 Task: Open the event Second Sales Pipeline Evaluation and Improvement Strategies on '2024/05/11', change the date to 2024/03/10, change the font style of the description to Trebuchet MS, set the availability to Working elsewhere, insert an emoji Sat, logged in from the account softage.10@softage.net and add another guest for the event, softage.4@softage.net. Change the alignment of the event description to Align center.Change the font color of the description to Dark Orange and select an event charm, 
Action: Mouse moved to (300, 140)
Screenshot: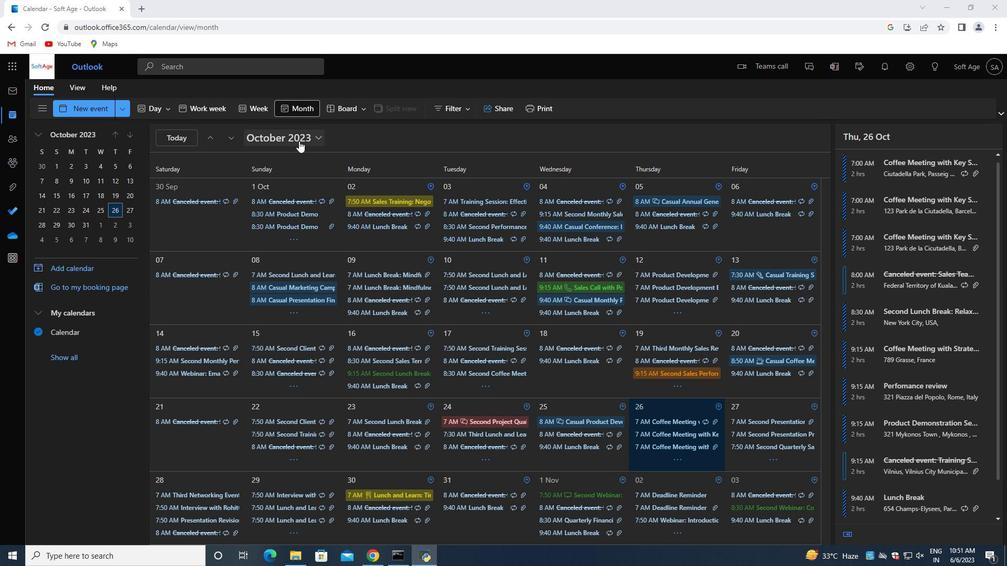 
Action: Mouse pressed left at (300, 140)
Screenshot: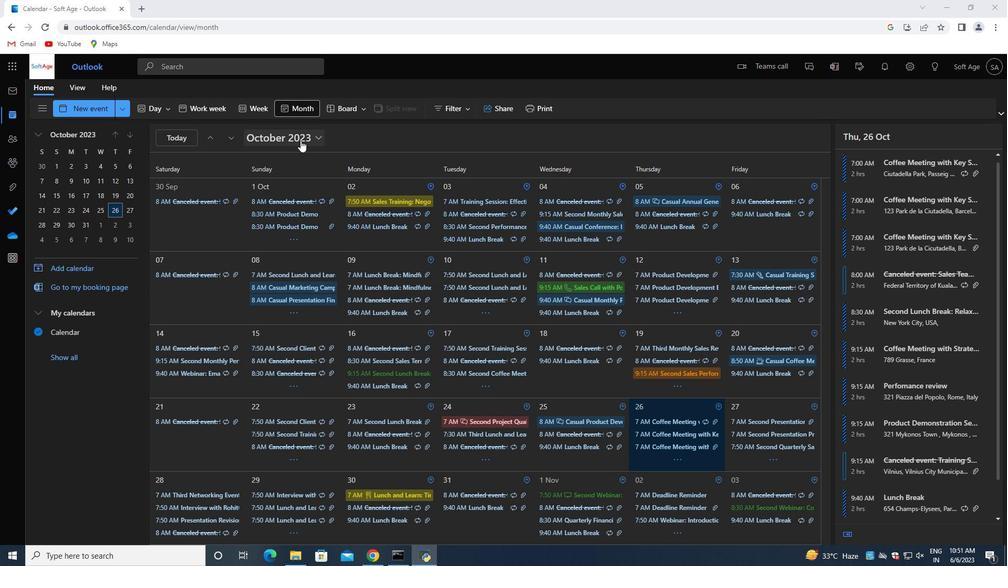 
Action: Mouse moved to (343, 160)
Screenshot: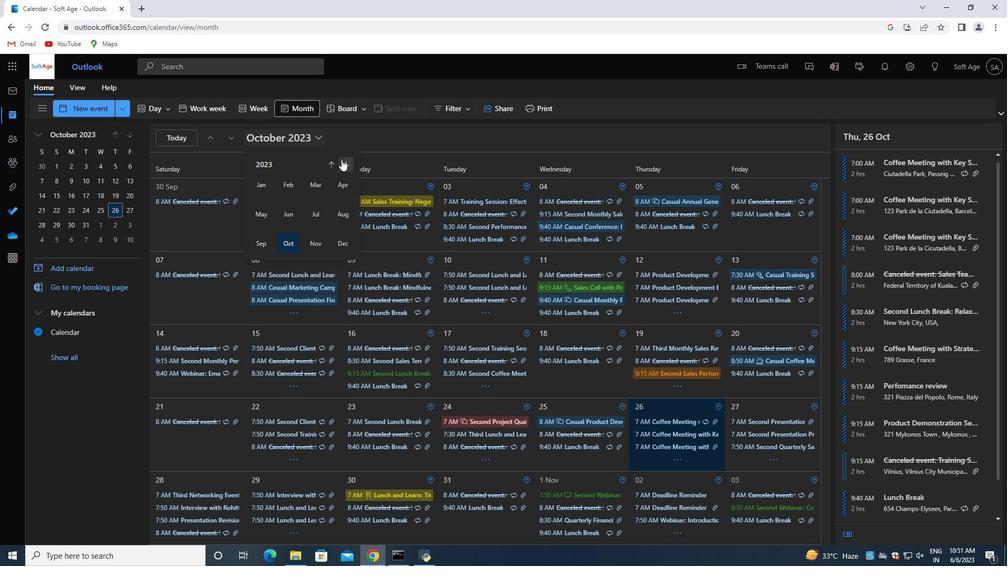 
Action: Mouse pressed left at (343, 160)
Screenshot: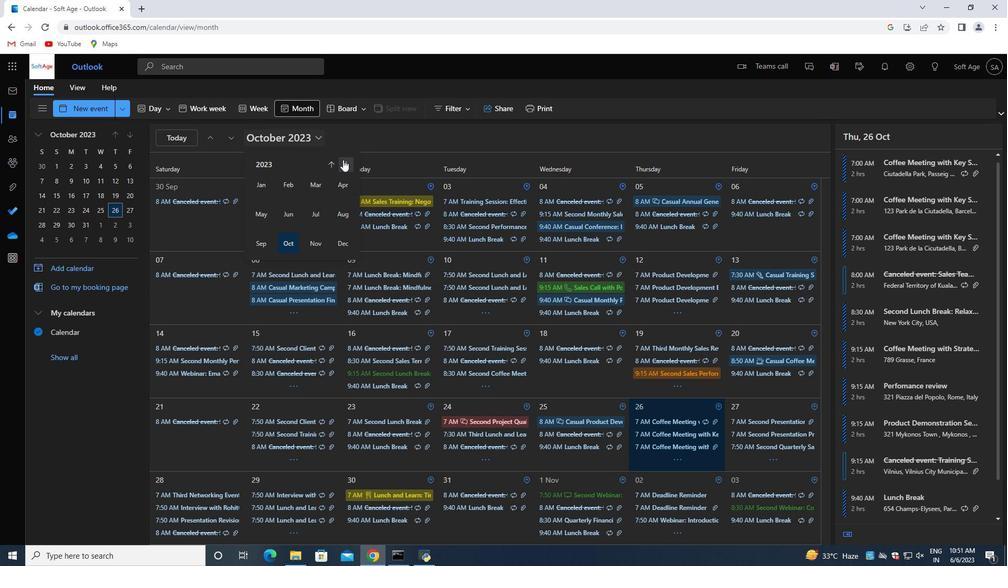 
Action: Mouse moved to (259, 216)
Screenshot: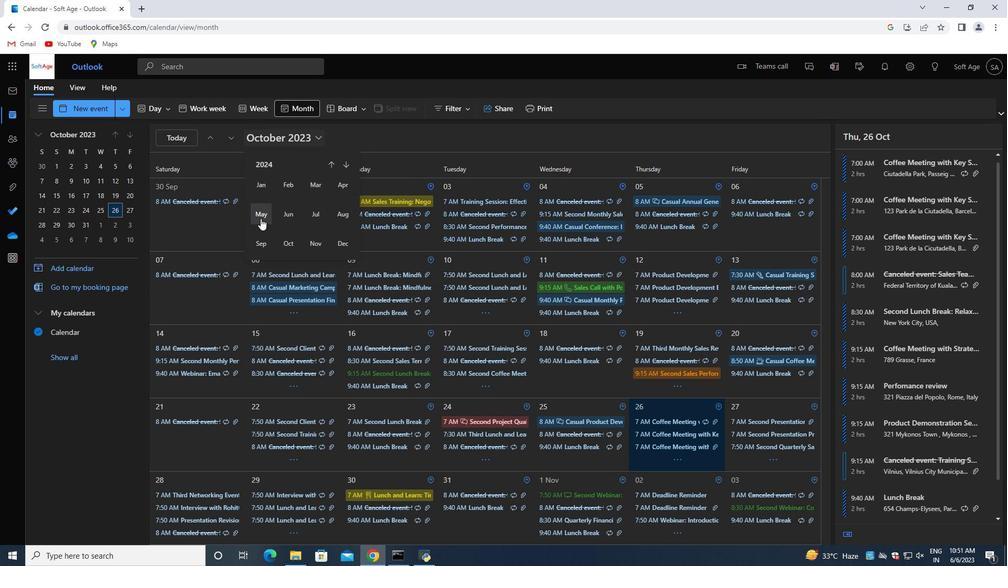 
Action: Mouse pressed left at (259, 216)
Screenshot: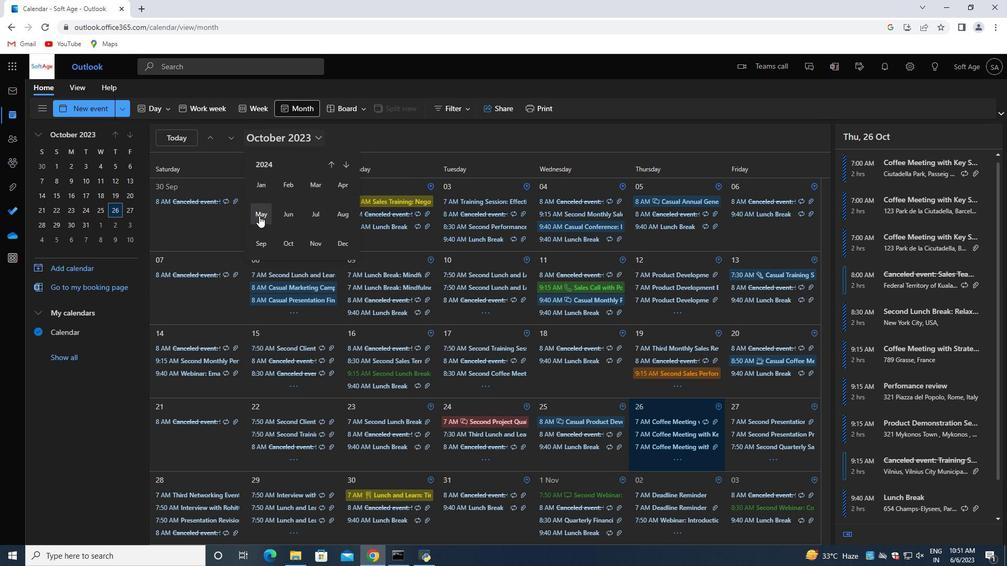 
Action: Mouse moved to (248, 309)
Screenshot: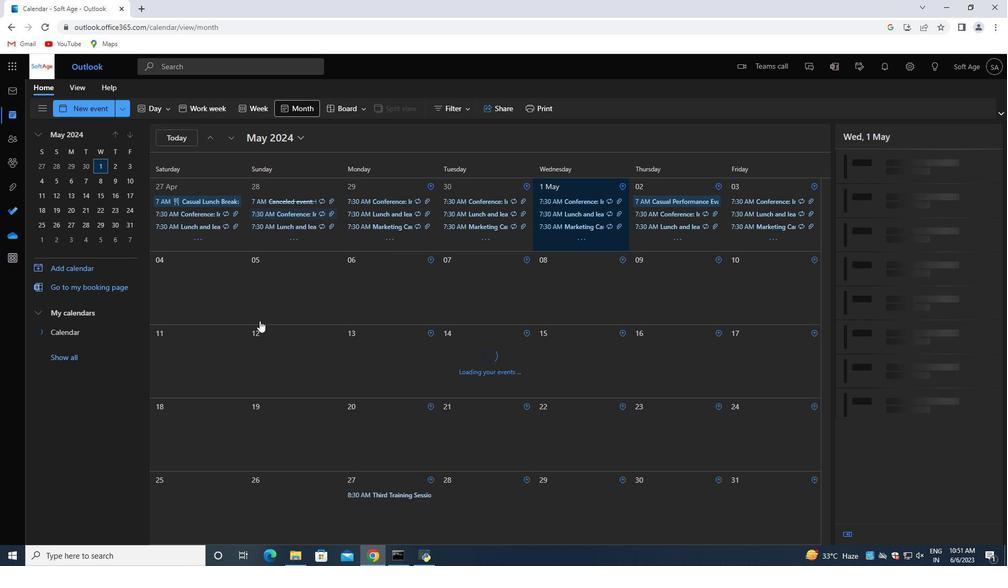
Action: Mouse scrolled (248, 309) with delta (0, 0)
Screenshot: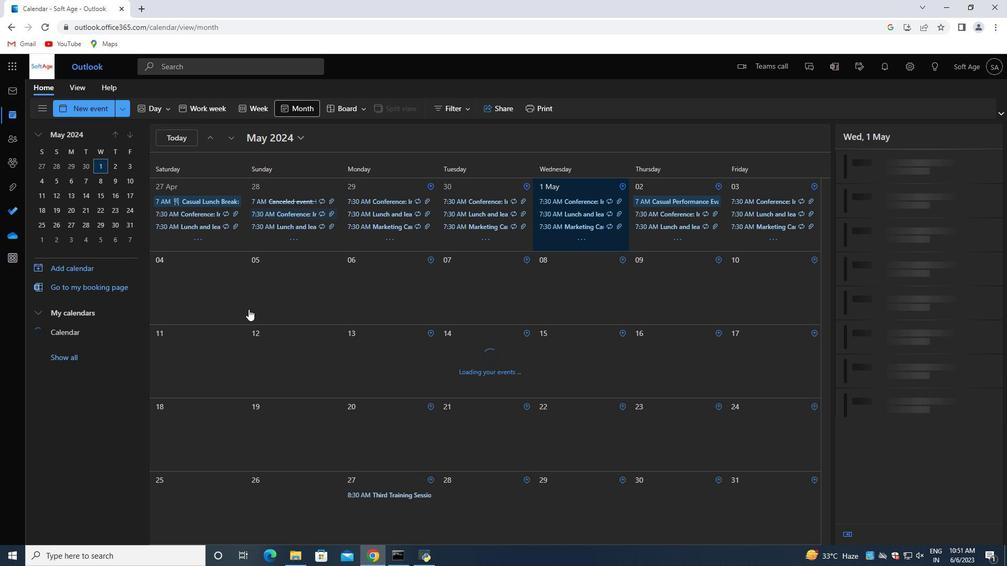 
Action: Mouse moved to (173, 384)
Screenshot: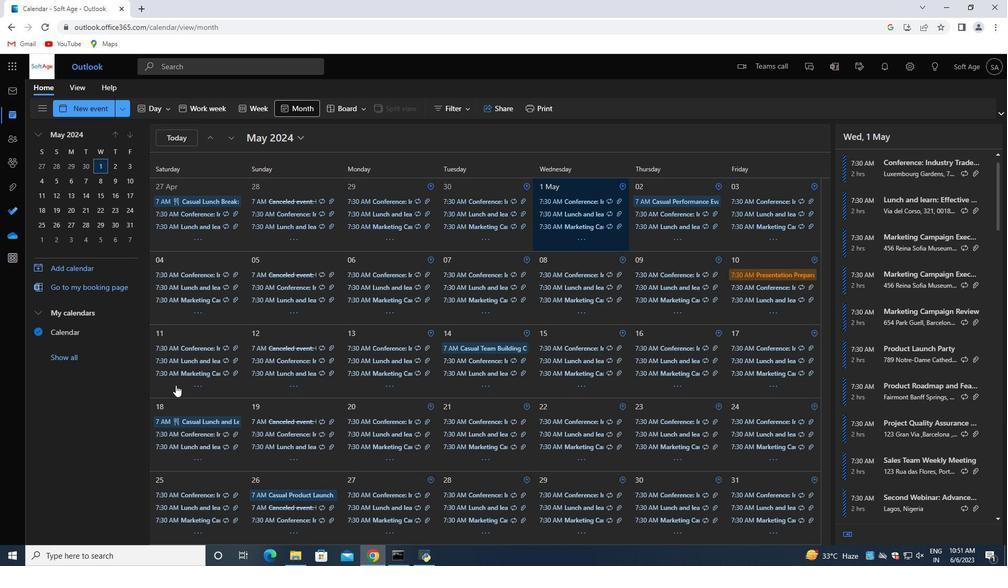 
Action: Mouse pressed left at (173, 384)
Screenshot: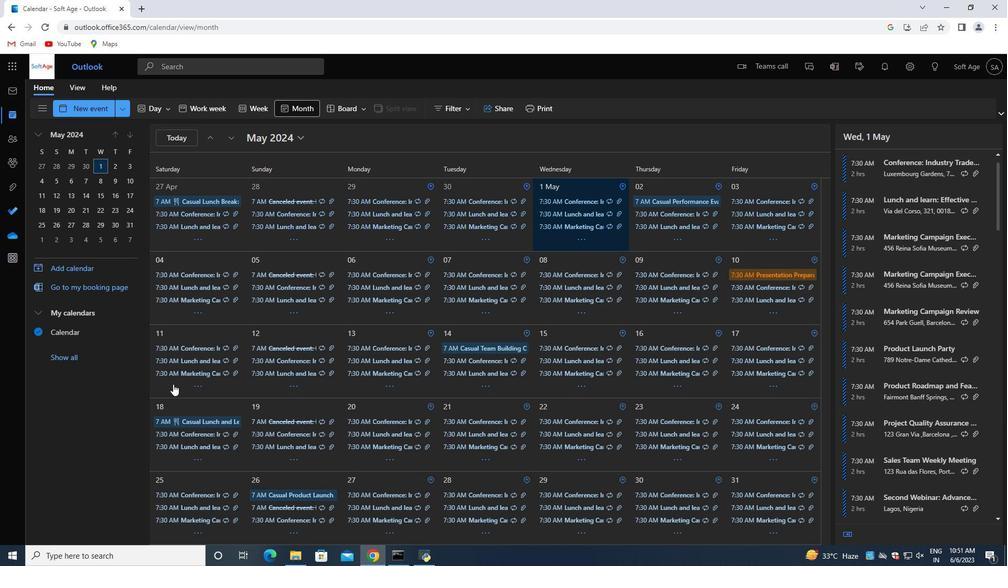 
Action: Mouse moved to (913, 177)
Screenshot: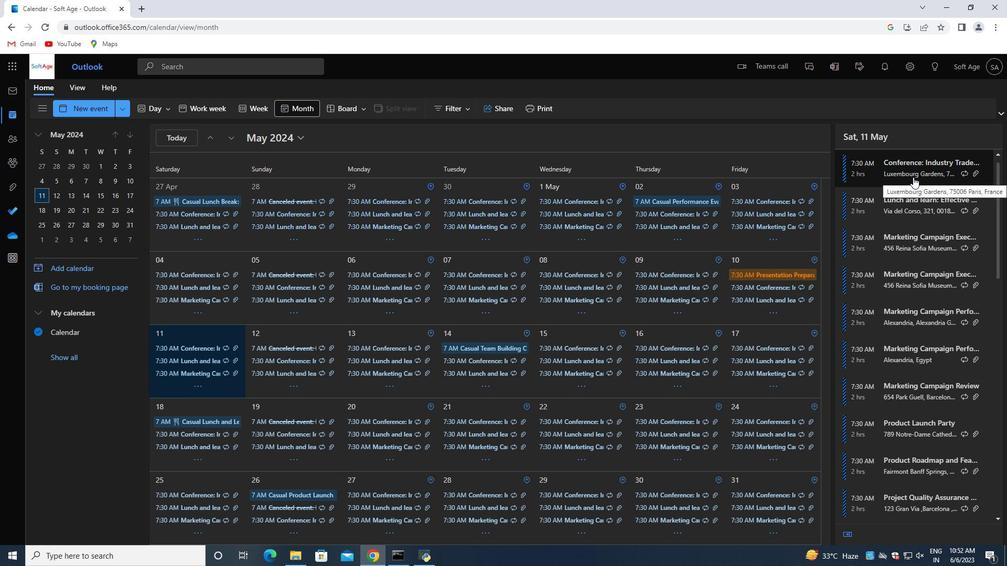 
Action: Mouse scrolled (913, 177) with delta (0, 0)
Screenshot: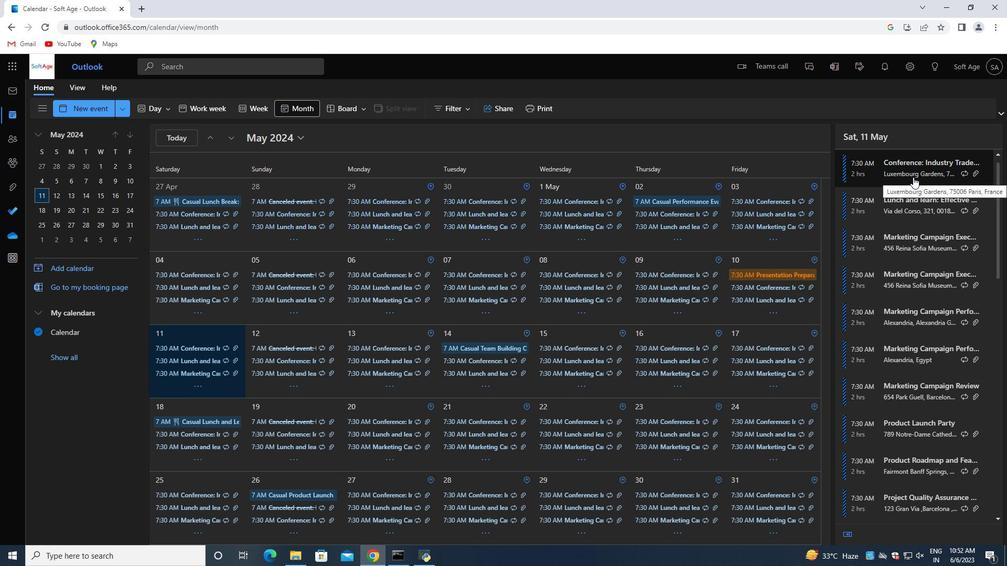 
Action: Mouse moved to (913, 182)
Screenshot: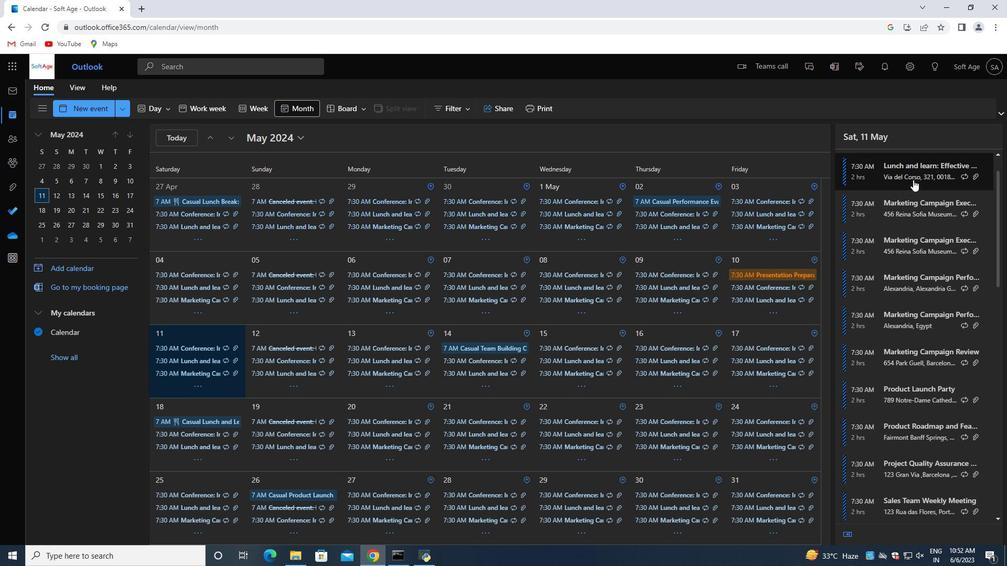 
Action: Mouse scrolled (913, 182) with delta (0, 0)
Screenshot: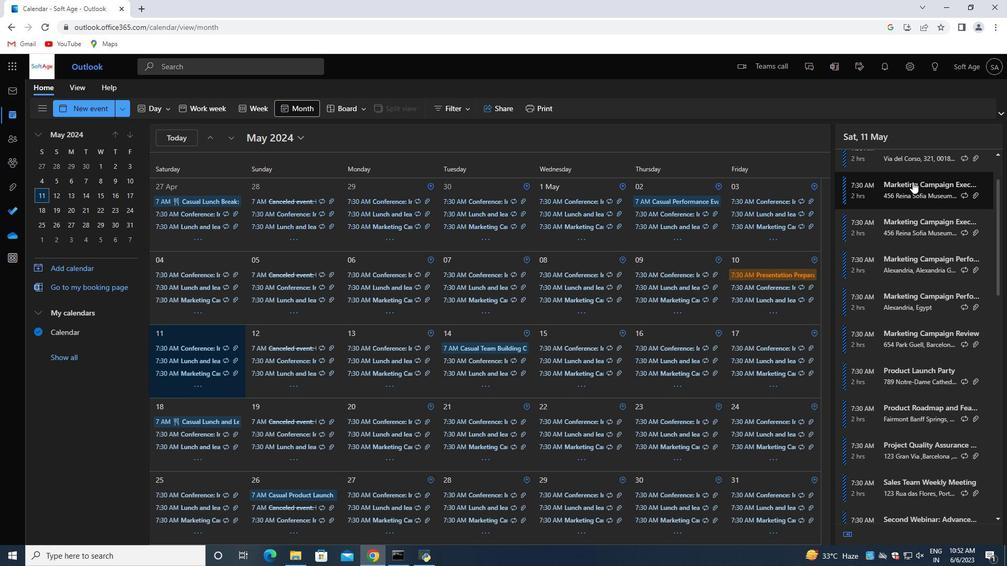 
Action: Mouse scrolled (913, 182) with delta (0, 0)
Screenshot: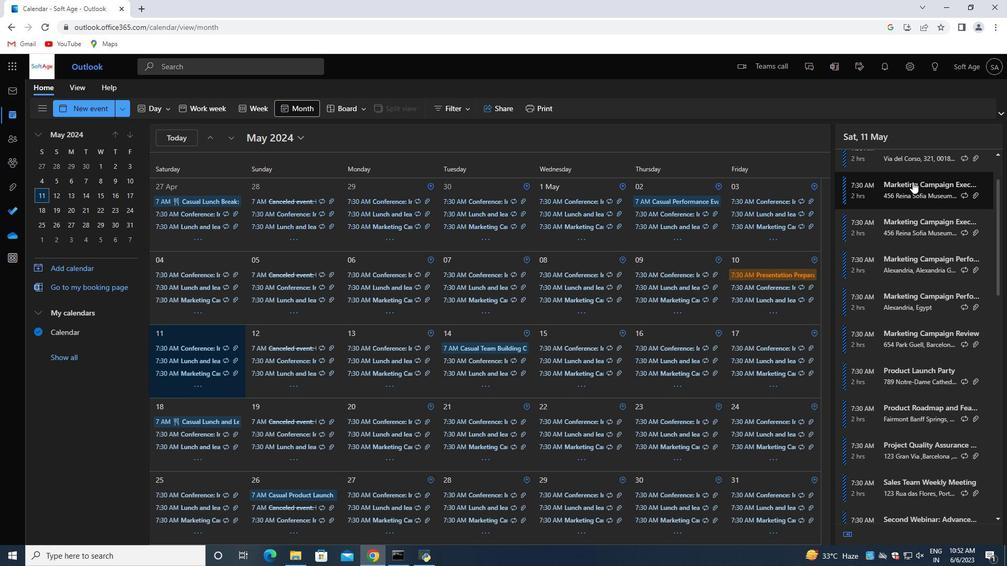 
Action: Mouse moved to (904, 205)
Screenshot: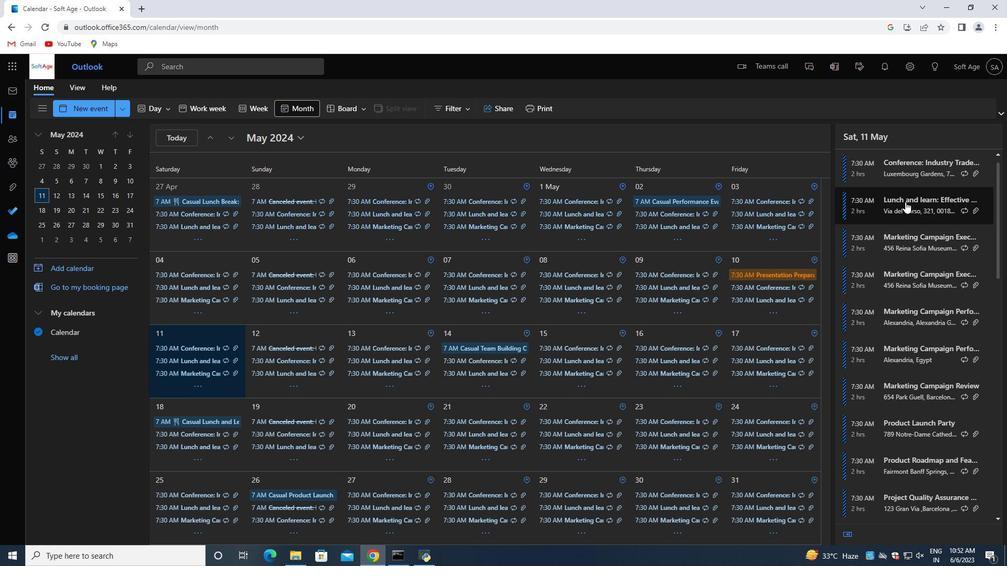 
Action: Mouse scrolled (904, 204) with delta (0, 0)
Screenshot: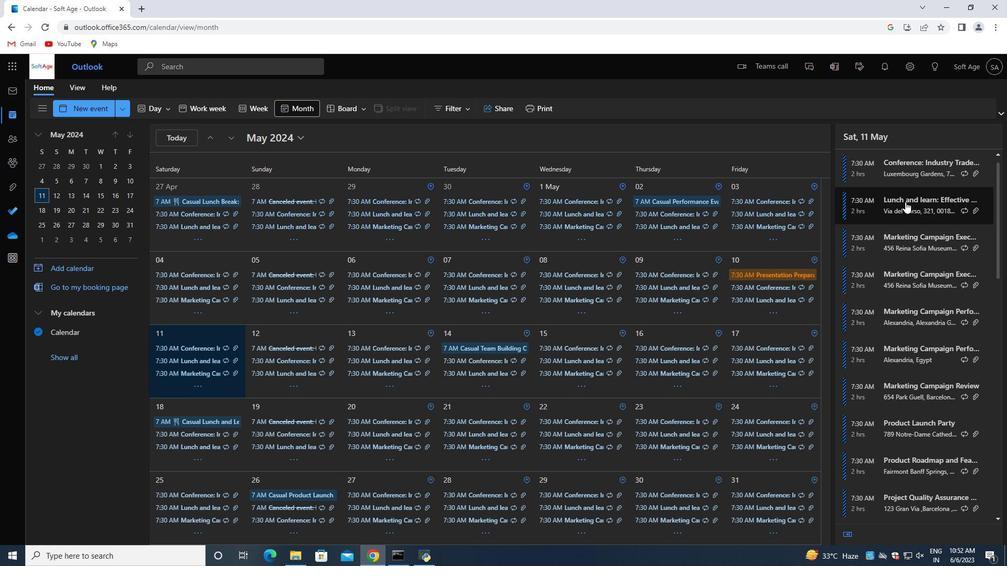 
Action: Mouse moved to (904, 208)
Screenshot: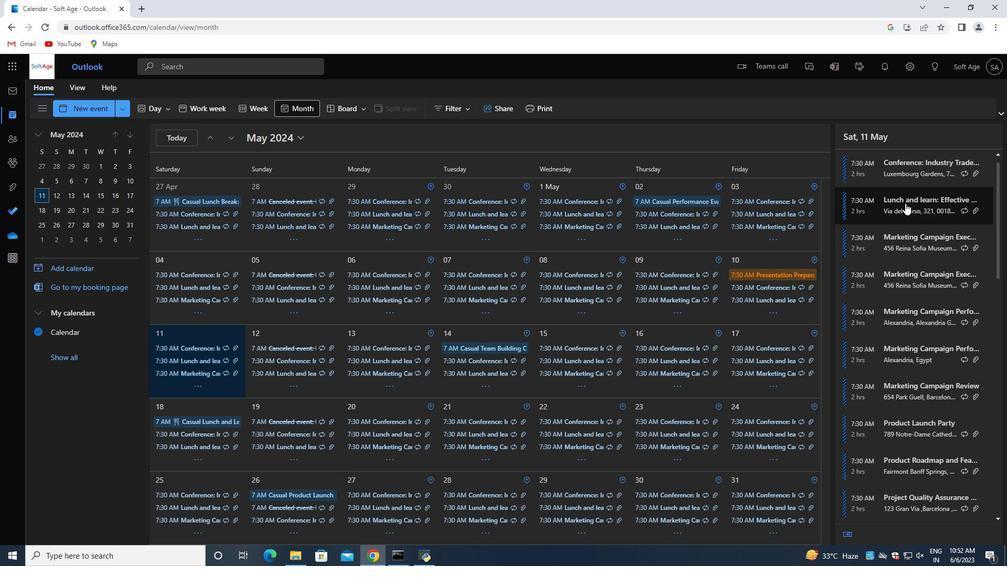 
Action: Mouse scrolled (904, 208) with delta (0, 0)
Screenshot: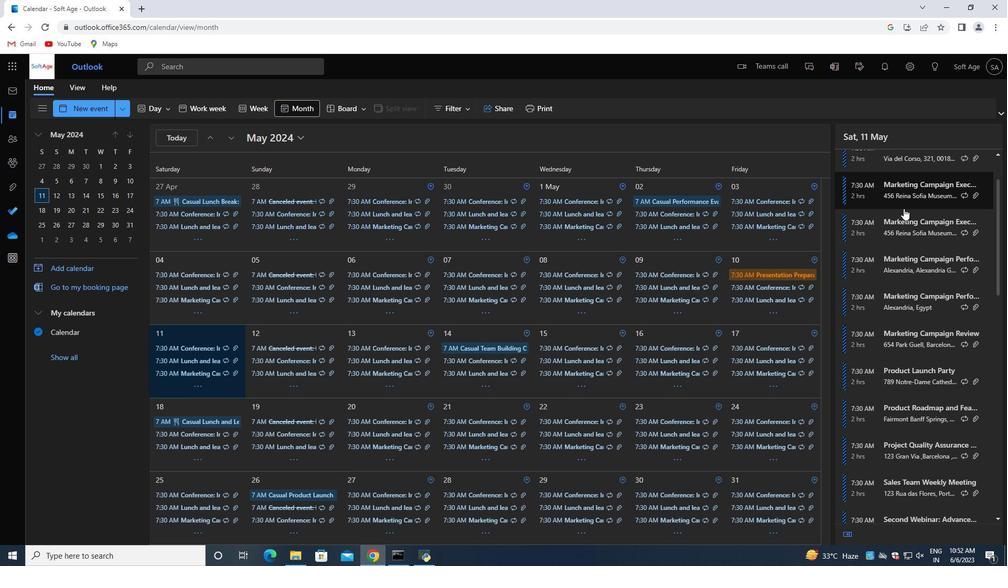 
Action: Mouse moved to (904, 209)
Screenshot: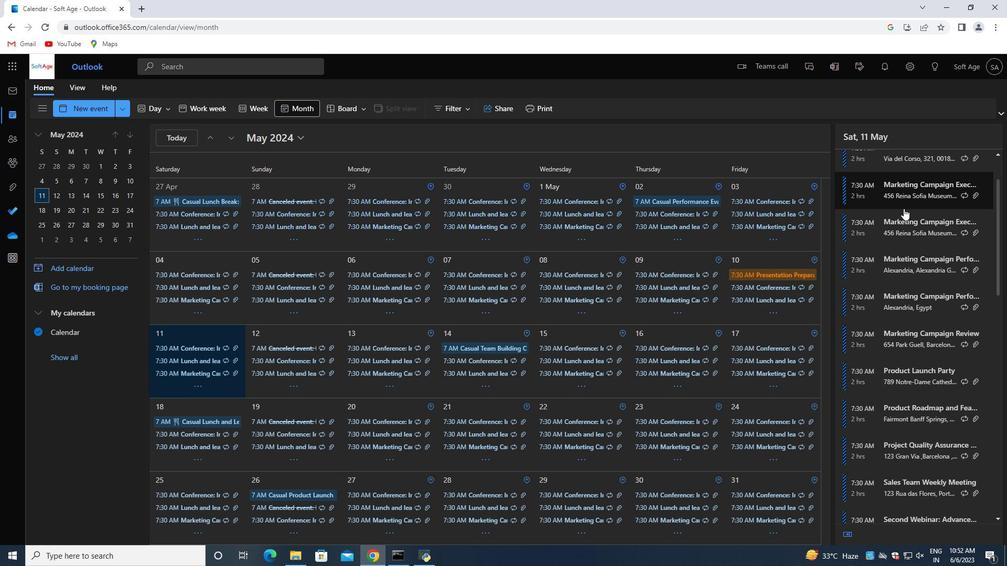 
Action: Mouse scrolled (904, 208) with delta (0, 0)
Screenshot: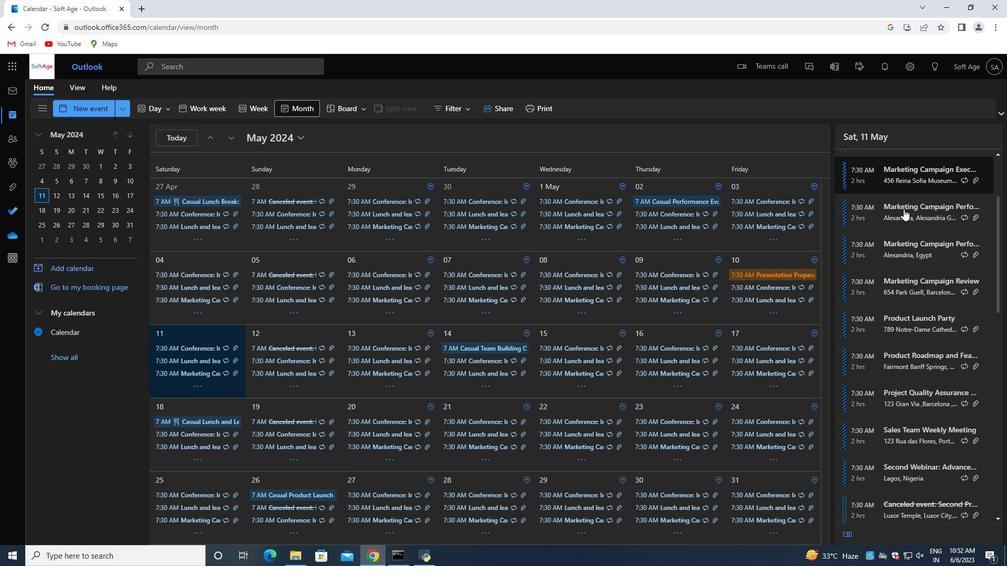 
Action: Mouse moved to (903, 210)
Screenshot: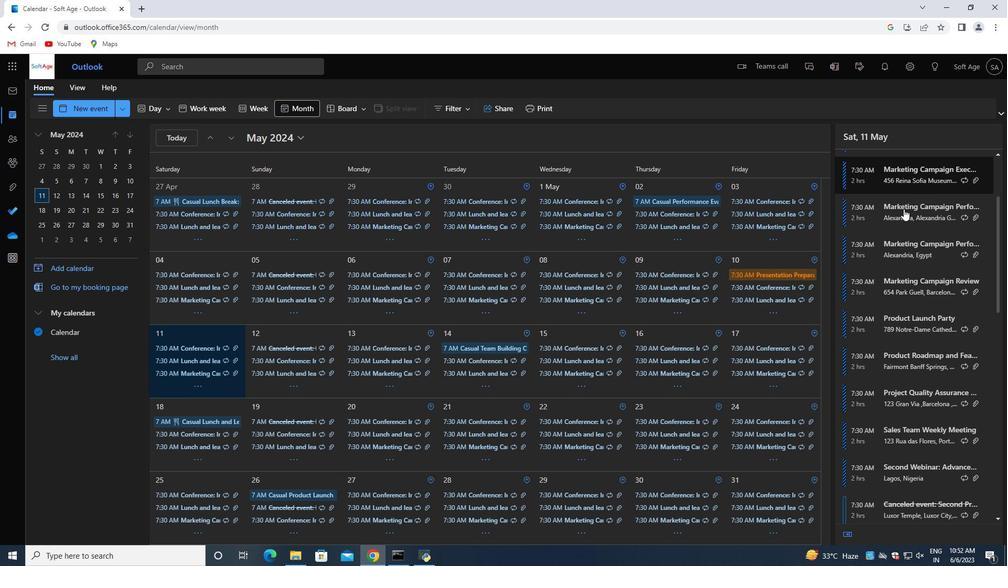
Action: Mouse scrolled (903, 209) with delta (0, 0)
Screenshot: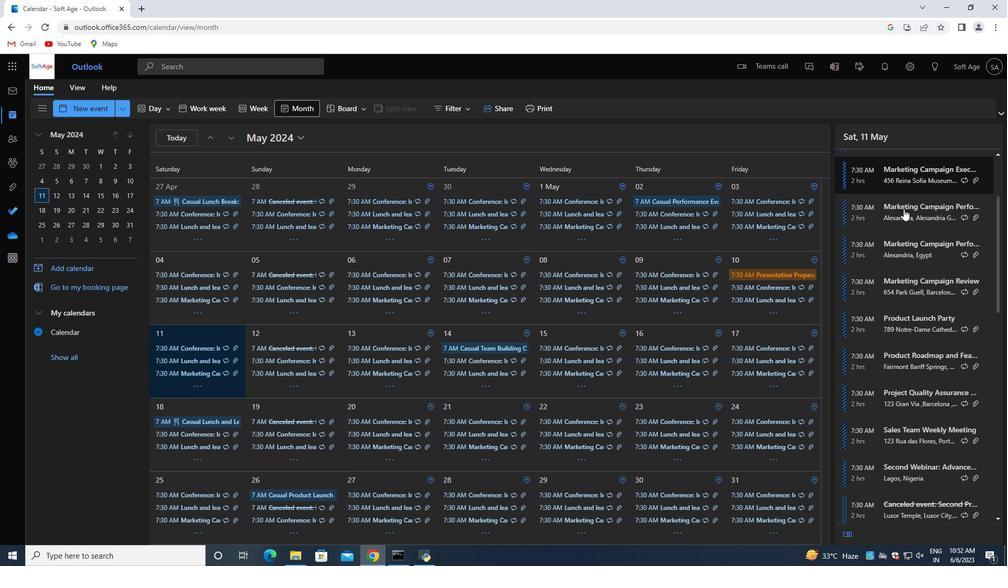 
Action: Mouse moved to (902, 210)
Screenshot: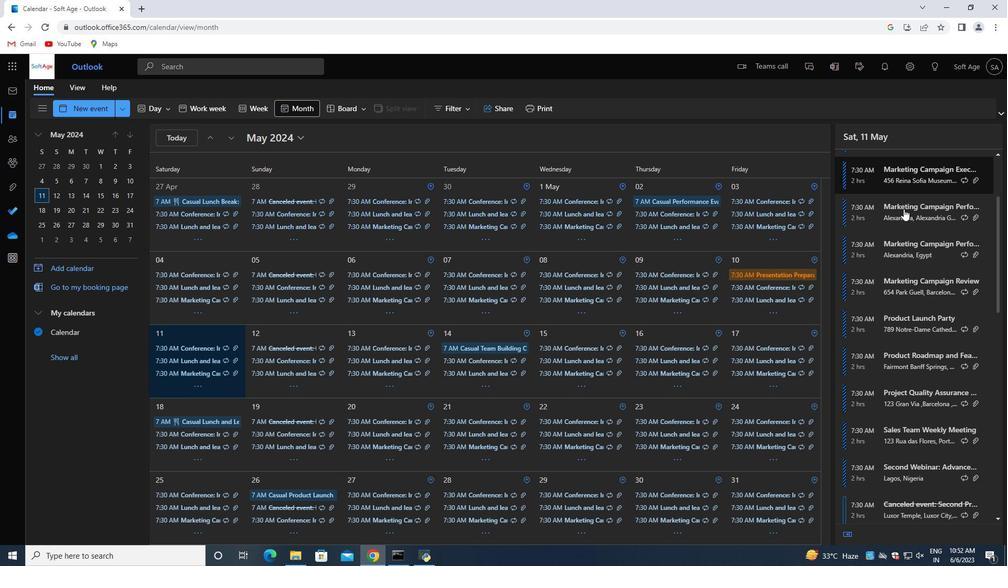 
Action: Mouse scrolled (902, 210) with delta (0, 0)
Screenshot: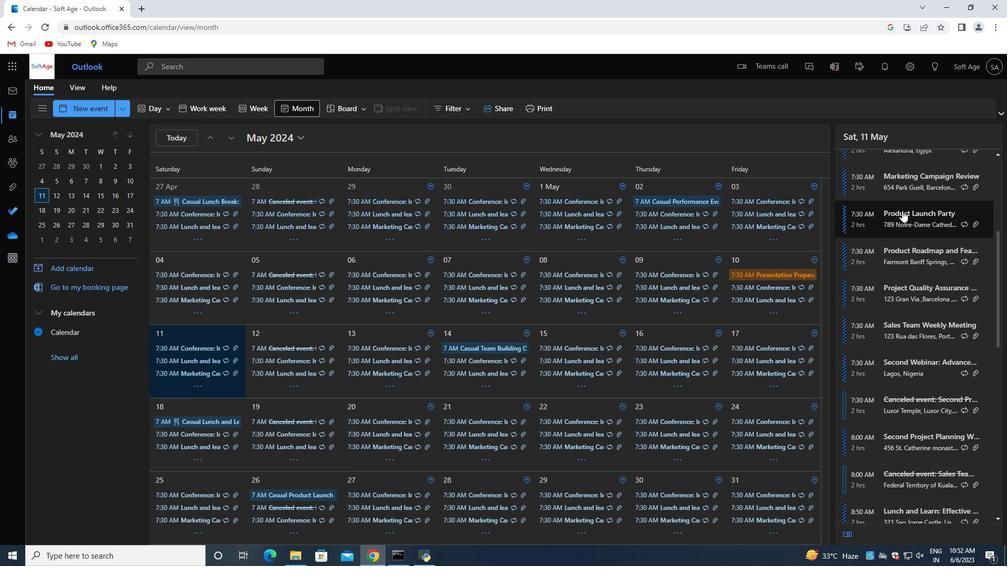 
Action: Mouse scrolled (902, 210) with delta (0, 0)
Screenshot: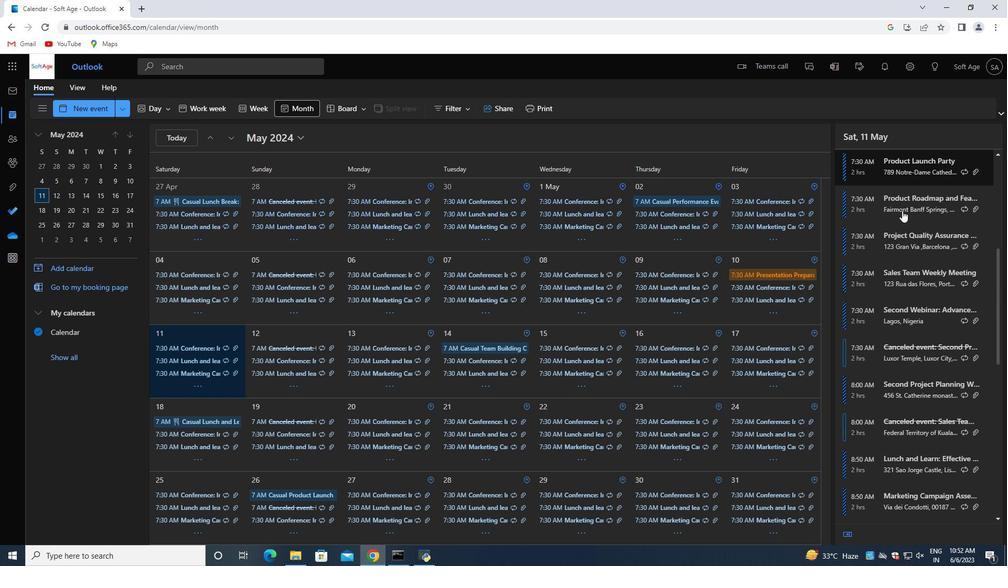 
Action: Mouse scrolled (902, 210) with delta (0, 0)
Screenshot: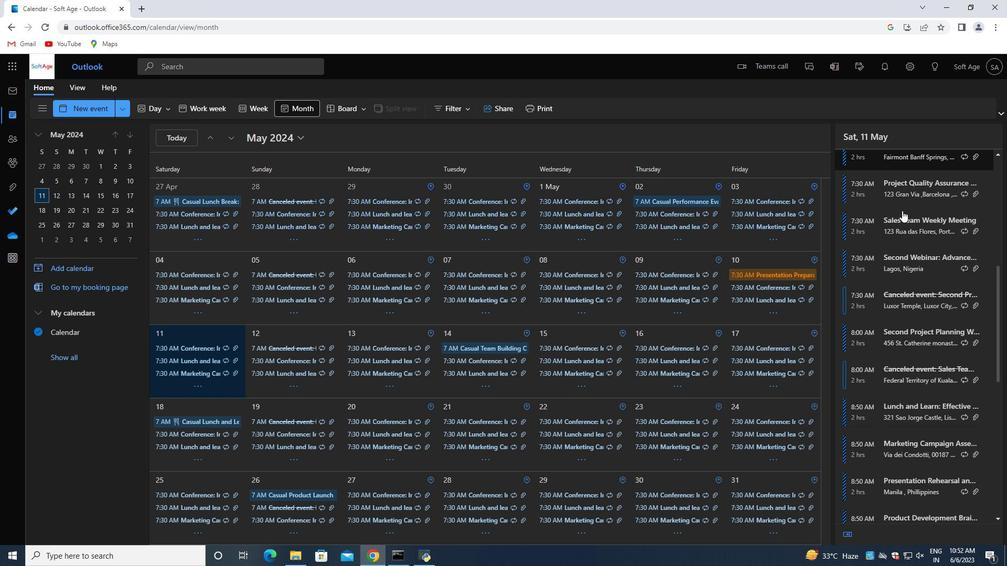 
Action: Mouse moved to (902, 210)
Screenshot: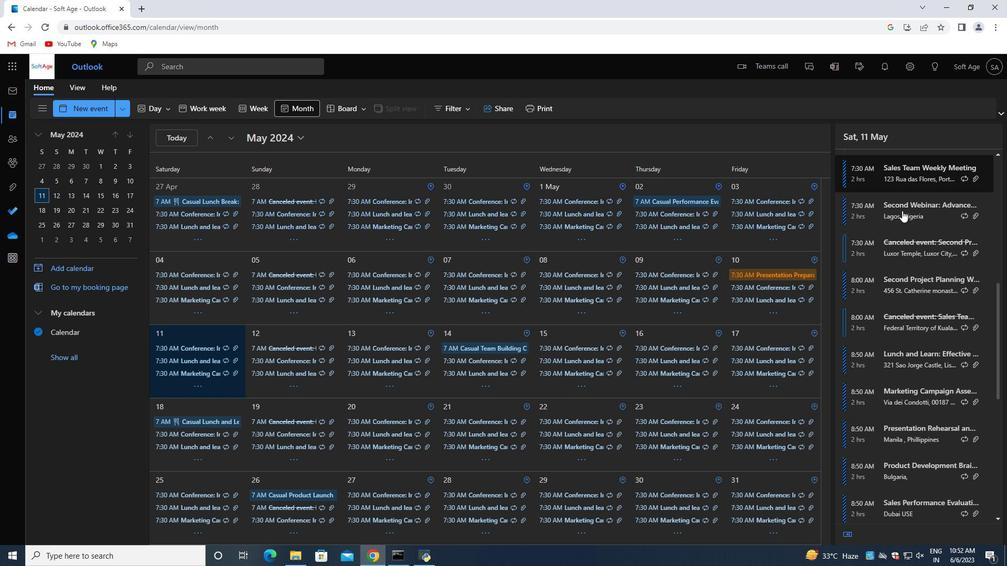 
Action: Mouse scrolled (902, 210) with delta (0, 0)
Screenshot: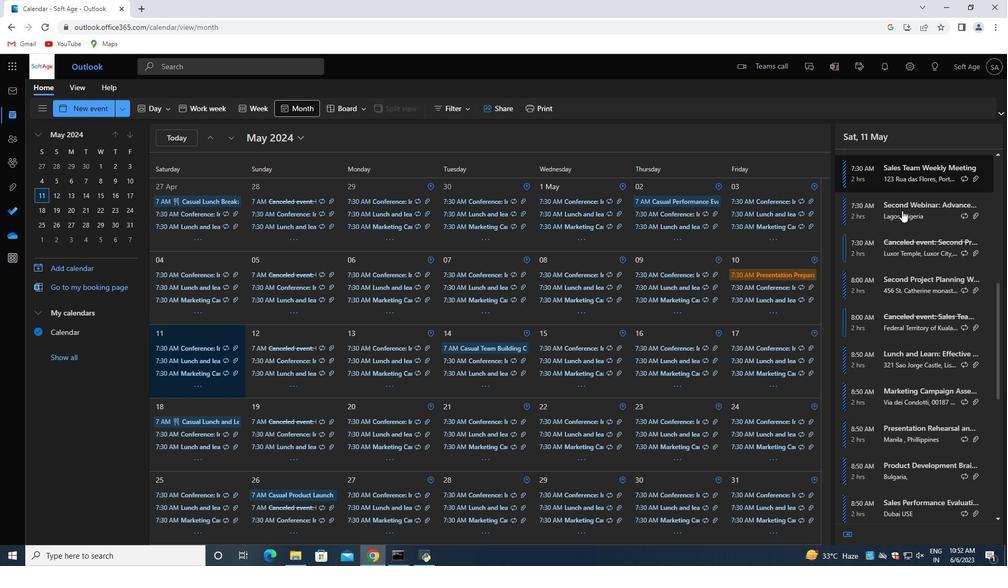 
Action: Mouse moved to (901, 212)
Screenshot: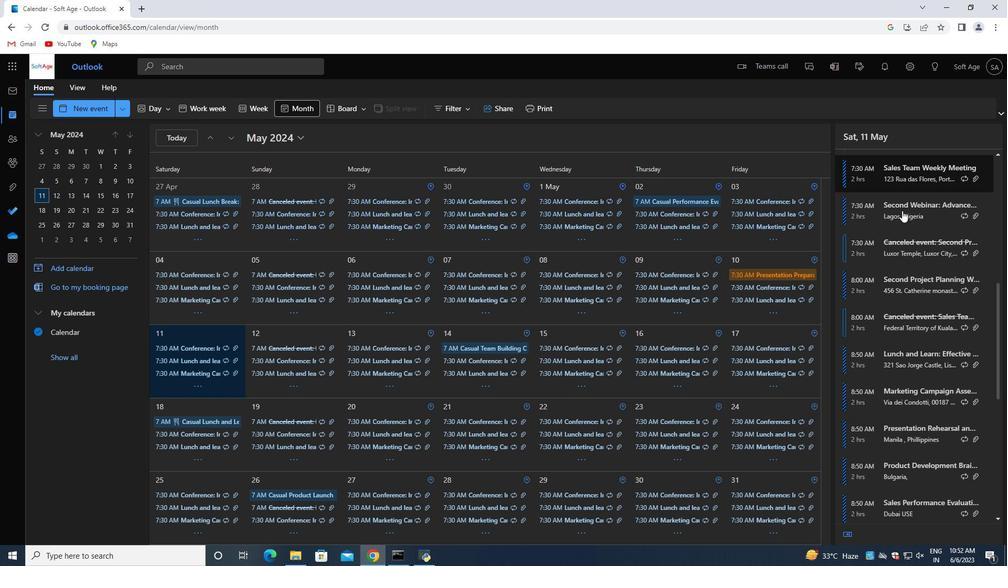 
Action: Mouse scrolled (901, 211) with delta (0, 0)
Screenshot: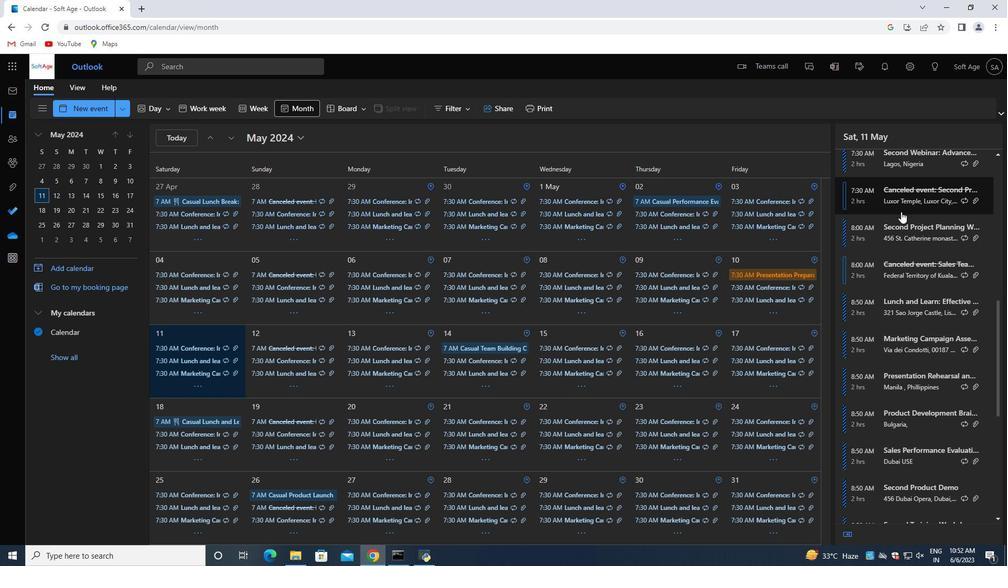 
Action: Mouse scrolled (901, 211) with delta (0, 0)
Screenshot: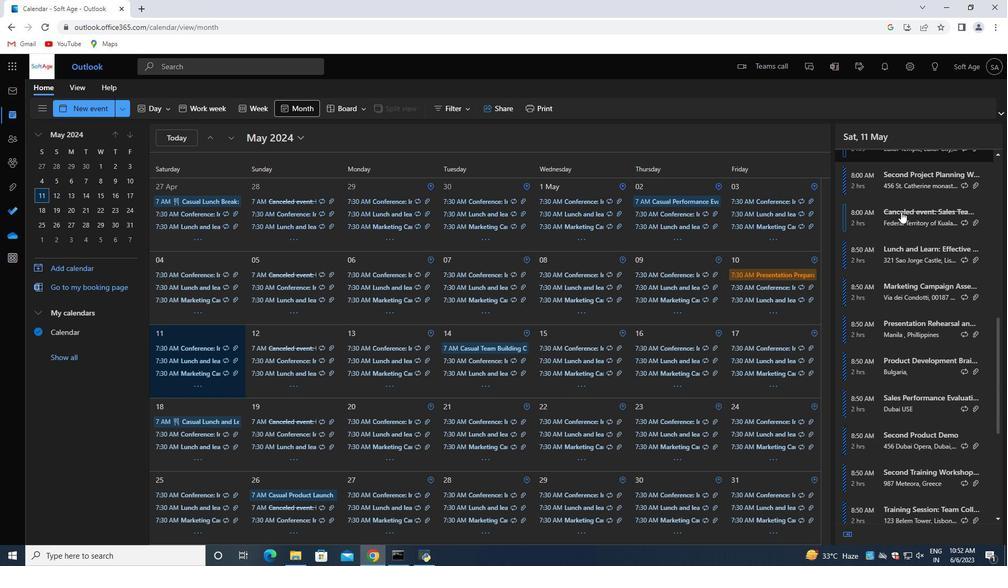 
Action: Mouse moved to (901, 213)
Screenshot: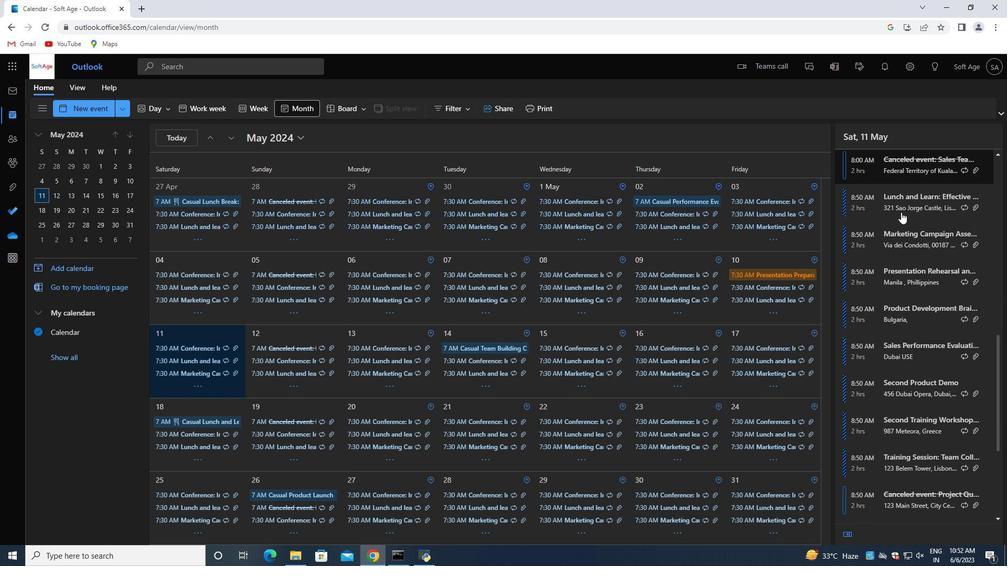 
Action: Mouse scrolled (901, 212) with delta (0, 0)
Screenshot: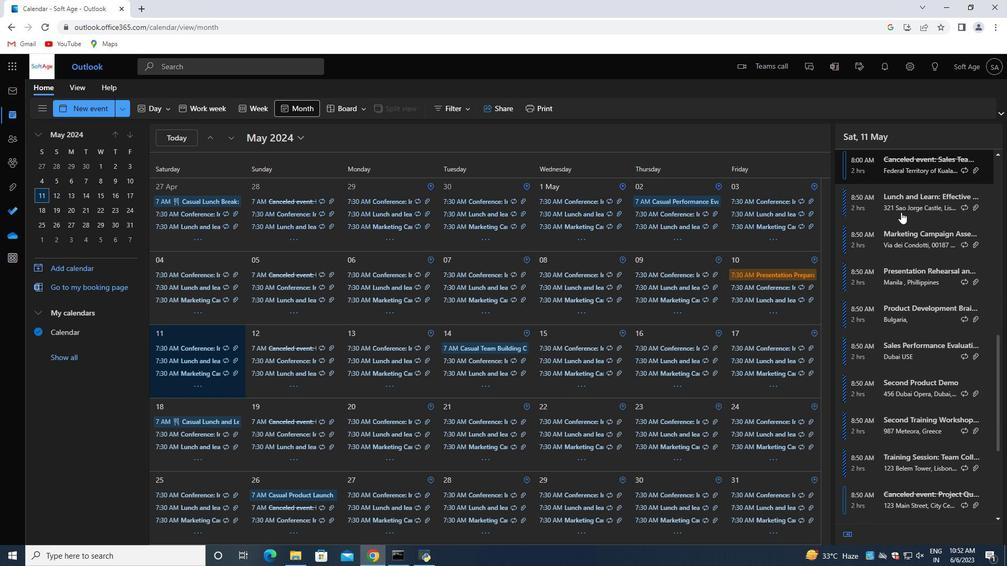 
Action: Mouse scrolled (901, 212) with delta (0, 0)
Screenshot: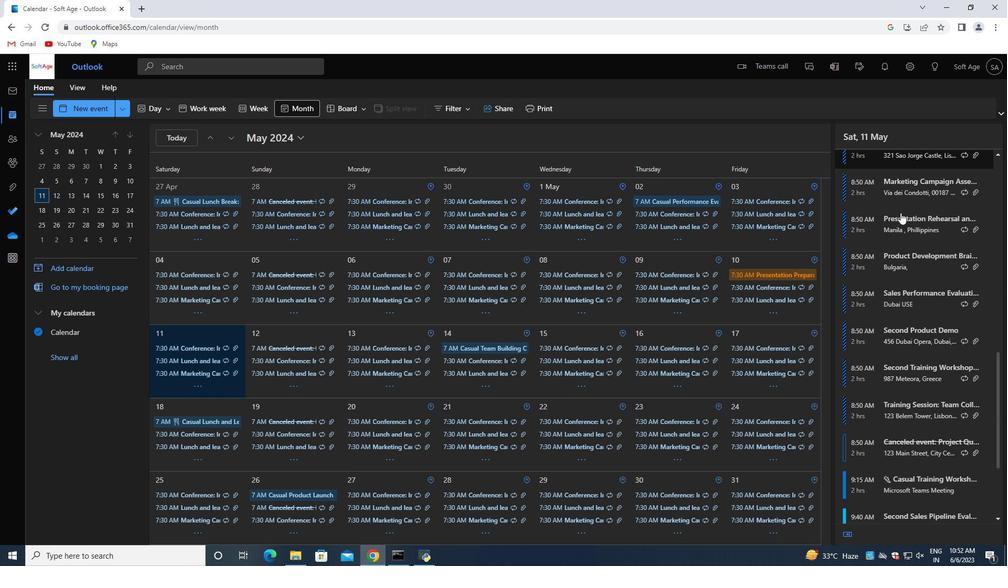 
Action: Mouse moved to (909, 403)
Screenshot: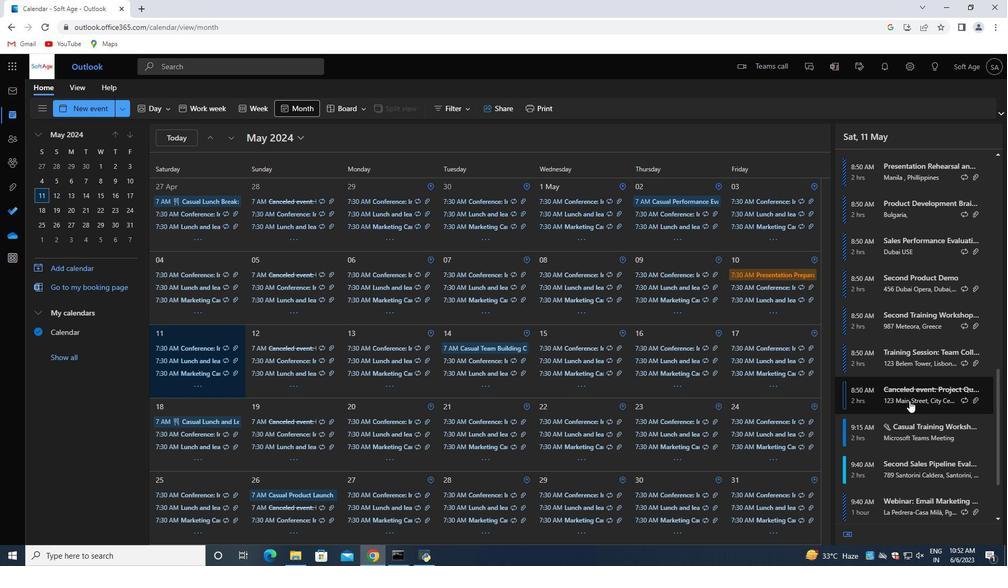 
Action: Mouse scrolled (909, 403) with delta (0, 0)
Screenshot: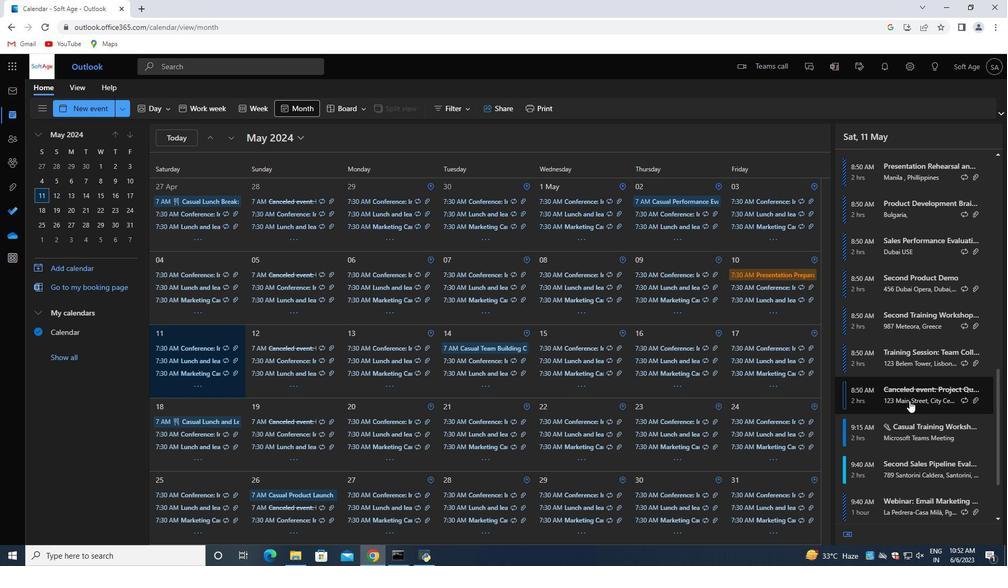 
Action: Mouse moved to (909, 414)
Screenshot: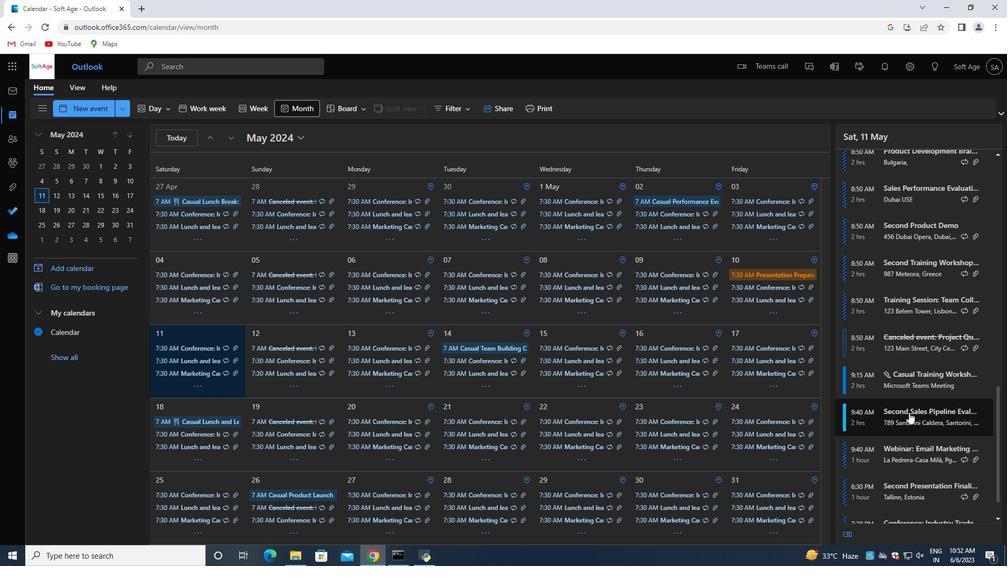 
Action: Mouse scrolled (909, 414) with delta (0, 0)
Screenshot: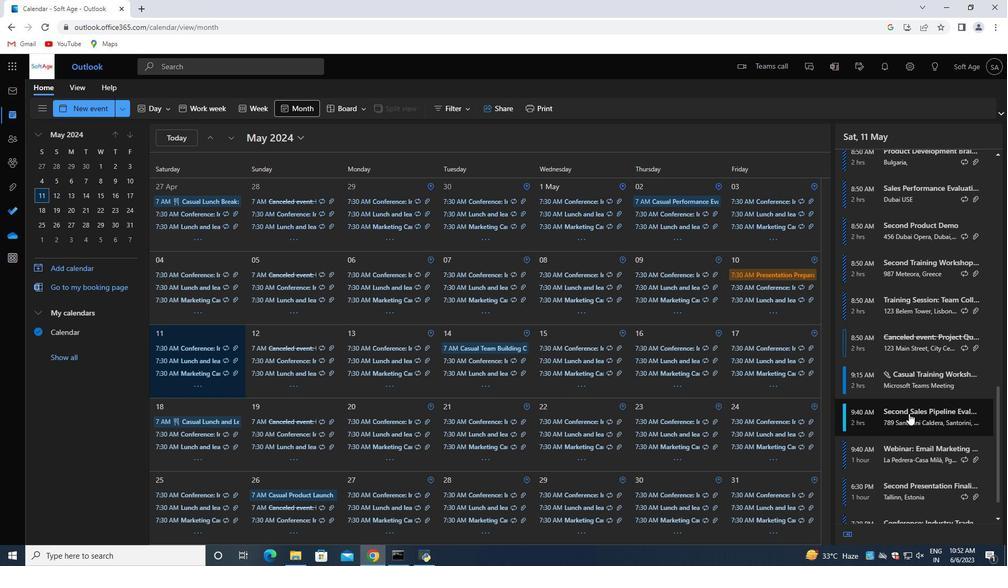 
Action: Mouse moved to (910, 417)
Screenshot: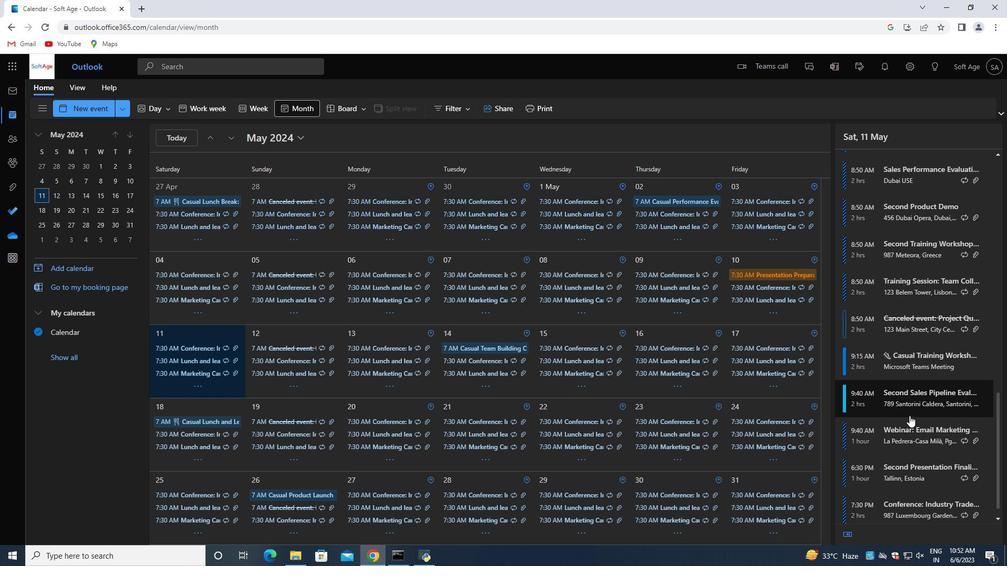 
Action: Mouse scrolled (910, 416) with delta (0, 0)
Screenshot: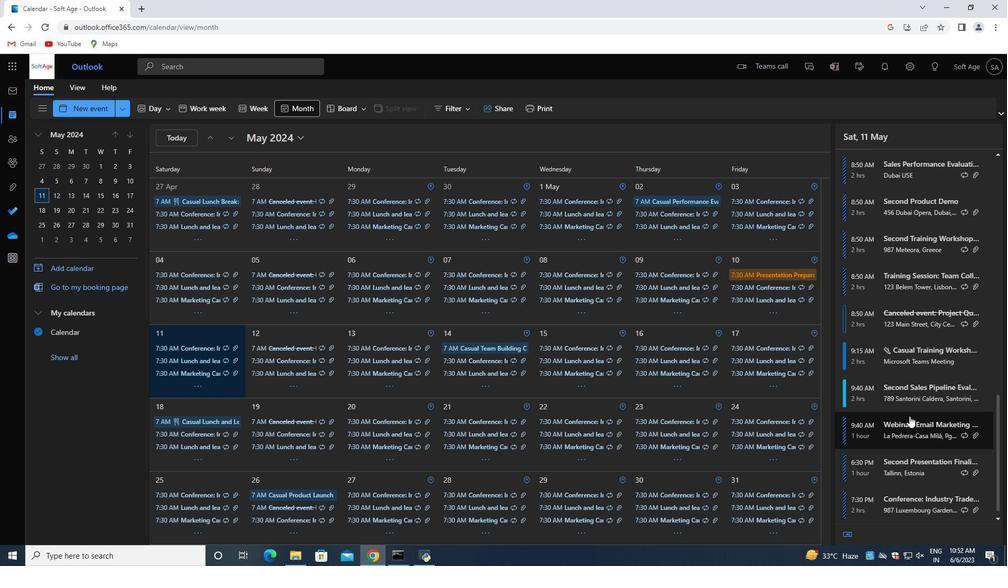 
Action: Mouse moved to (910, 419)
Screenshot: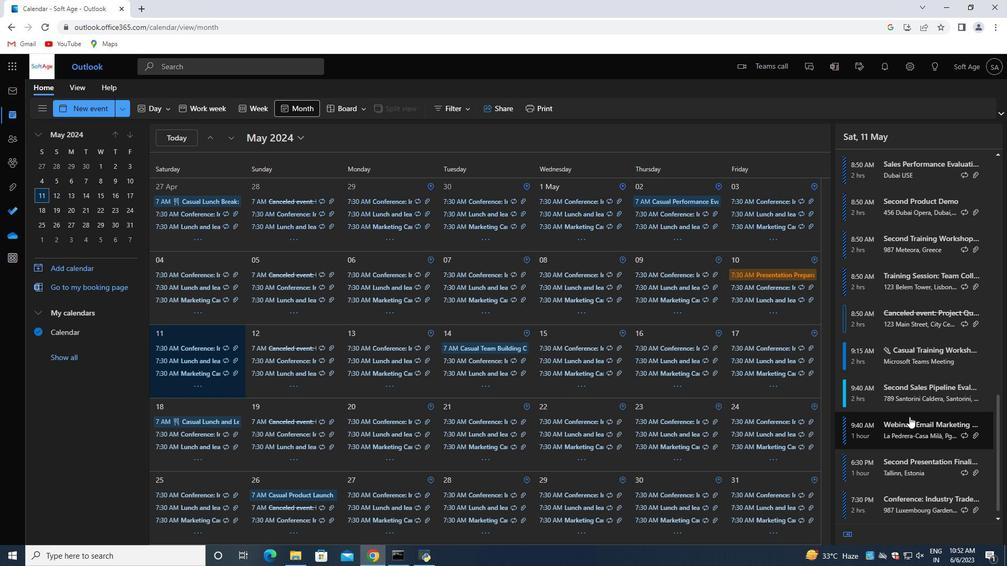 
Action: Mouse scrolled (910, 418) with delta (0, 0)
Screenshot: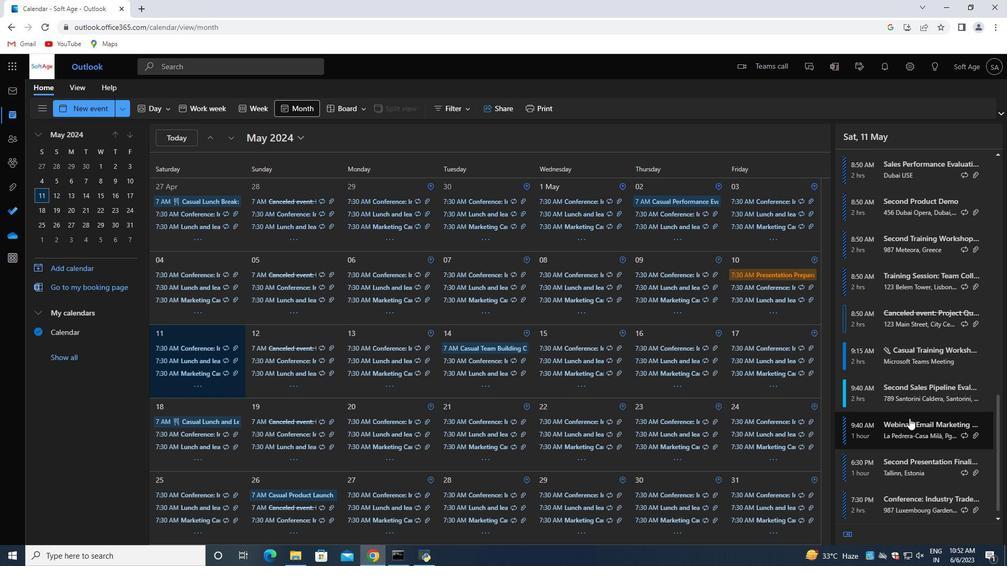
Action: Mouse moved to (908, 417)
Screenshot: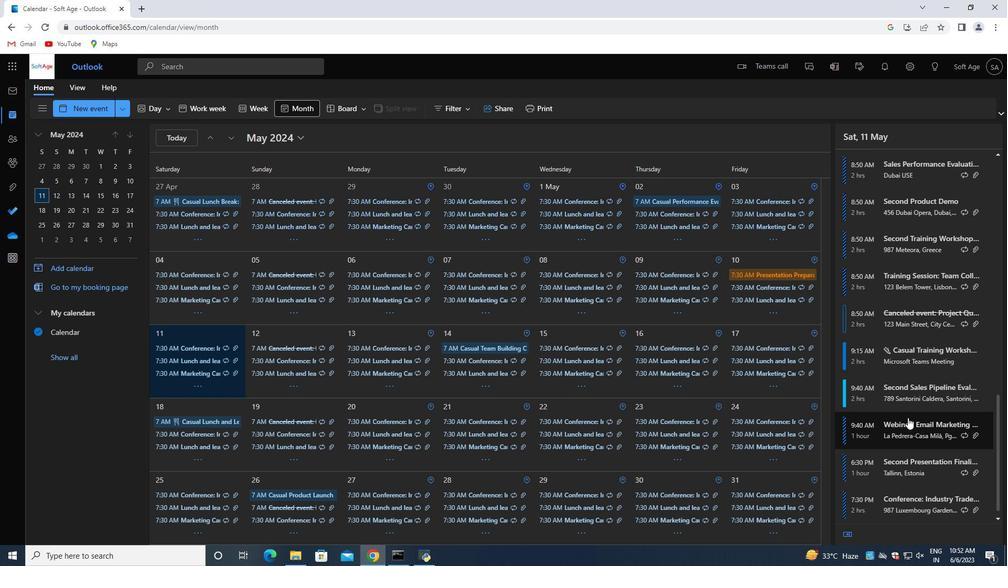
Action: Mouse scrolled (908, 417) with delta (0, 0)
Screenshot: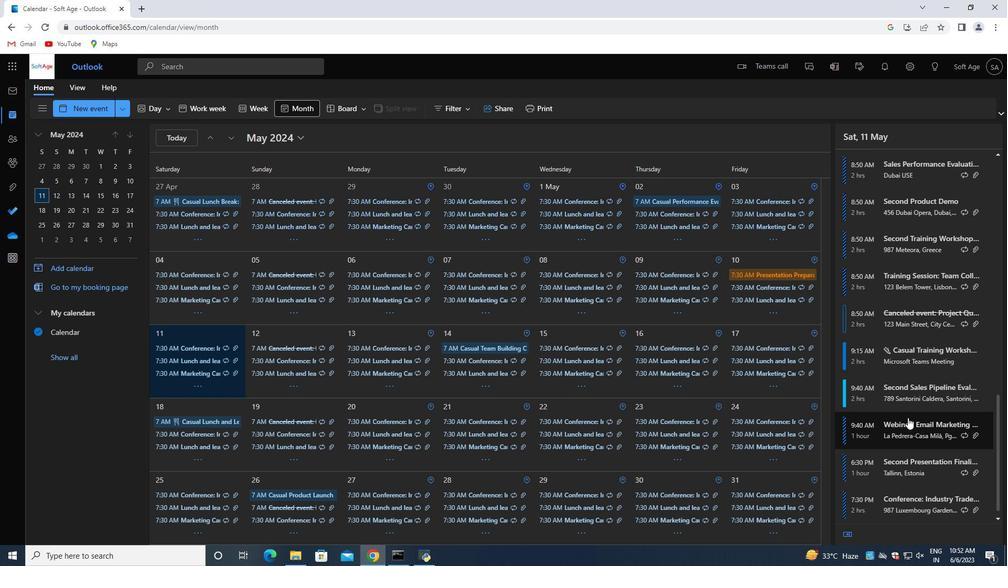 
Action: Mouse moved to (908, 414)
Screenshot: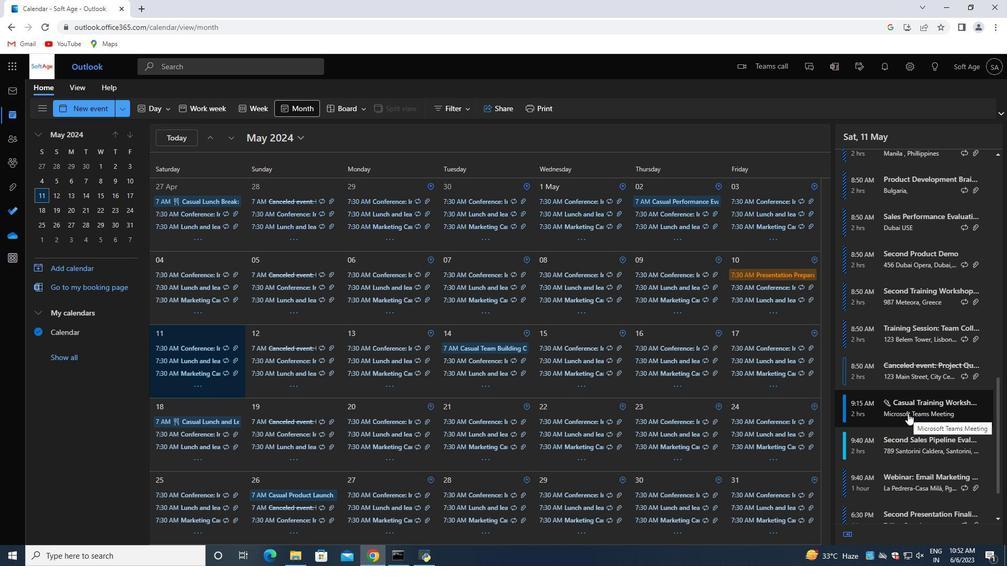 
Action: Mouse scrolled (908, 414) with delta (0, 0)
Screenshot: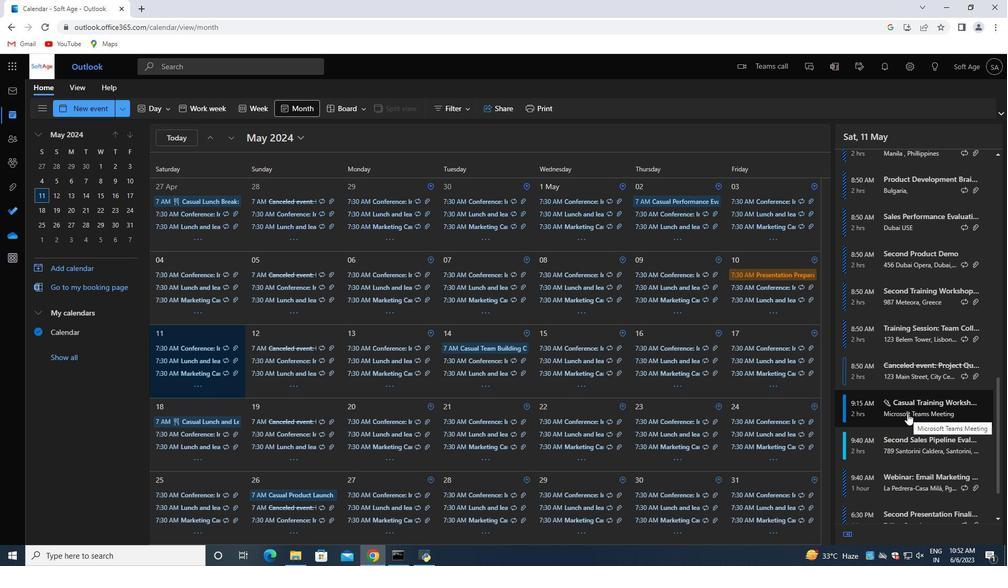 
Action: Mouse scrolled (908, 414) with delta (0, 0)
Screenshot: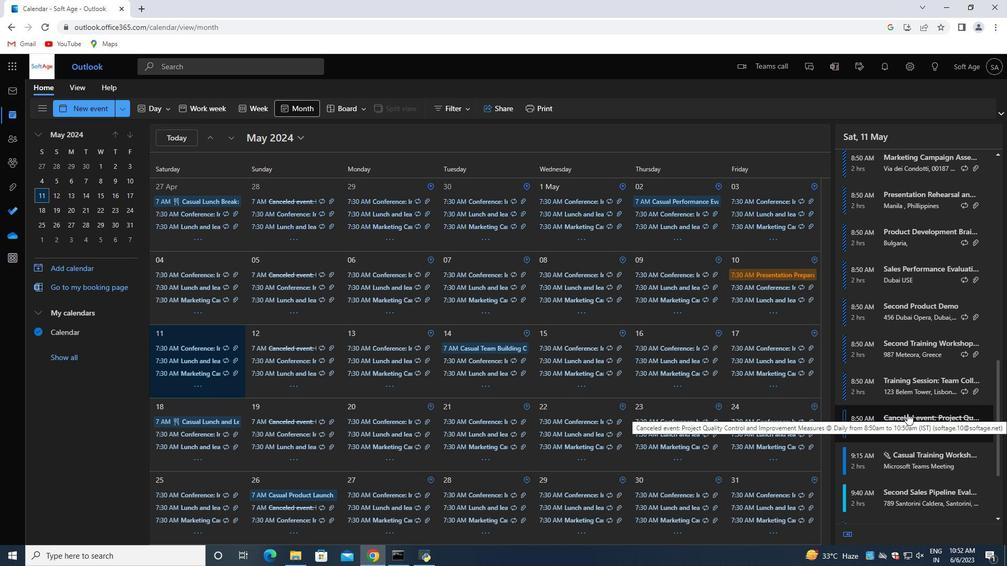 
Action: Mouse scrolled (908, 414) with delta (0, 0)
Screenshot: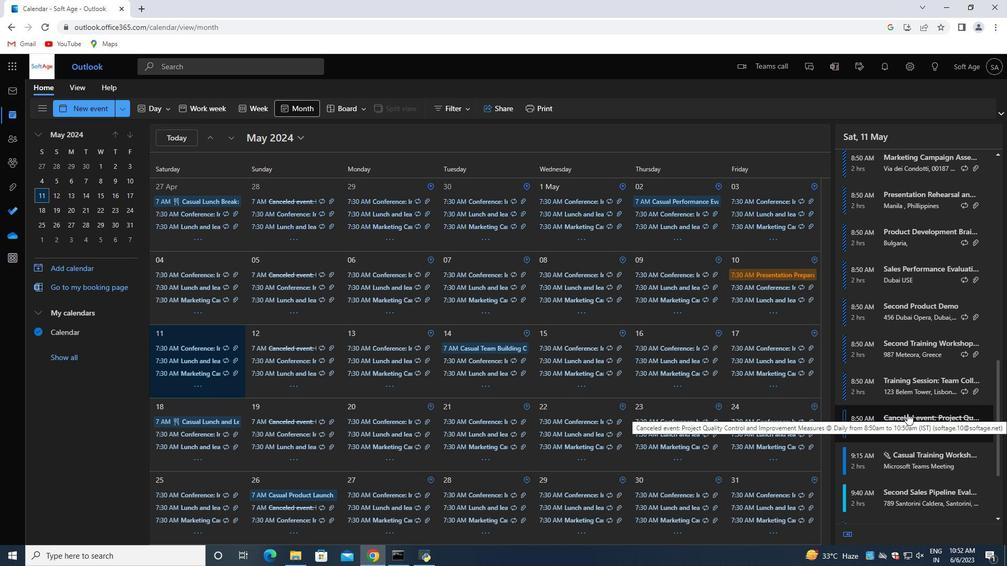 
Action: Mouse scrolled (908, 414) with delta (0, 0)
Screenshot: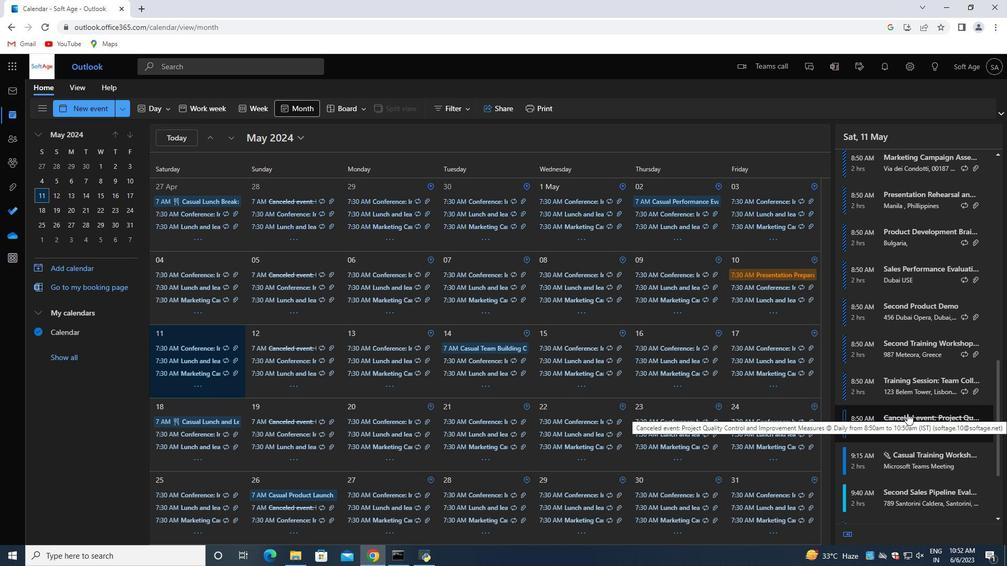 
Action: Mouse scrolled (908, 414) with delta (0, 0)
Screenshot: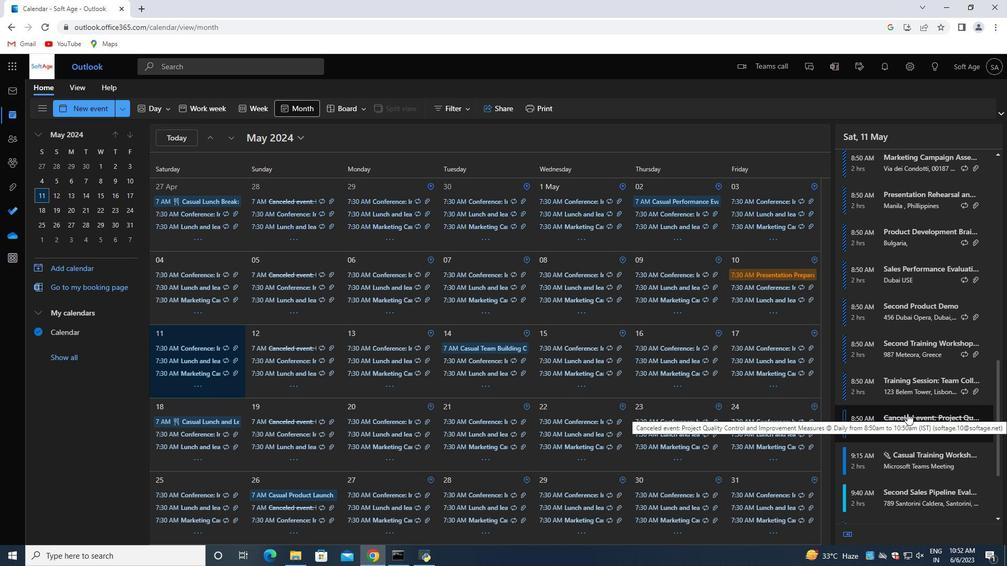 
Action: Mouse moved to (908, 413)
Screenshot: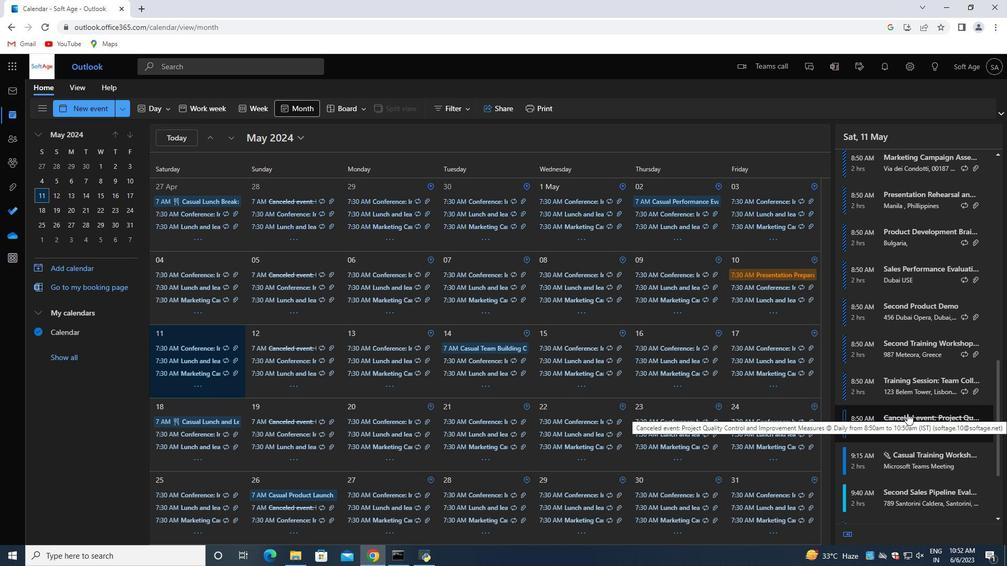 
Action: Mouse scrolled (908, 413) with delta (0, 0)
Screenshot: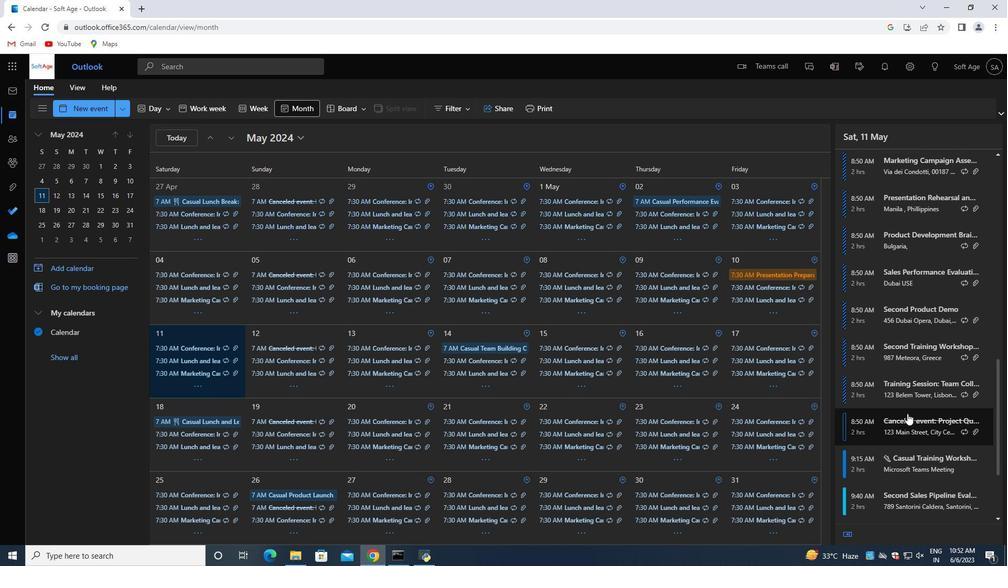 
Action: Mouse moved to (907, 413)
Screenshot: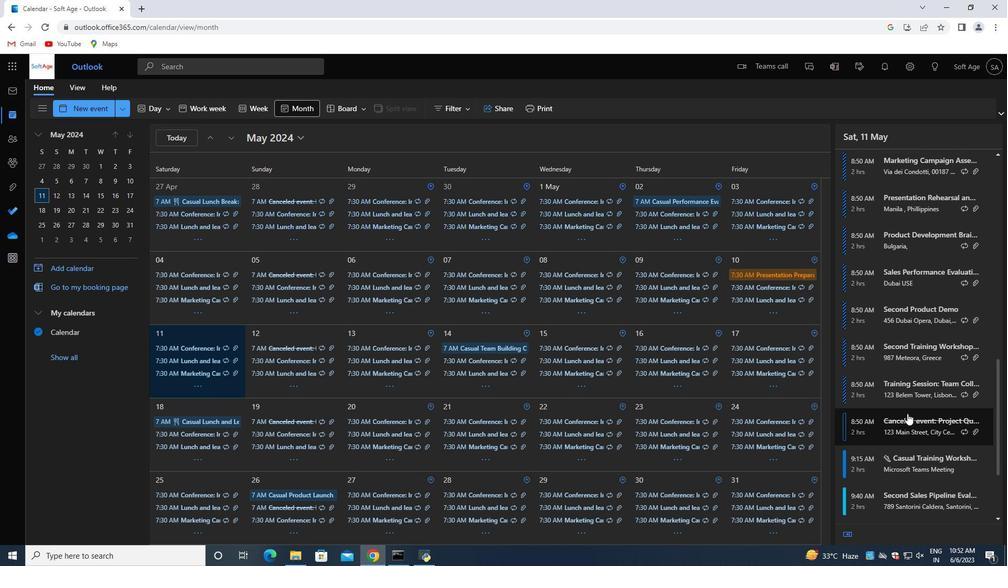 
Action: Mouse scrolled (907, 413) with delta (0, 0)
Screenshot: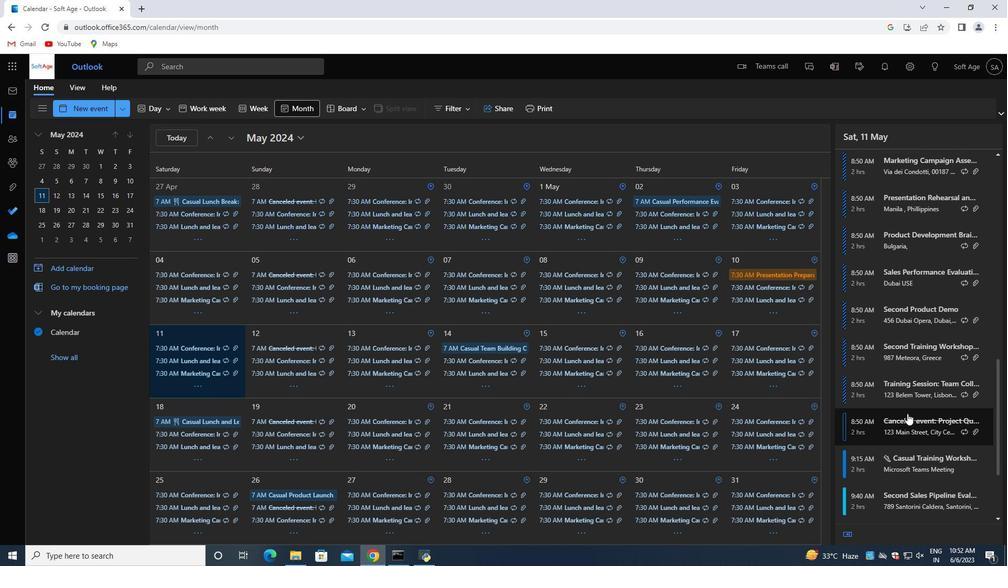 
Action: Mouse scrolled (907, 413) with delta (0, 0)
Screenshot: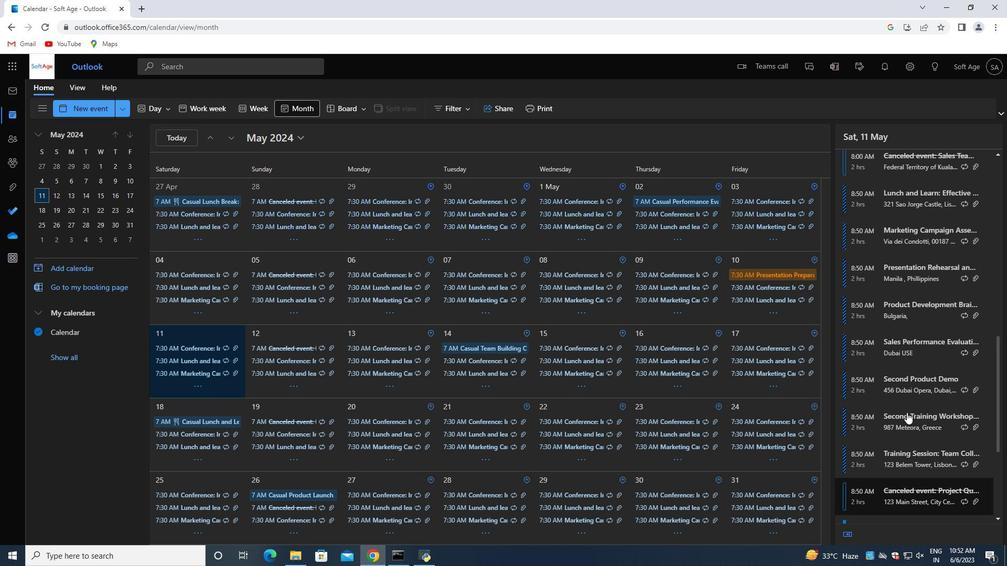 
Action: Mouse scrolled (907, 413) with delta (0, 0)
Screenshot: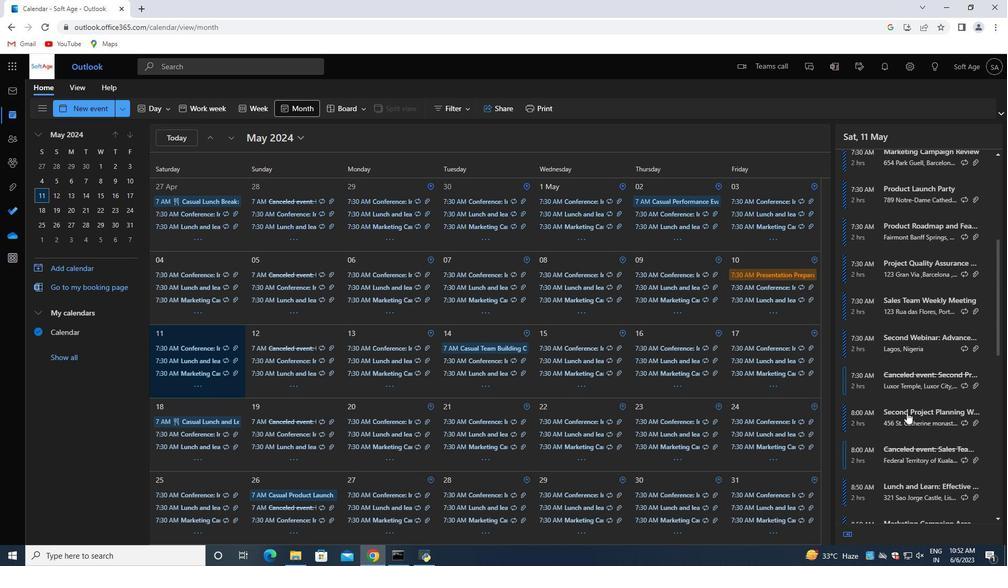 
Action: Mouse scrolled (907, 413) with delta (0, 0)
Screenshot: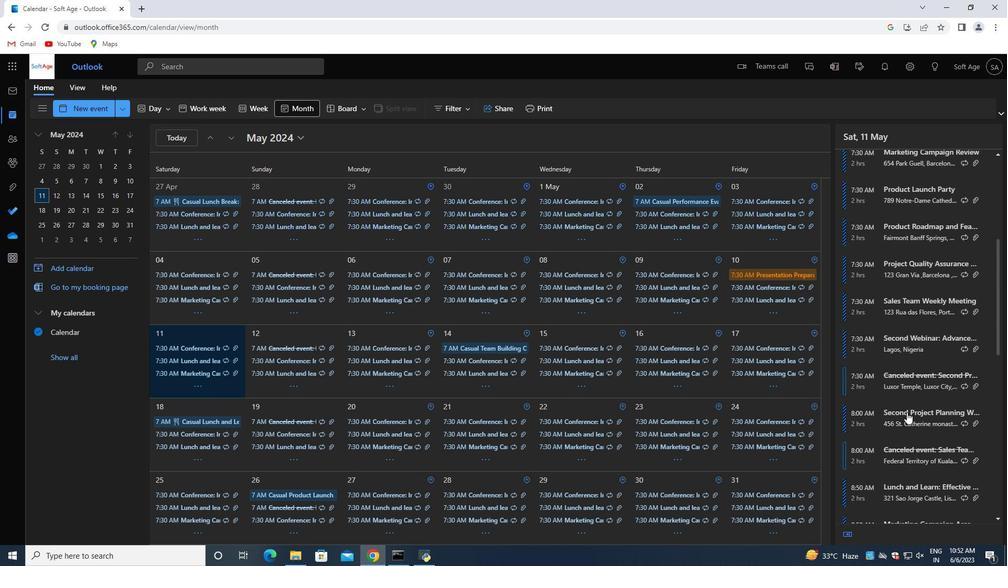 
Action: Mouse scrolled (907, 413) with delta (0, 0)
Screenshot: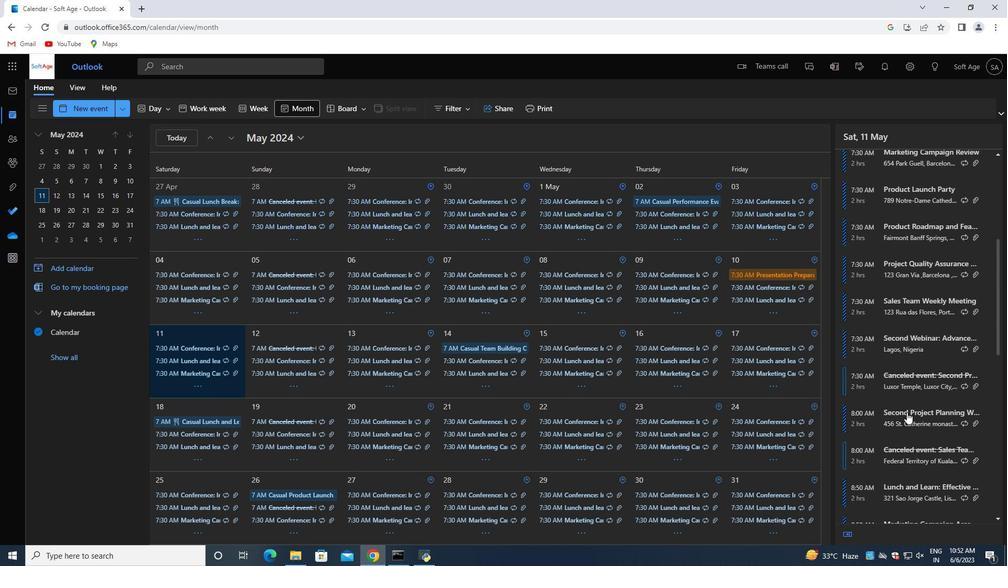 
Action: Mouse scrolled (907, 413) with delta (0, 0)
Screenshot: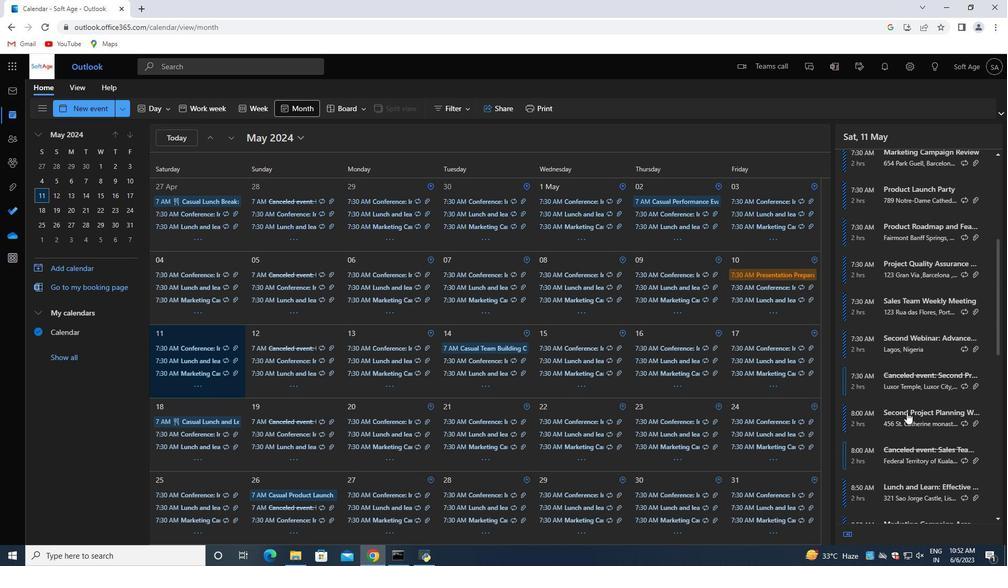
Action: Mouse scrolled (907, 413) with delta (0, 0)
Screenshot: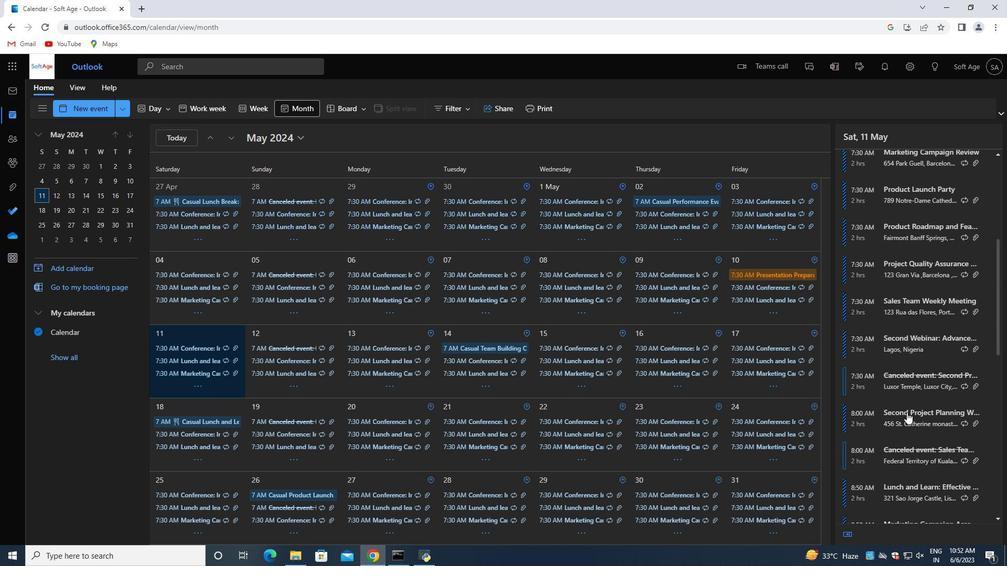 
Action: Mouse scrolled (907, 413) with delta (0, 0)
Screenshot: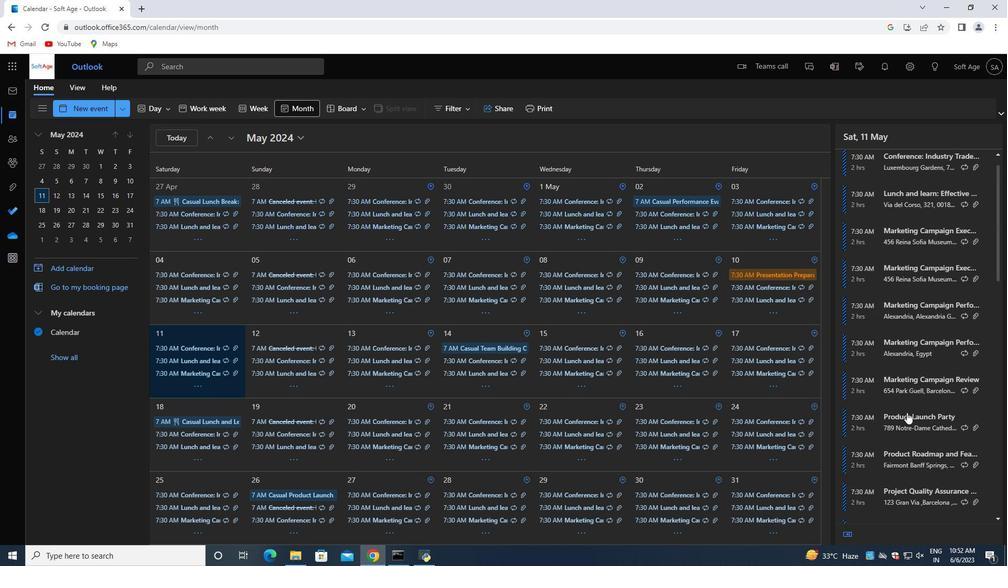 
Action: Mouse scrolled (907, 413) with delta (0, 0)
Screenshot: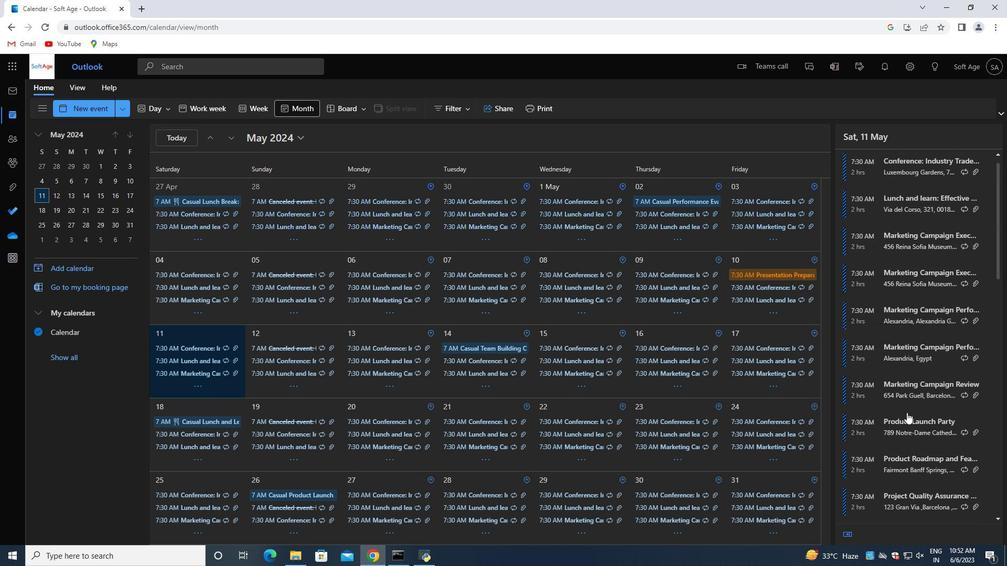 
Action: Mouse scrolled (907, 413) with delta (0, 0)
Screenshot: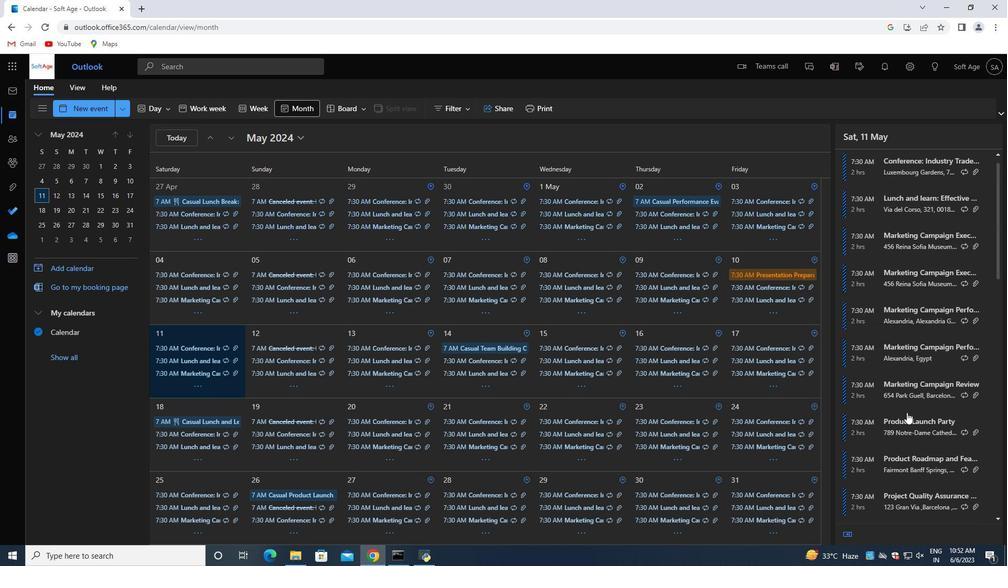 
Action: Mouse scrolled (907, 413) with delta (0, 0)
Screenshot: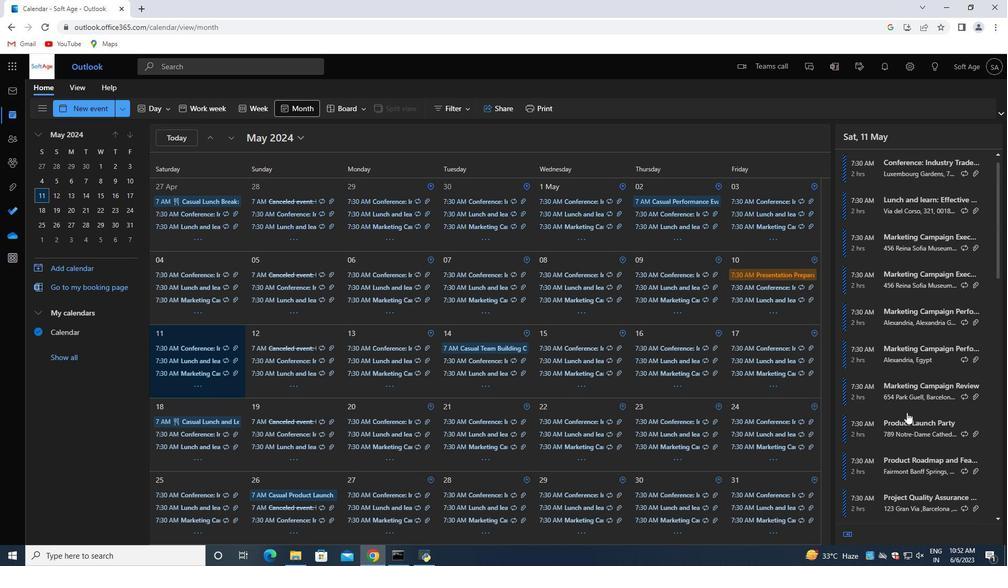 
Action: Mouse scrolled (907, 413) with delta (0, 0)
Screenshot: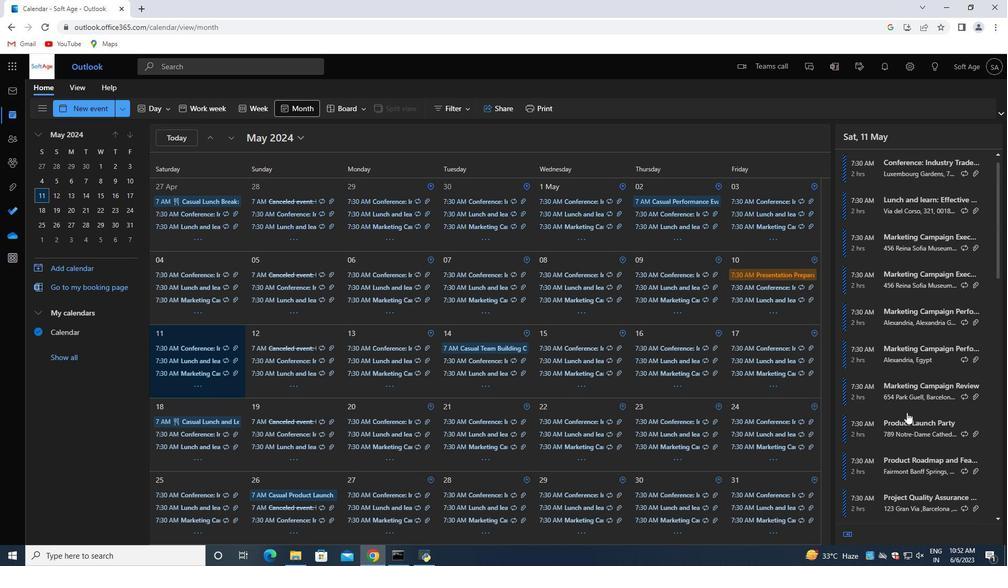 
Action: Mouse scrolled (907, 413) with delta (0, 0)
Screenshot: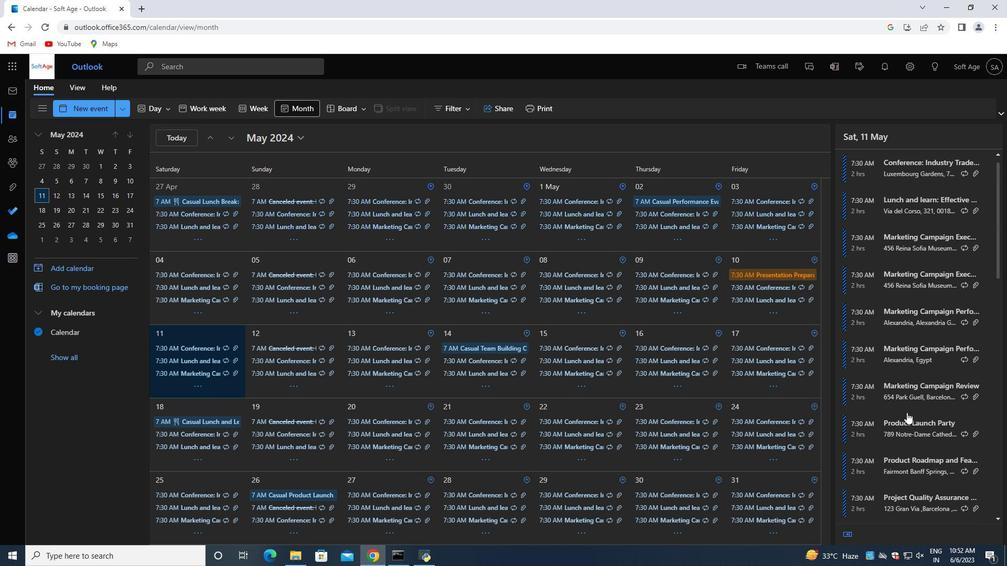 
Action: Mouse scrolled (907, 413) with delta (0, 0)
Screenshot: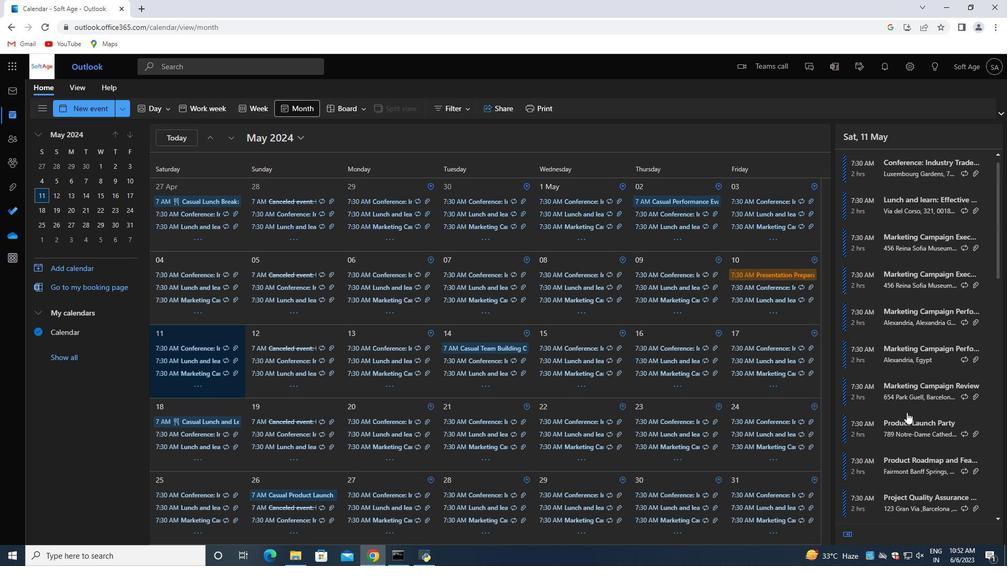 
Action: Mouse scrolled (907, 413) with delta (0, 0)
Screenshot: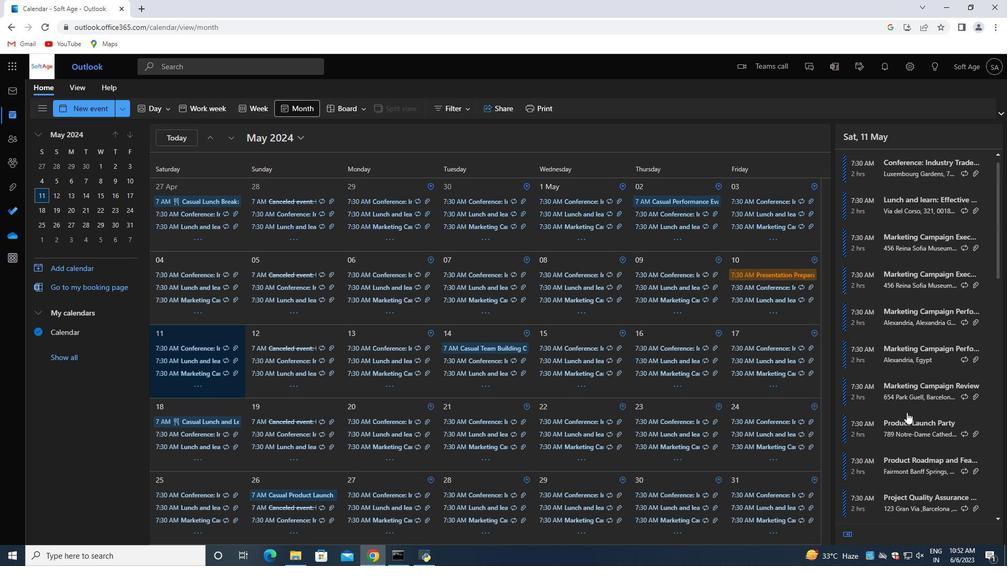 
Action: Mouse scrolled (907, 413) with delta (0, 0)
Screenshot: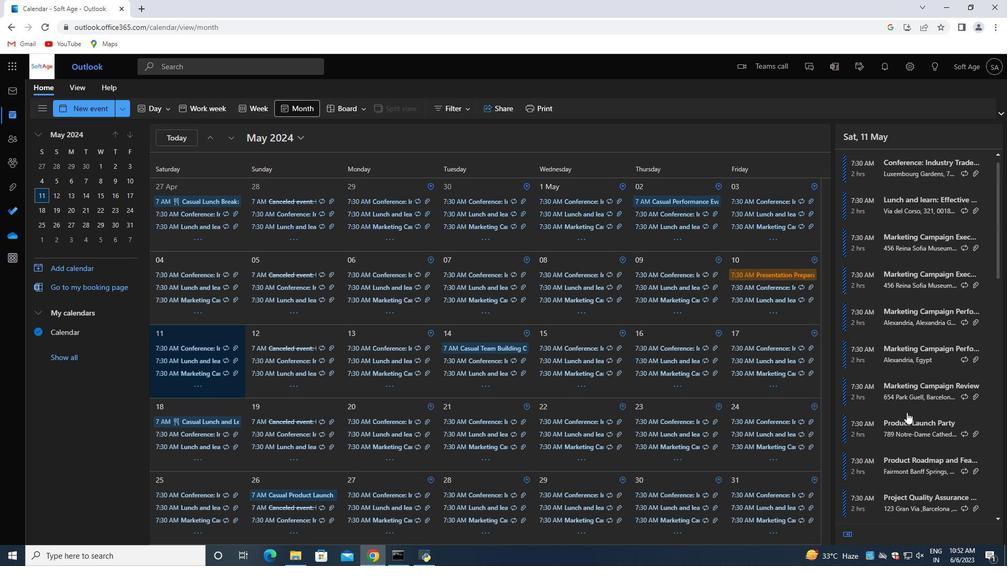 
Action: Mouse scrolled (907, 413) with delta (0, 0)
Screenshot: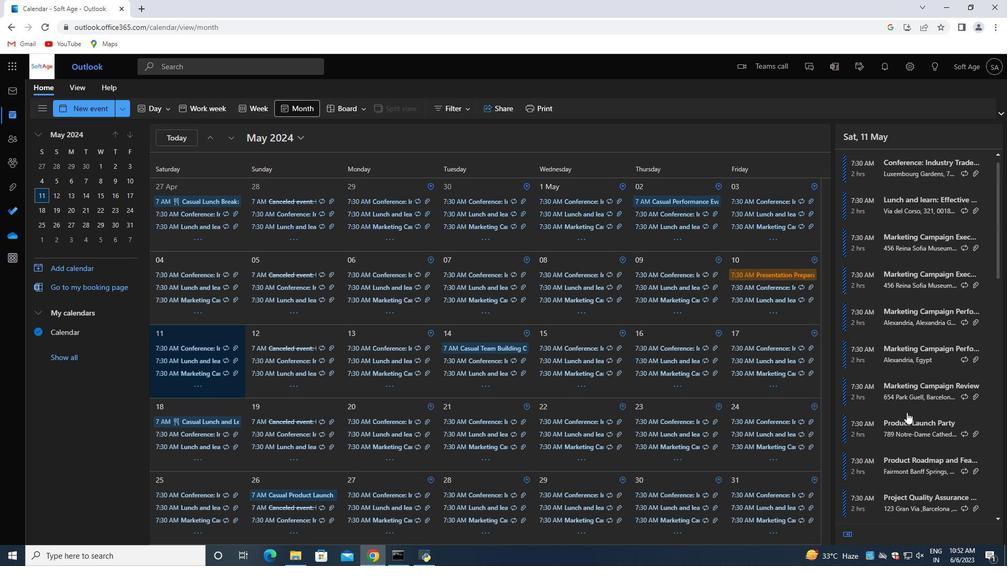 
Action: Mouse moved to (922, 368)
Screenshot: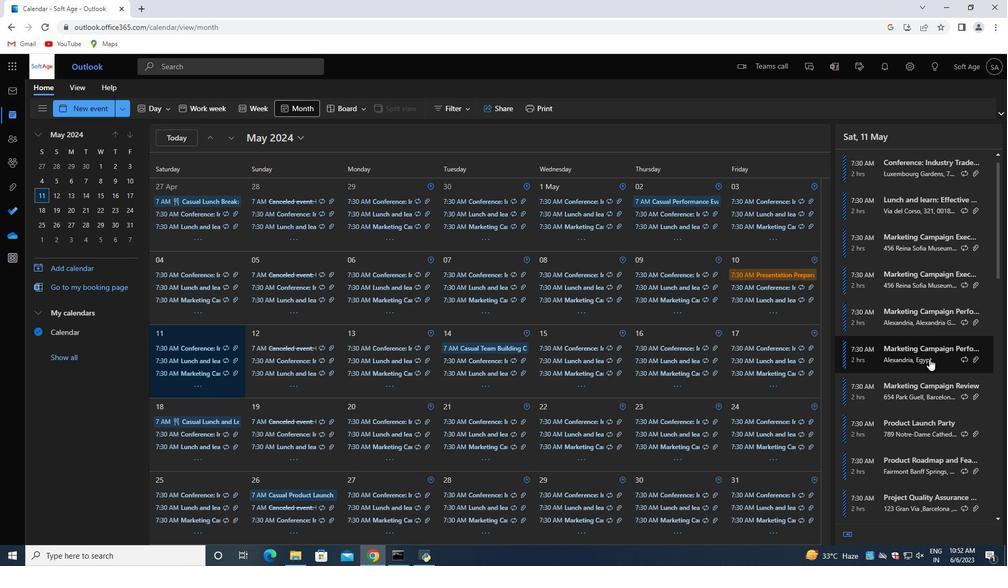 
Action: Mouse scrolled (922, 367) with delta (0, 0)
Screenshot: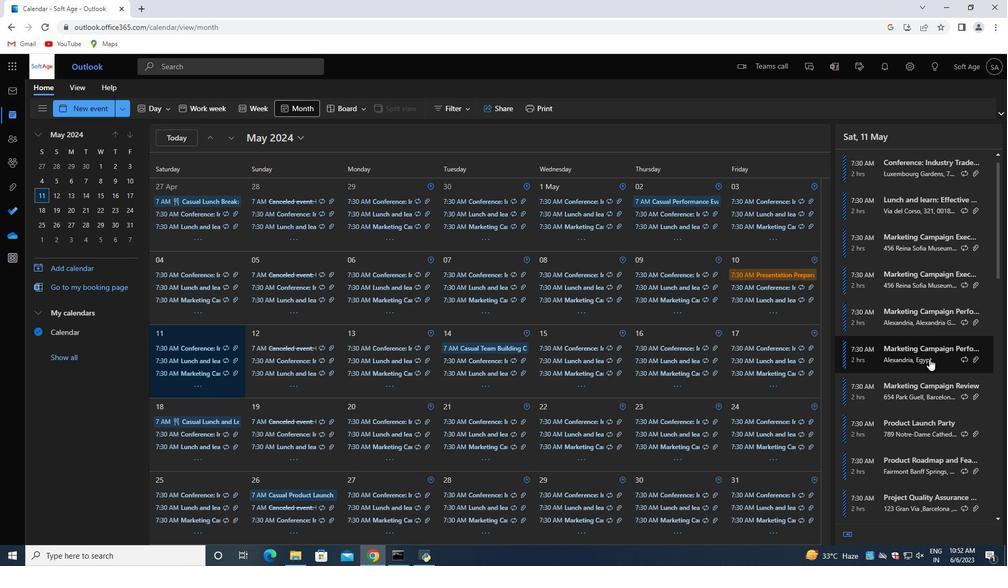 
Action: Mouse moved to (920, 370)
Screenshot: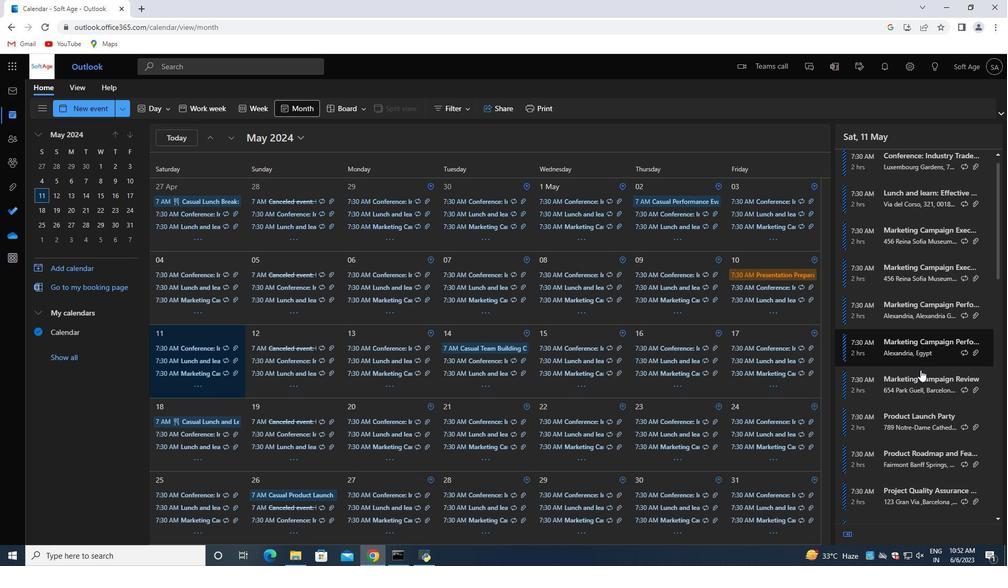 
Action: Mouse scrolled (920, 369) with delta (0, 0)
Screenshot: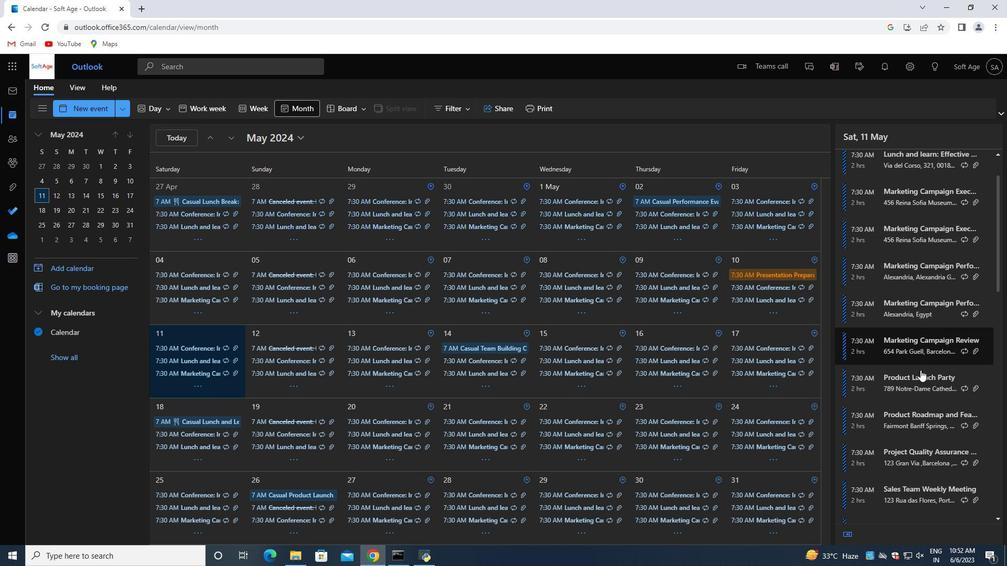 
Action: Mouse moved to (918, 367)
Screenshot: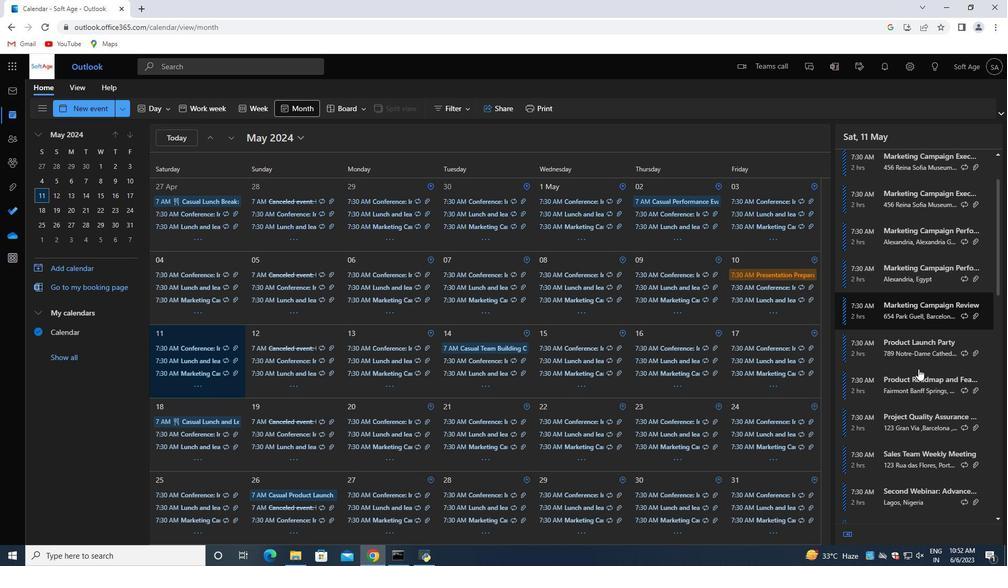 
Action: Mouse scrolled (918, 367) with delta (0, 0)
Screenshot: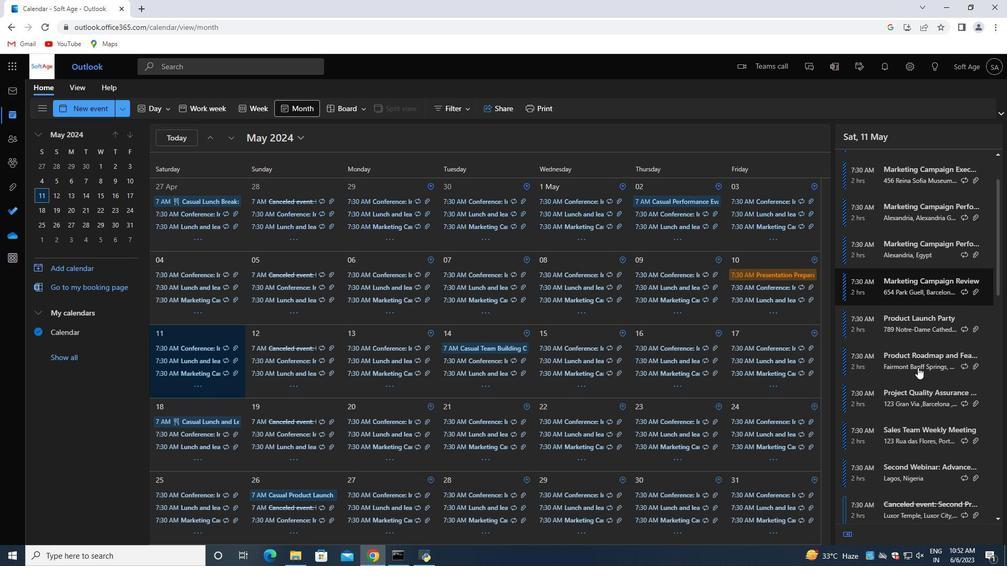 
Action: Mouse scrolled (918, 367) with delta (0, 0)
Screenshot: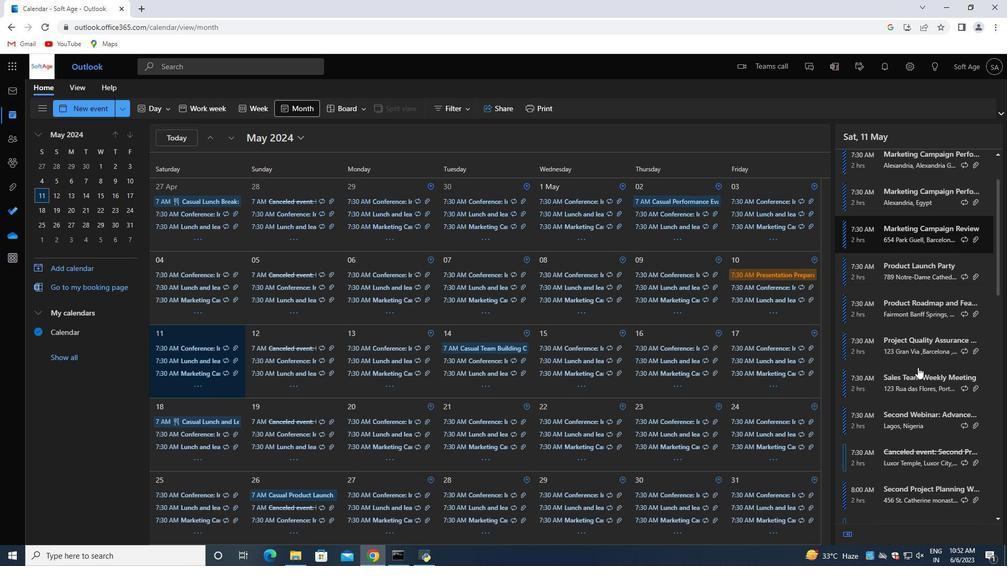 
Action: Mouse moved to (930, 371)
Screenshot: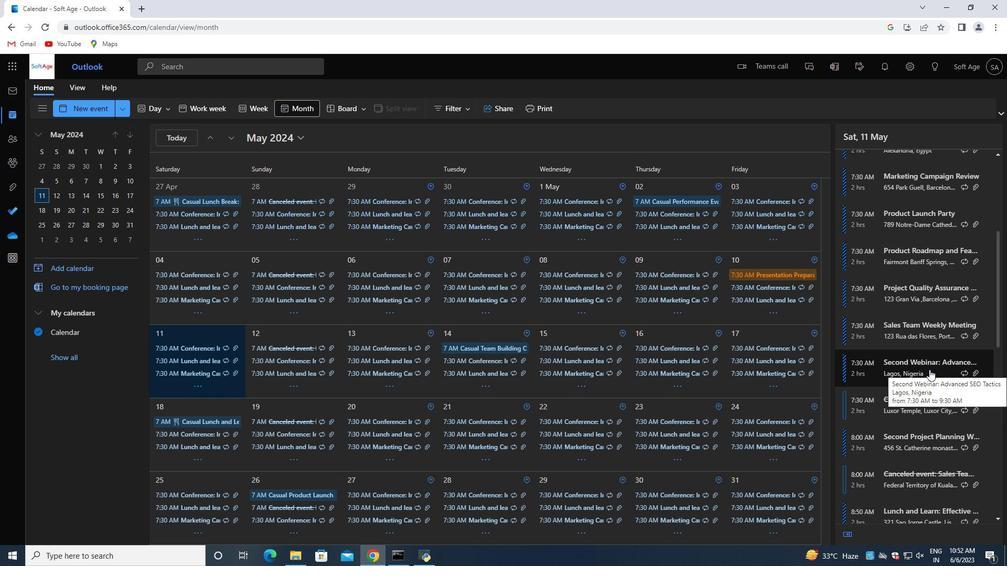 
Action: Mouse scrolled (930, 370) with delta (0, 0)
Screenshot: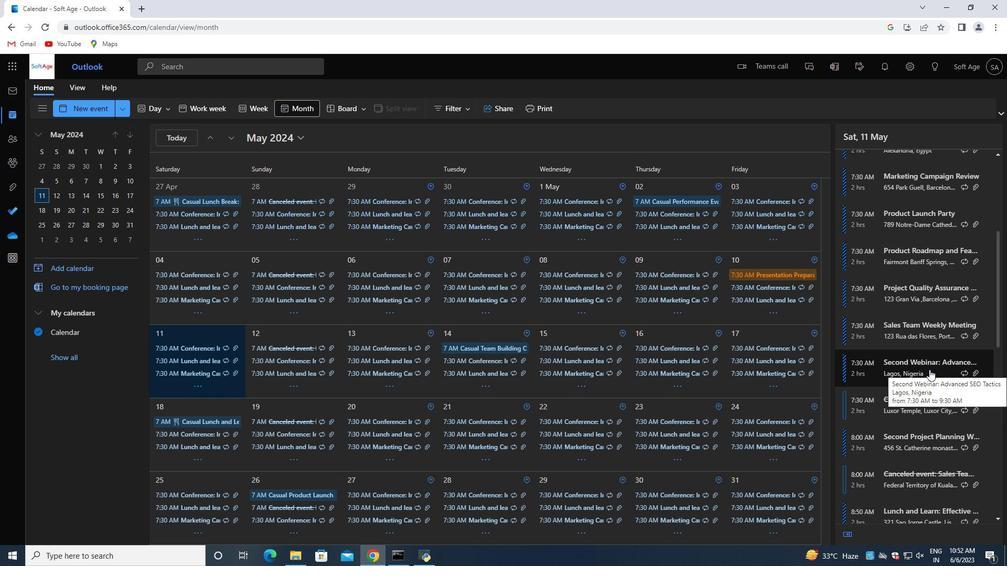 
Action: Mouse scrolled (930, 370) with delta (0, 0)
Screenshot: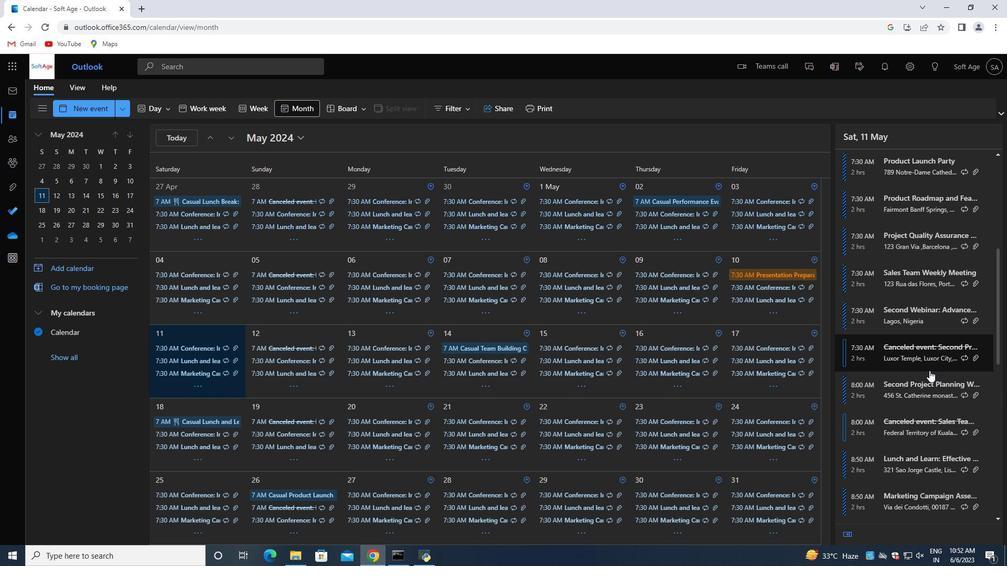 
Action: Mouse scrolled (930, 370) with delta (0, 0)
Screenshot: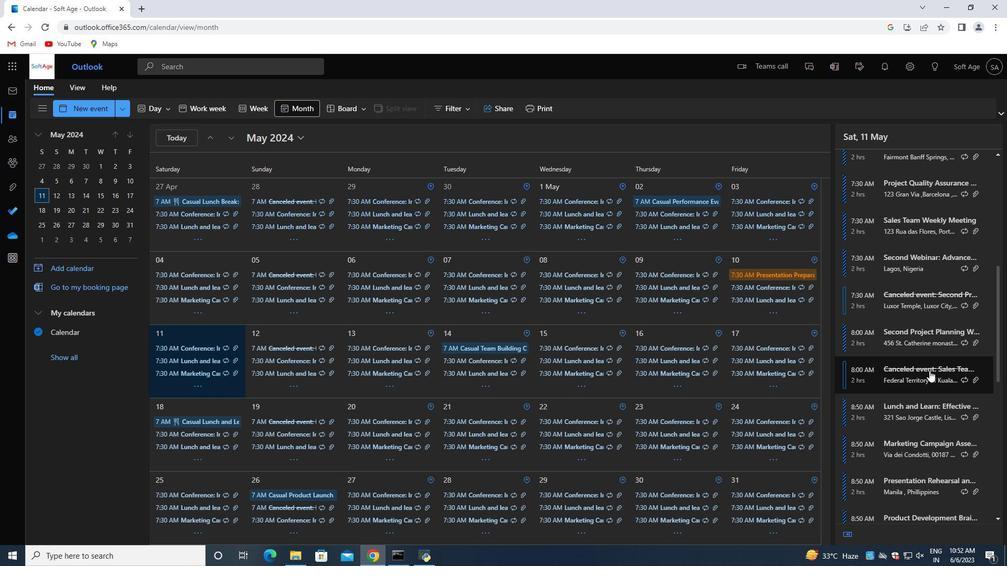 
Action: Mouse moved to (930, 373)
Screenshot: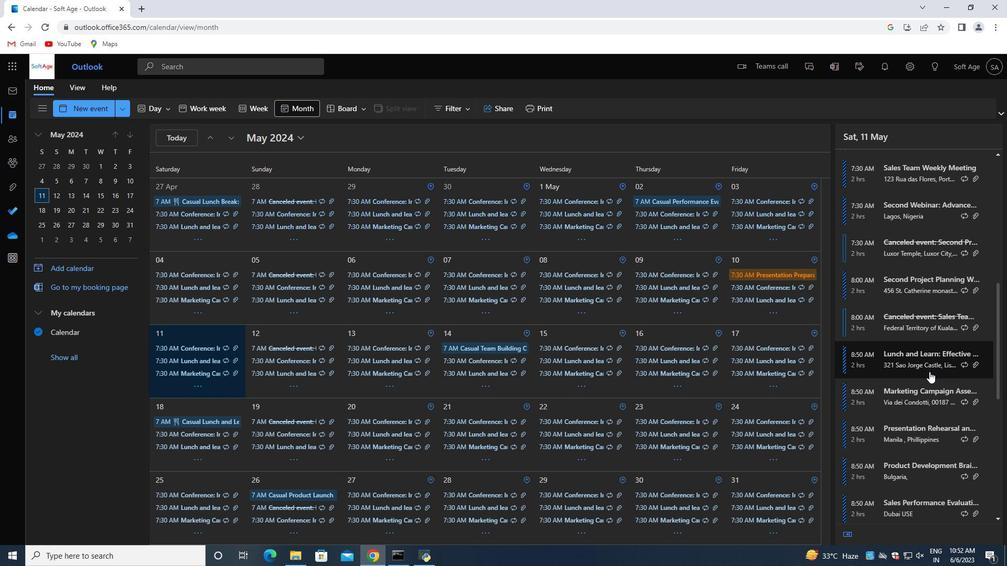 
Action: Mouse scrolled (930, 372) with delta (0, 0)
Screenshot: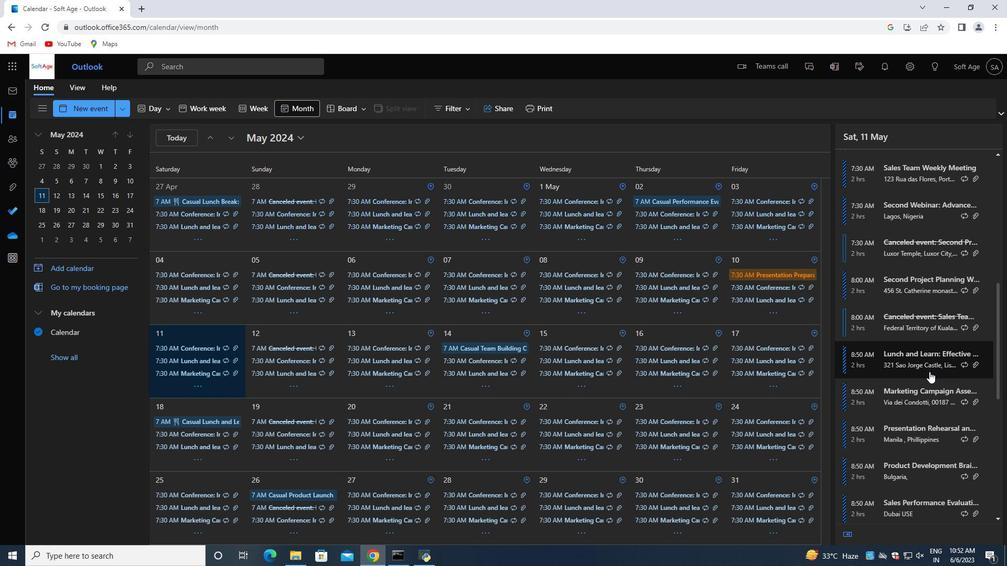 
Action: Mouse moved to (928, 375)
Screenshot: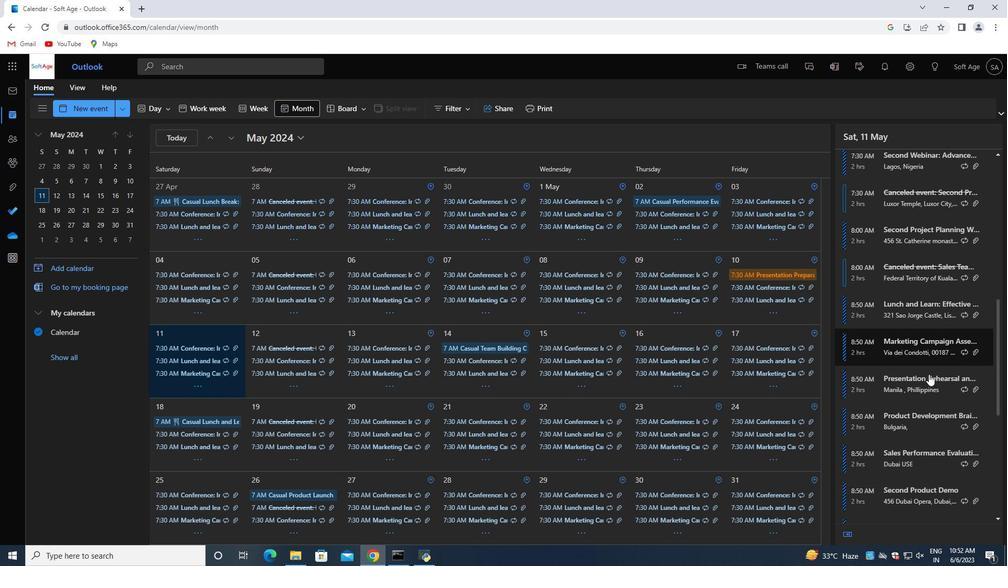 
Action: Mouse scrolled (928, 374) with delta (0, 0)
Screenshot: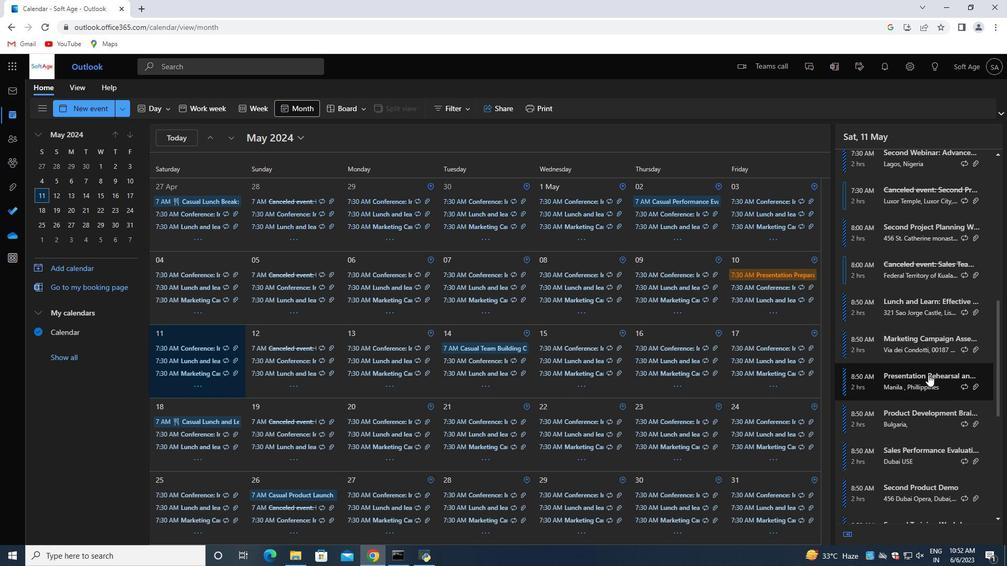 
Action: Mouse moved to (928, 376)
Screenshot: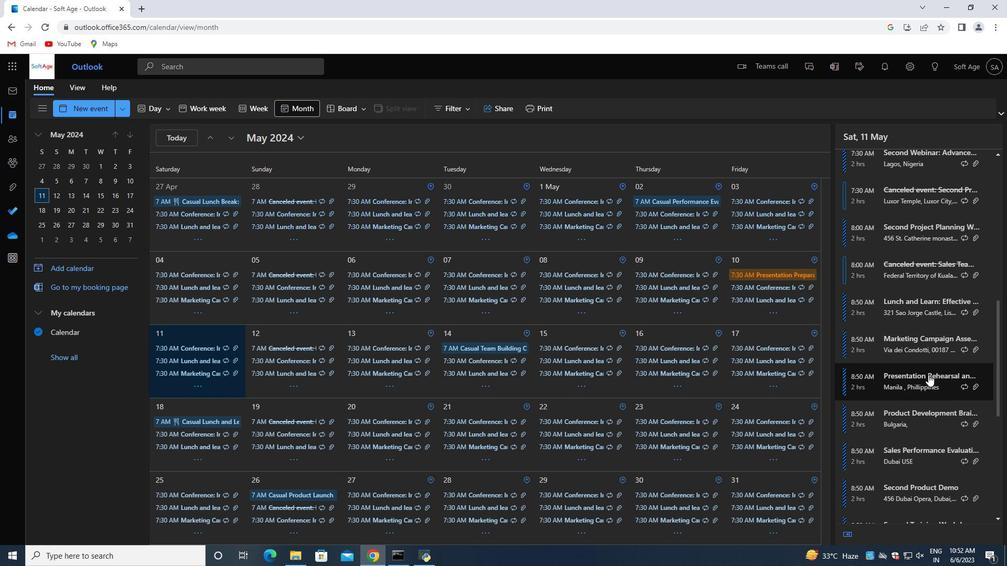 
Action: Mouse scrolled (928, 375) with delta (0, 0)
Screenshot: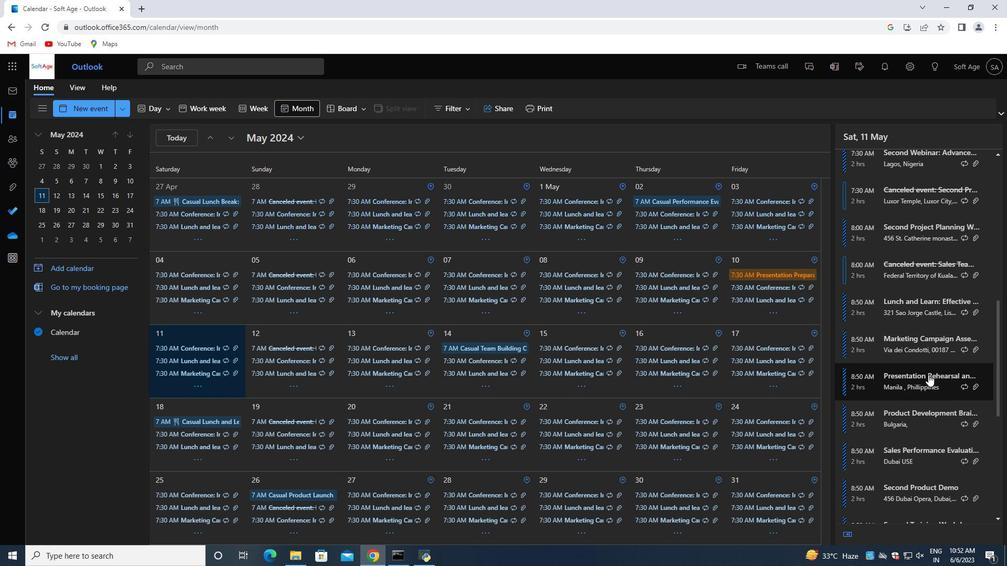 
Action: Mouse moved to (928, 388)
Screenshot: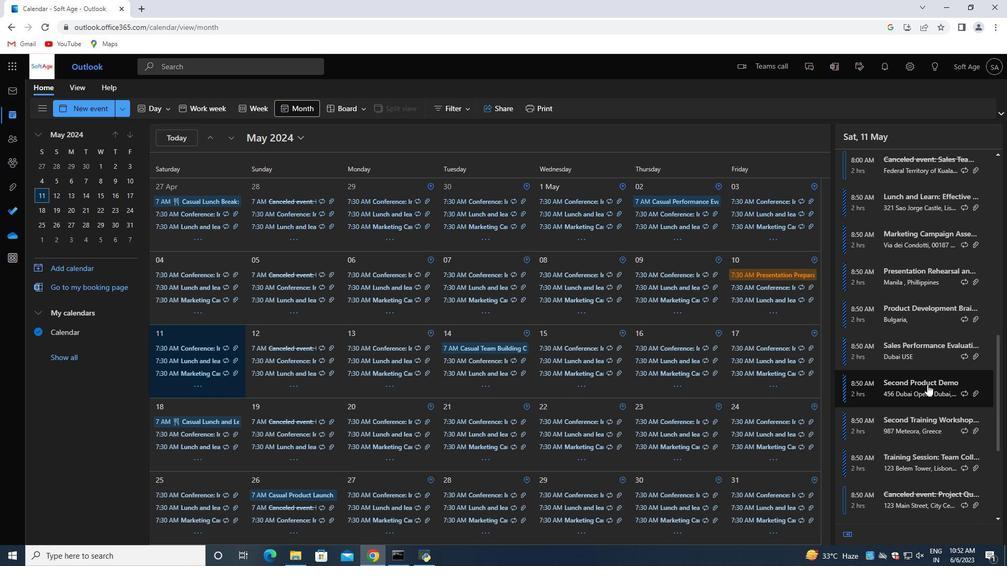
Action: Mouse scrolled (928, 388) with delta (0, 0)
Screenshot: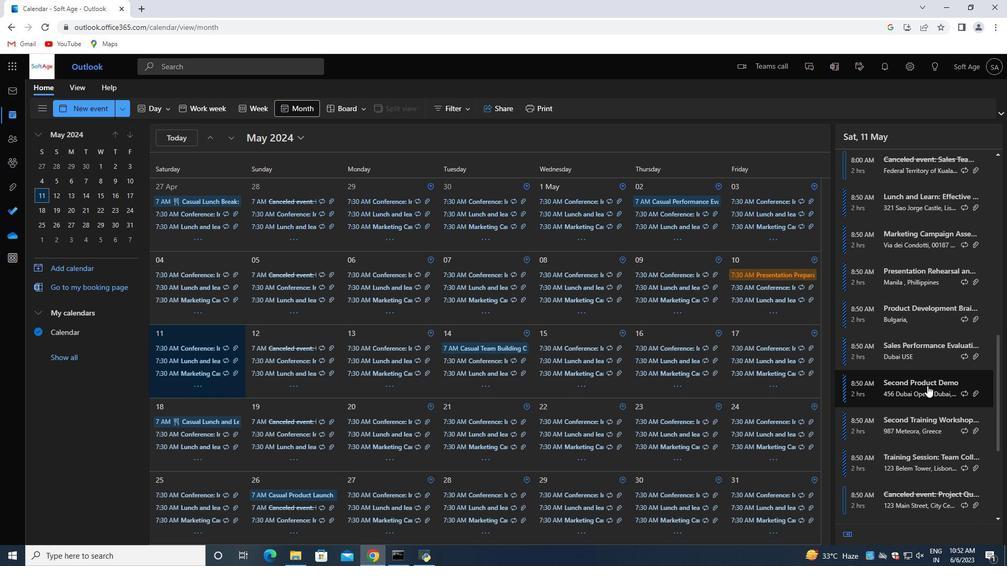 
Action: Mouse moved to (927, 442)
Screenshot: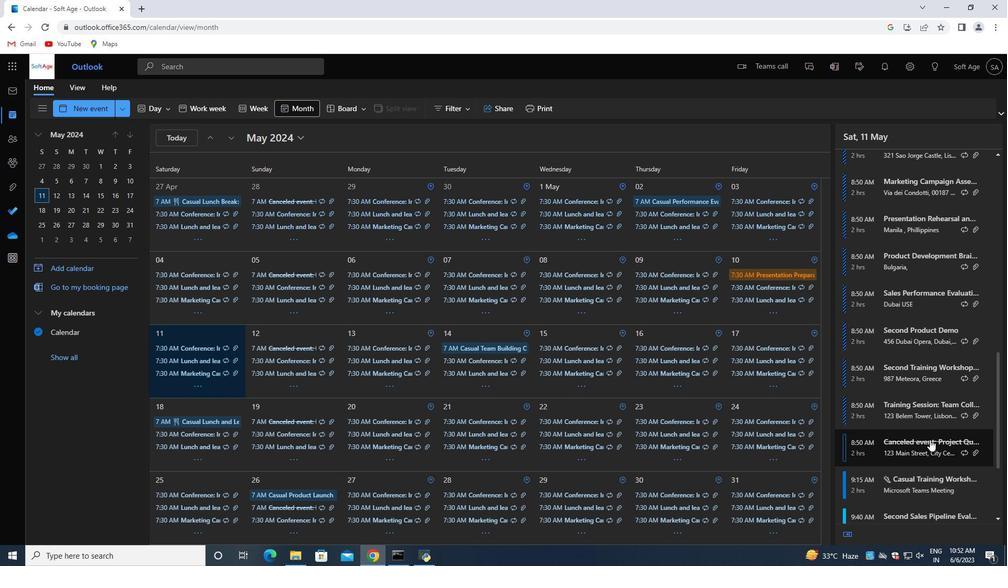 
Action: Mouse scrolled (927, 441) with delta (0, 0)
Screenshot: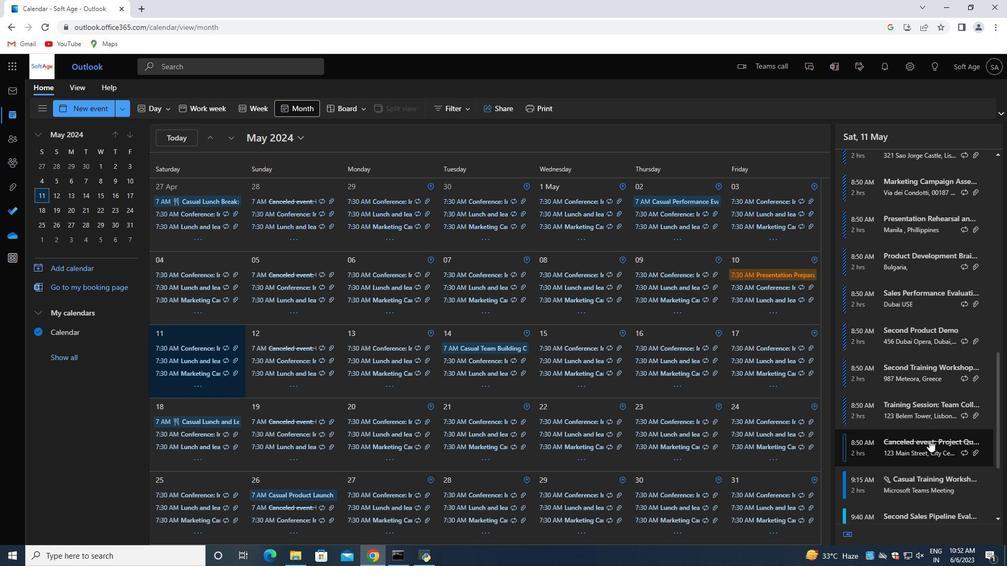 
Action: Mouse moved to (925, 442)
Screenshot: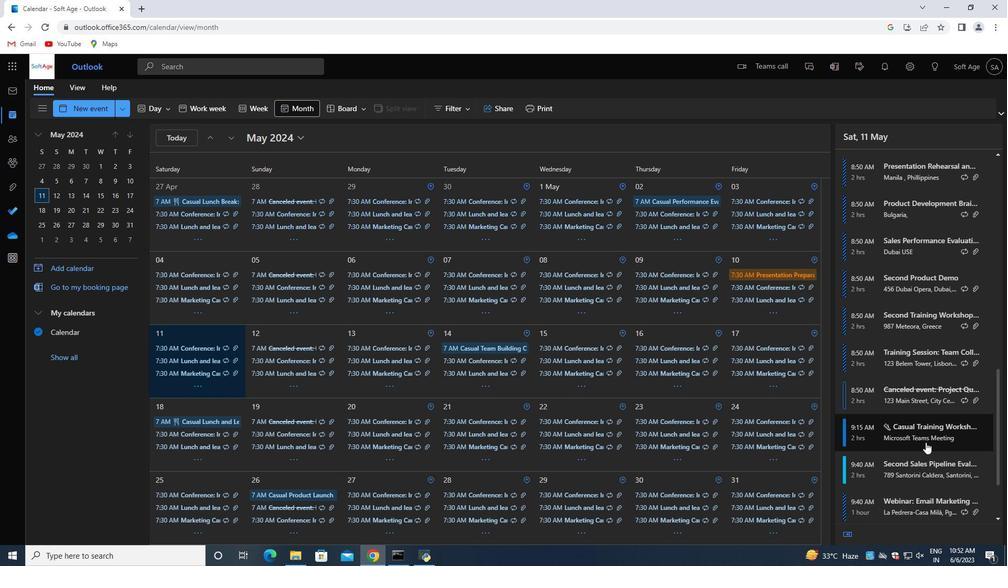 
Action: Mouse scrolled (925, 442) with delta (0, 0)
Screenshot: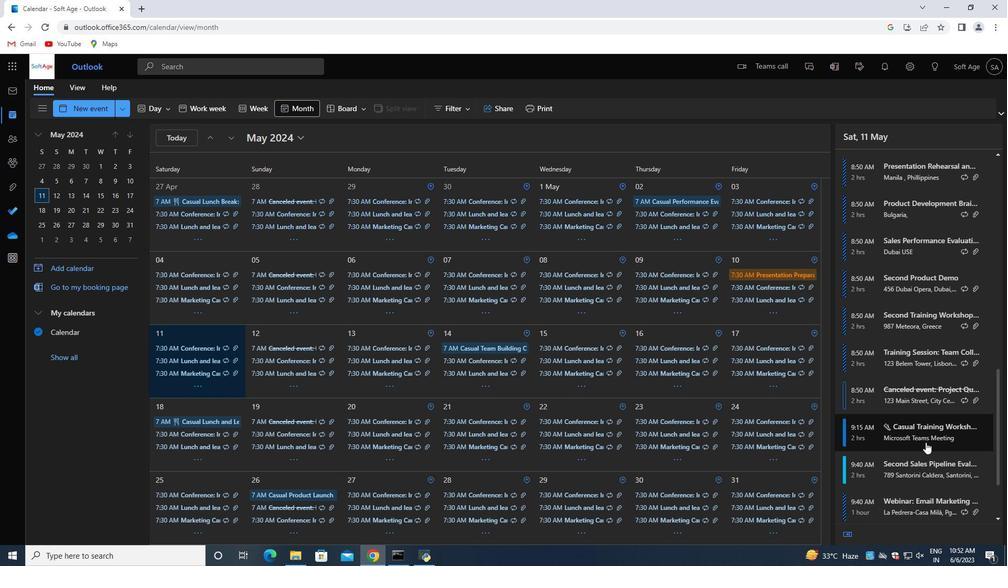 
Action: Mouse moved to (984, 417)
Screenshot: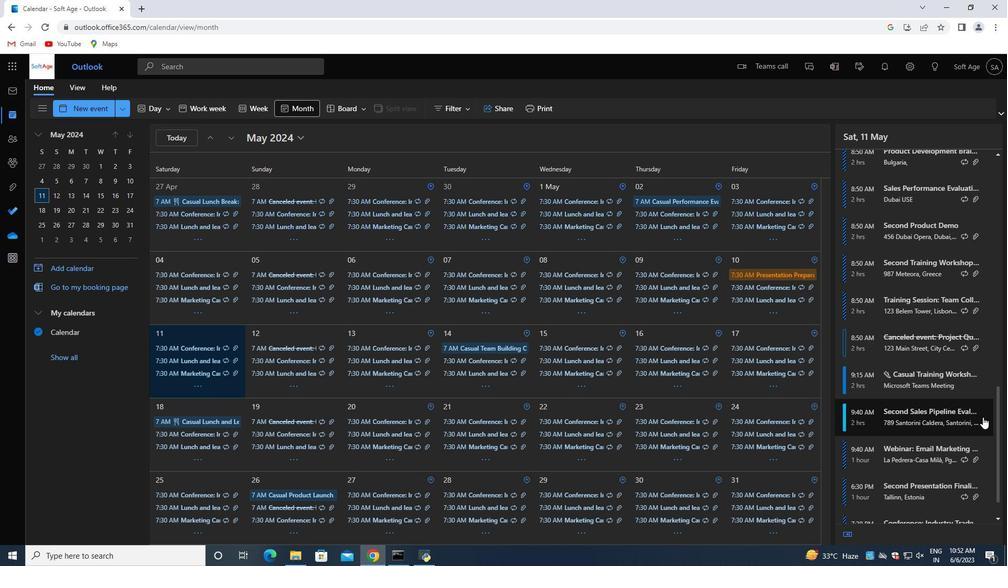 
Action: Mouse pressed left at (984, 417)
Screenshot: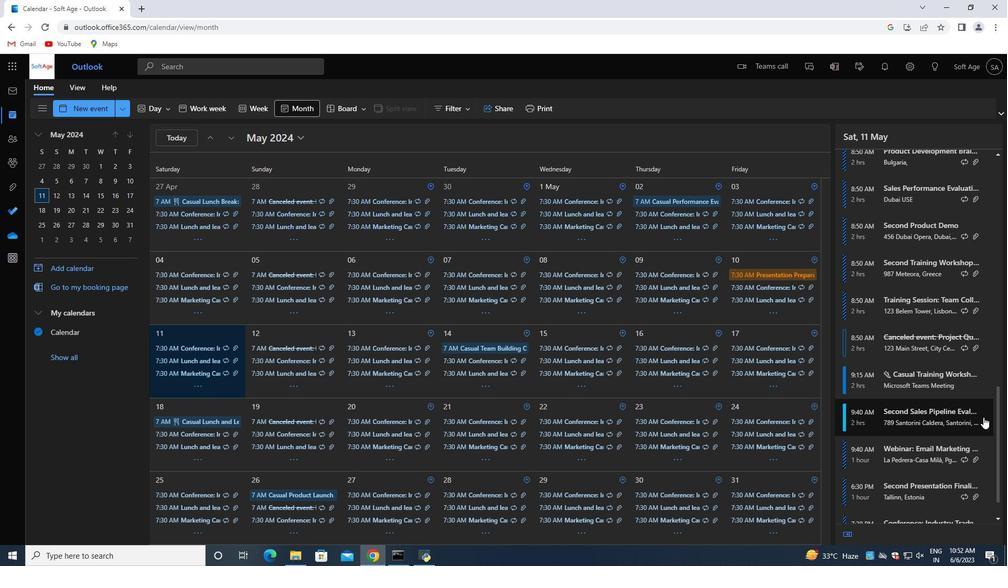 
Action: Mouse moved to (673, 522)
Screenshot: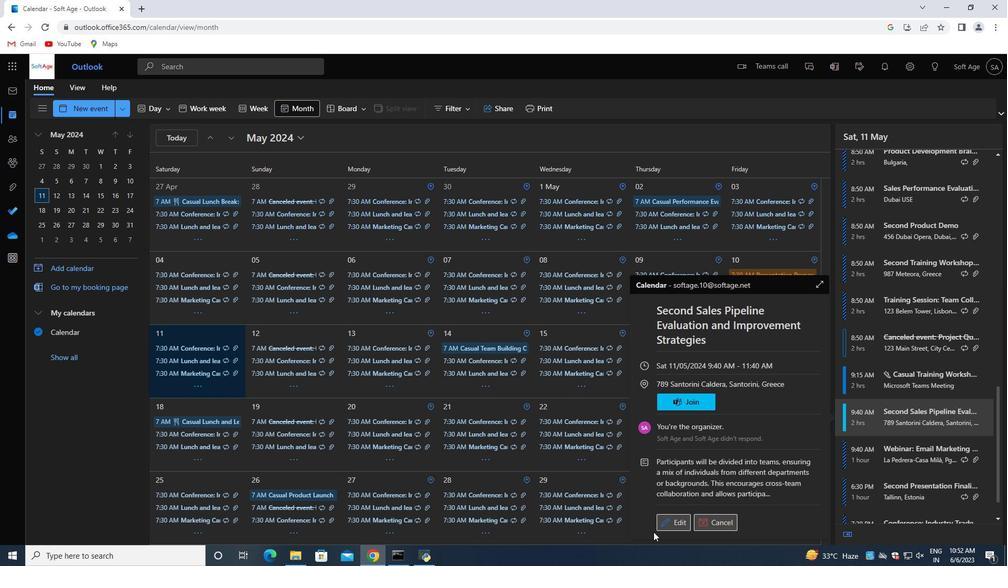 
Action: Mouse pressed left at (673, 522)
Screenshot: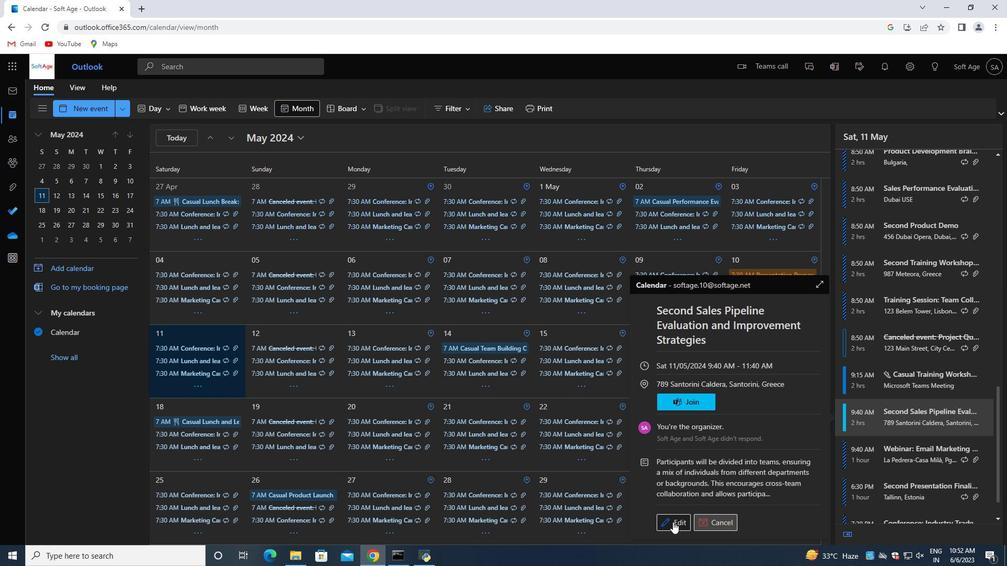 
Action: Mouse moved to (303, 289)
Screenshot: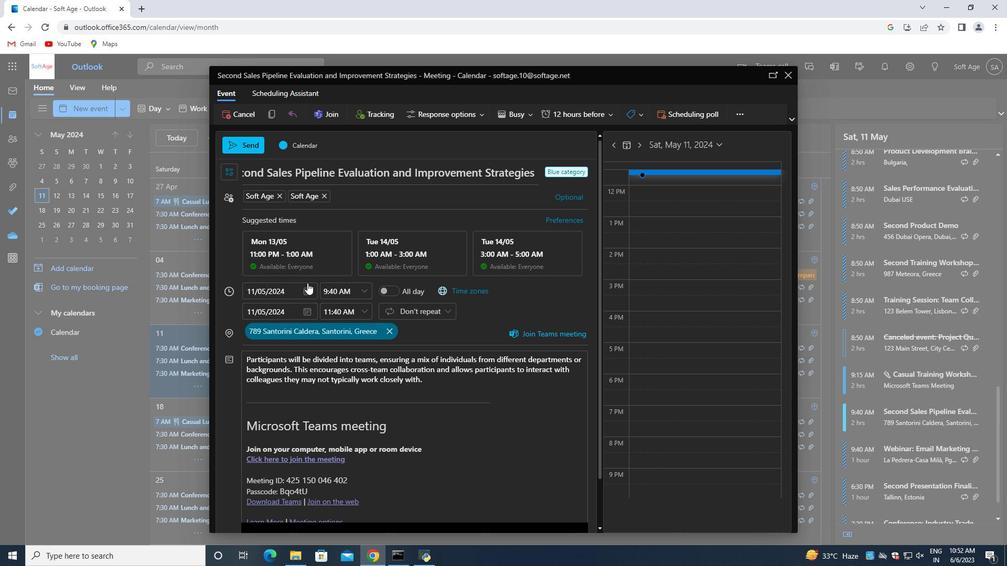 
Action: Mouse pressed left at (303, 289)
Screenshot: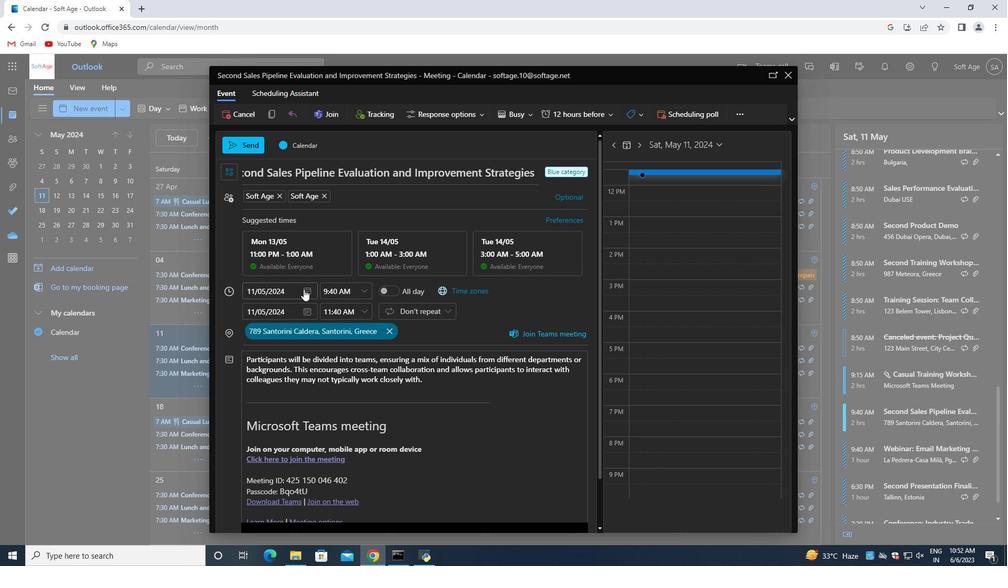 
Action: Mouse moved to (332, 312)
Screenshot: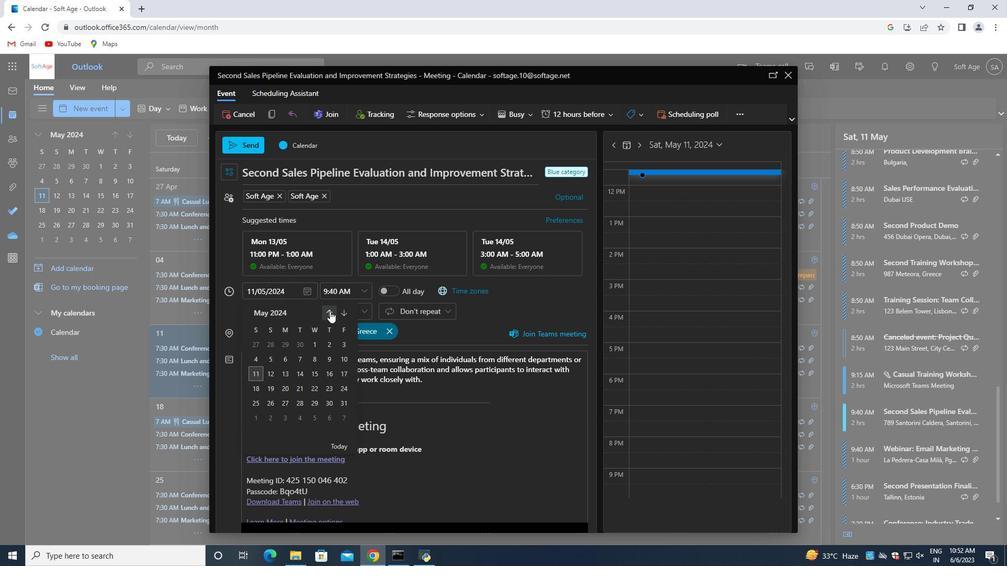 
Action: Mouse pressed left at (332, 312)
Screenshot: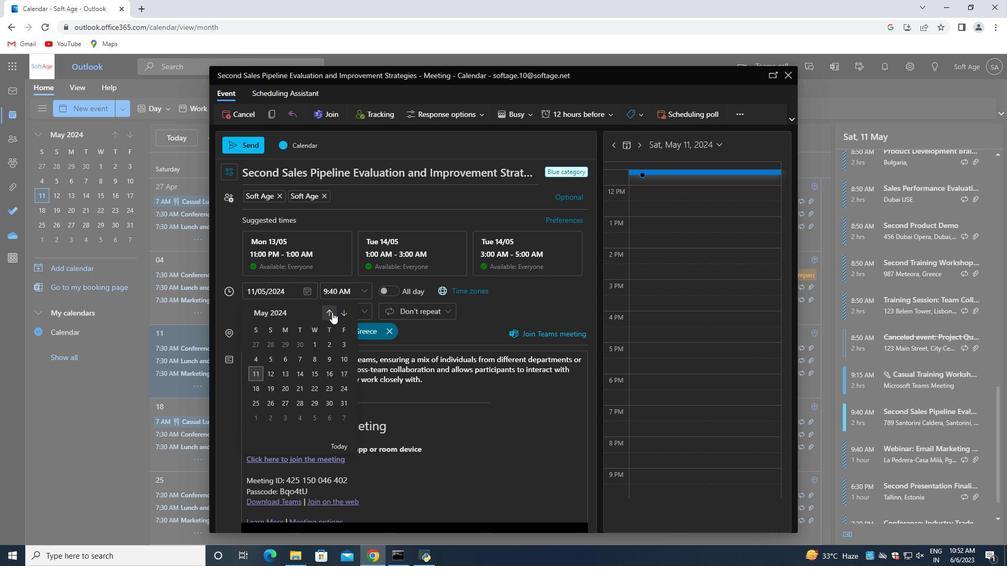 
Action: Mouse pressed left at (332, 312)
Screenshot: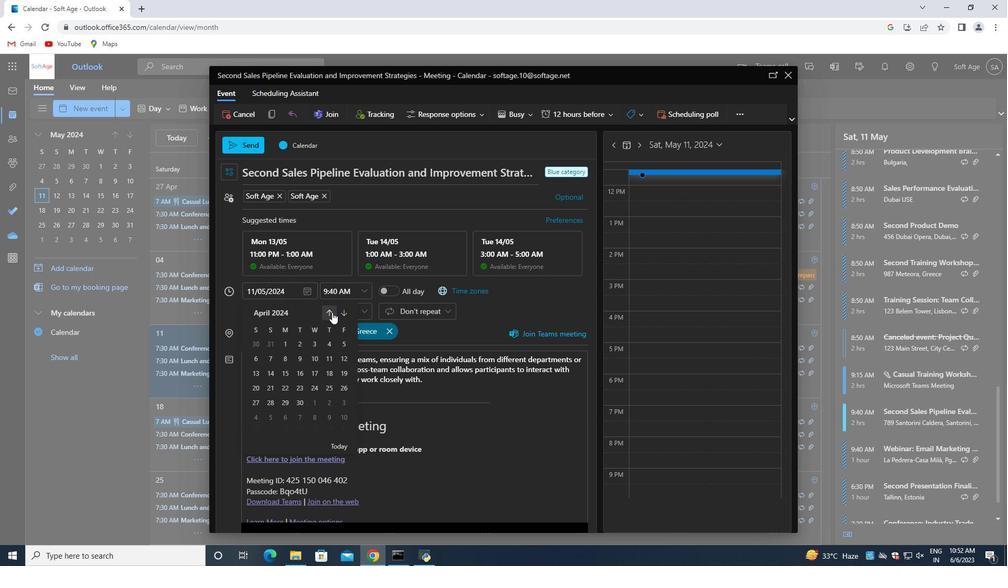
Action: Mouse moved to (270, 373)
Screenshot: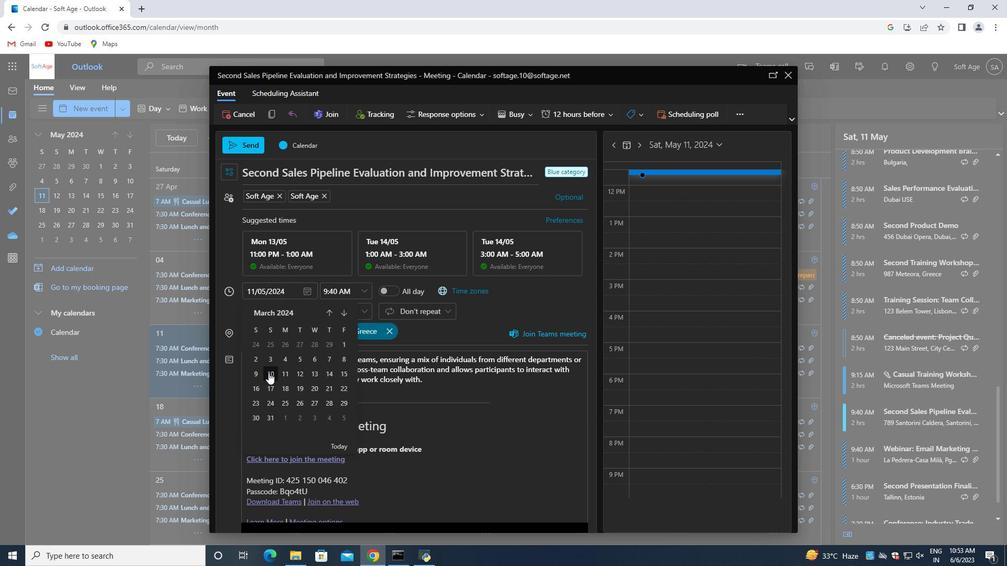 
Action: Mouse pressed left at (270, 373)
Screenshot: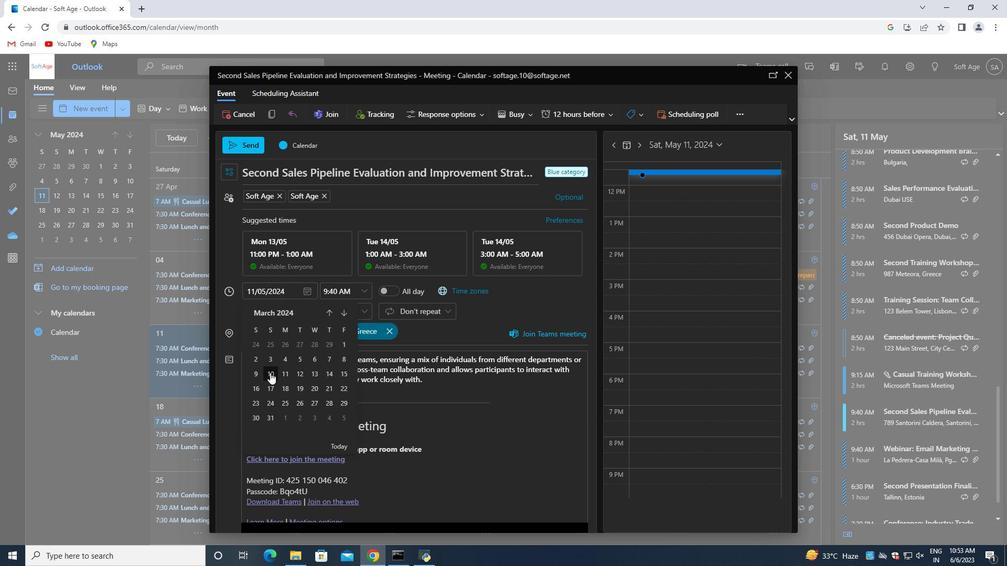 
Action: Mouse moved to (440, 385)
Screenshot: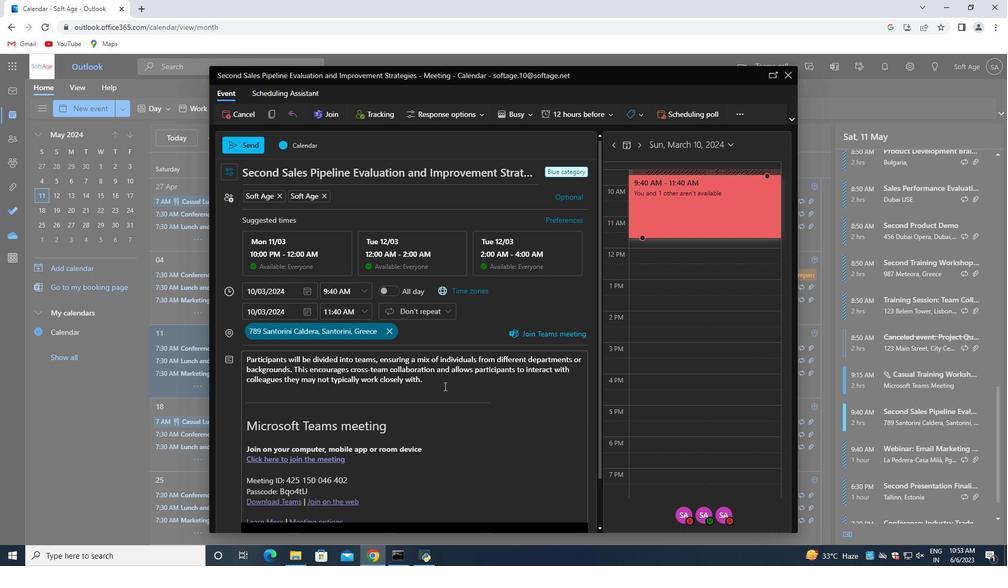 
Action: Mouse pressed left at (440, 385)
Screenshot: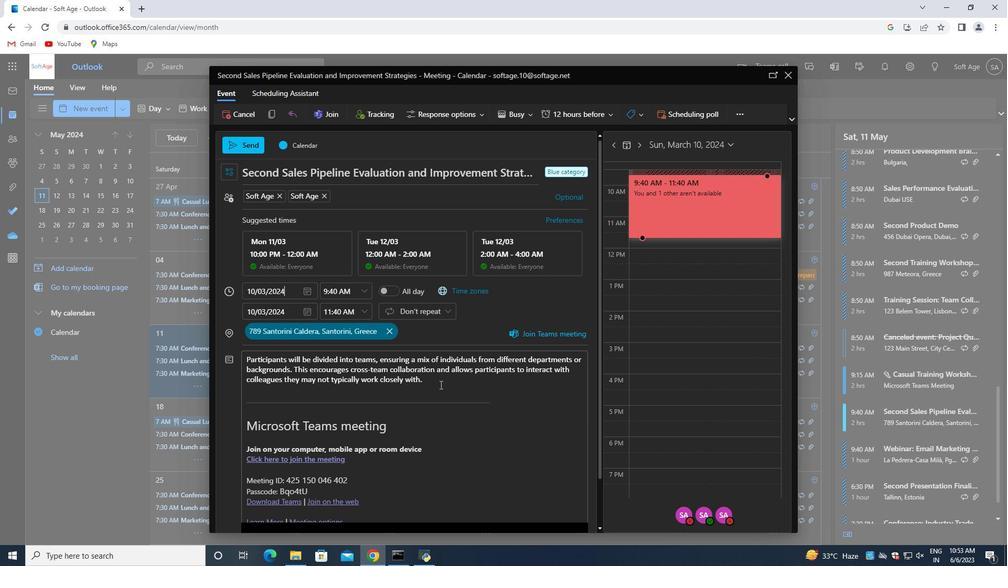 
Action: Mouse moved to (376, 439)
Screenshot: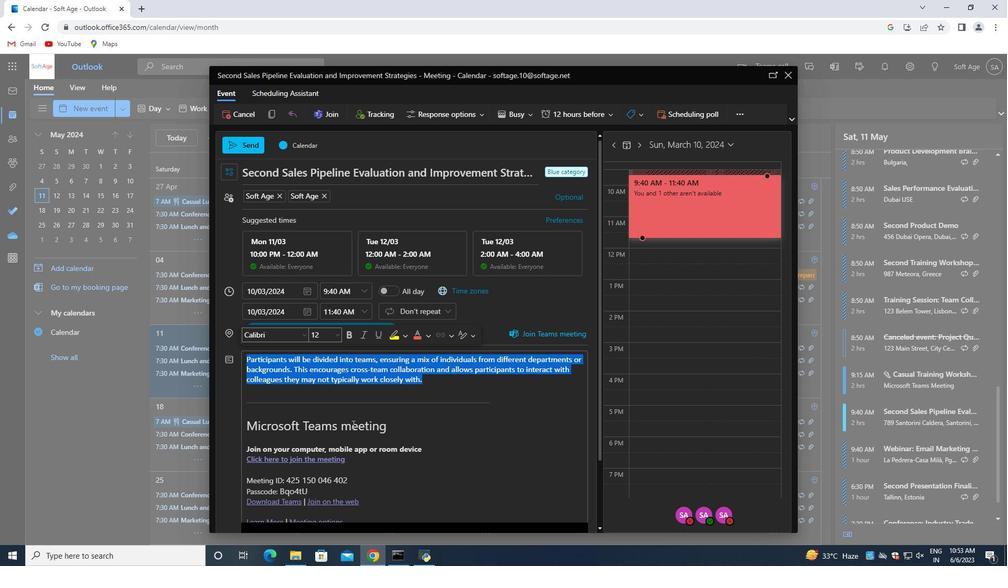 
Action: Mouse scrolled (376, 438) with delta (0, 0)
Screenshot: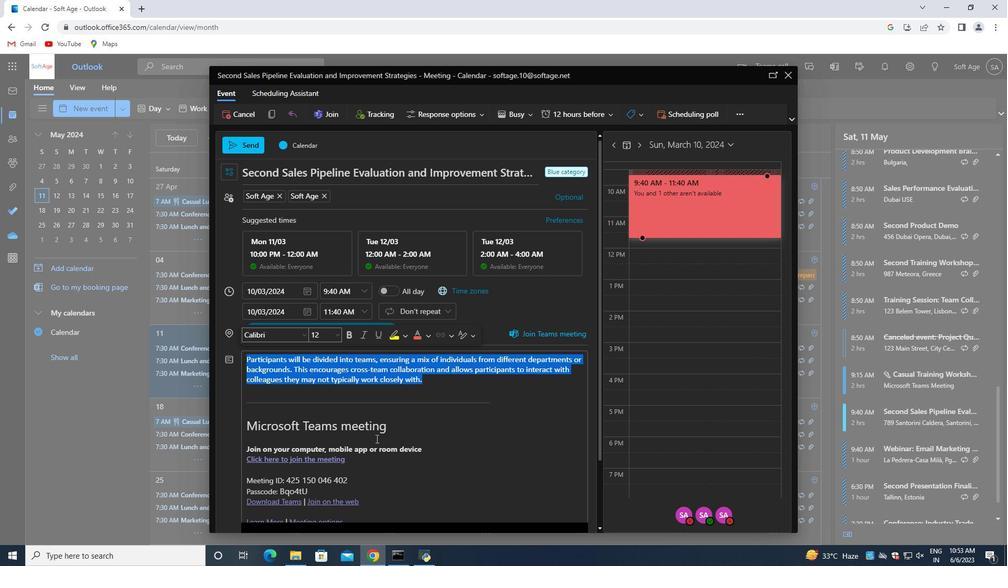 
Action: Mouse scrolled (376, 438) with delta (0, 0)
Screenshot: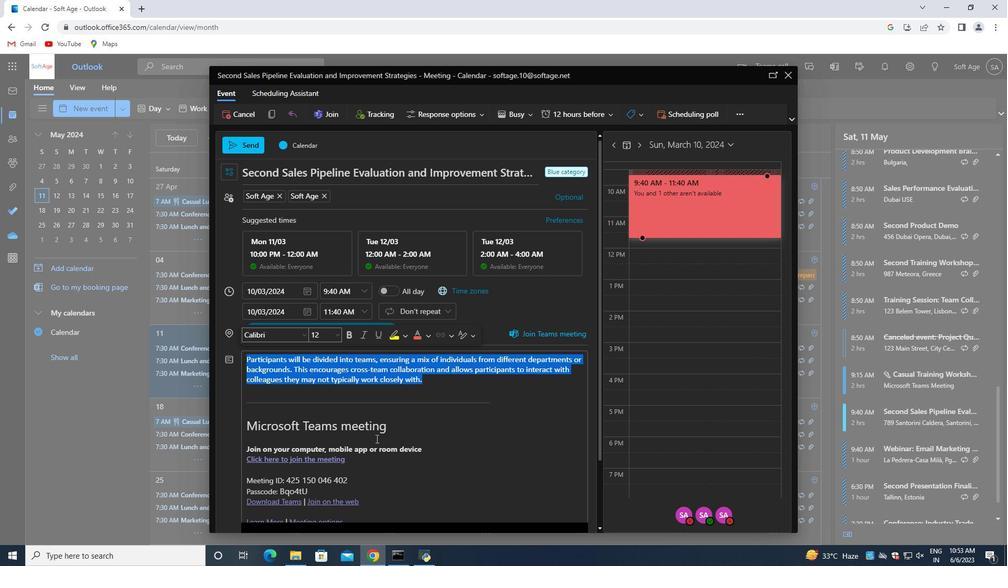 
Action: Mouse scrolled (376, 438) with delta (0, 0)
Screenshot: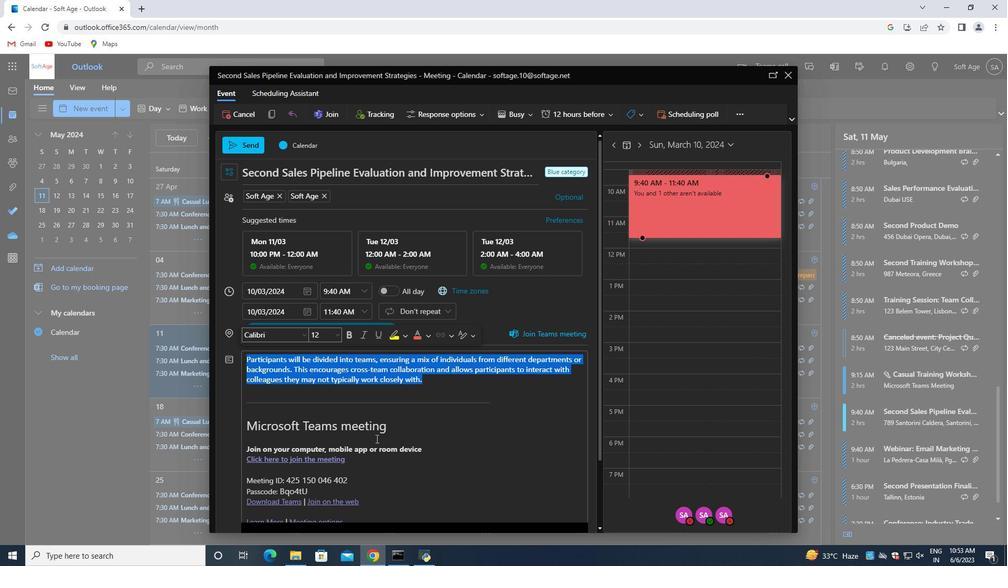 
Action: Mouse scrolled (376, 438) with delta (0, 0)
Screenshot: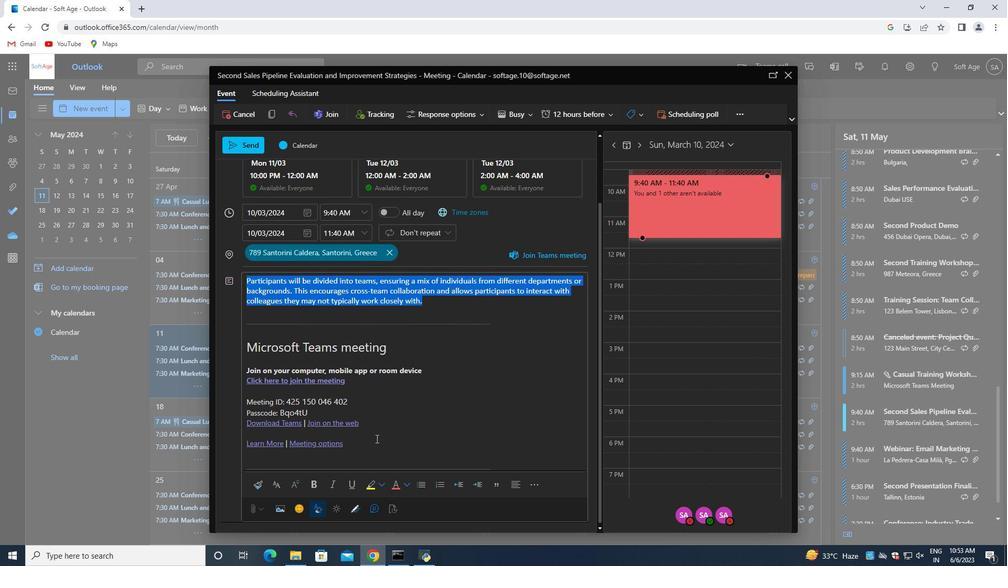 
Action: Mouse scrolled (376, 438) with delta (0, 0)
Screenshot: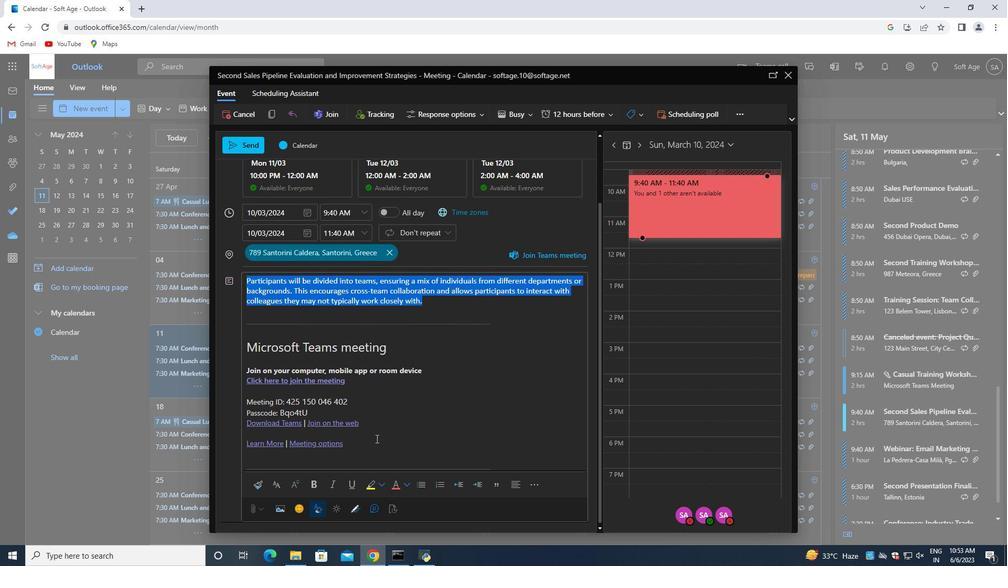 
Action: Mouse moved to (276, 482)
Screenshot: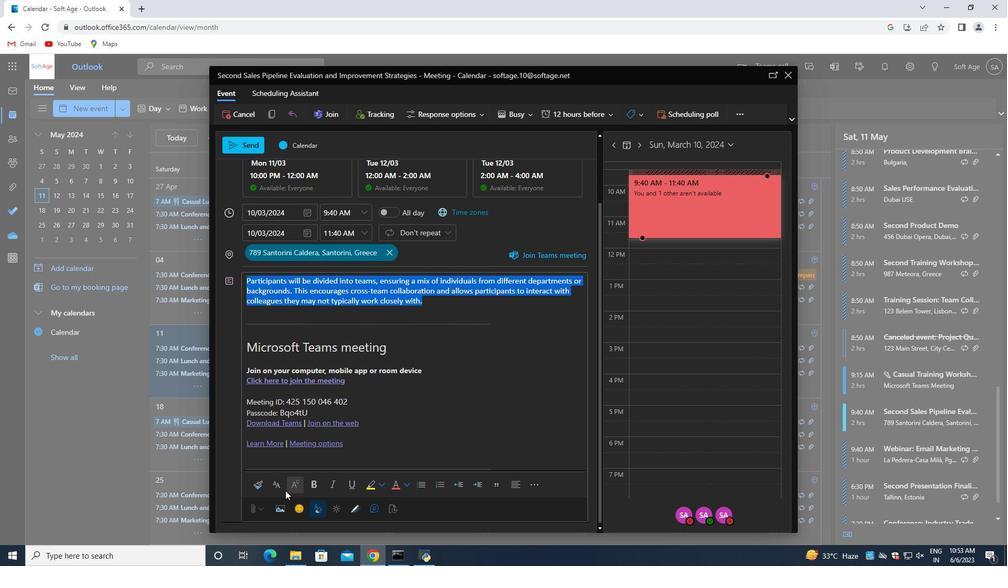 
Action: Mouse pressed left at (276, 482)
Screenshot: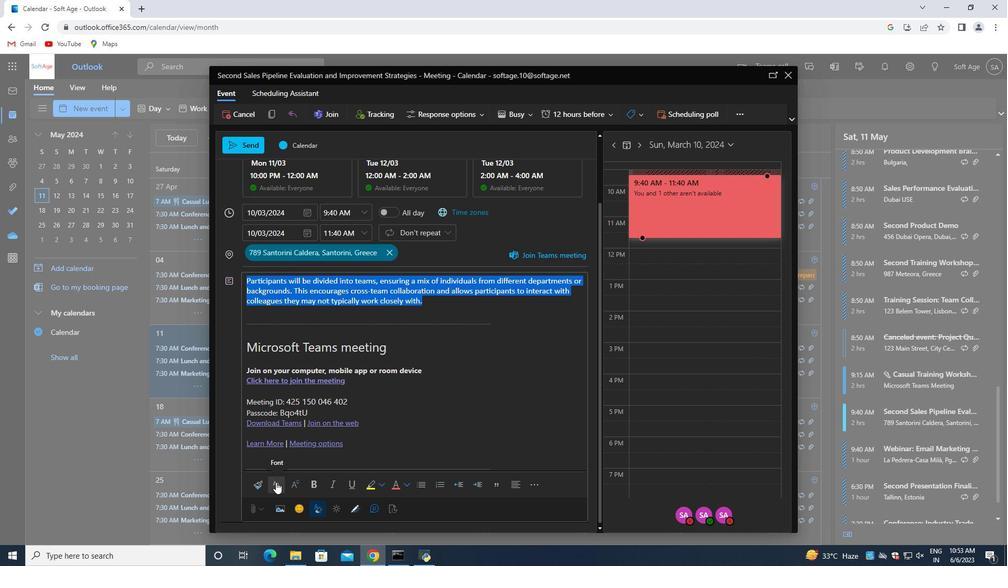
Action: Mouse moved to (306, 441)
Screenshot: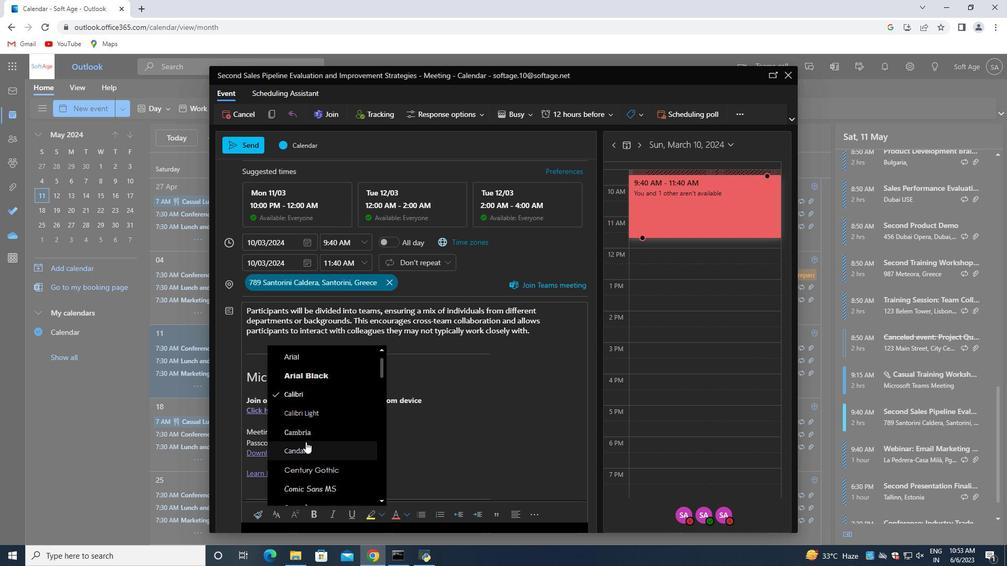 
Action: Mouse scrolled (306, 441) with delta (0, 0)
Screenshot: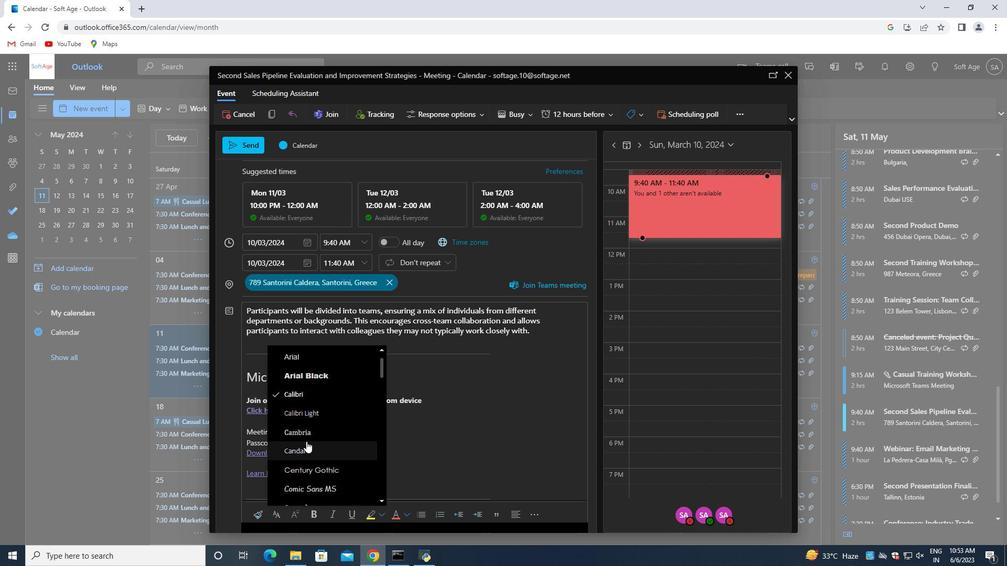 
Action: Mouse moved to (317, 434)
Screenshot: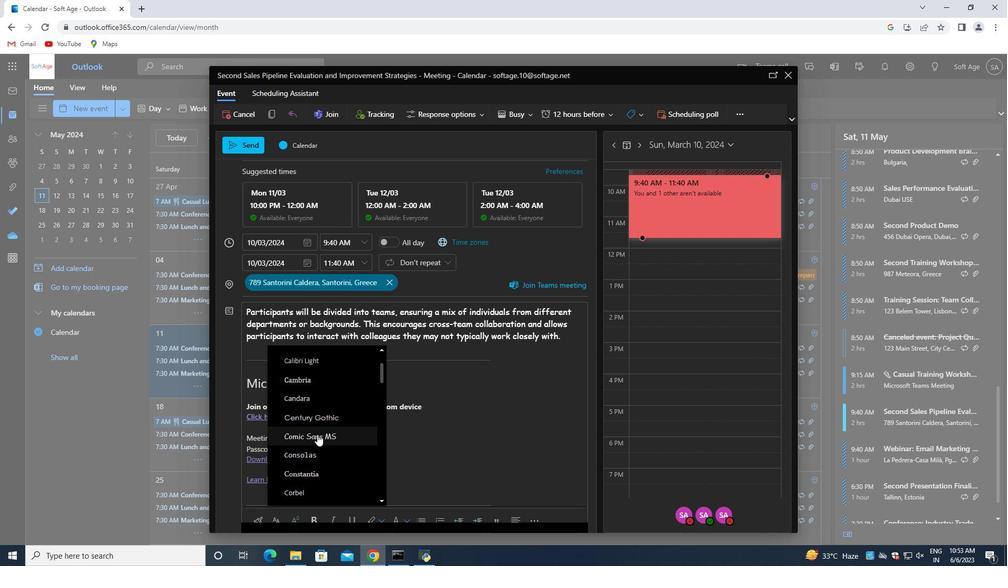
Action: Mouse scrolled (317, 434) with delta (0, 0)
Screenshot: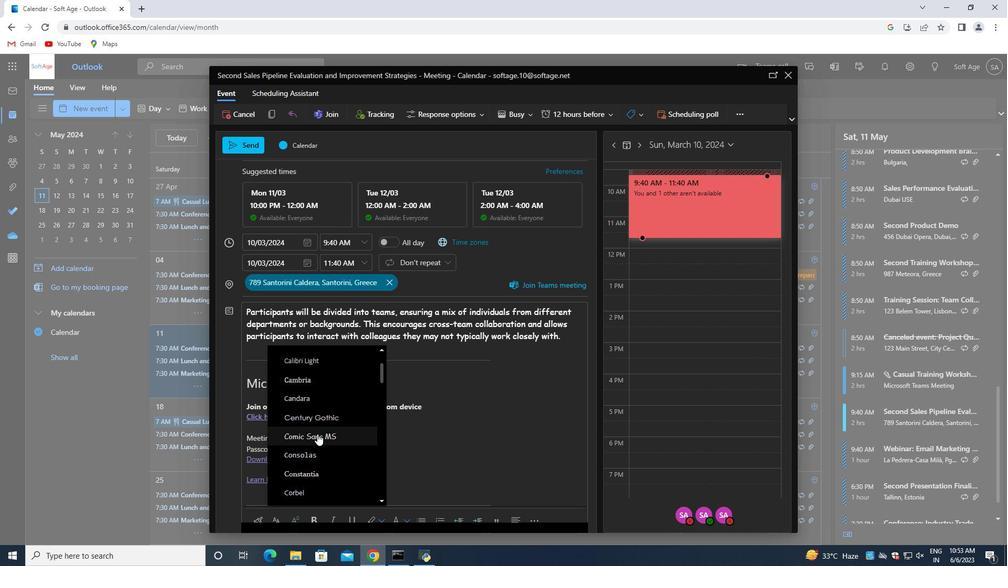 
Action: Mouse scrolled (317, 434) with delta (0, 0)
Screenshot: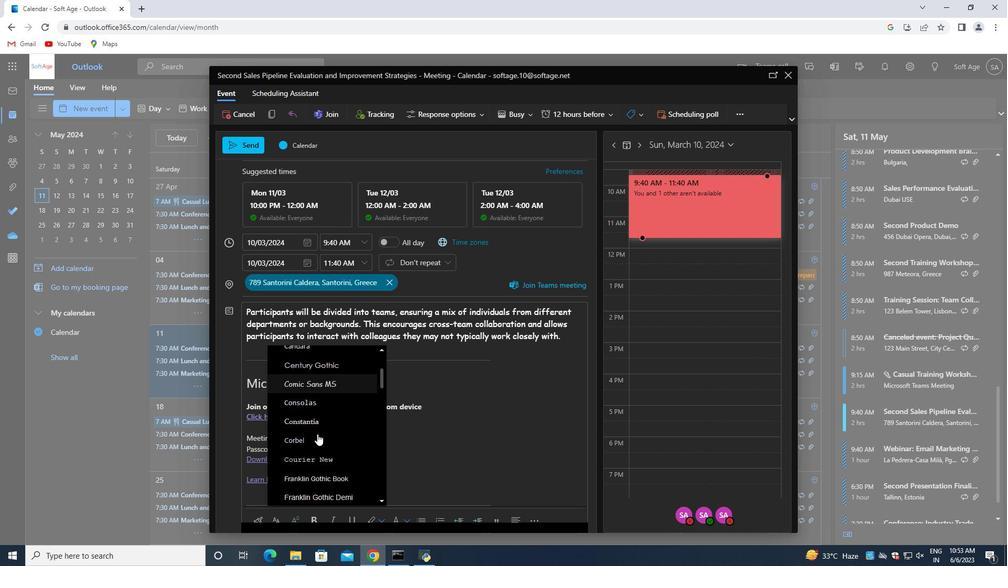 
Action: Mouse scrolled (317, 434) with delta (0, 0)
Screenshot: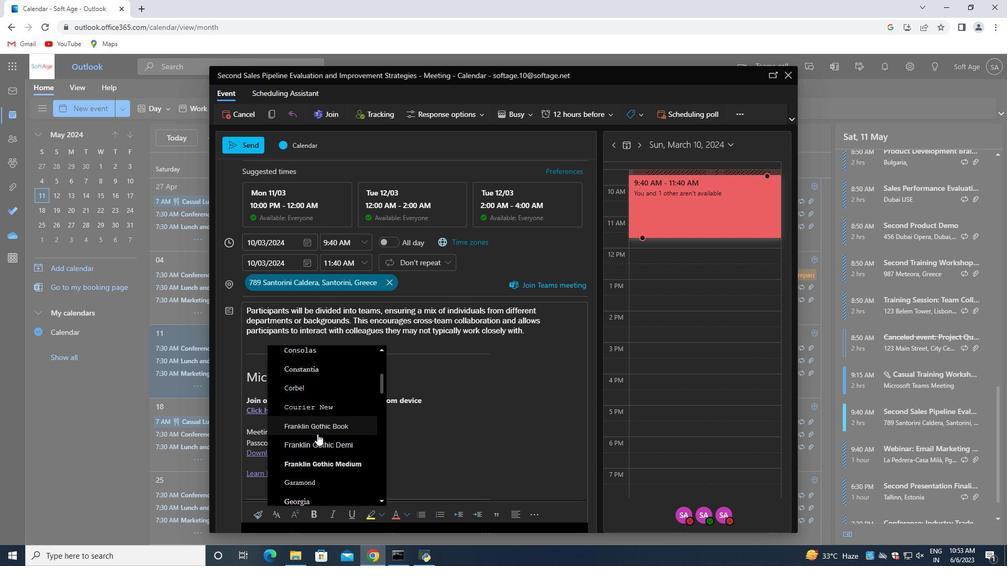 
Action: Mouse scrolled (317, 434) with delta (0, 0)
Screenshot: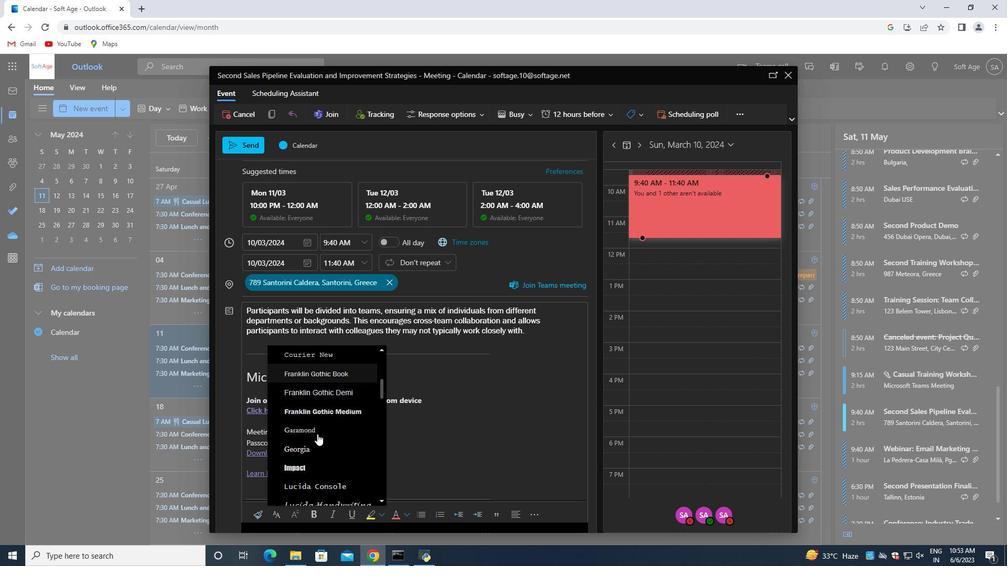 
Action: Mouse scrolled (317, 434) with delta (0, 0)
Screenshot: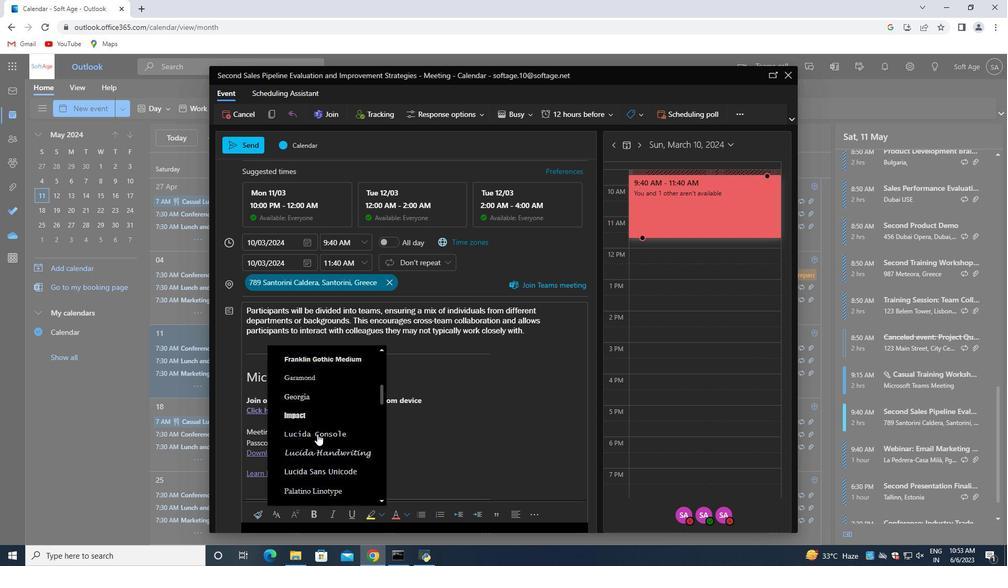 
Action: Mouse scrolled (317, 434) with delta (0, 0)
Screenshot: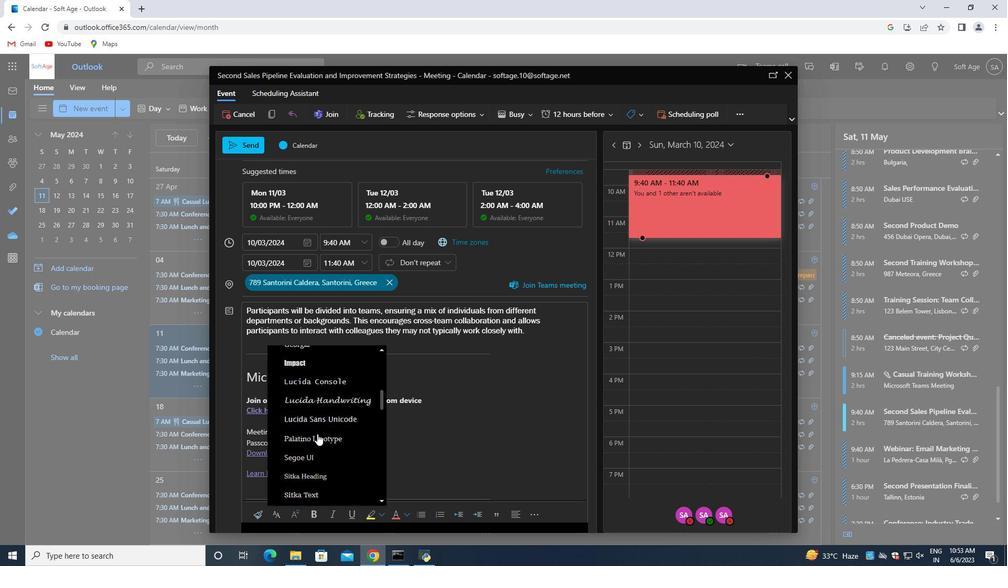 
Action: Mouse scrolled (317, 434) with delta (0, 0)
Screenshot: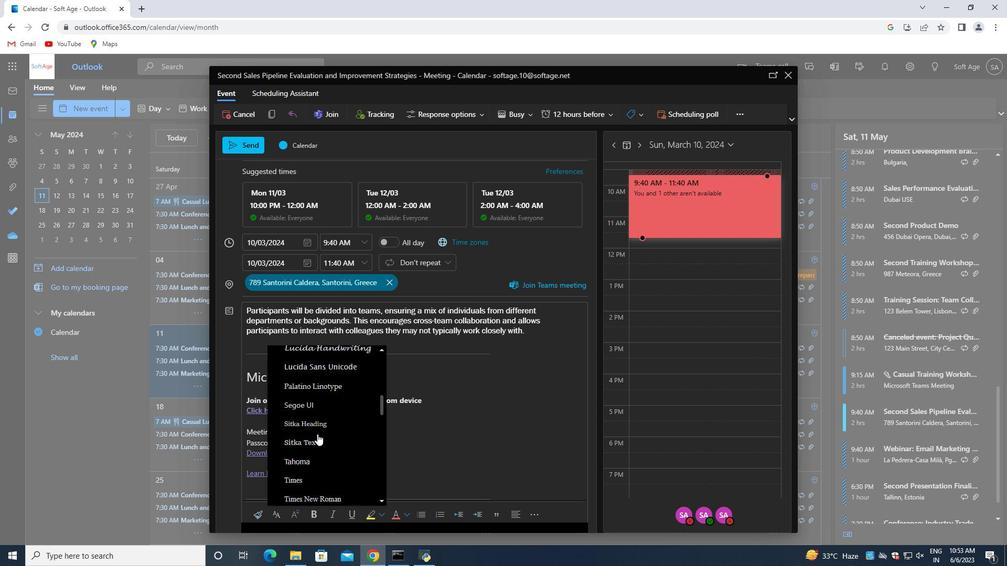 
Action: Mouse scrolled (317, 434) with delta (0, 0)
Screenshot: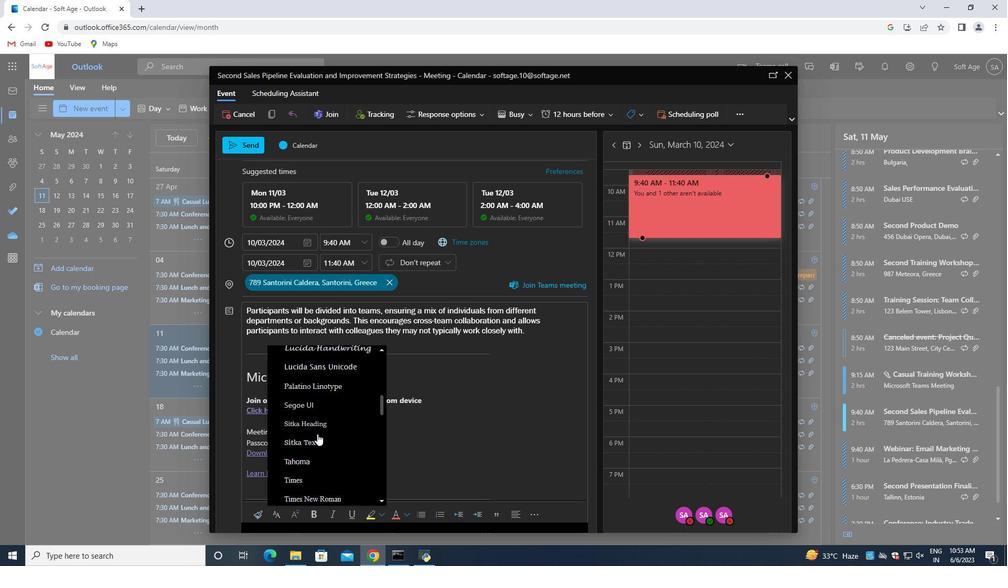 
Action: Mouse moved to (321, 415)
Screenshot: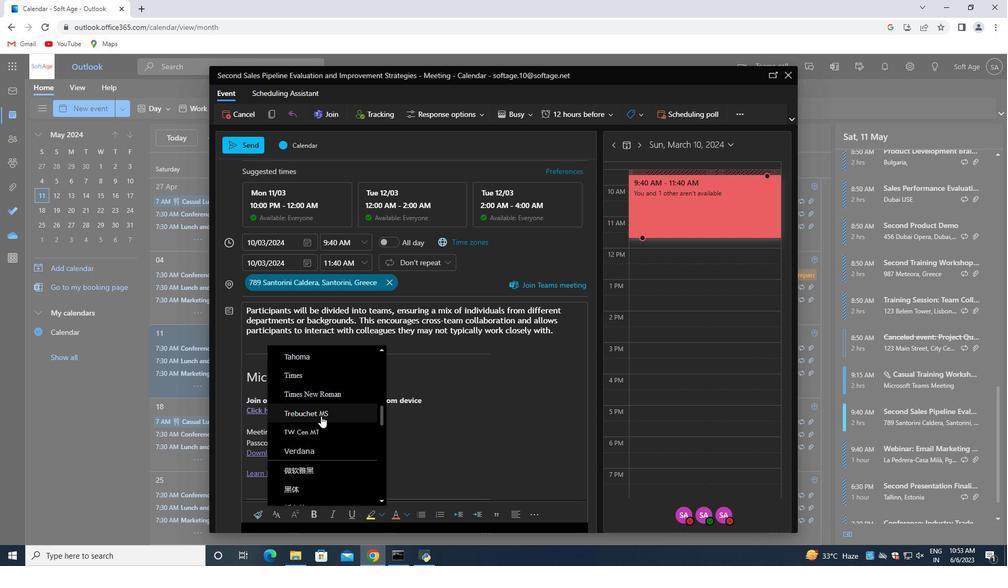 
Action: Mouse pressed left at (321, 415)
Screenshot: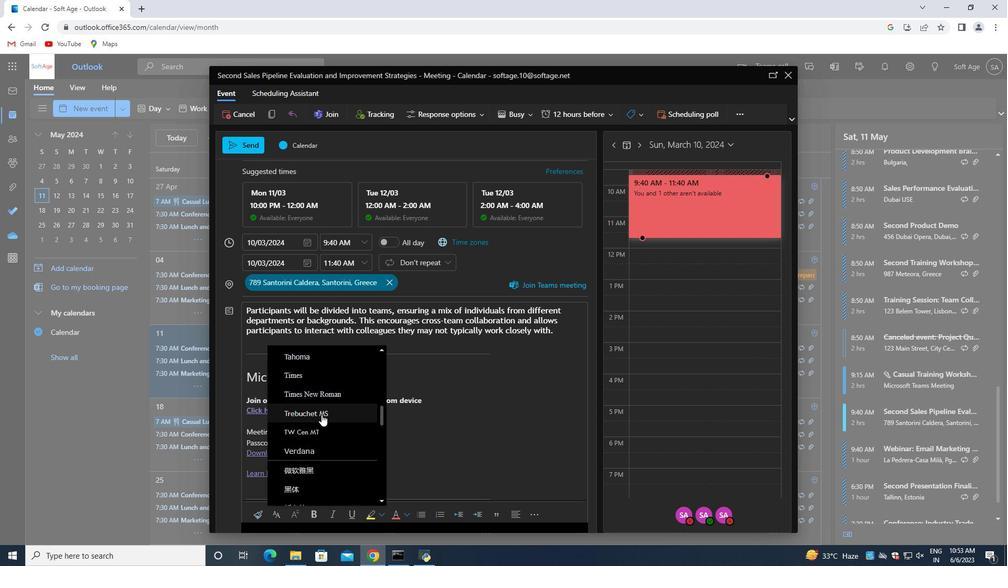 
Action: Mouse moved to (524, 347)
Screenshot: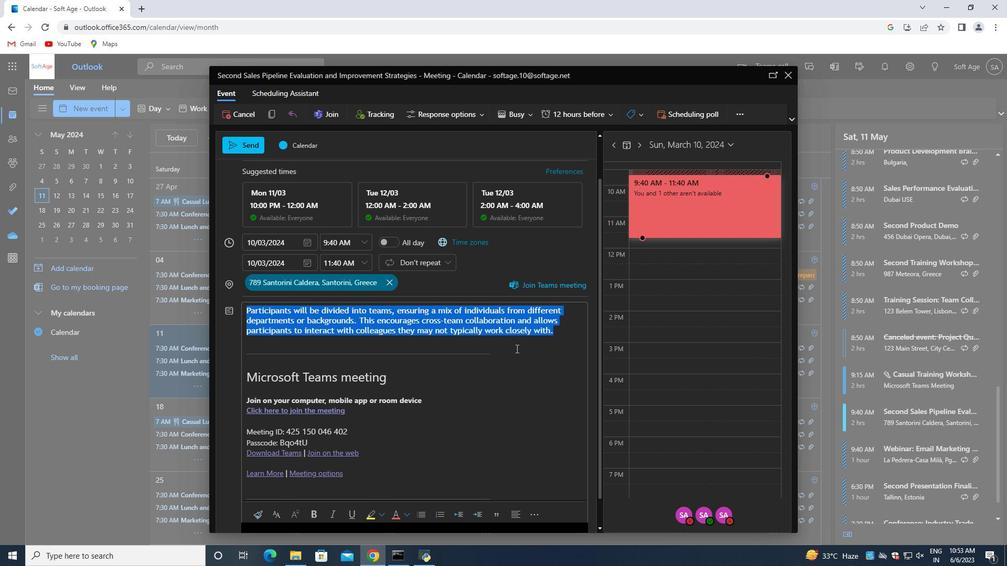 
Action: Mouse pressed left at (524, 347)
Screenshot: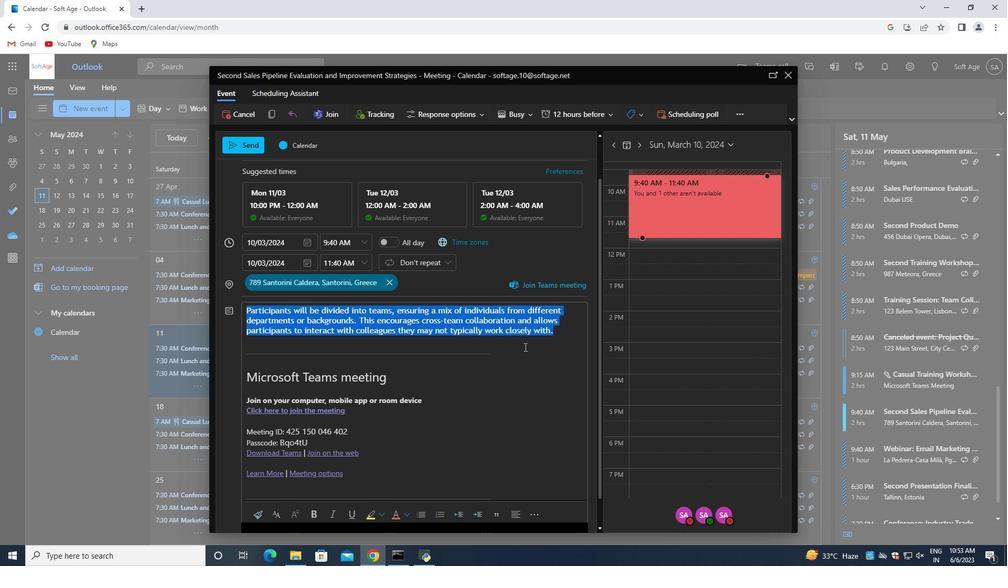 
Action: Mouse moved to (524, 117)
Screenshot: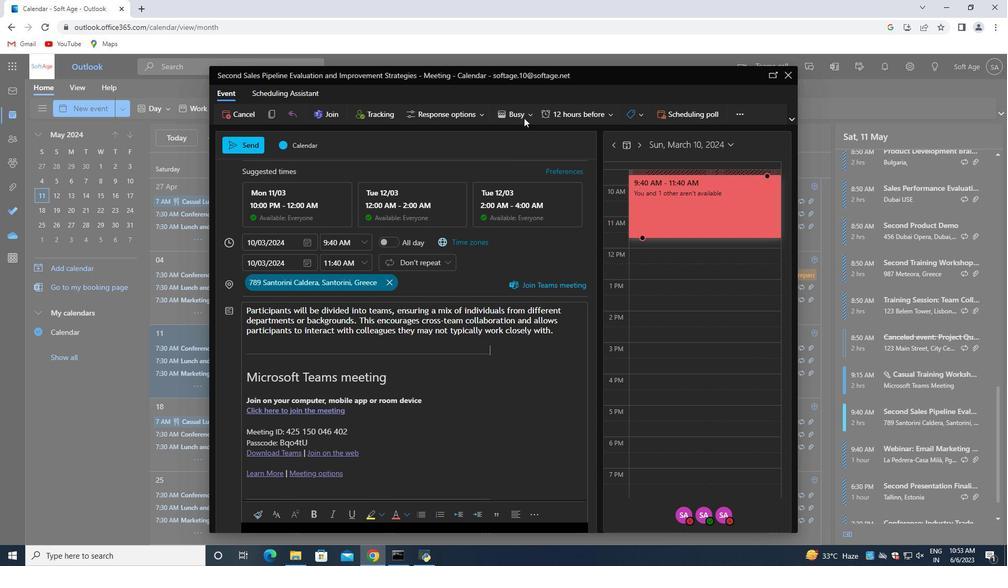
Action: Mouse pressed left at (524, 117)
Screenshot: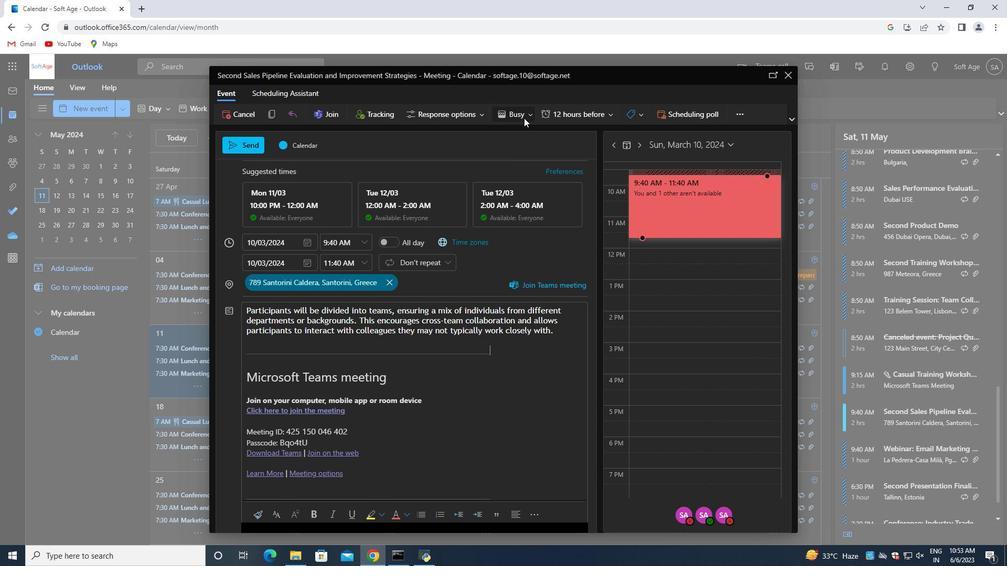 
Action: Mouse moved to (507, 153)
Screenshot: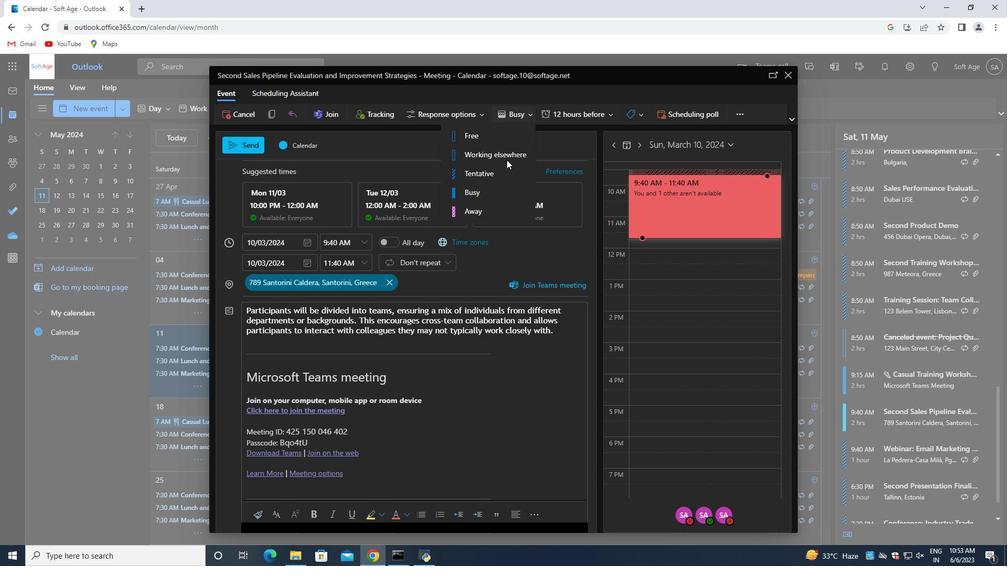 
Action: Mouse pressed left at (507, 153)
Screenshot: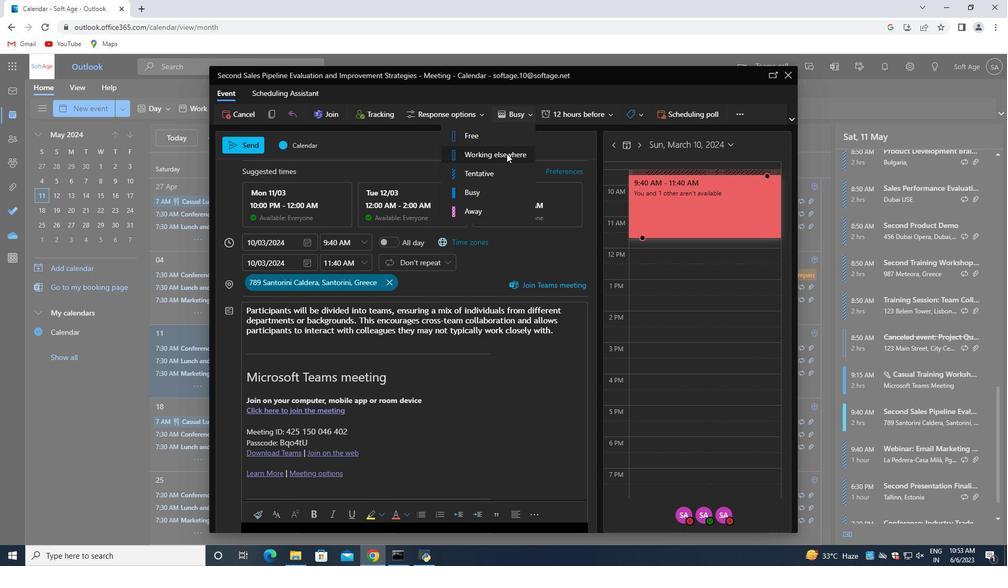 
Action: Mouse moved to (564, 334)
Screenshot: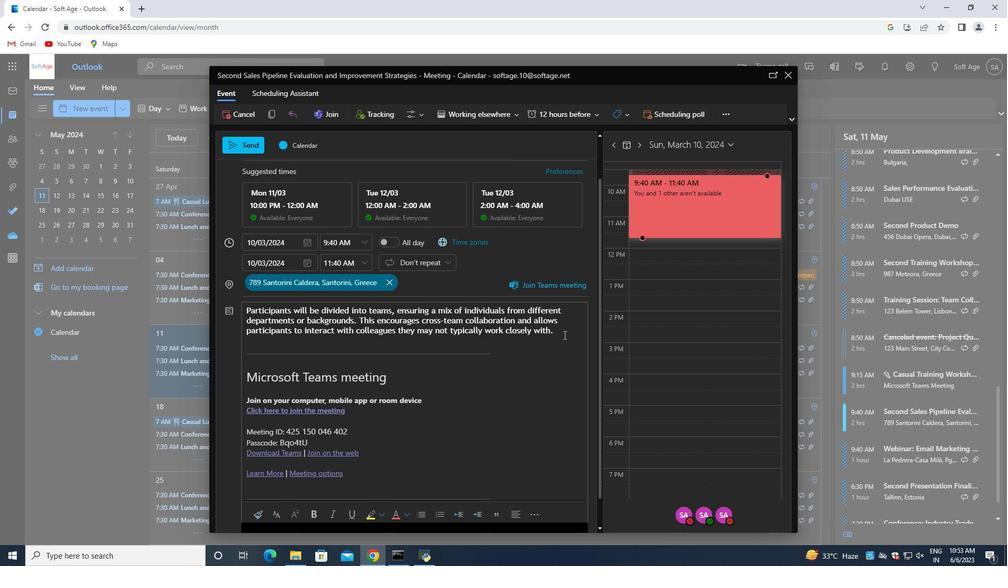 
Action: Mouse pressed left at (564, 334)
Screenshot: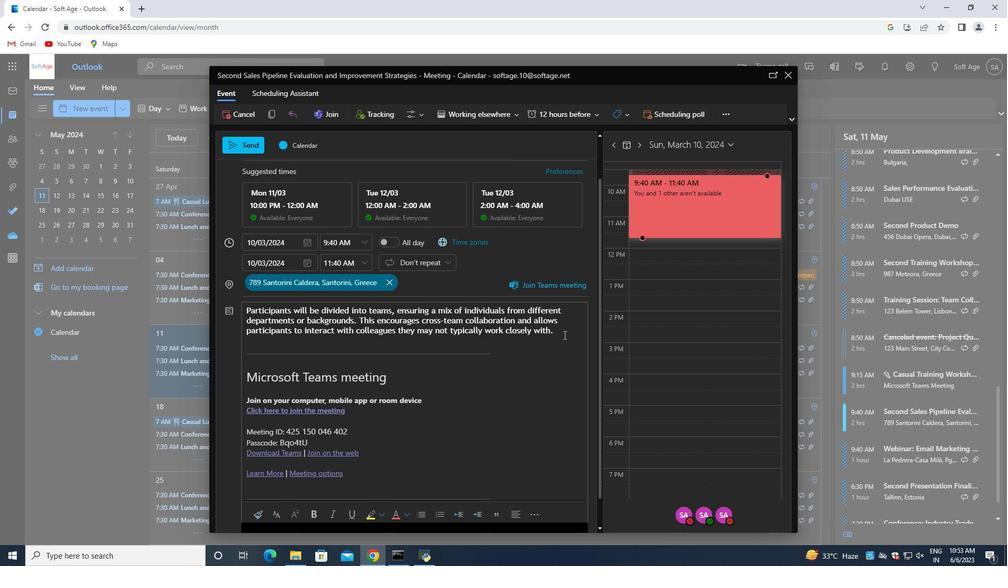 
Action: Mouse moved to (566, 334)
Screenshot: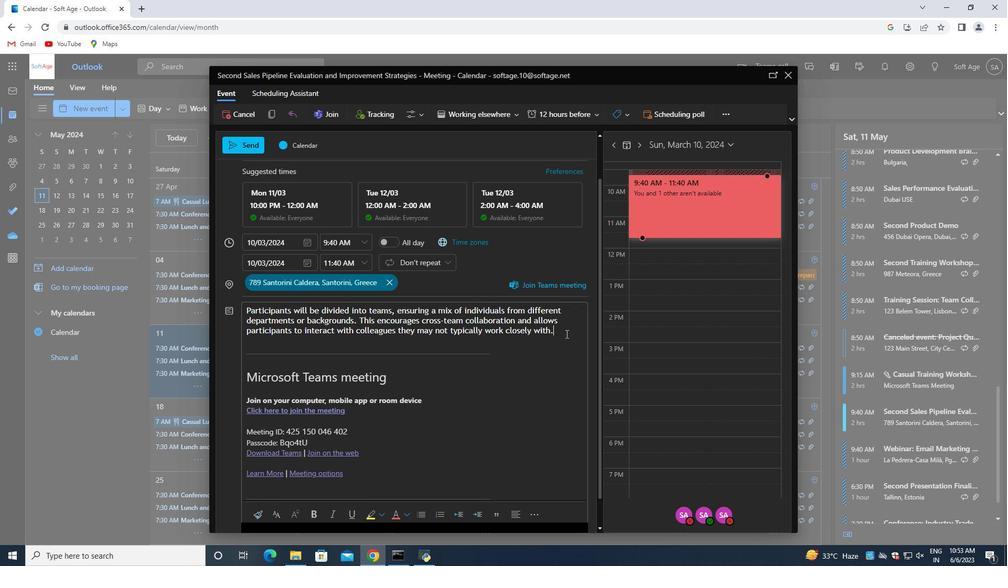 
Action: Mouse scrolled (566, 333) with delta (0, 0)
Screenshot: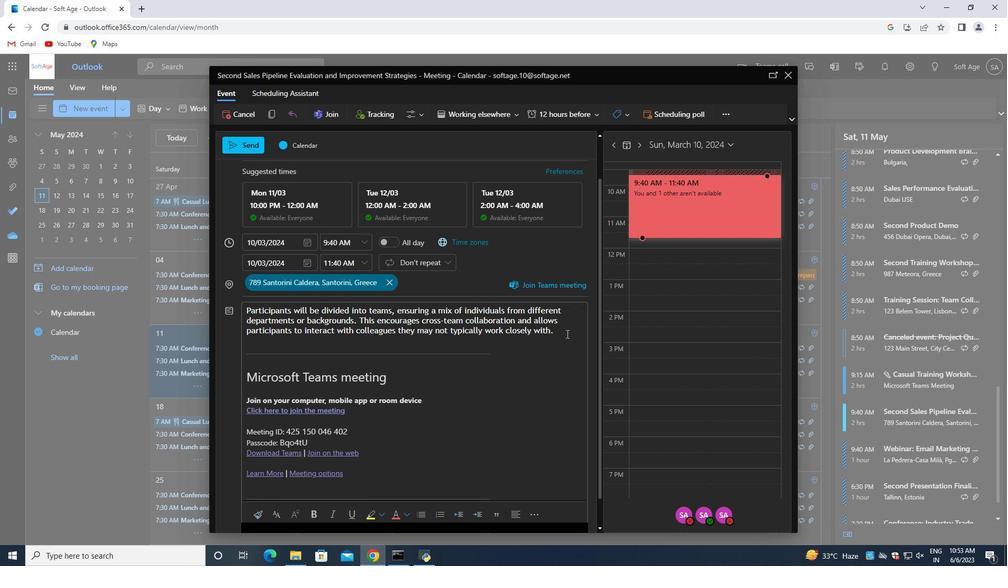
Action: Mouse scrolled (566, 333) with delta (0, 0)
Screenshot: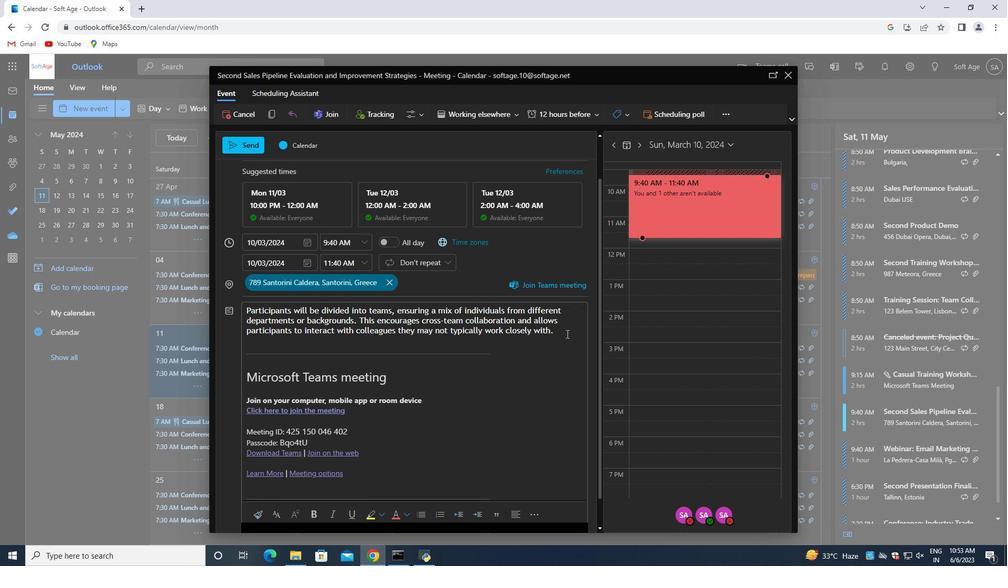 
Action: Mouse scrolled (566, 333) with delta (0, 0)
Screenshot: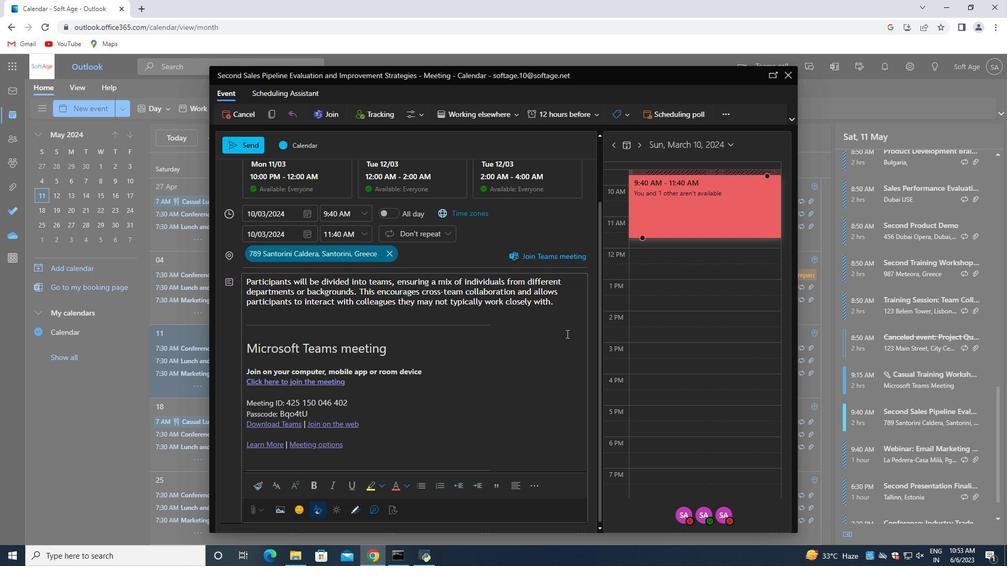 
Action: Mouse moved to (566, 334)
Screenshot: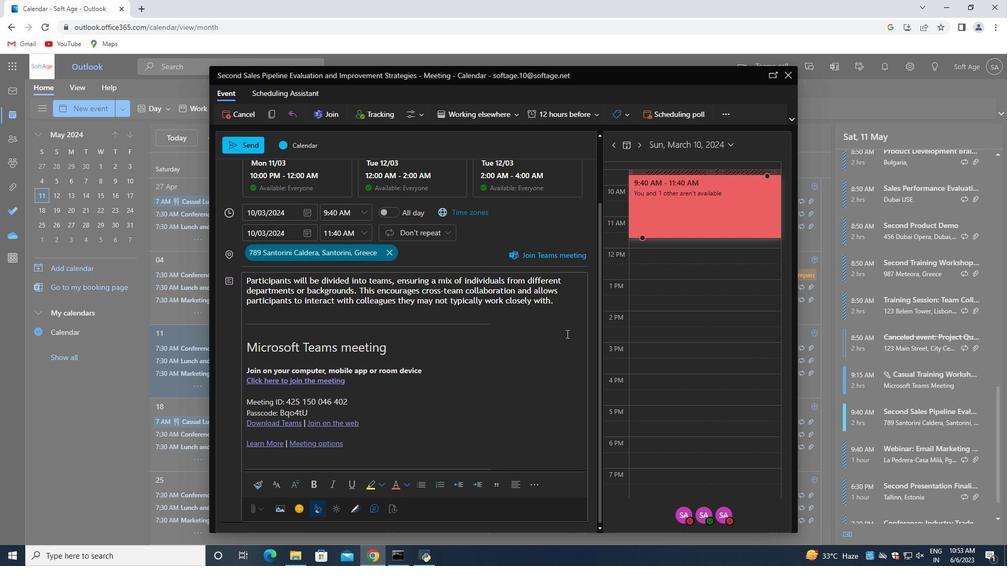 
Action: Mouse scrolled (566, 335) with delta (0, 0)
Screenshot: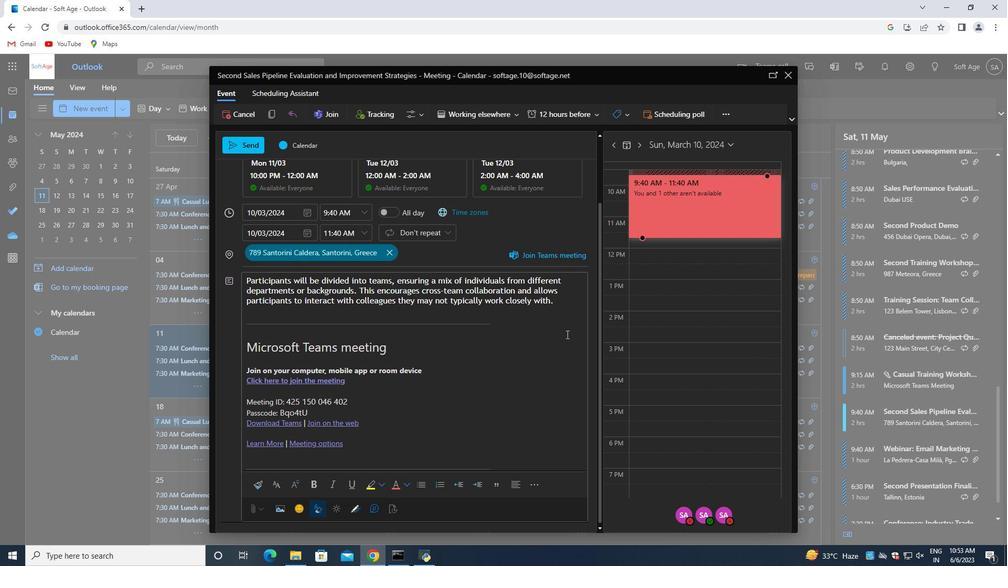 
Action: Mouse scrolled (566, 335) with delta (0, 0)
Screenshot: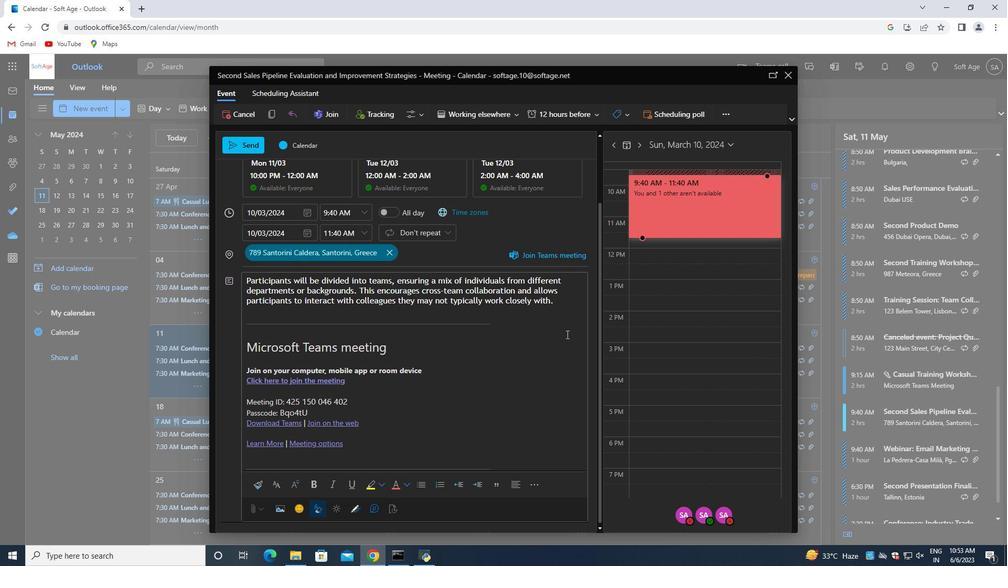 
Action: Mouse scrolled (566, 335) with delta (0, 0)
Screenshot: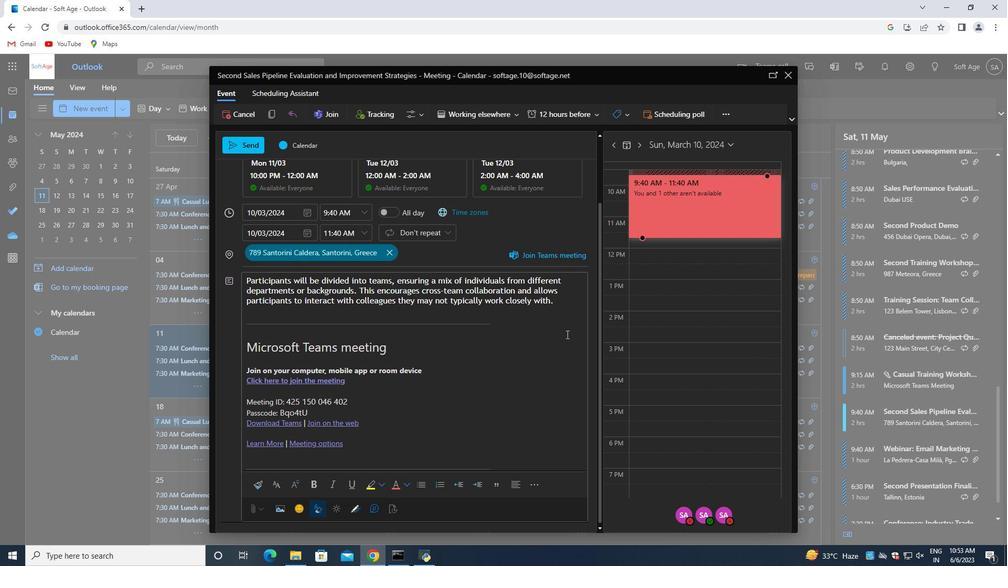 
Action: Mouse scrolled (566, 335) with delta (0, 0)
Screenshot: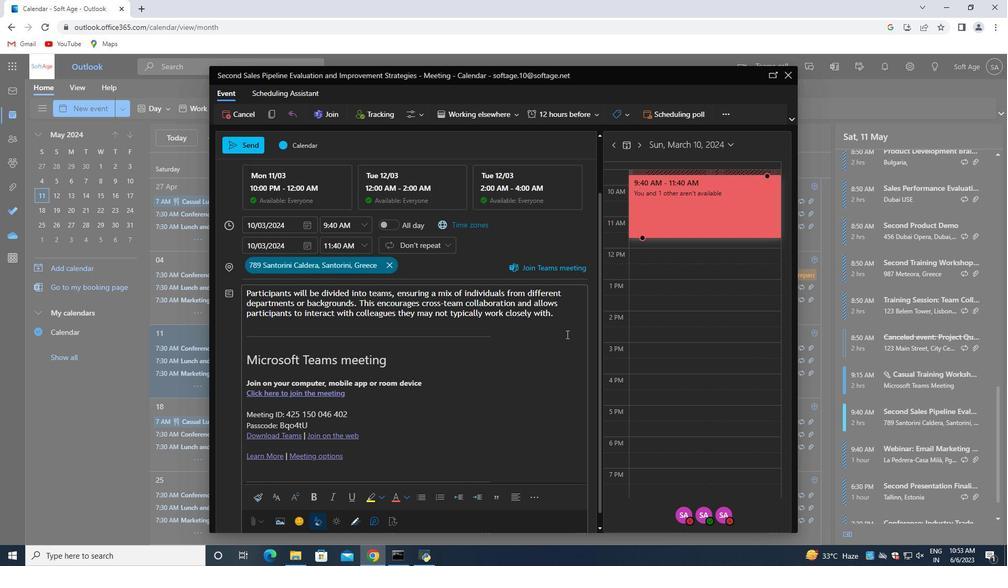 
Action: Mouse scrolled (566, 335) with delta (0, 0)
Screenshot: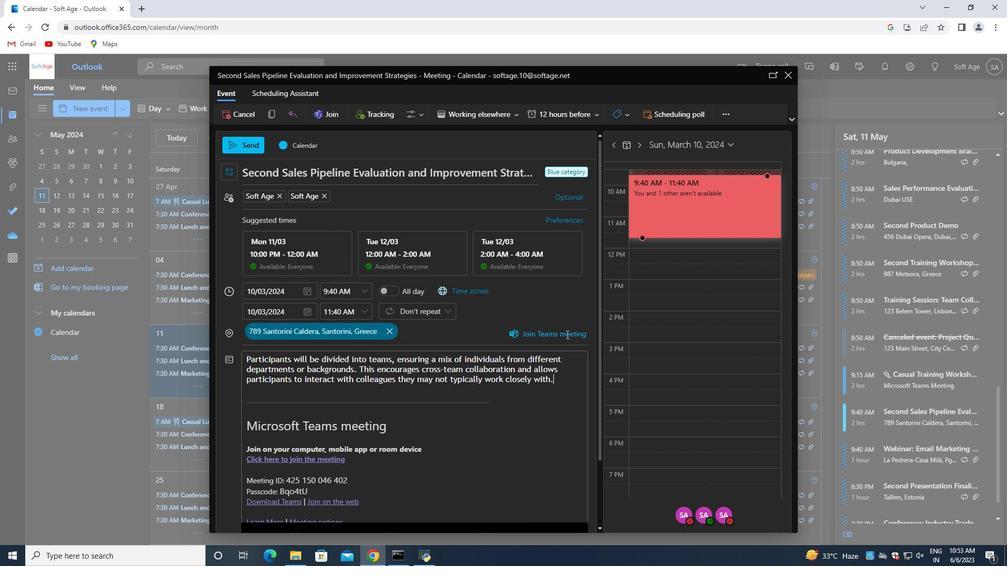 
Action: Mouse moved to (345, 195)
Screenshot: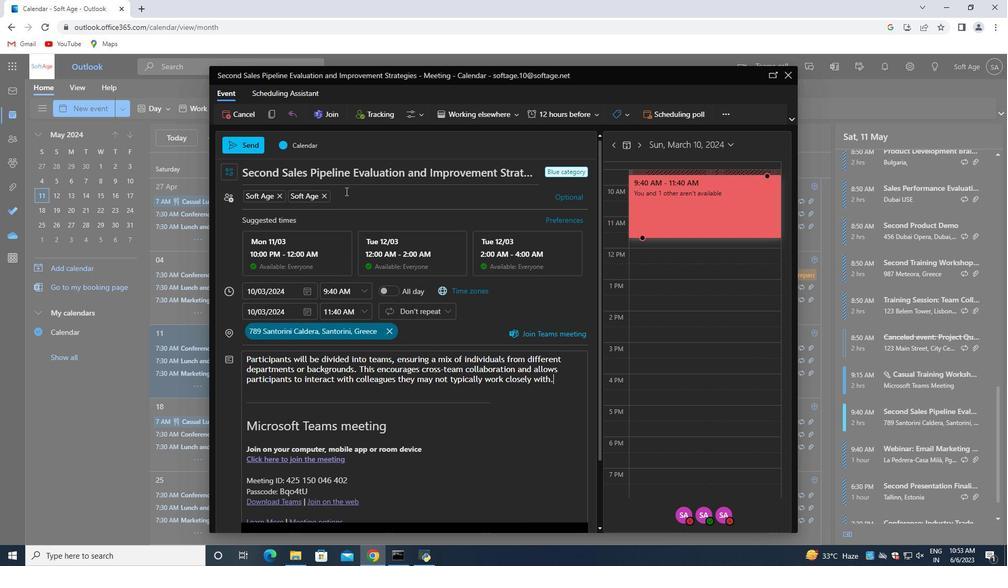 
Action: Mouse pressed left at (345, 195)
Screenshot: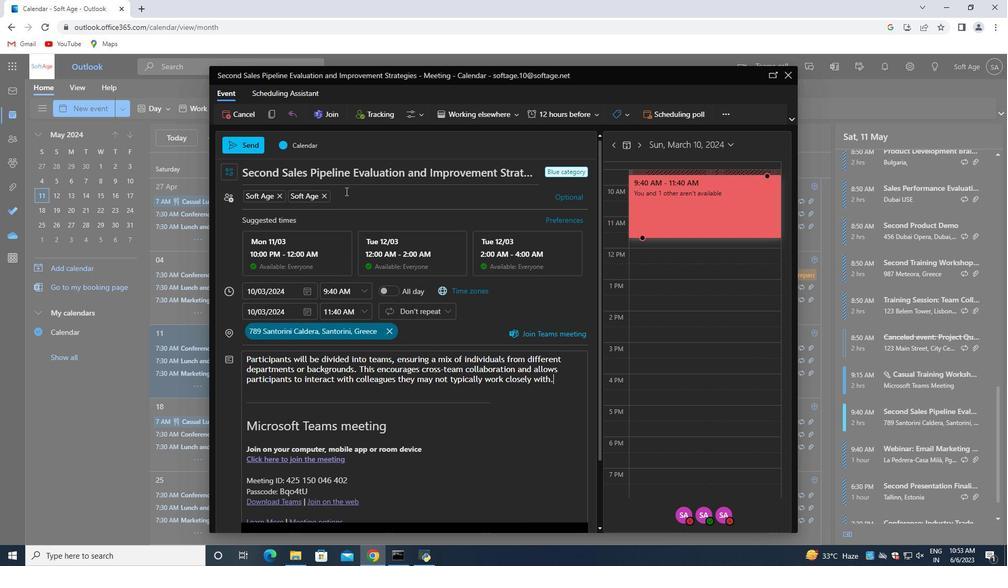 
Action: Mouse moved to (346, 195)
Screenshot: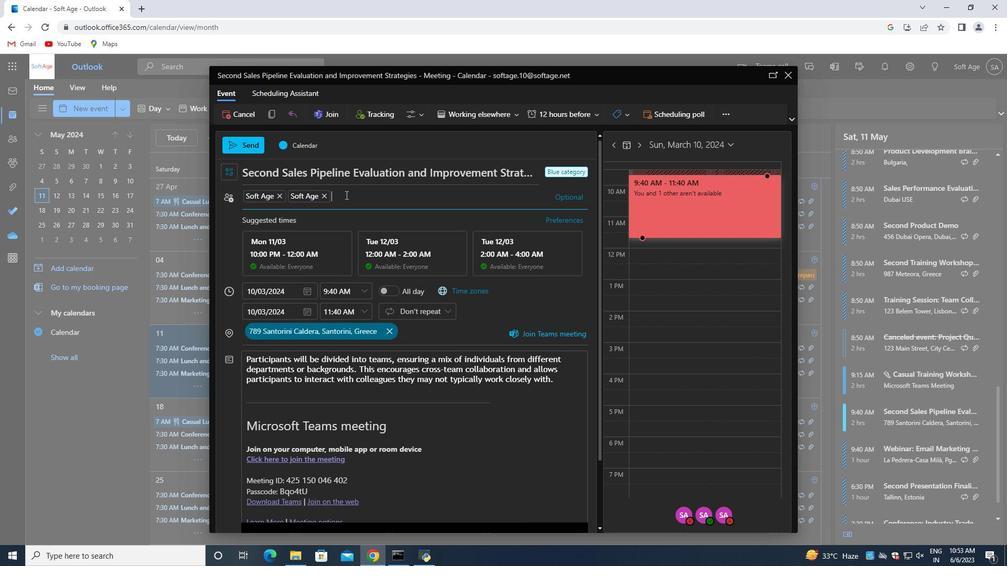 
Action: Key pressed so
Screenshot: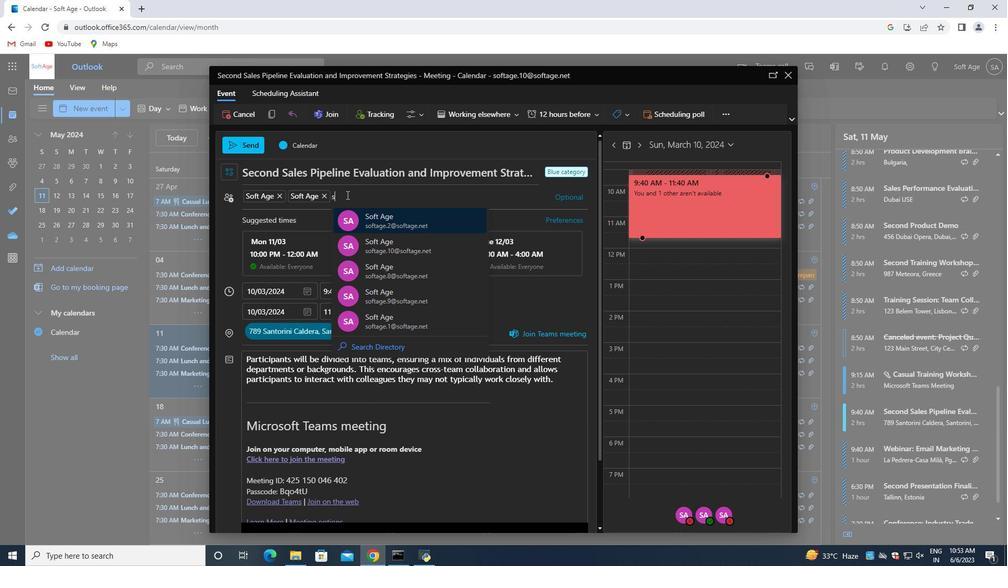 
Action: Mouse moved to (347, 195)
Screenshot: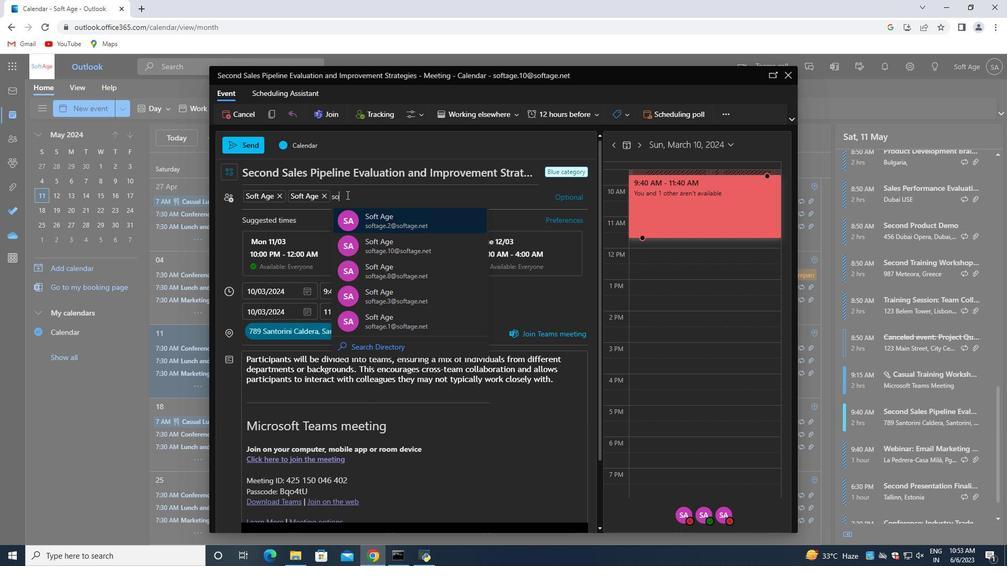 
Action: Key pressed ft
Screenshot: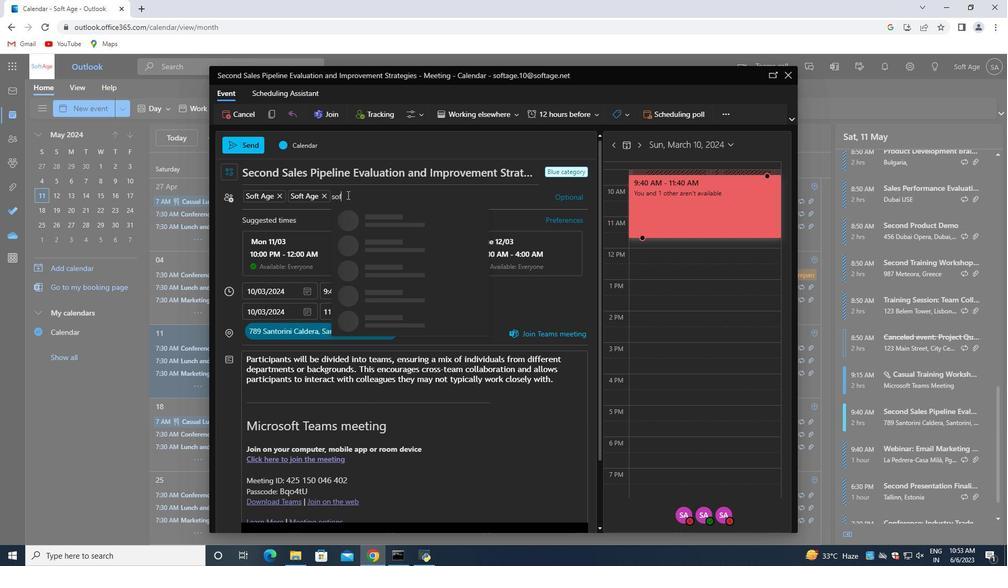 
Action: Mouse moved to (358, 203)
Screenshot: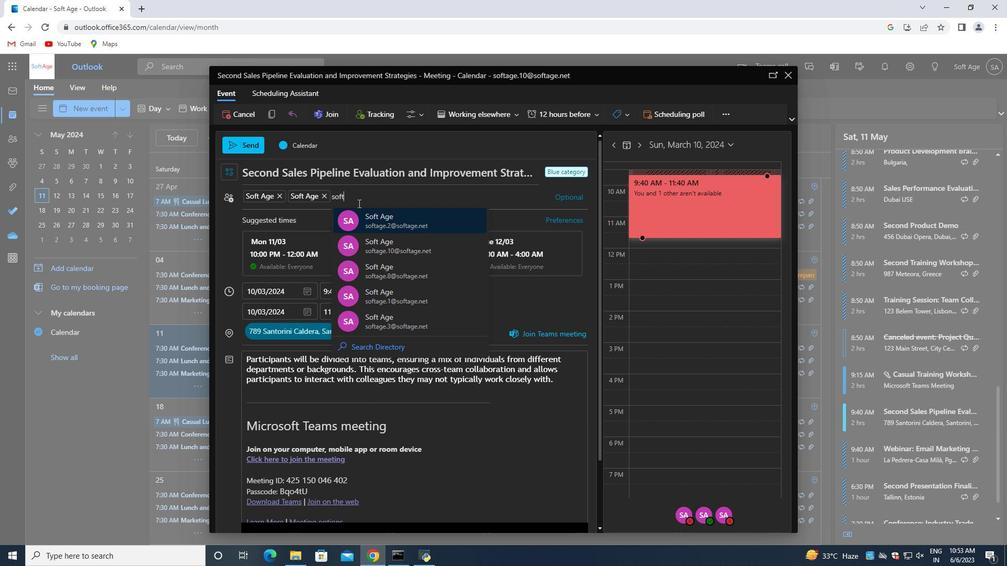 
Action: Key pressed age.4<Key.shift>@so
Screenshot: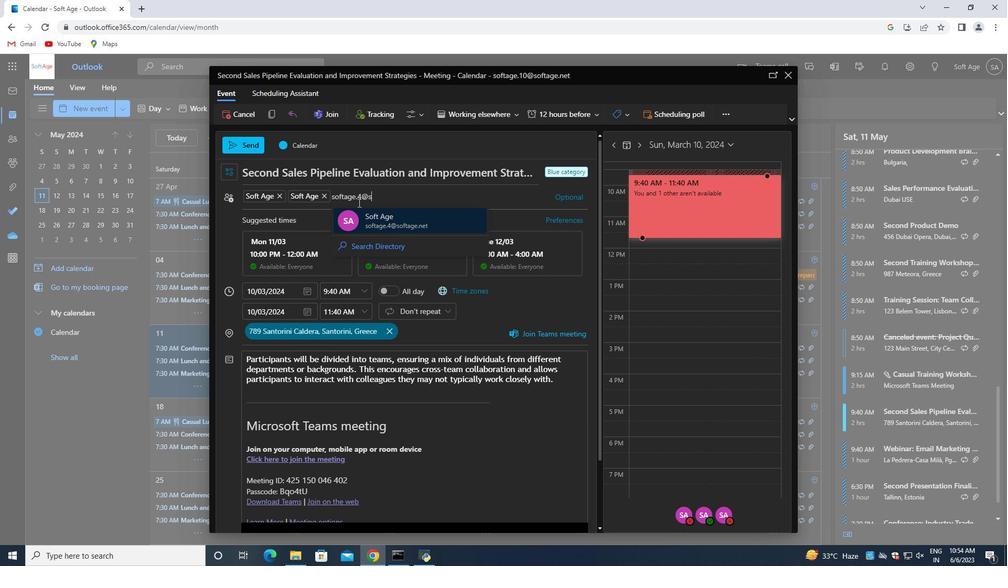 
Action: Mouse moved to (358, 202)
Screenshot: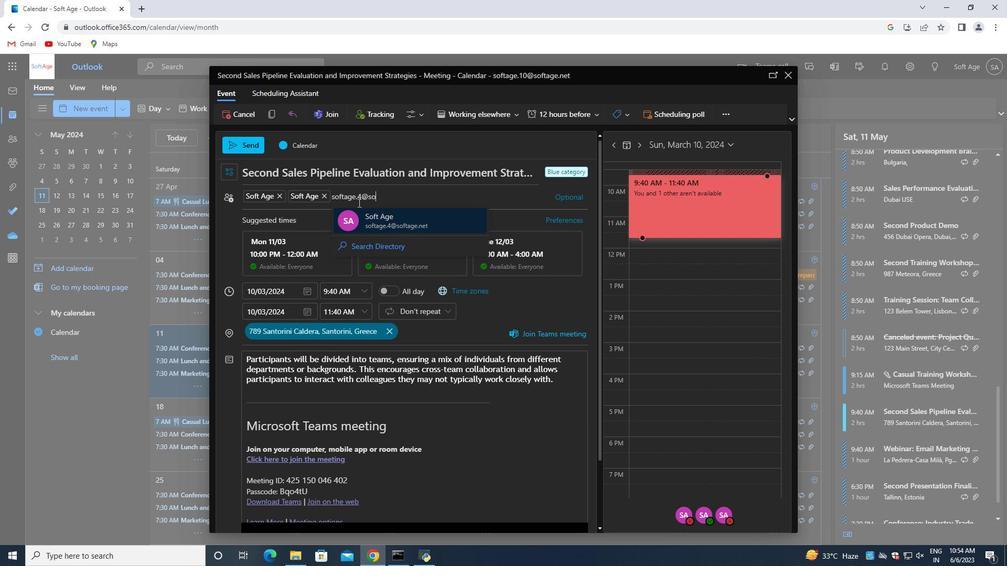 
Action: Key pressed ft
Screenshot: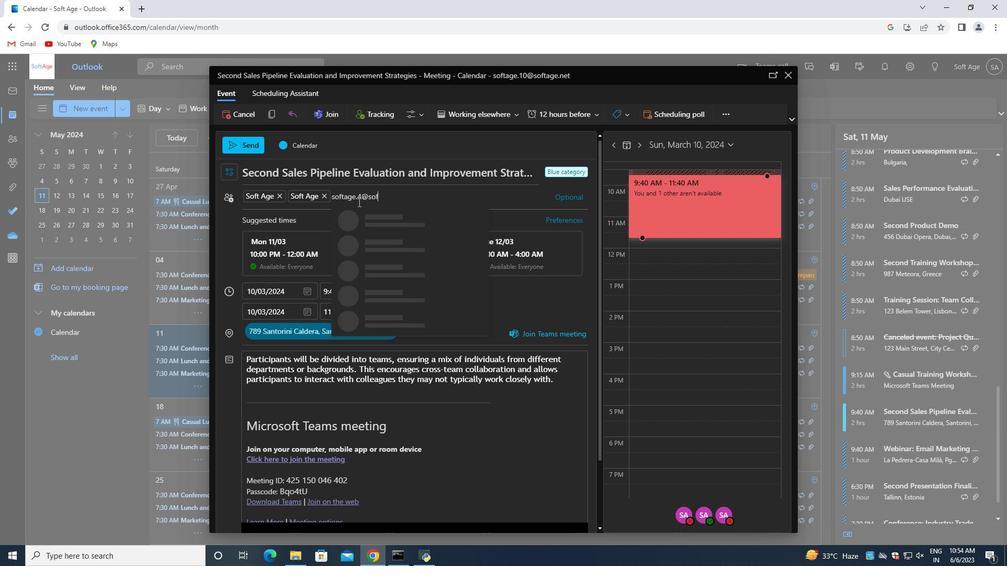 
Action: Mouse moved to (356, 201)
Screenshot: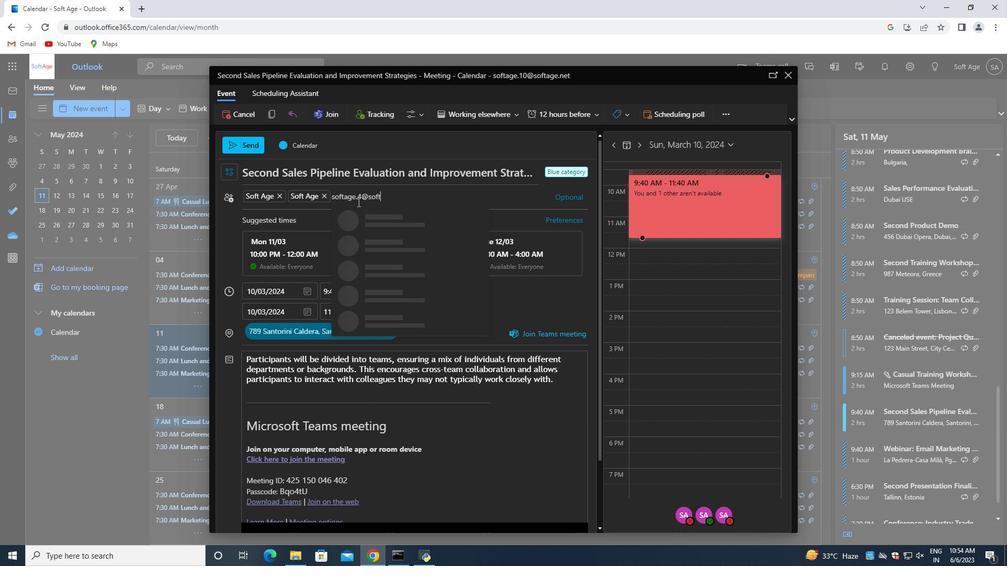 
Action: Key pressed age
Screenshot: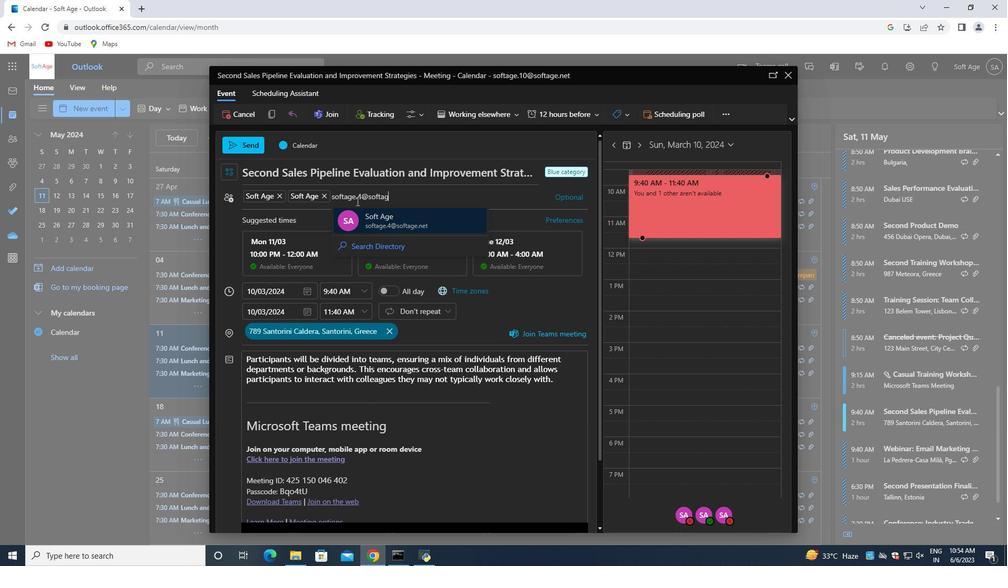 
Action: Mouse moved to (420, 217)
Screenshot: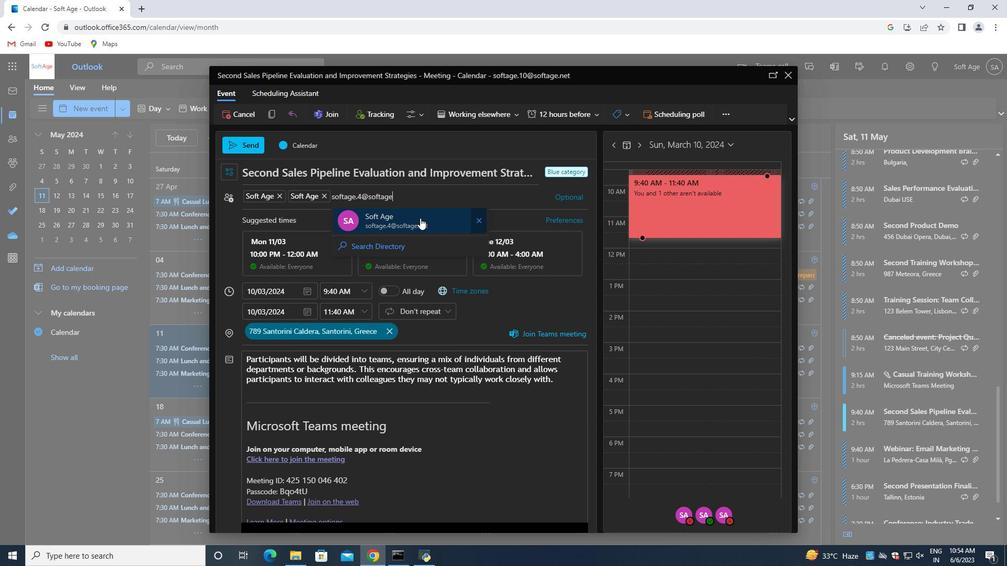 
Action: Mouse pressed left at (420, 217)
Screenshot: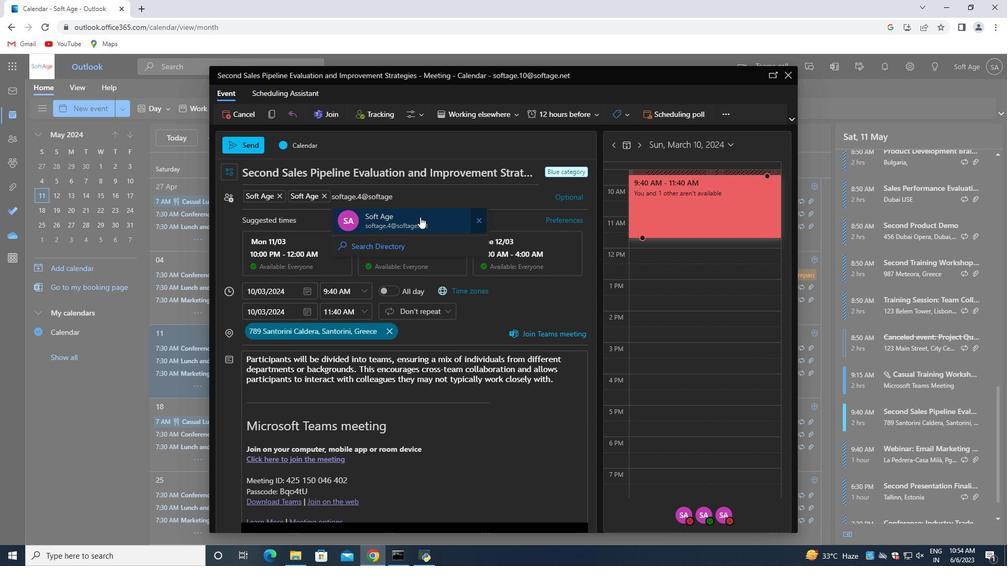 
Action: Mouse moved to (416, 257)
Screenshot: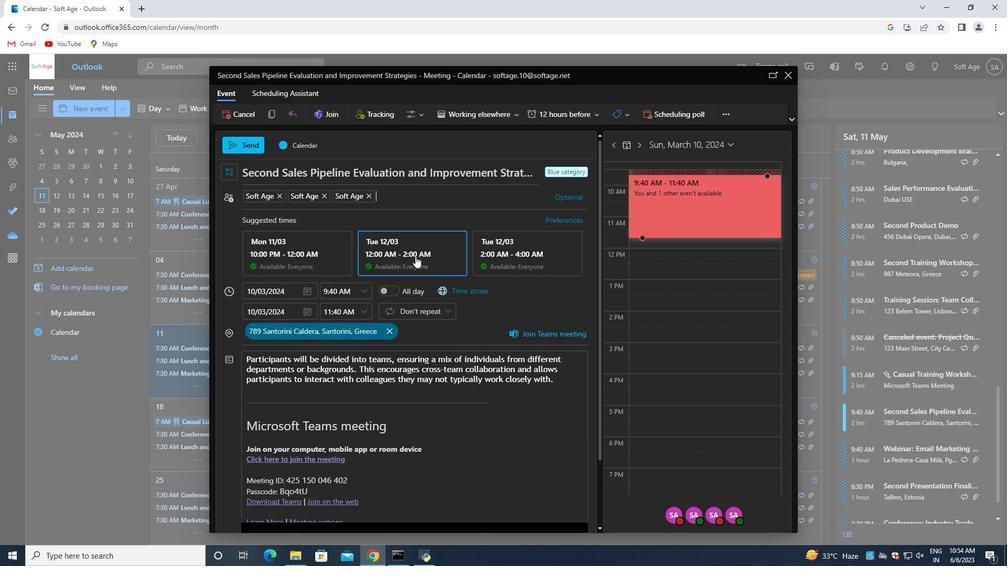 
Action: Mouse scrolled (416, 256) with delta (0, 0)
Screenshot: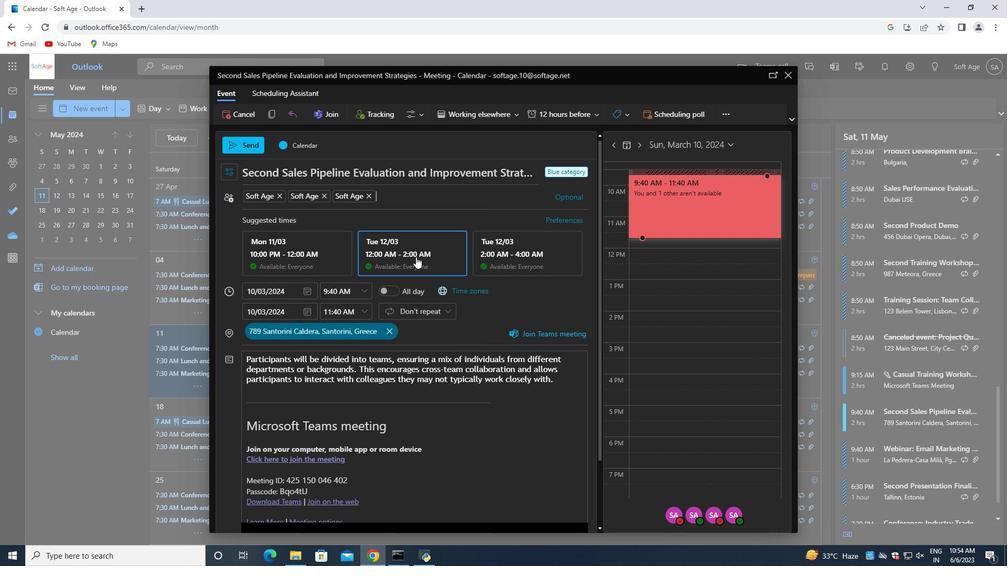 
Action: Mouse scrolled (416, 256) with delta (0, 0)
Screenshot: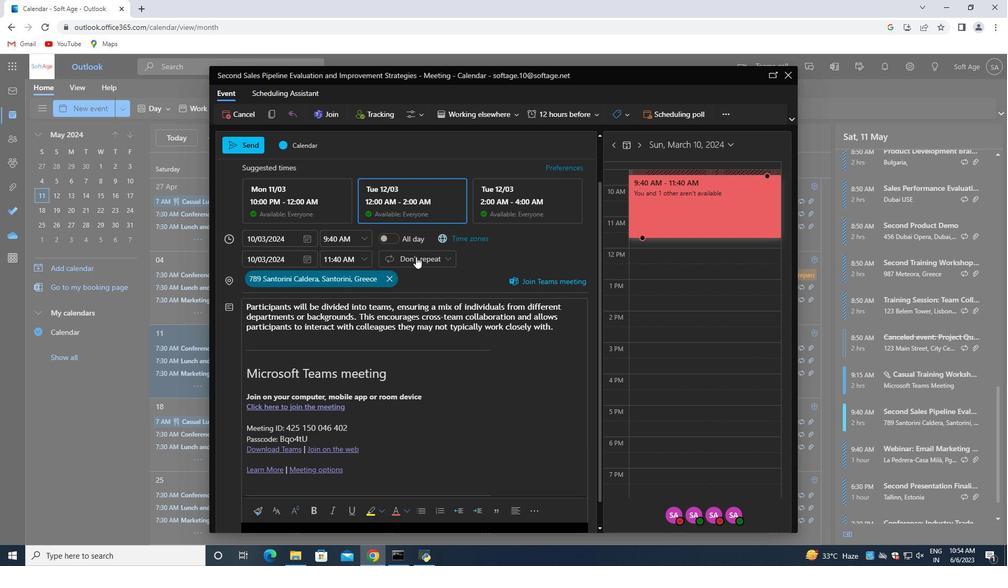 
Action: Mouse scrolled (416, 256) with delta (0, 0)
Screenshot: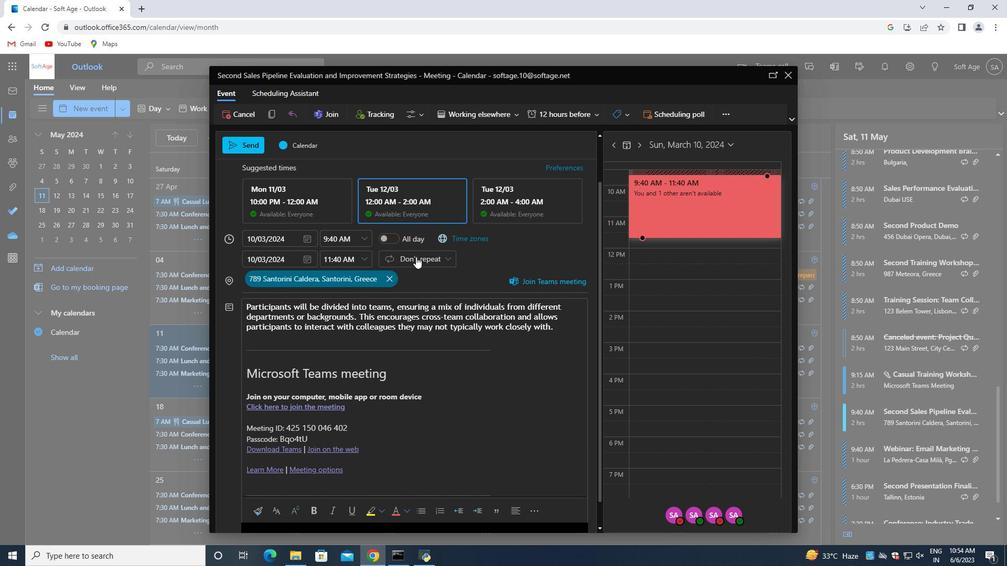 
Action: Mouse moved to (399, 297)
Screenshot: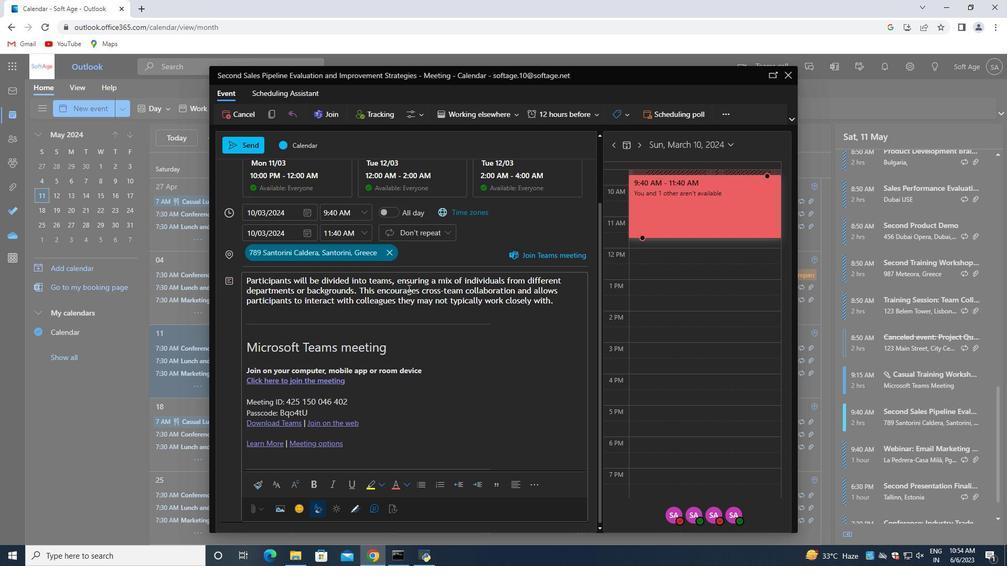 
Action: Mouse scrolled (406, 290) with delta (0, 0)
Screenshot: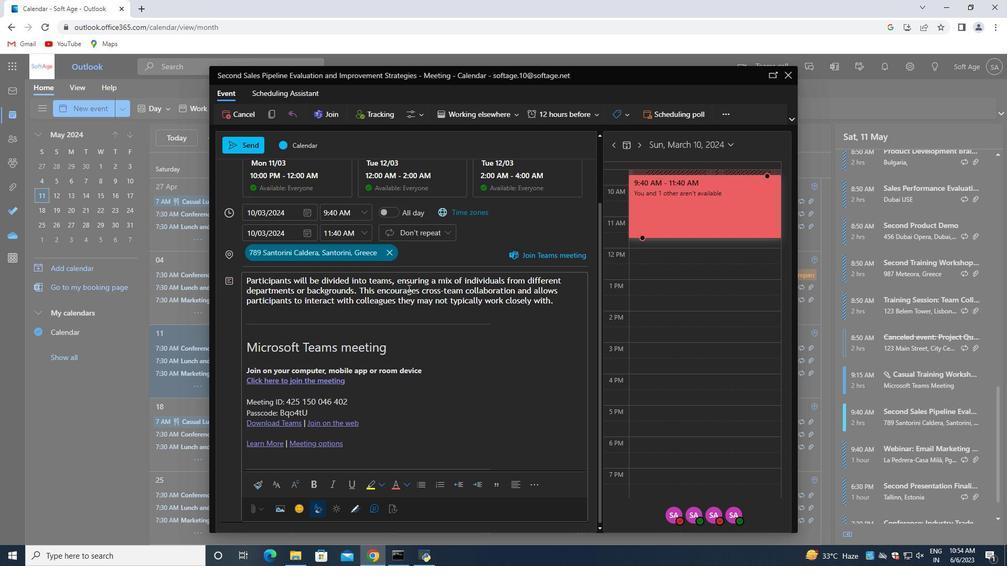 
Action: Mouse moved to (399, 297)
Screenshot: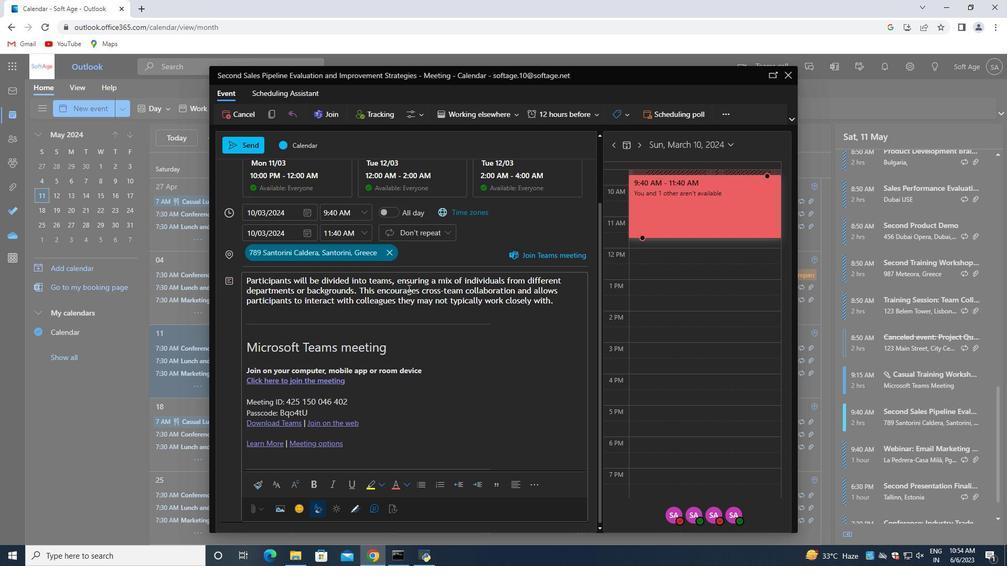 
Action: Mouse scrolled (403, 293) with delta (0, 0)
Screenshot: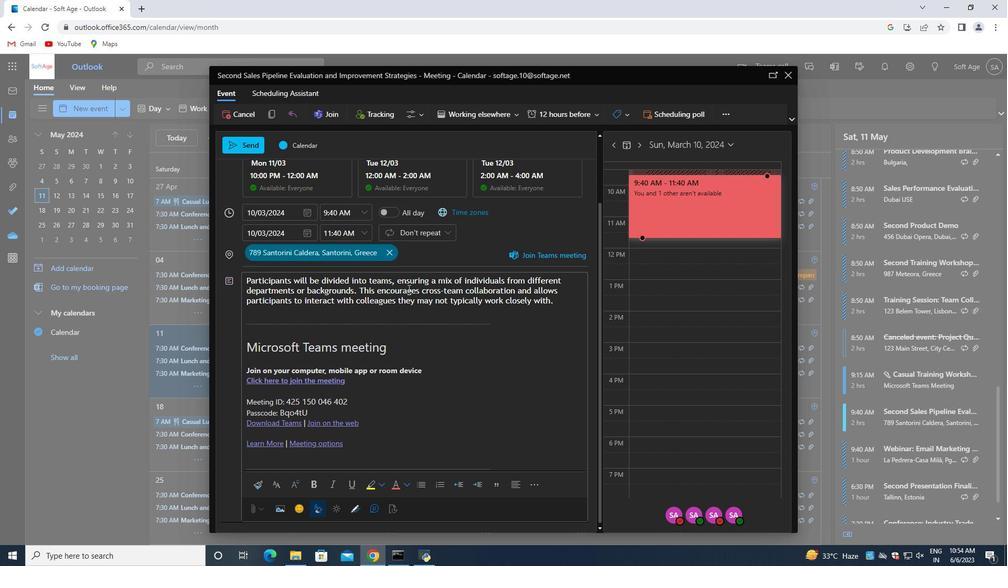 
Action: Mouse scrolled (400, 294) with delta (0, 0)
Screenshot: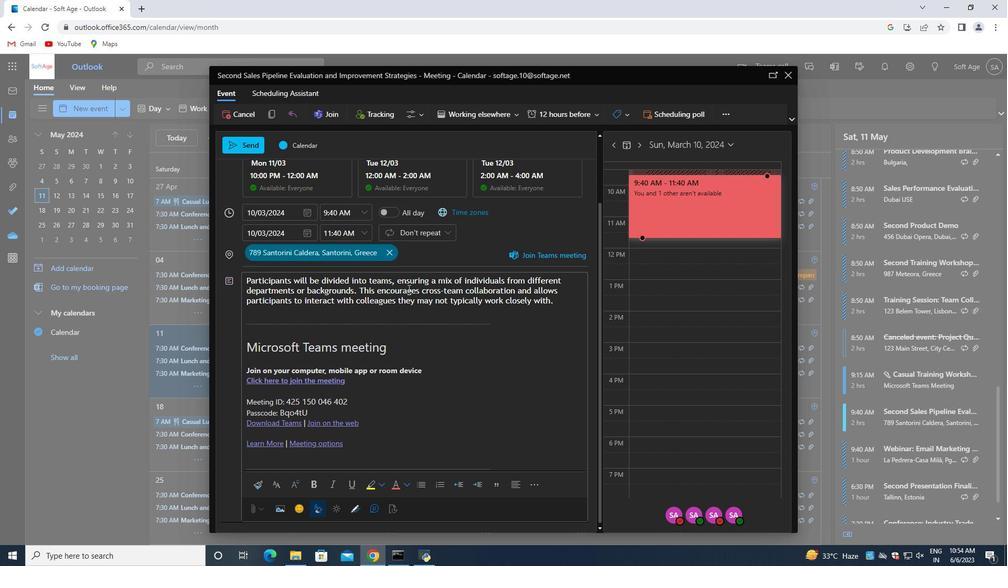 
Action: Mouse scrolled (399, 297) with delta (0, 0)
Screenshot: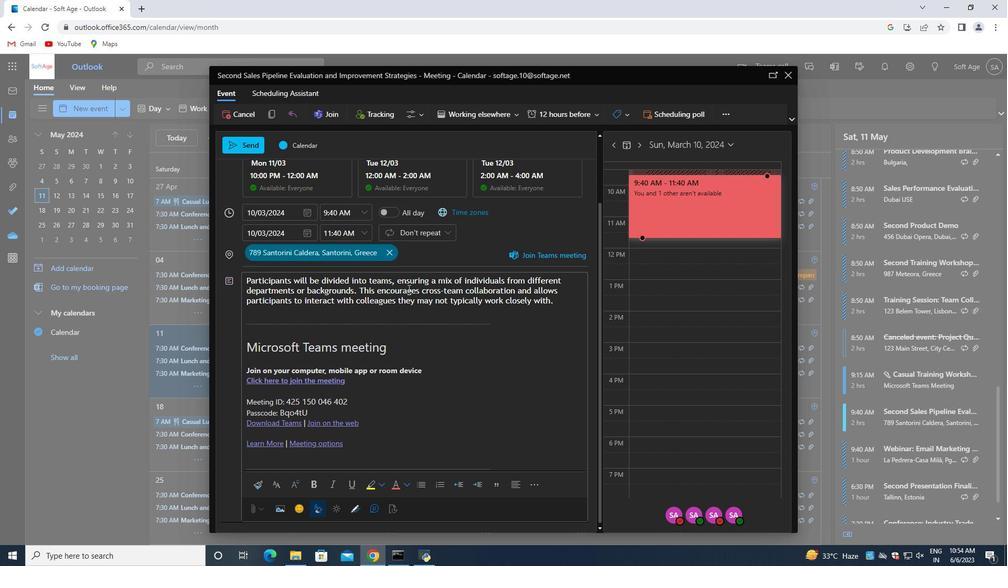 
Action: Mouse moved to (398, 297)
Screenshot: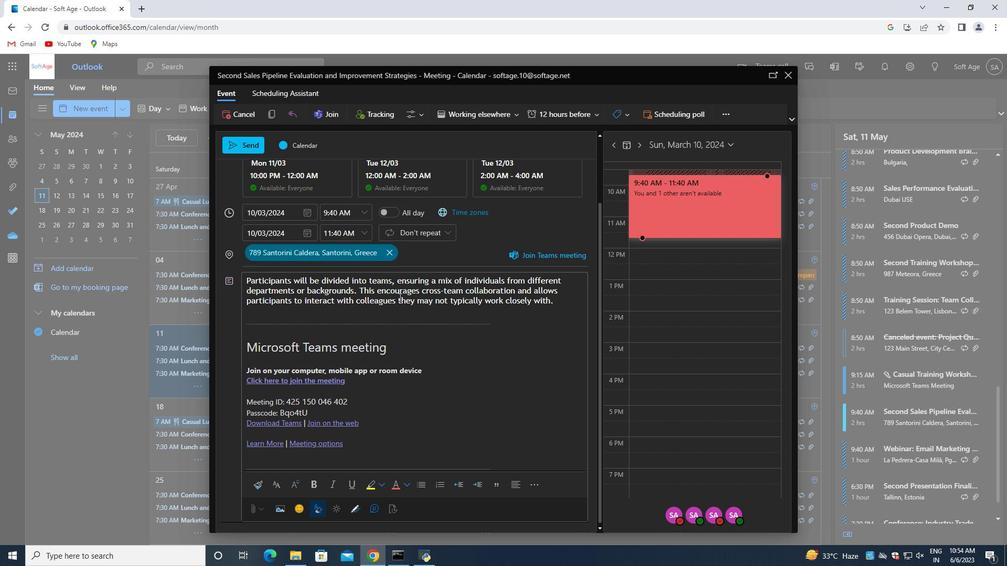 
Action: Mouse scrolled (398, 297) with delta (0, 0)
Screenshot: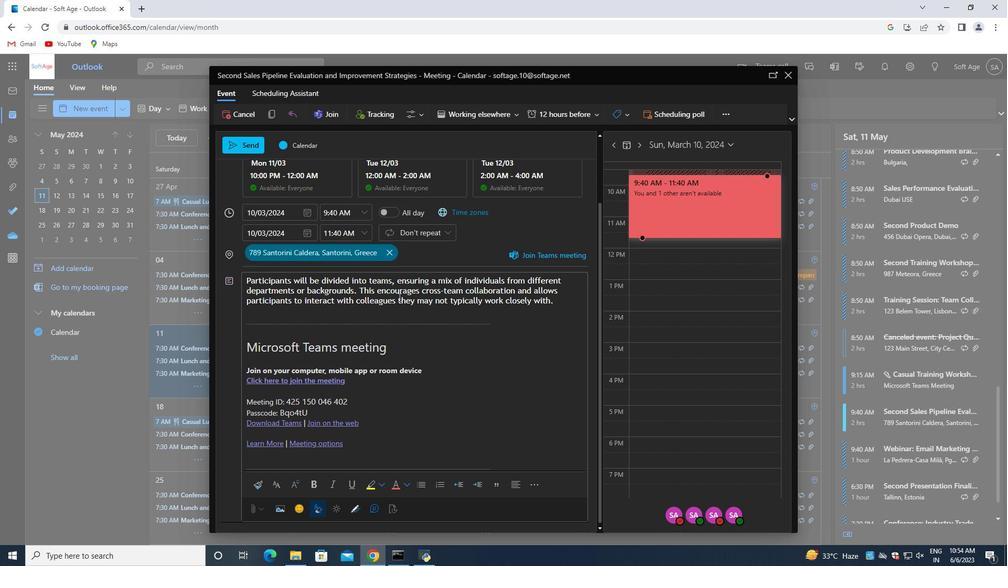 
Action: Mouse scrolled (398, 297) with delta (0, 0)
Screenshot: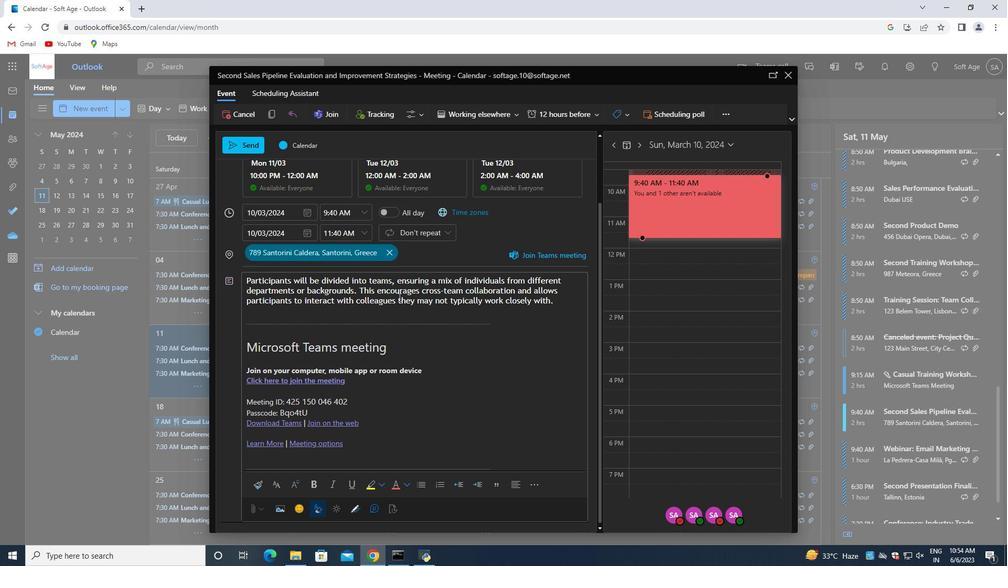 
Action: Mouse moved to (398, 297)
Screenshot: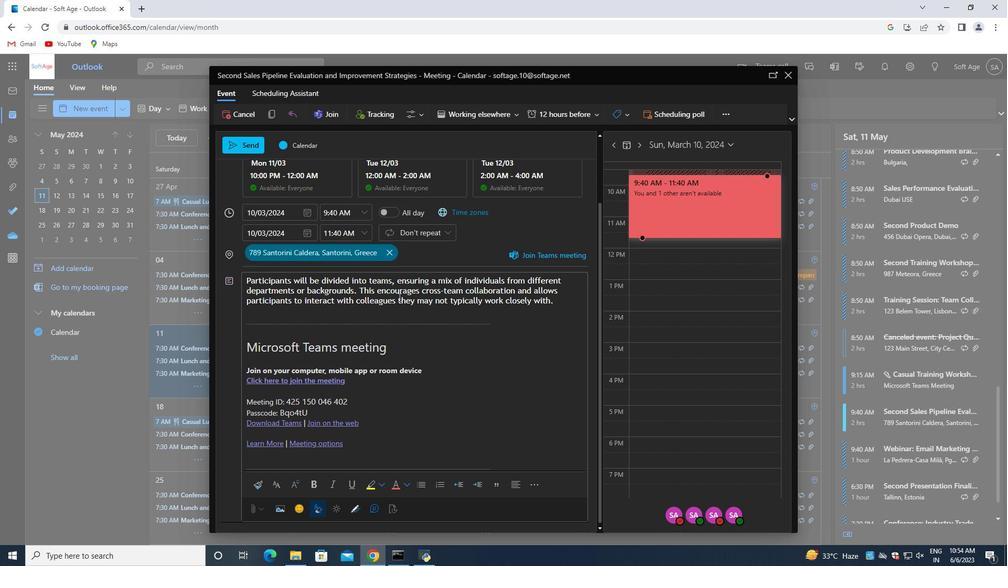 
Action: Mouse scrolled (398, 297) with delta (0, 0)
Screenshot: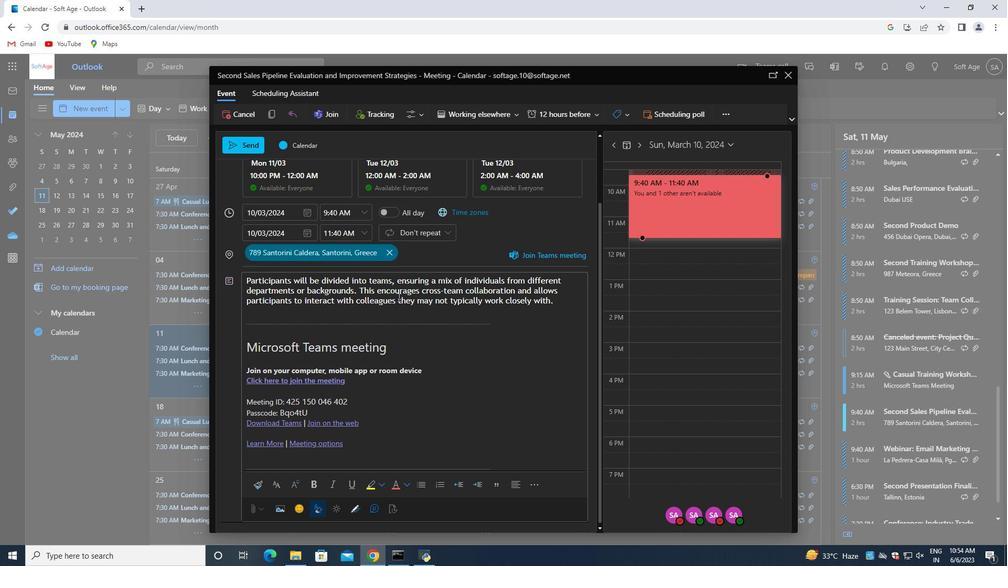 
Action: Mouse scrolled (398, 297) with delta (0, 0)
Screenshot: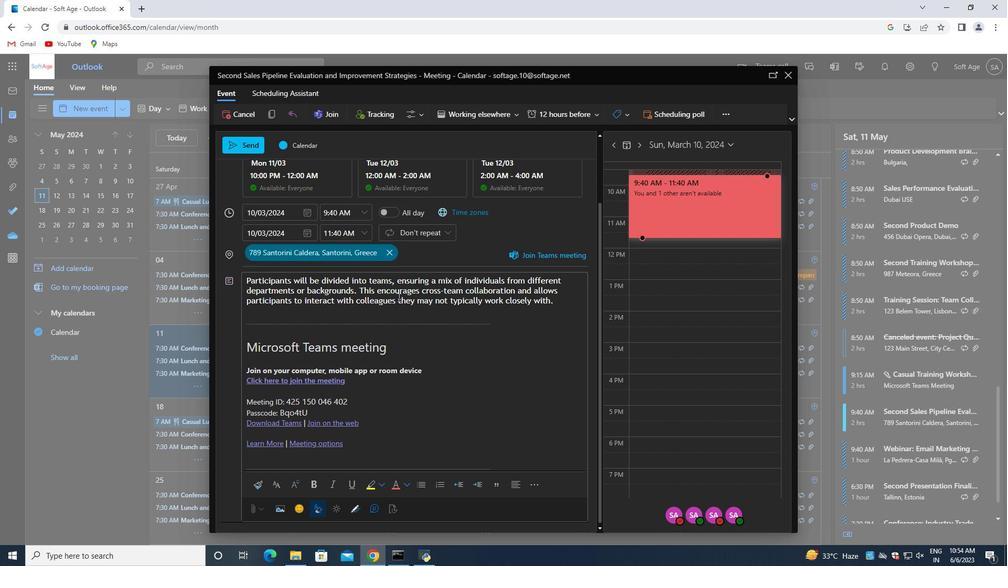 
Action: Mouse scrolled (398, 297) with delta (0, 0)
Screenshot: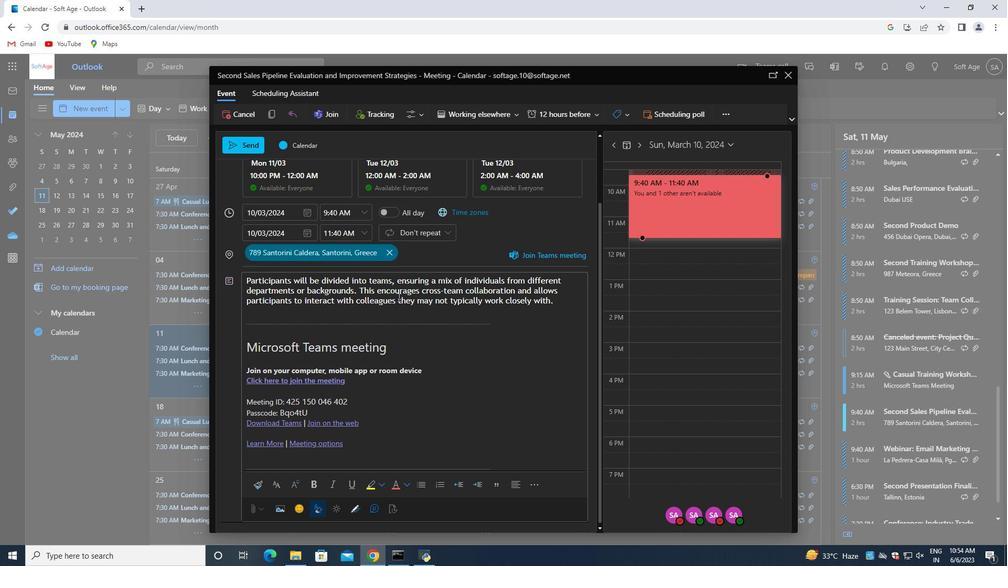 
Action: Mouse scrolled (398, 298) with delta (0, 0)
Screenshot: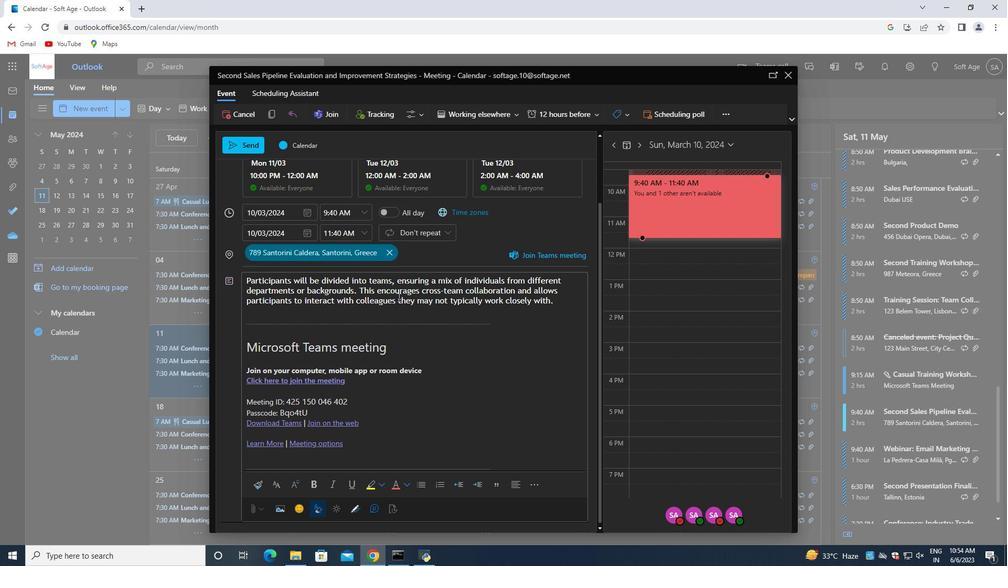 
Action: Mouse scrolled (398, 298) with delta (0, 0)
Screenshot: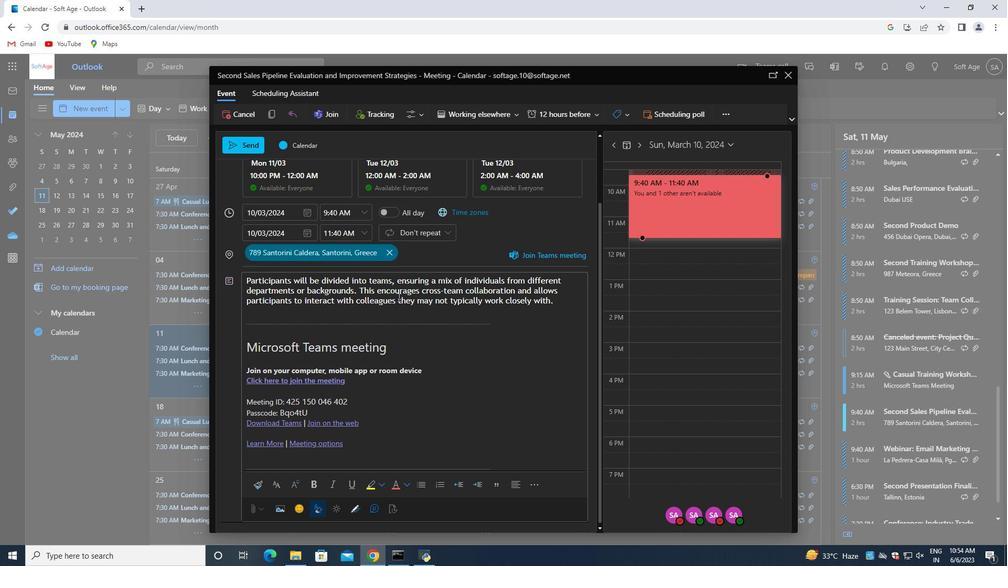 
Action: Mouse scrolled (398, 298) with delta (0, 0)
Screenshot: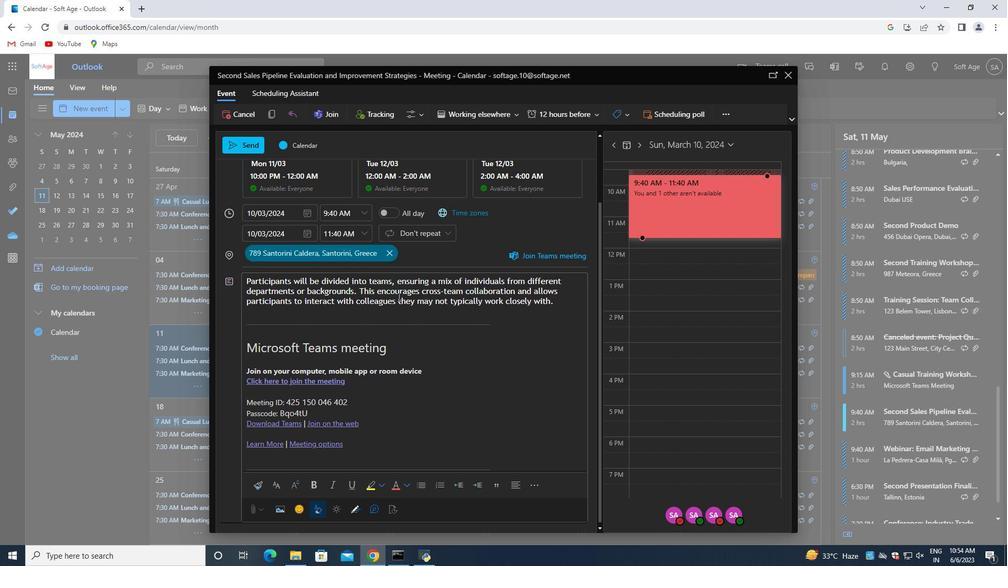 
Action: Mouse scrolled (398, 298) with delta (0, 0)
Screenshot: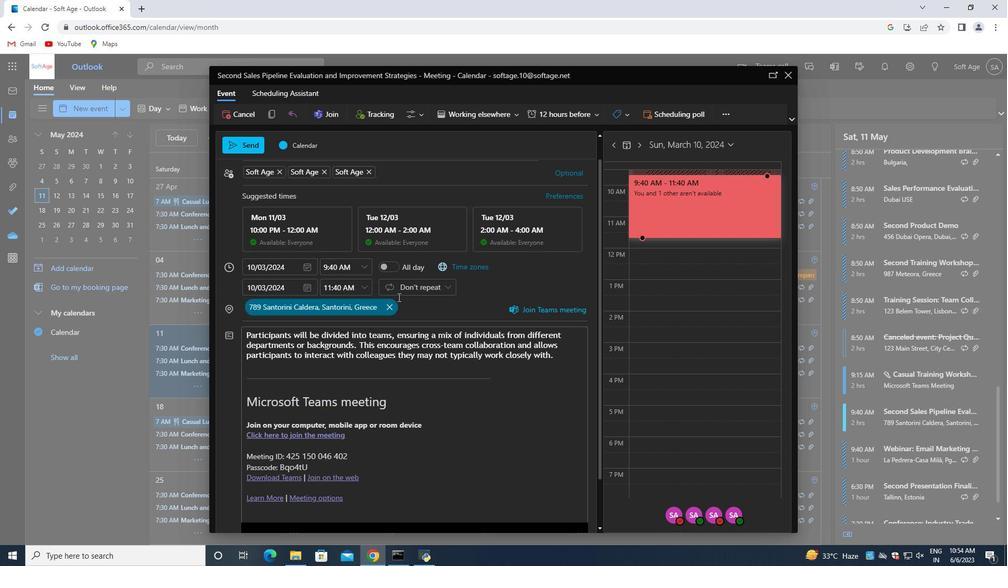 
Action: Mouse scrolled (398, 298) with delta (0, 0)
Screenshot: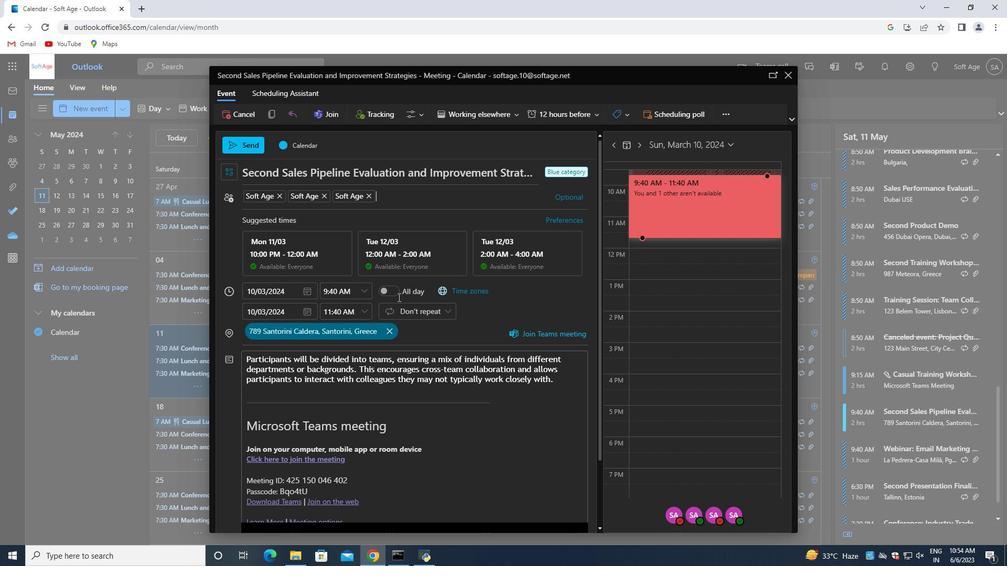 
Action: Mouse scrolled (398, 298) with delta (0, 0)
Screenshot: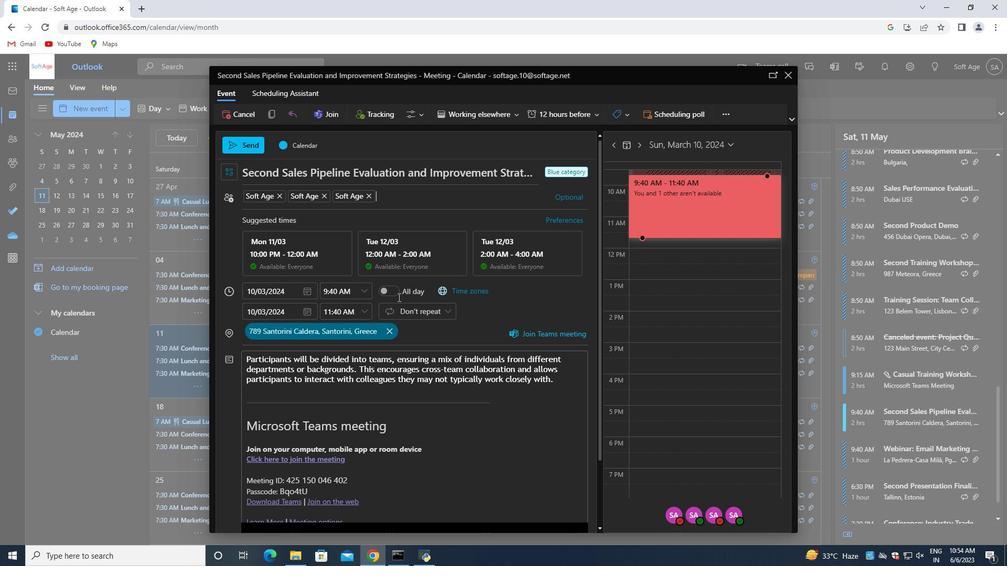 
Action: Mouse scrolled (398, 298) with delta (0, 0)
Screenshot: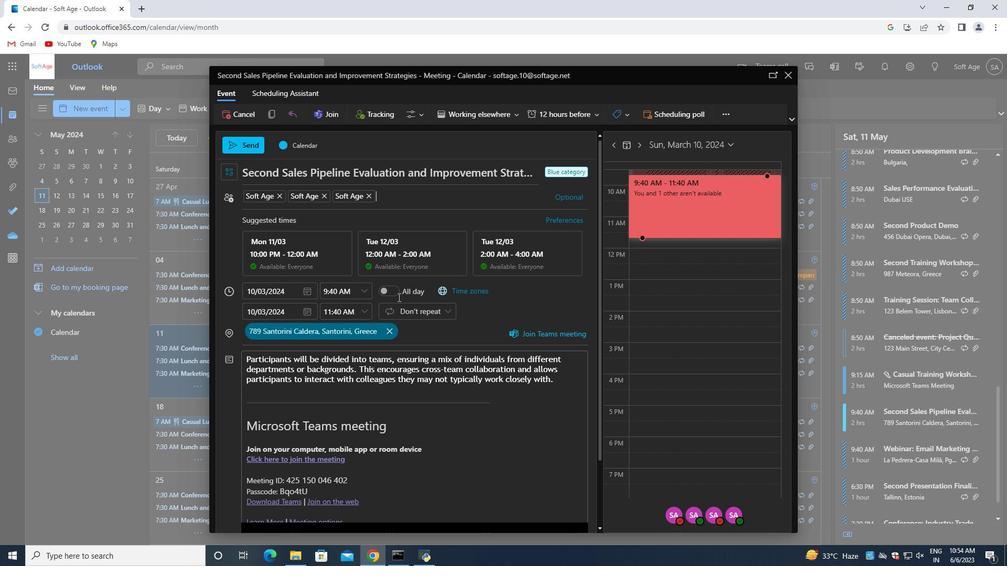 
Action: Mouse scrolled (398, 297) with delta (0, 0)
Screenshot: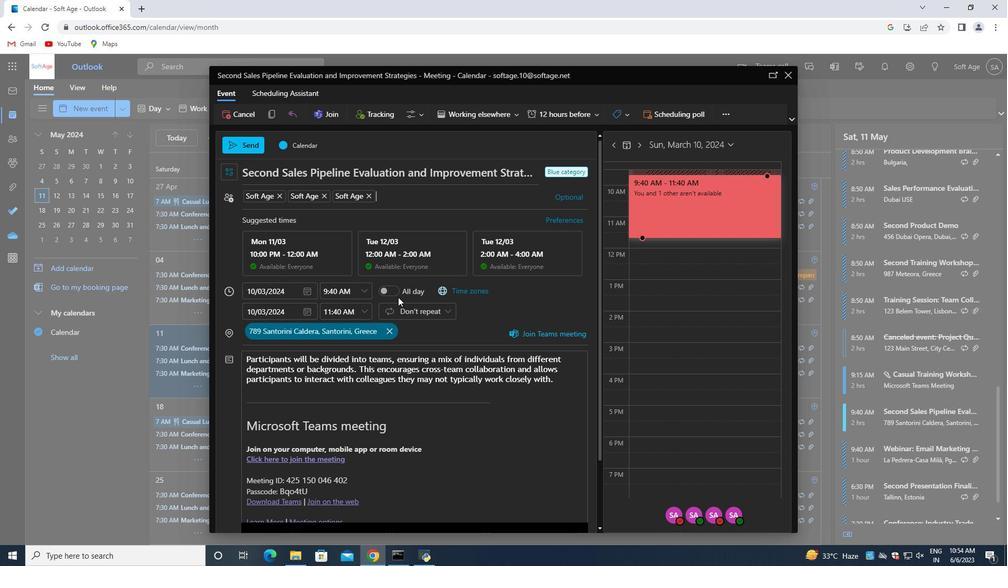 
Action: Mouse scrolled (398, 297) with delta (0, 0)
Screenshot: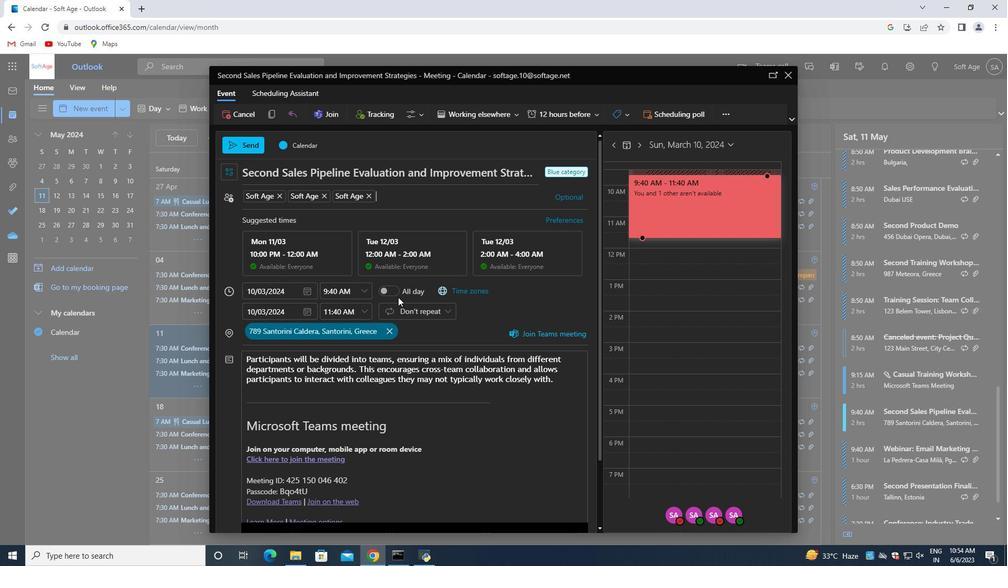 
Action: Mouse moved to (564, 299)
Screenshot: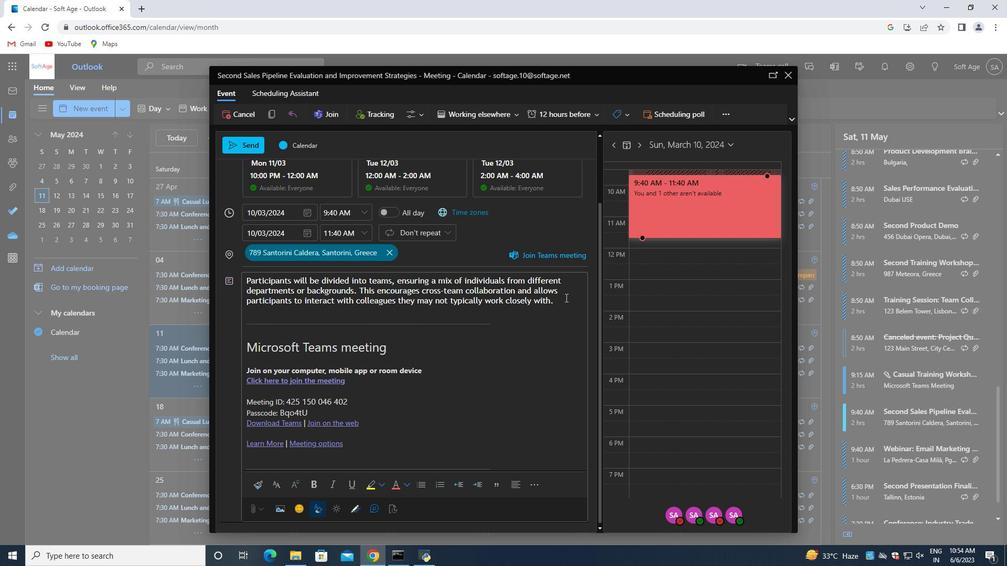
Action: Mouse pressed left at (564, 299)
Screenshot: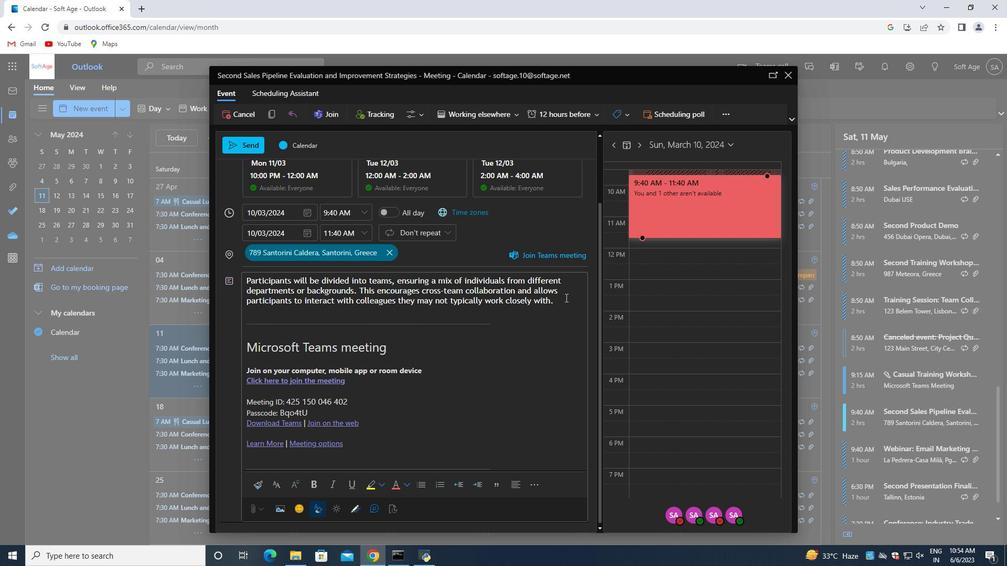 
Action: Mouse moved to (298, 510)
Screenshot: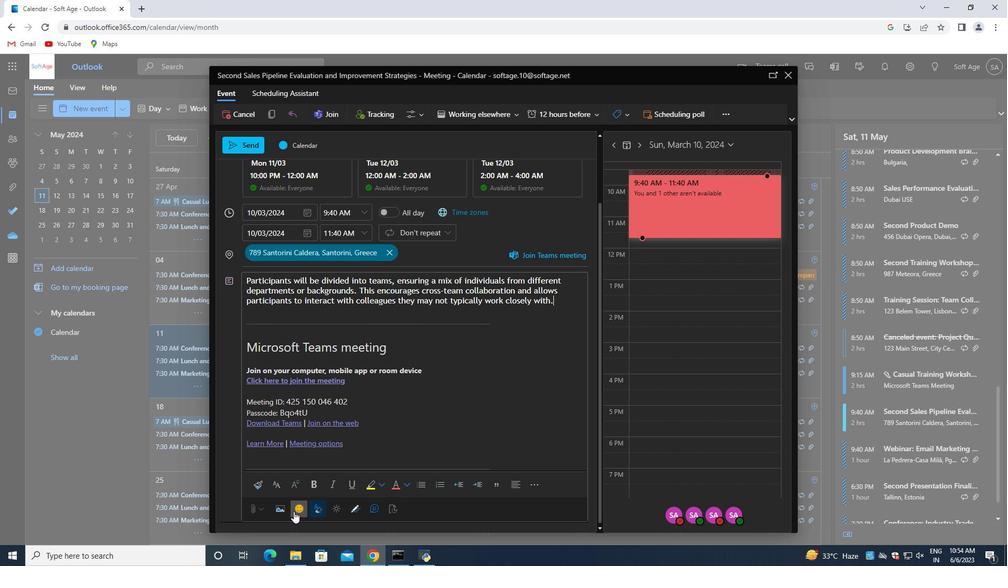 
Action: Mouse pressed left at (298, 510)
Screenshot: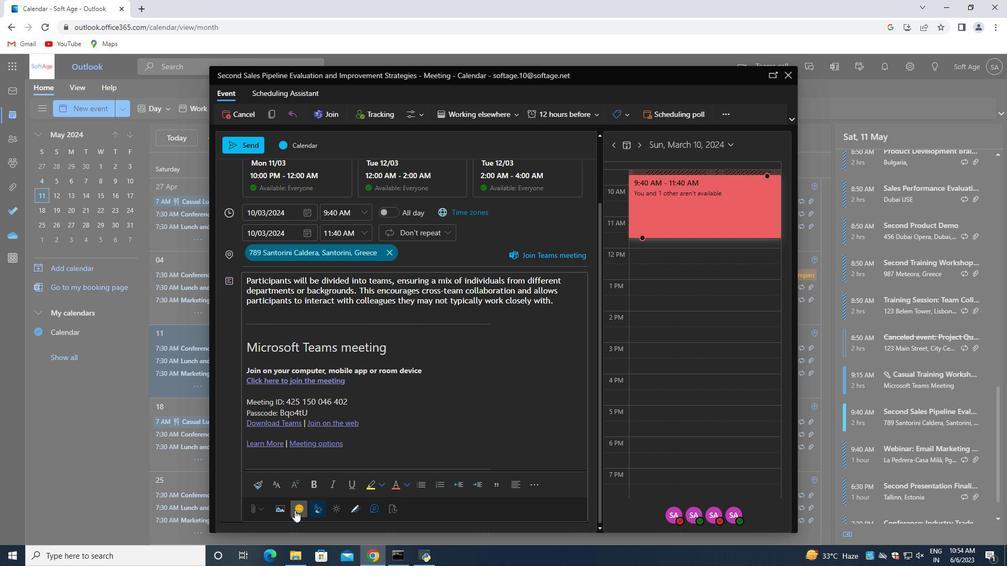 
Action: Mouse moved to (704, 368)
Screenshot: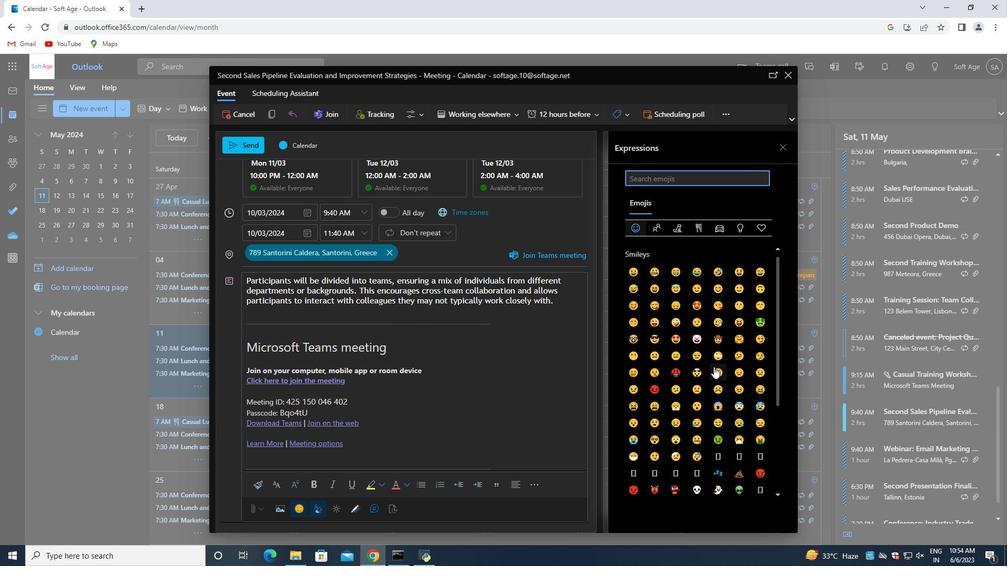 
Action: Mouse scrolled (704, 368) with delta (0, 0)
Screenshot: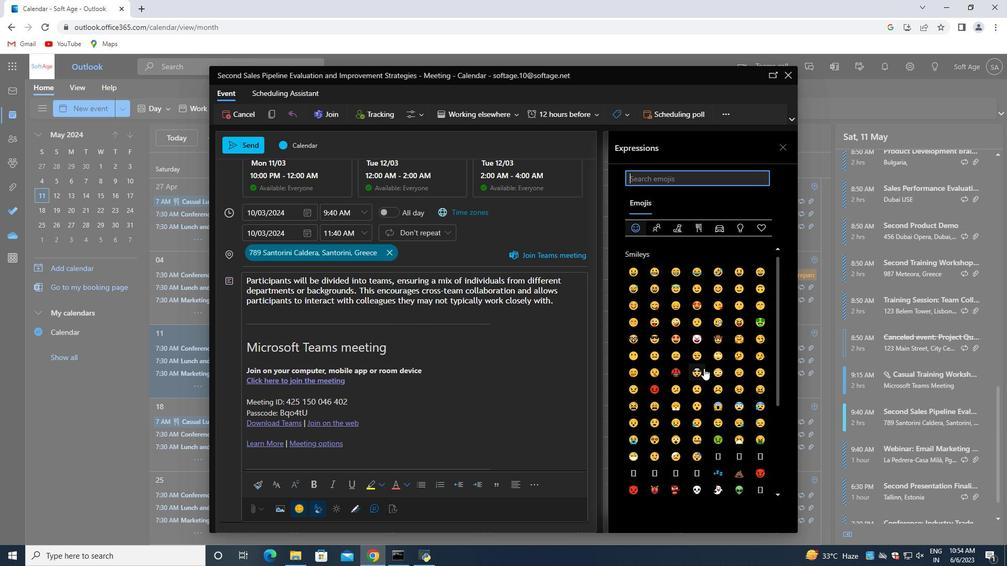 
Action: Mouse scrolled (704, 368) with delta (0, 0)
Screenshot: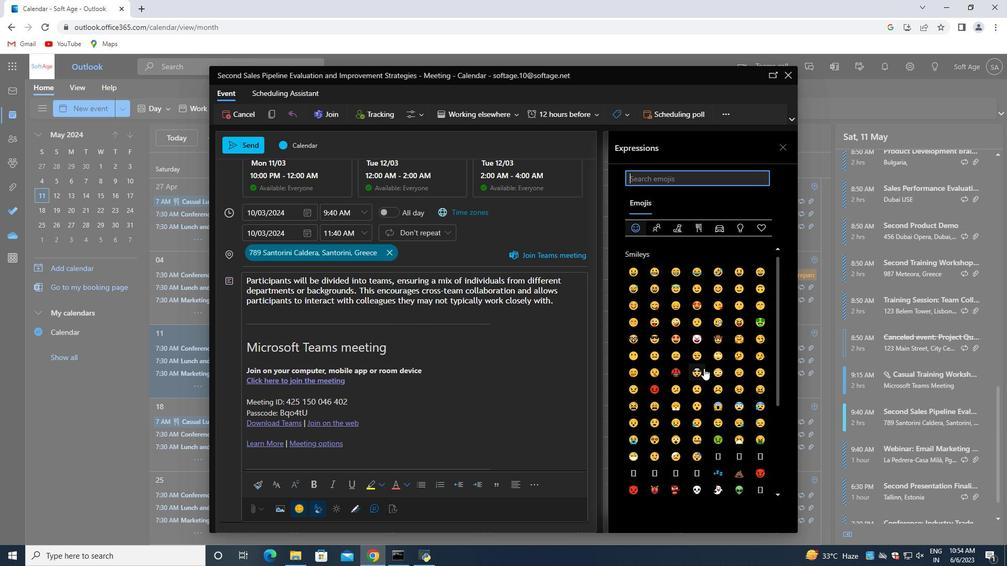 
Action: Mouse scrolled (704, 368) with delta (0, 0)
Screenshot: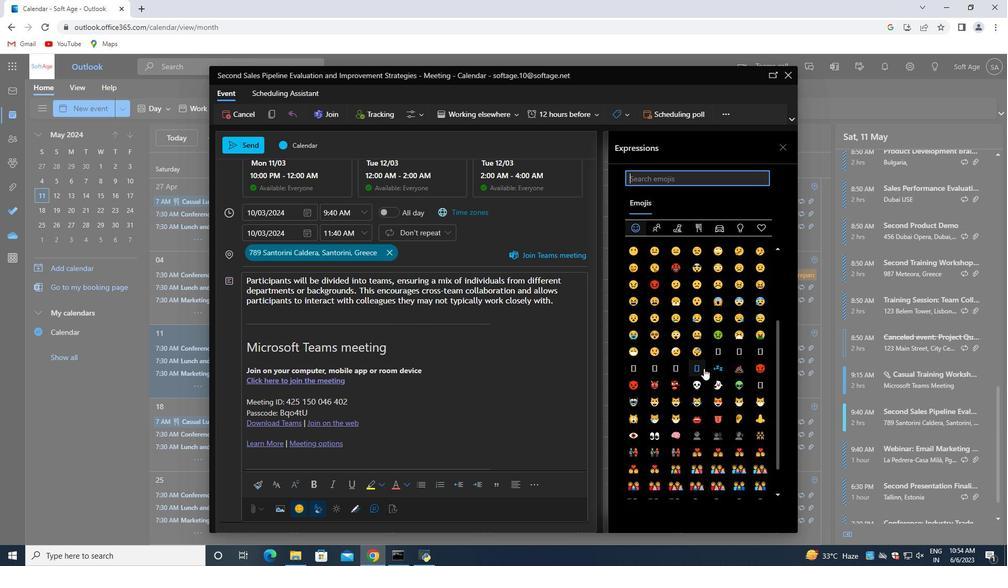 
Action: Mouse scrolled (704, 368) with delta (0, 0)
Screenshot: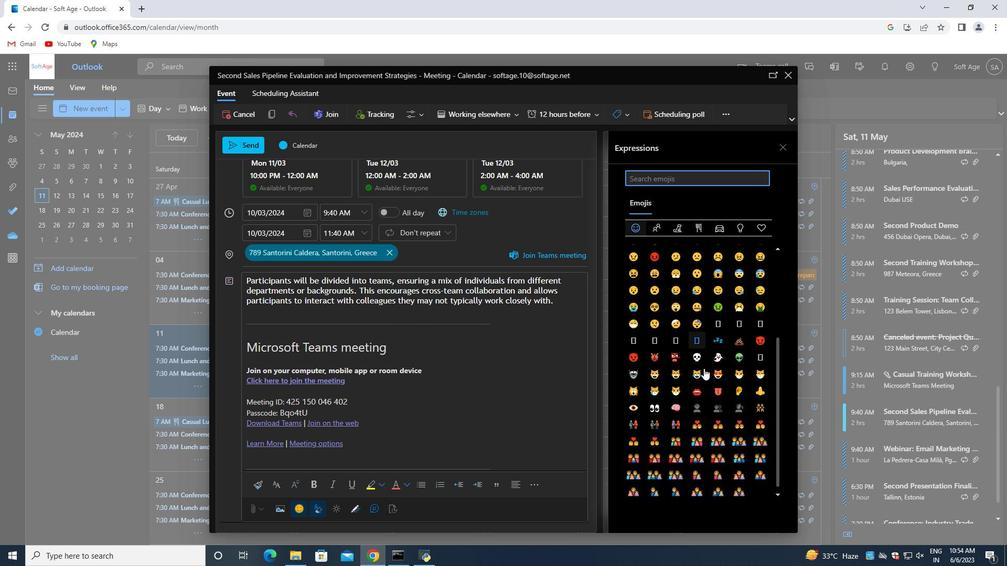 
Action: Mouse scrolled (704, 368) with delta (0, 0)
Screenshot: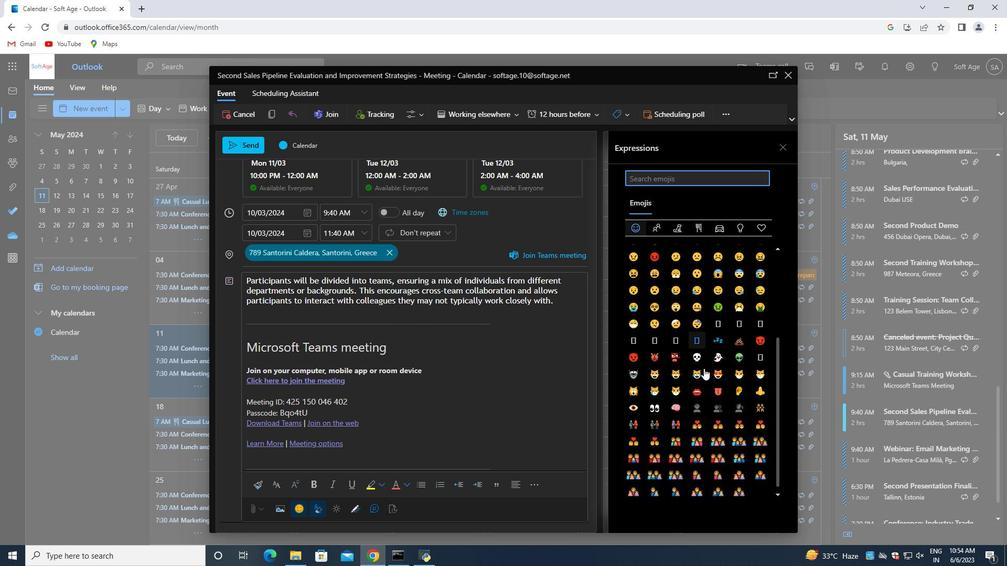 
Action: Mouse moved to (701, 370)
Screenshot: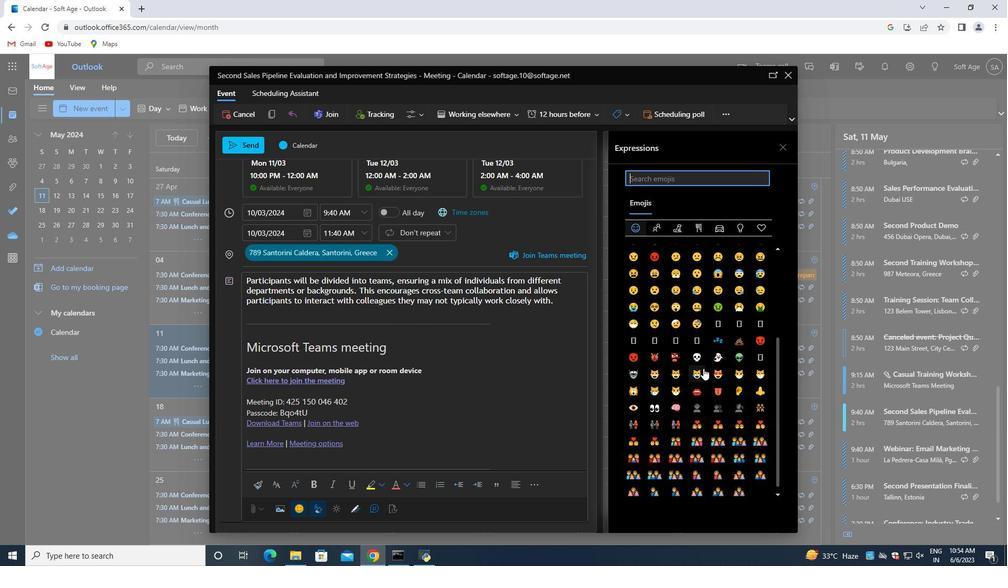 
Action: Mouse scrolled (702, 368) with delta (0, 0)
Screenshot: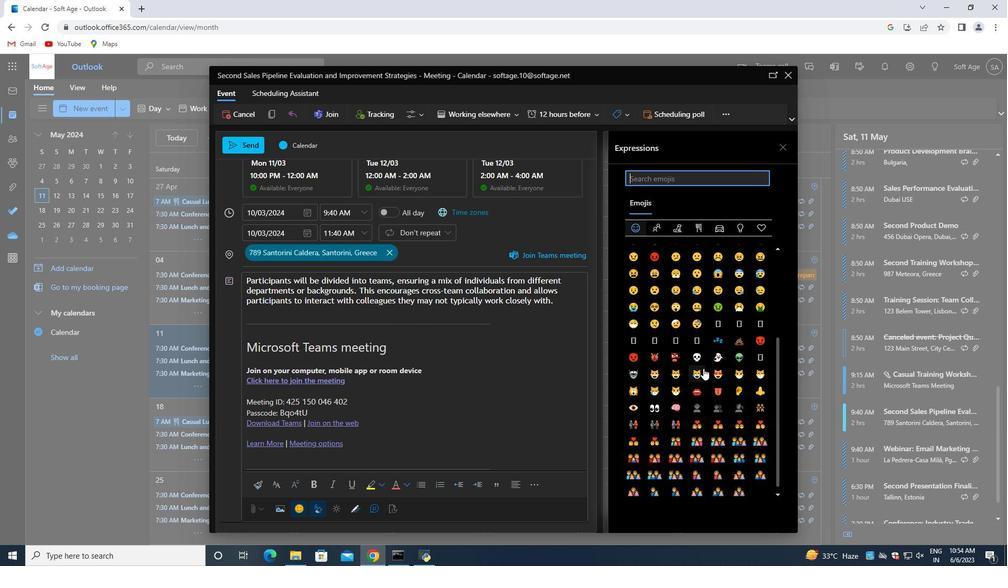 
Action: Mouse moved to (700, 370)
Screenshot: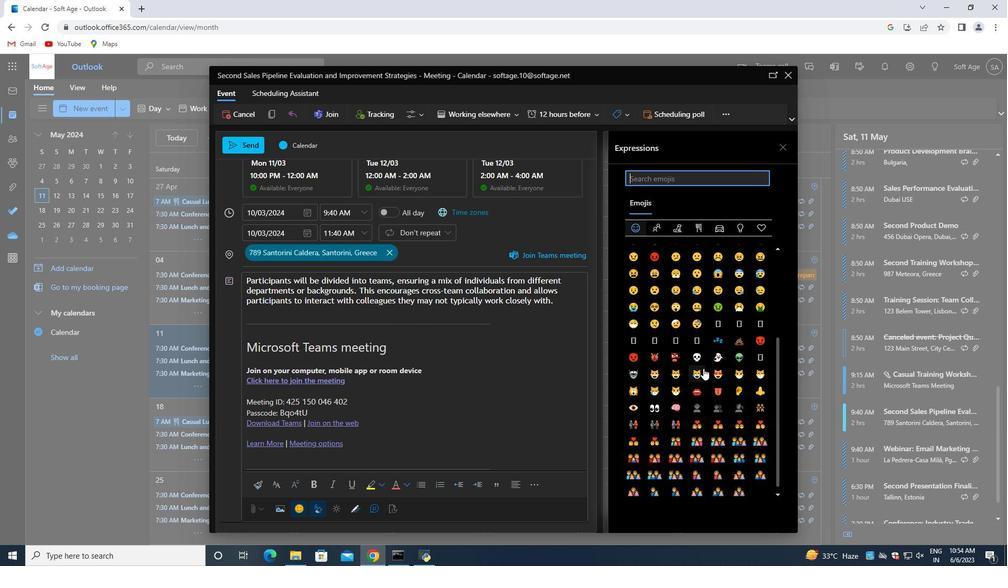 
Action: Mouse scrolled (700, 370) with delta (0, 0)
Screenshot: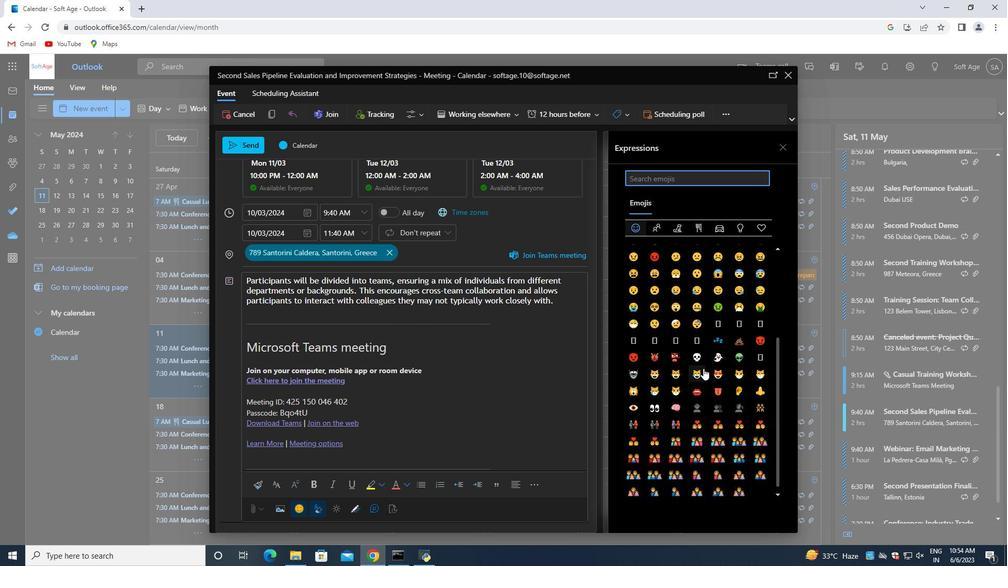 
Action: Mouse moved to (700, 371)
Screenshot: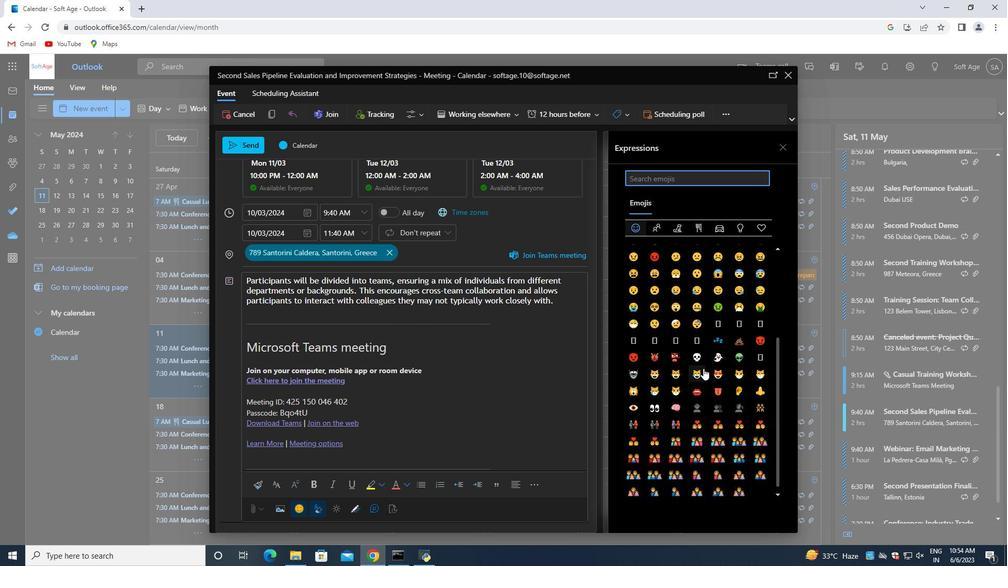 
Action: Mouse scrolled (700, 371) with delta (0, 0)
Screenshot: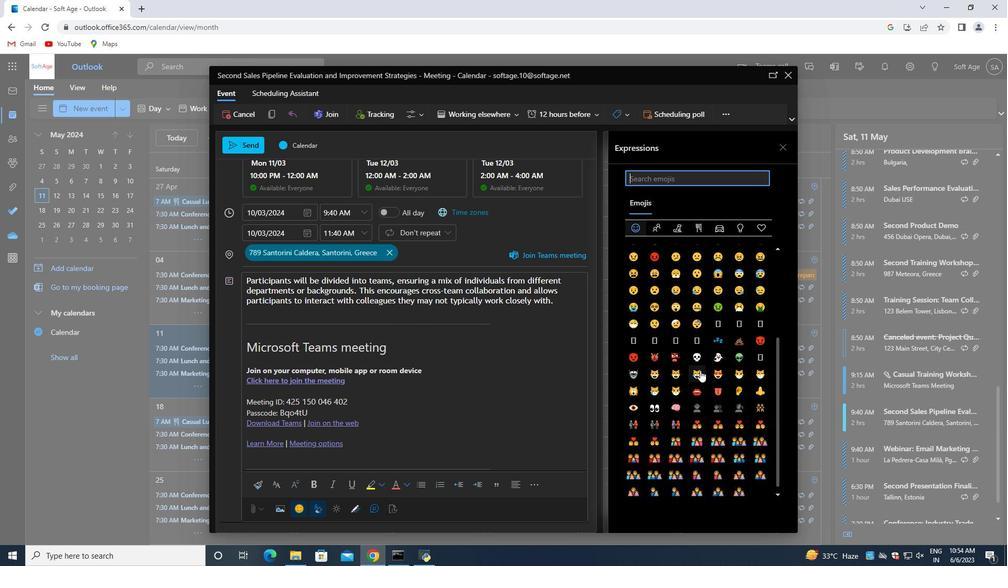 
Action: Mouse scrolled (700, 371) with delta (0, 0)
Screenshot: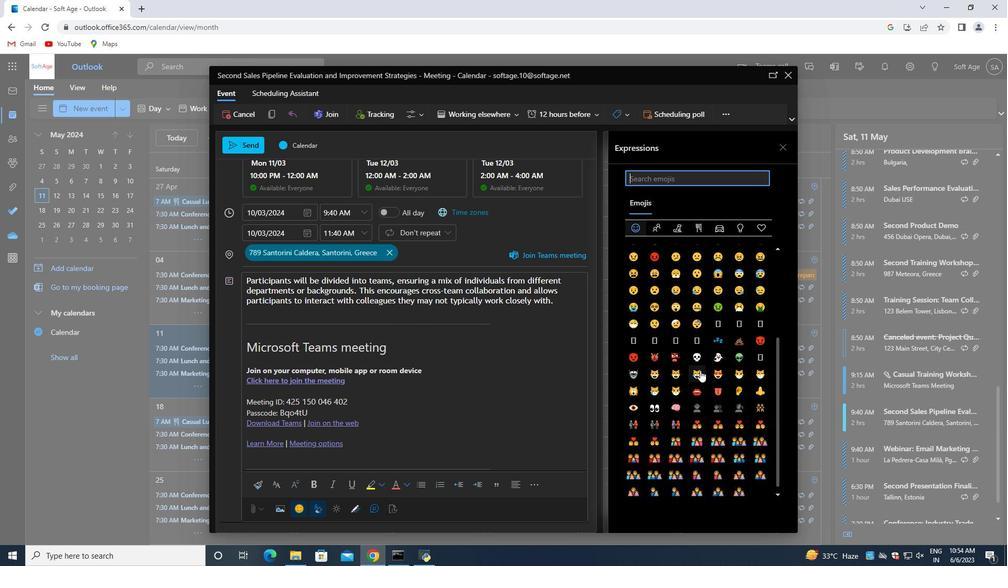 
Action: Mouse scrolled (700, 371) with delta (0, 0)
Screenshot: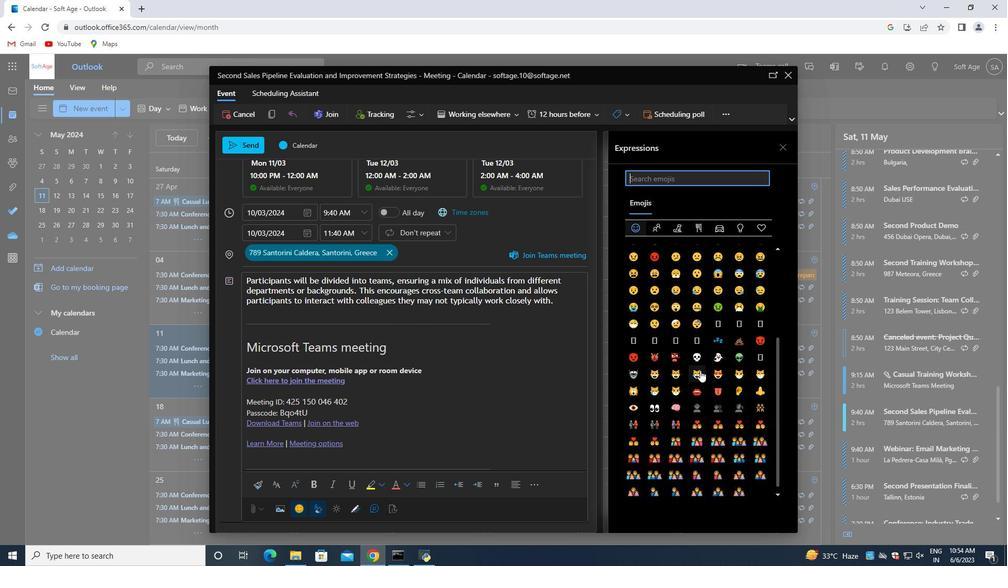 
Action: Mouse scrolled (700, 371) with delta (0, 0)
Screenshot: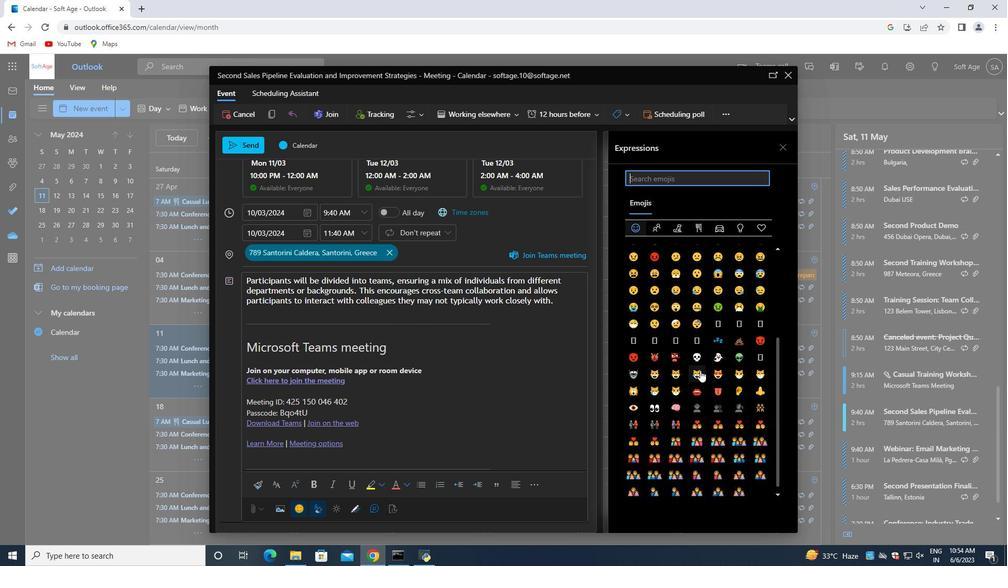 
Action: Mouse scrolled (700, 371) with delta (0, 0)
Screenshot: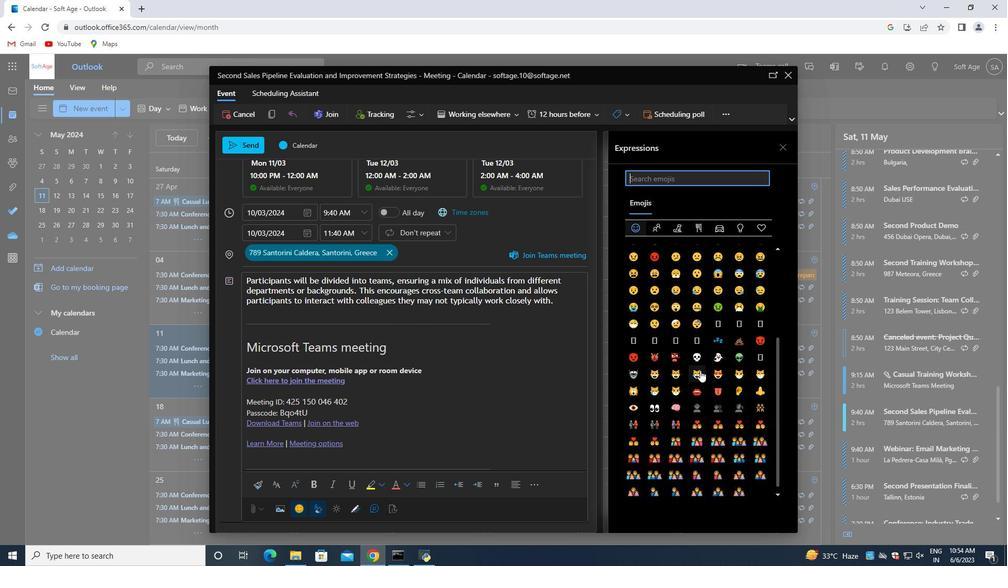 
Action: Mouse moved to (683, 393)
Screenshot: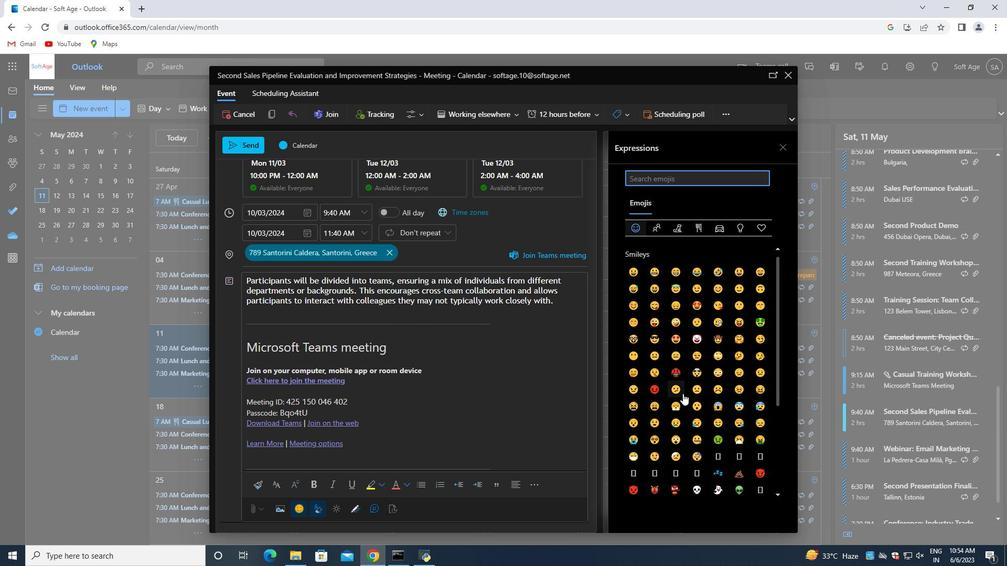 
Action: Mouse scrolled (683, 393) with delta (0, 0)
Screenshot: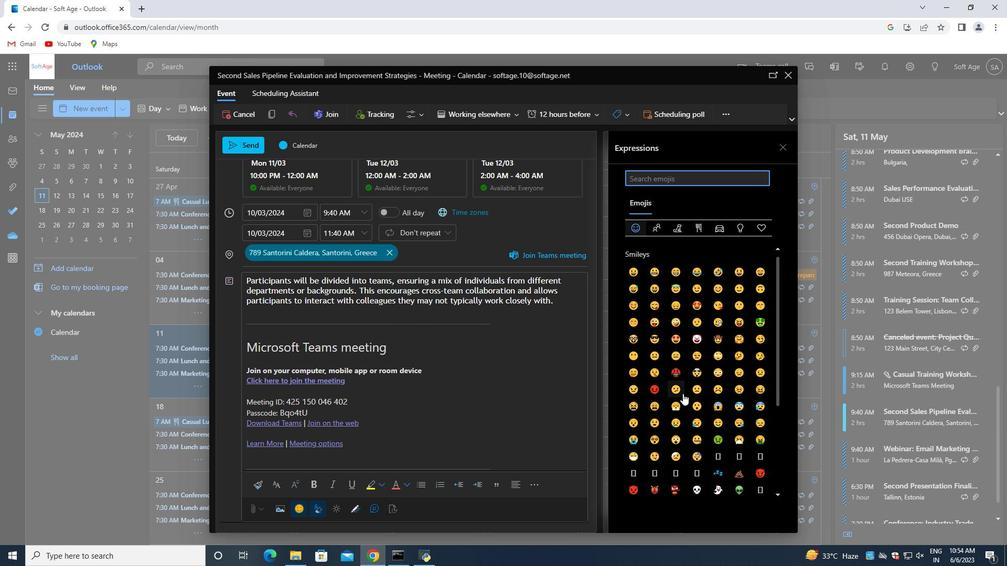 
Action: Mouse moved to (682, 393)
Screenshot: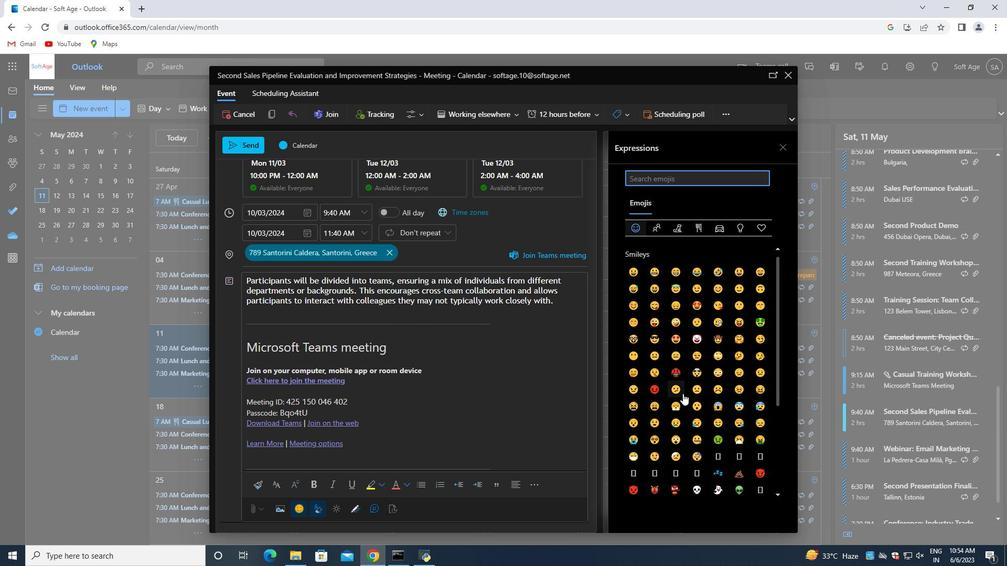 
Action: Mouse scrolled (682, 393) with delta (0, 0)
Screenshot: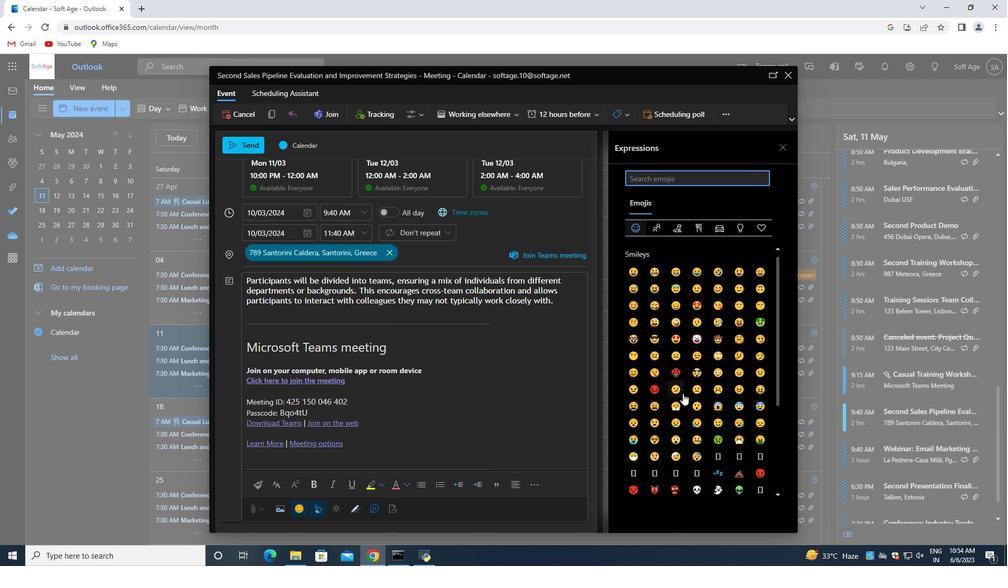
Action: Mouse scrolled (682, 393) with delta (0, 0)
Screenshot: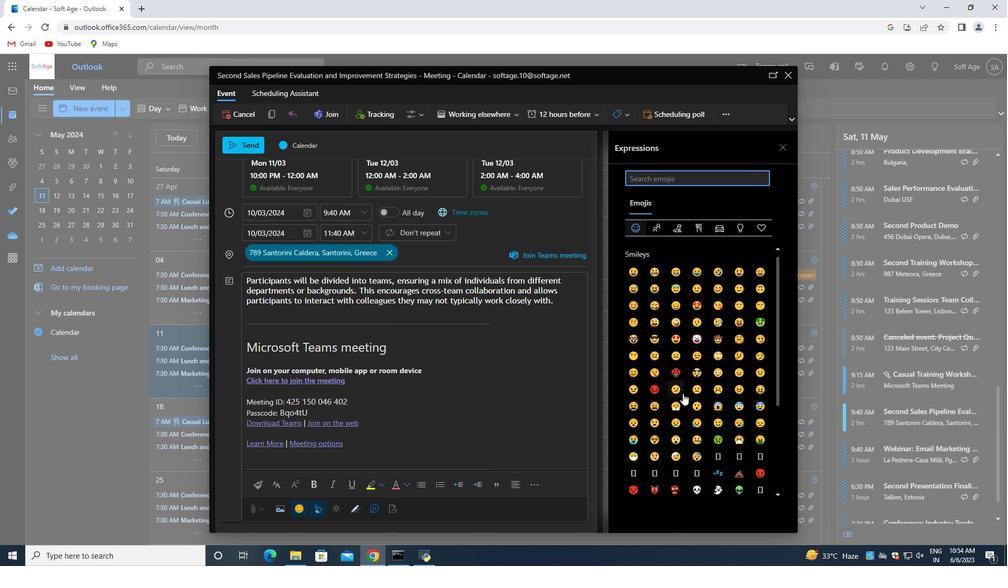 
Action: Mouse scrolled (682, 393) with delta (0, 0)
Screenshot: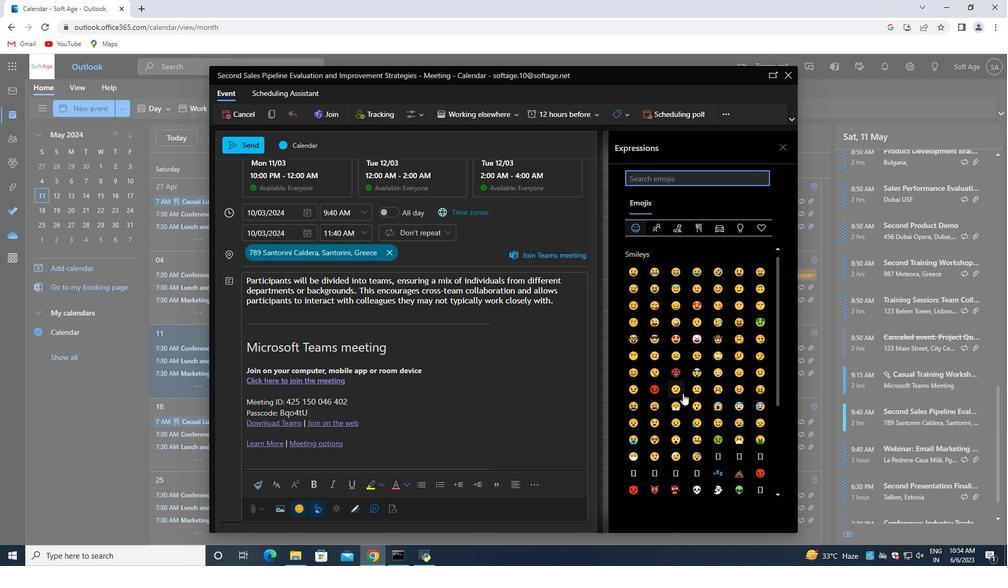 
Action: Mouse scrolled (682, 393) with delta (0, 0)
Screenshot: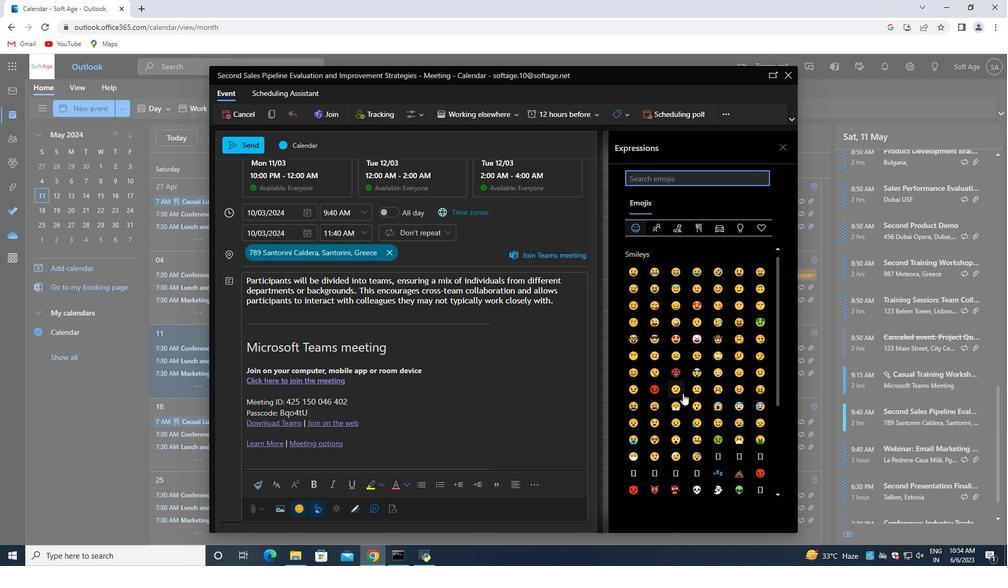 
Action: Mouse scrolled (682, 393) with delta (0, 0)
Screenshot: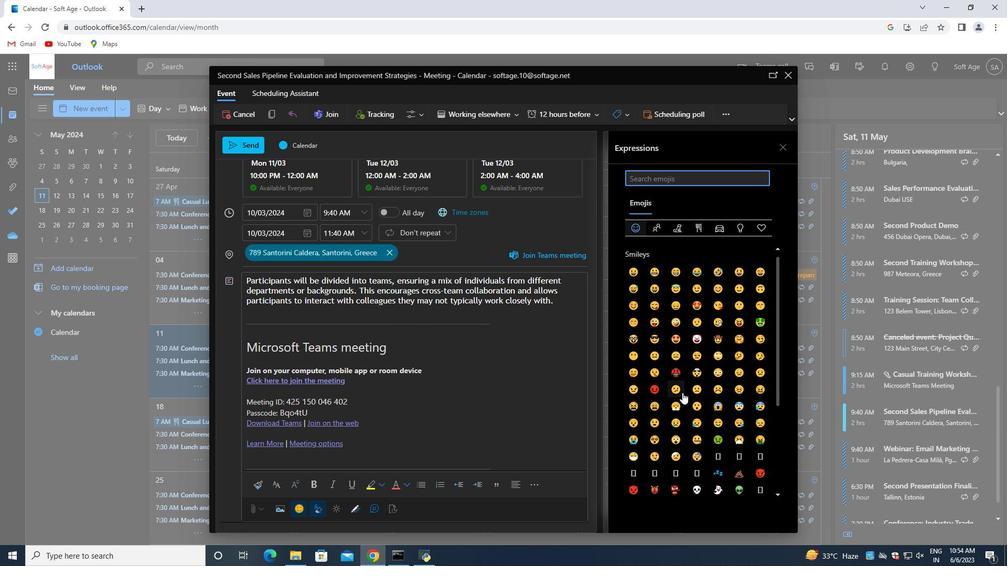 
Action: Mouse moved to (671, 311)
Screenshot: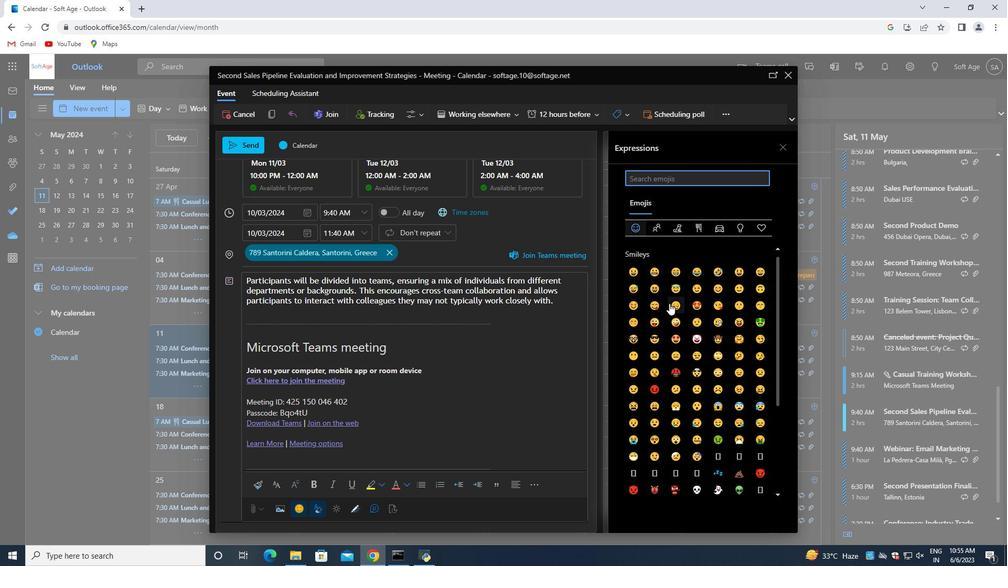 
Action: Mouse scrolled (671, 310) with delta (0, 0)
Screenshot: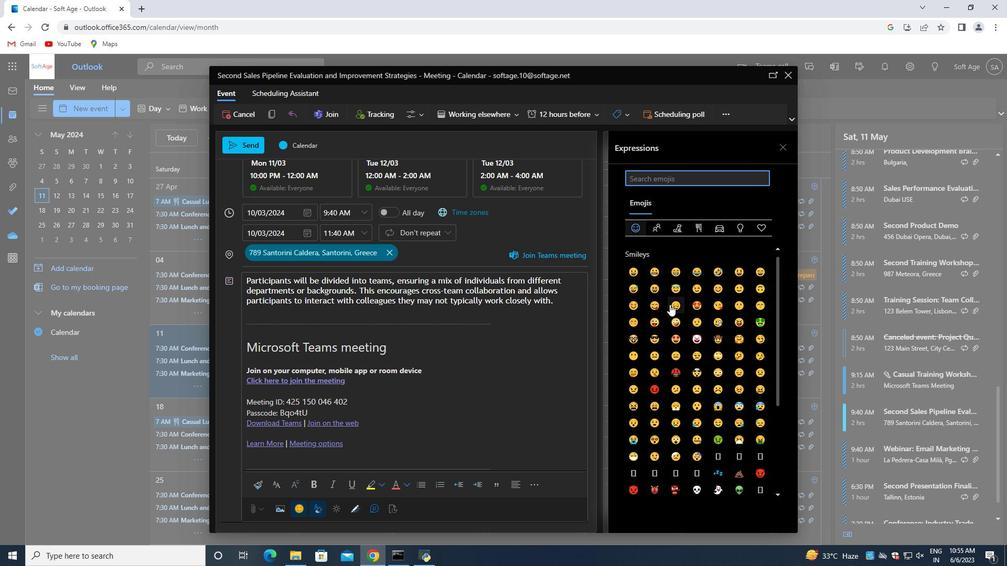 
Action: Mouse moved to (669, 327)
Screenshot: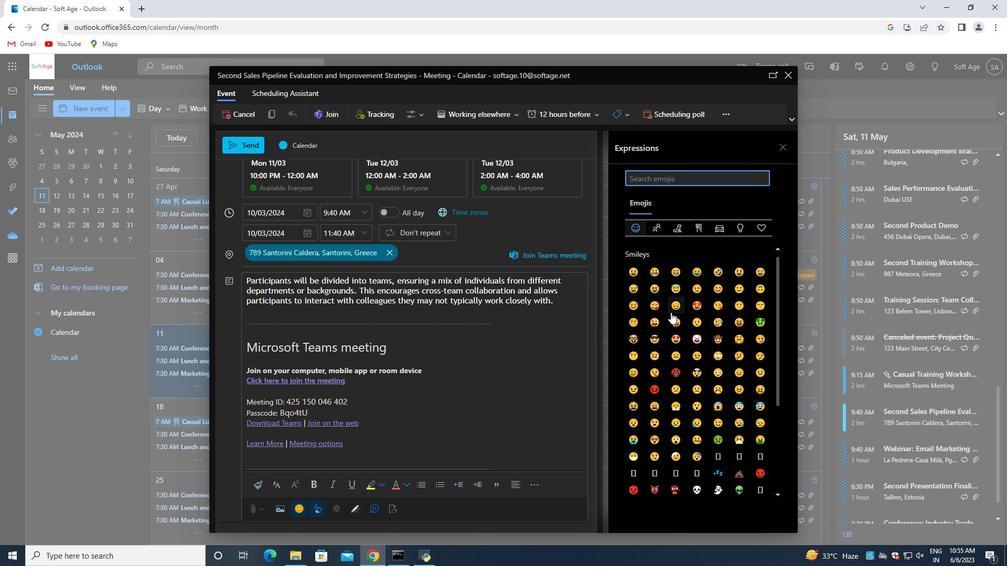 
Action: Mouse scrolled (669, 326) with delta (0, 0)
Screenshot: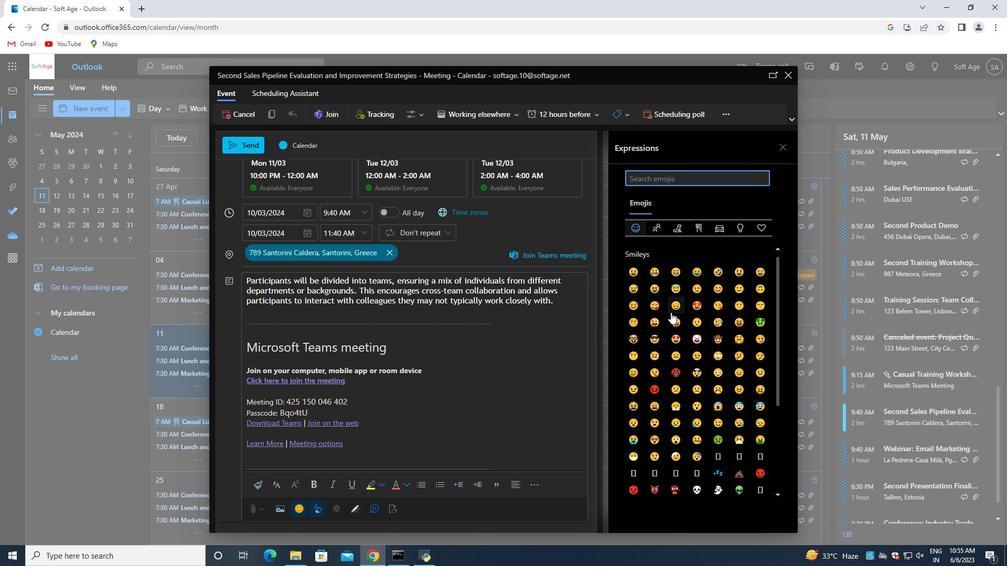 
Action: Mouse moved to (675, 346)
Screenshot: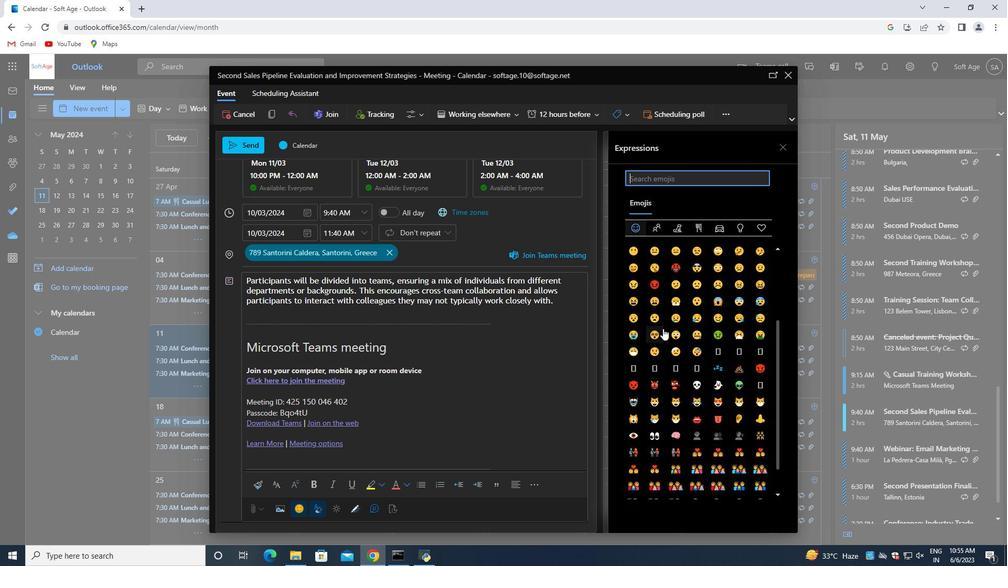 
Action: Mouse scrolled (675, 346) with delta (0, 0)
Screenshot: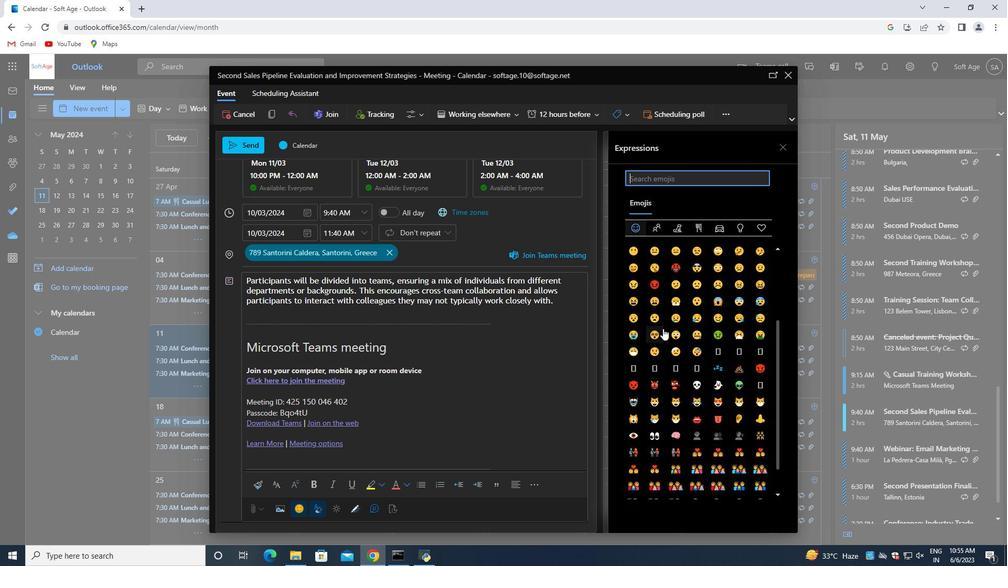 
Action: Mouse moved to (679, 358)
Screenshot: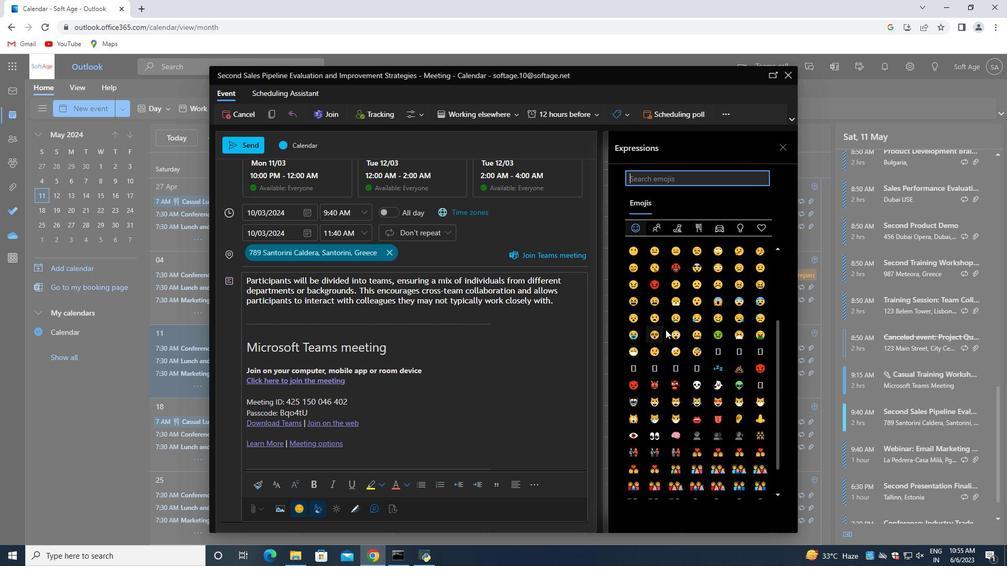 
Action: Mouse scrolled (679, 357) with delta (0, 0)
Screenshot: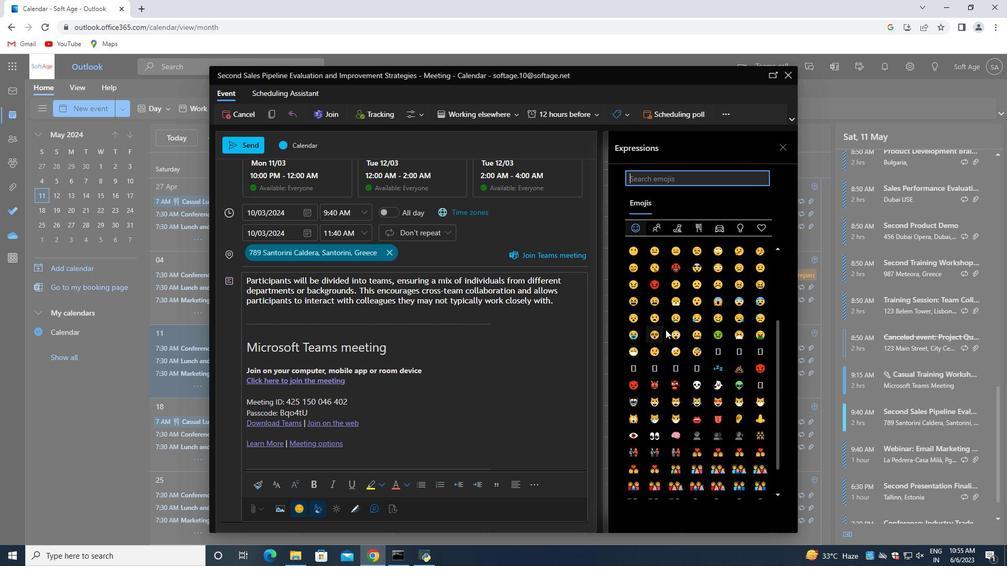 
Action: Mouse moved to (679, 360)
Screenshot: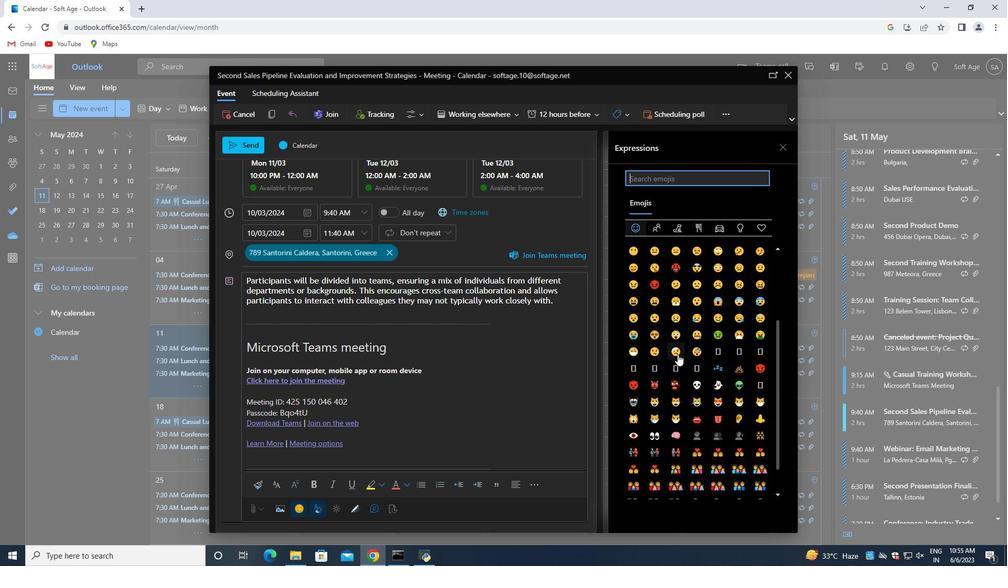 
Action: Mouse scrolled (679, 359) with delta (0, 0)
Screenshot: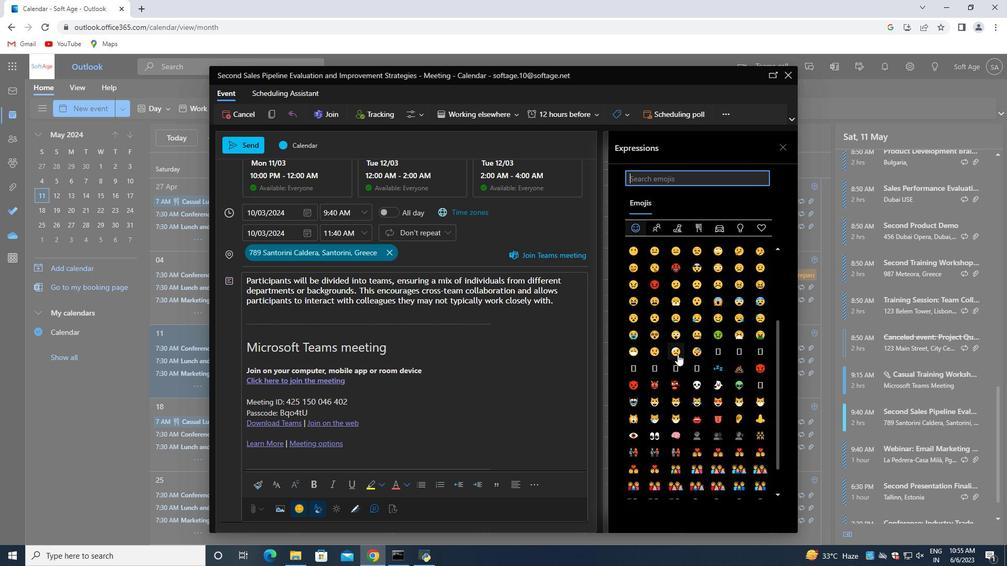 
Action: Mouse moved to (679, 363)
Screenshot: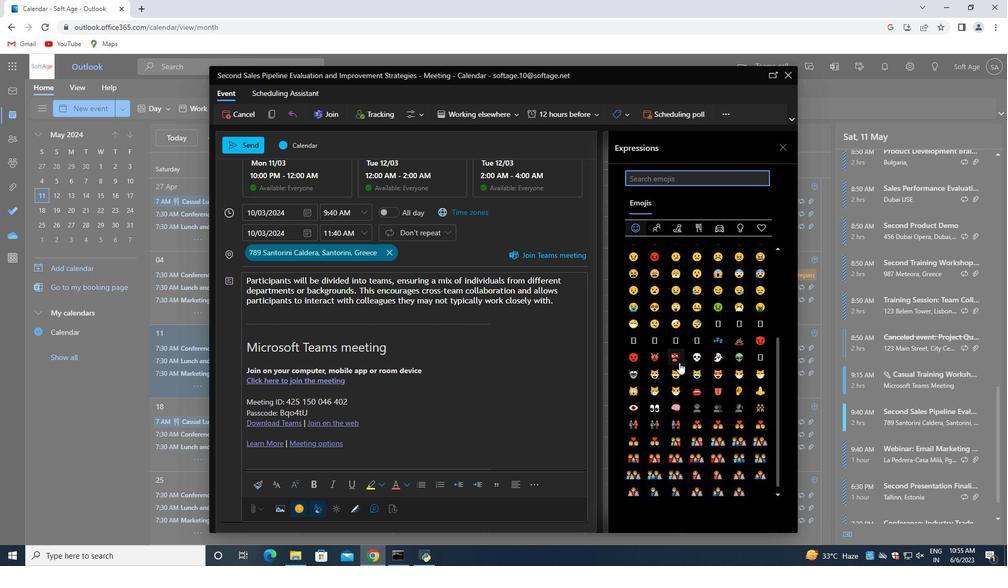 
Action: Mouse scrolled (679, 363) with delta (0, 0)
Screenshot: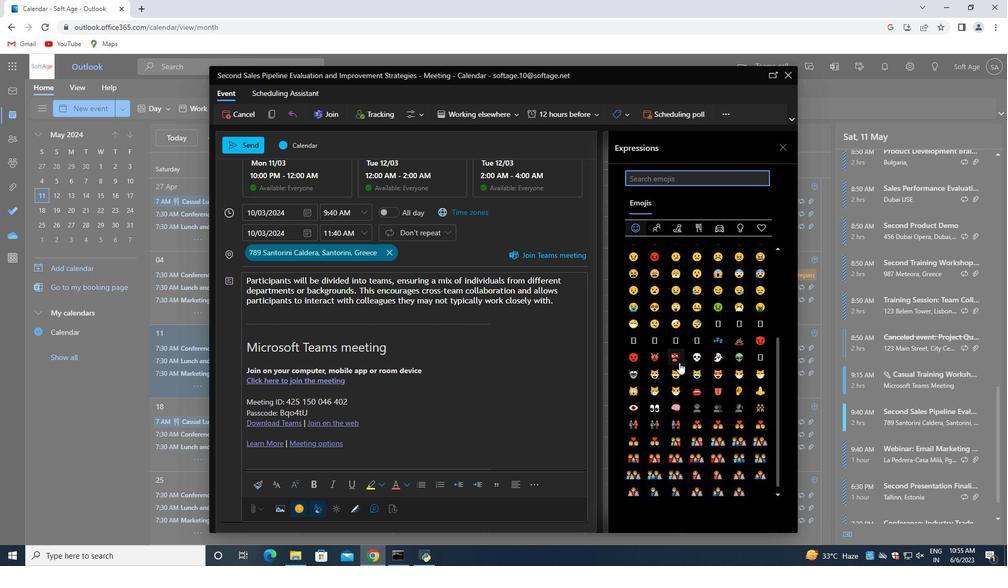 
Action: Mouse moved to (679, 365)
Screenshot: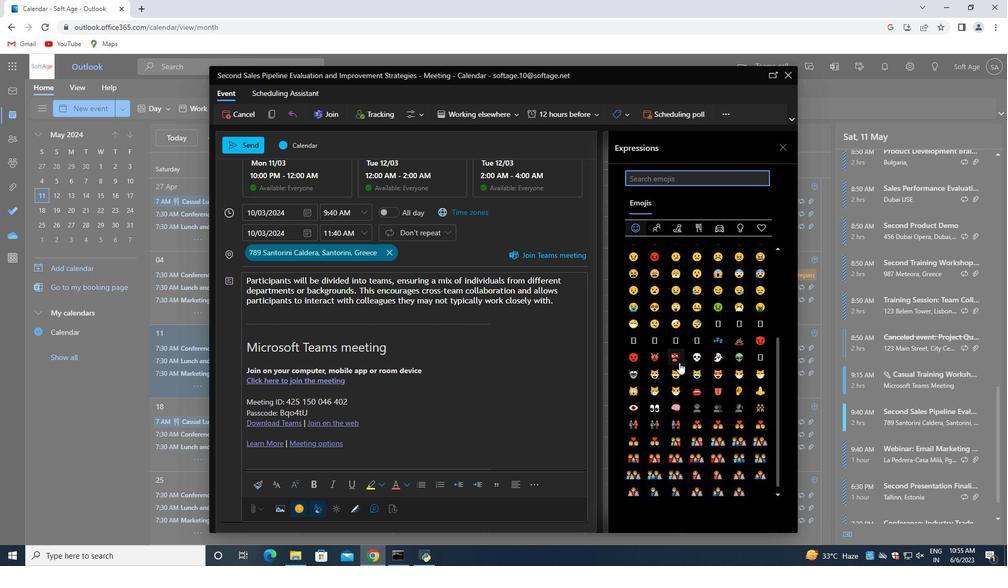 
Action: Mouse scrolled (679, 365) with delta (0, 0)
Screenshot: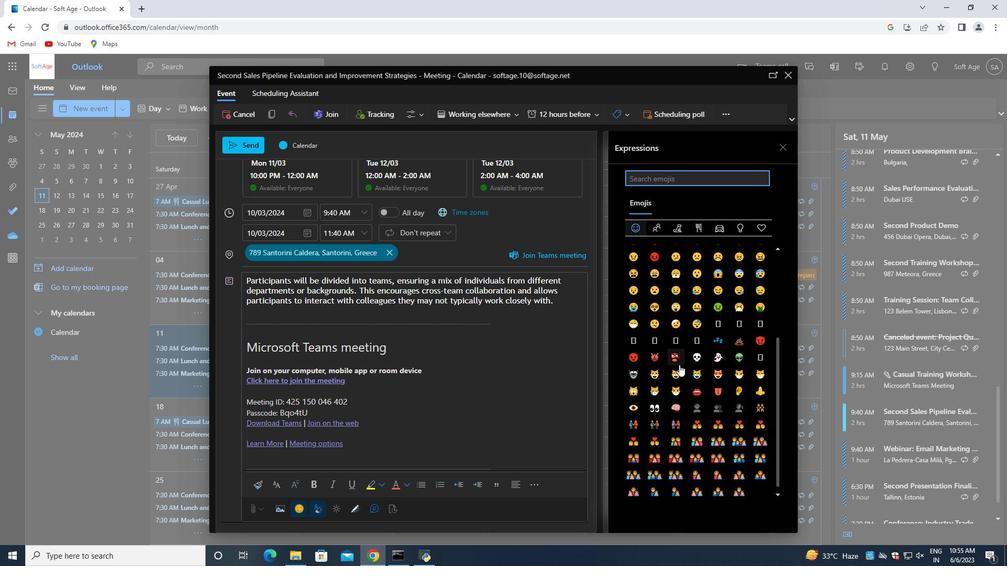 
Action: Mouse scrolled (679, 365) with delta (0, 0)
Screenshot: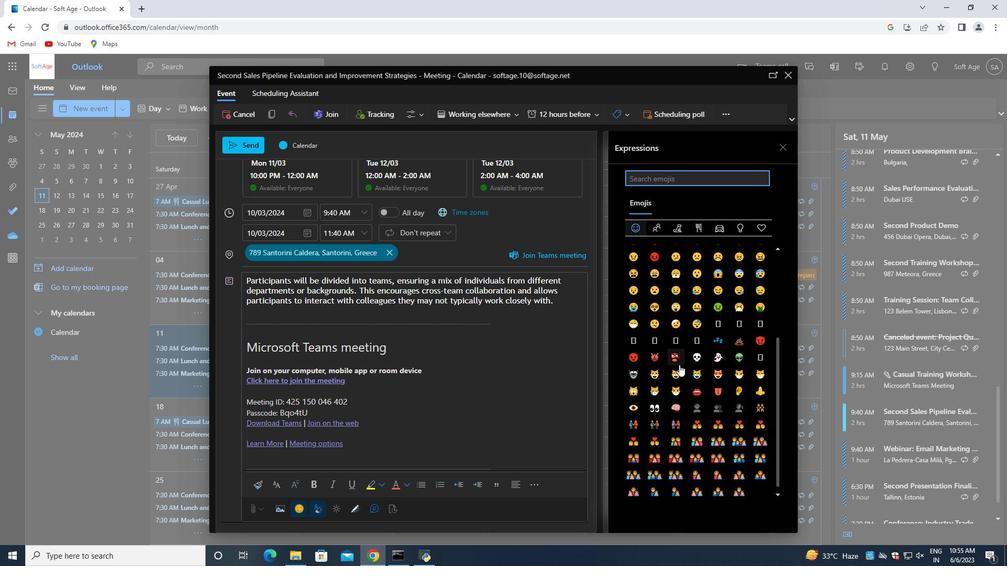 
Action: Mouse scrolled (679, 365) with delta (0, 0)
Screenshot: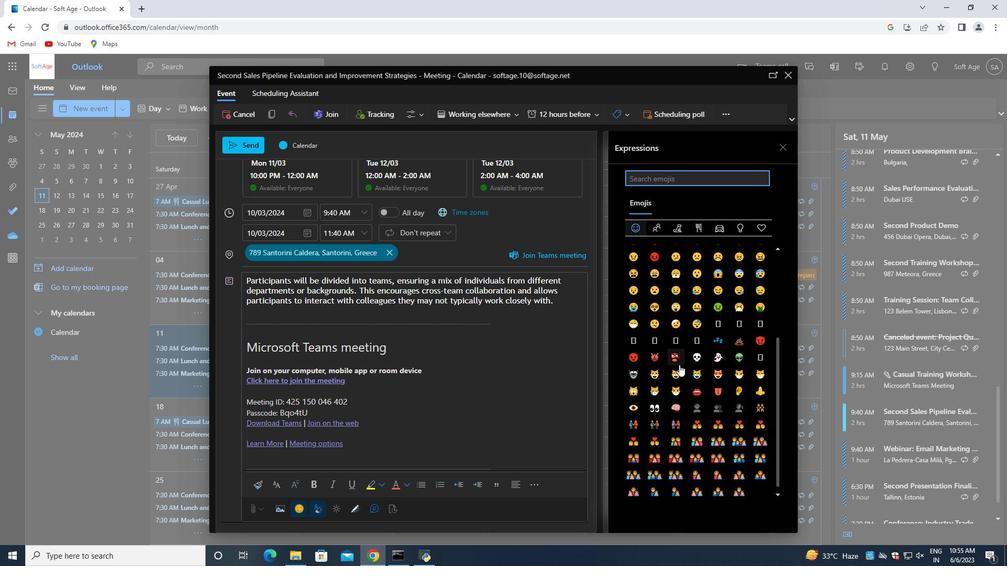 
Action: Mouse scrolled (679, 365) with delta (0, 0)
Screenshot: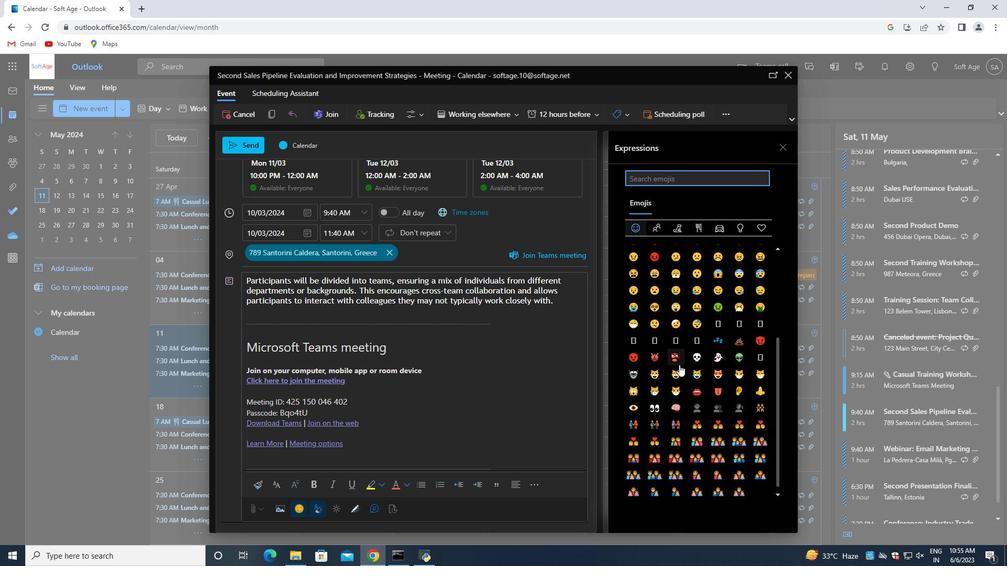 
Action: Mouse scrolled (679, 365) with delta (0, 0)
Screenshot: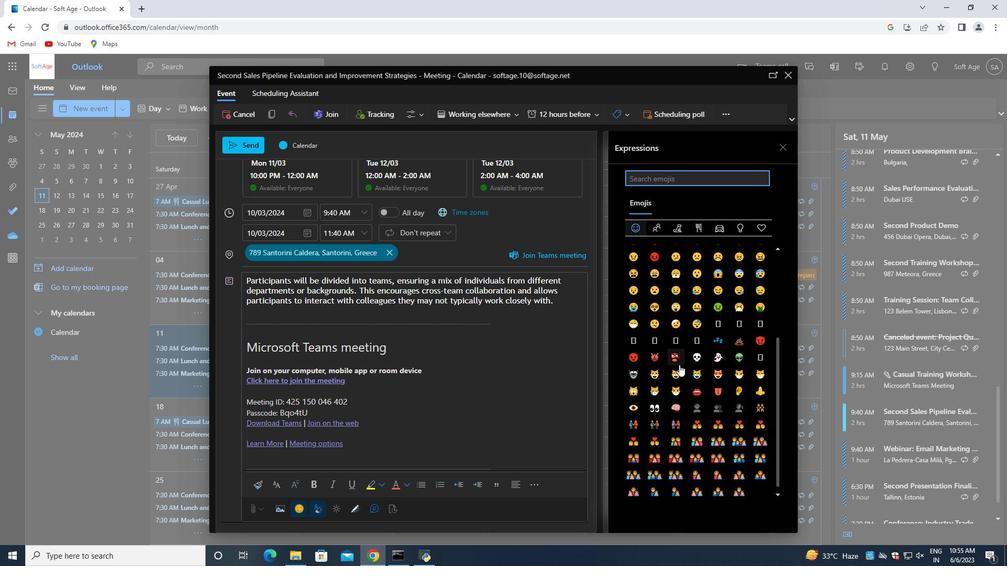 
Action: Mouse scrolled (679, 365) with delta (0, 0)
Screenshot: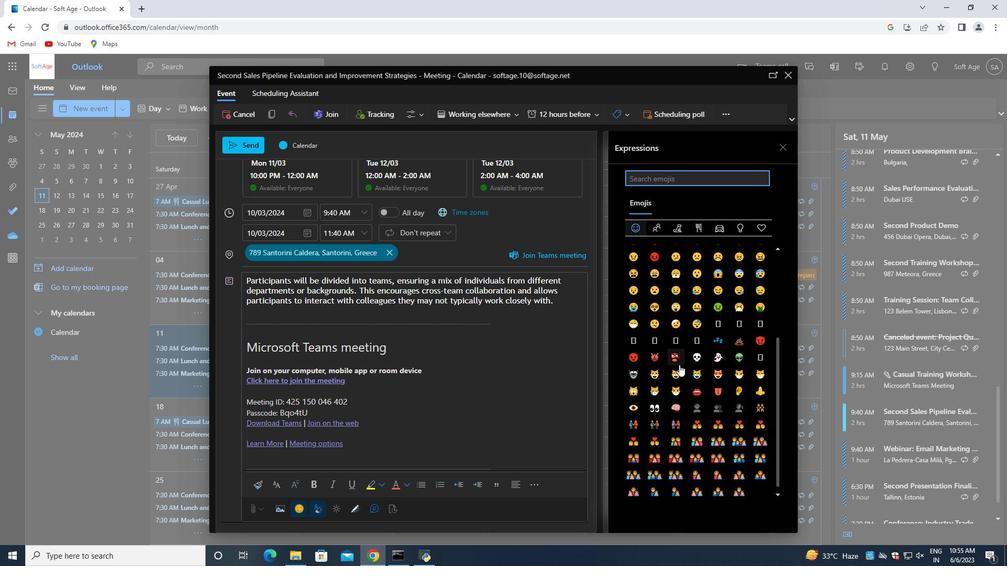 
Action: Mouse scrolled (679, 365) with delta (0, 0)
Screenshot: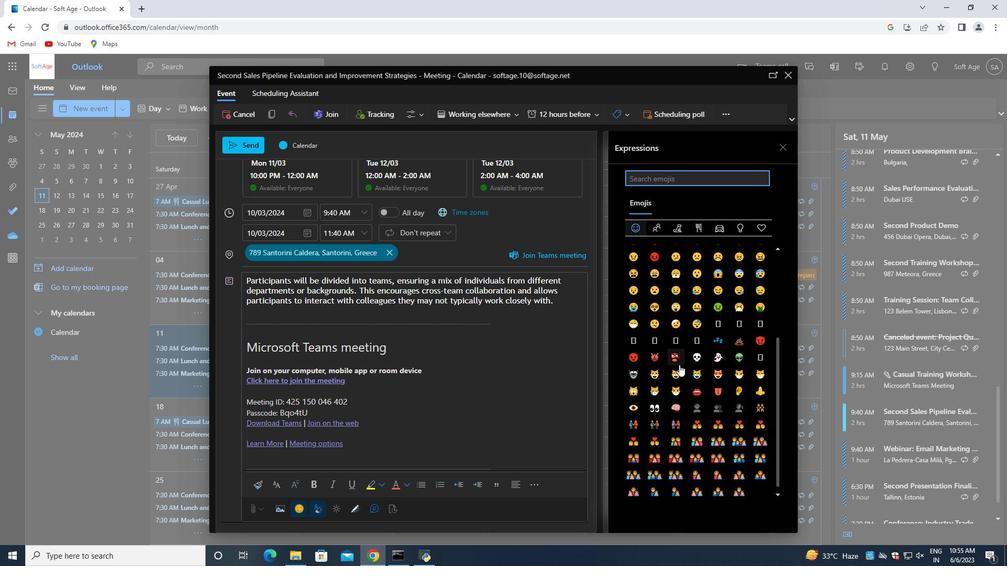 
Action: Mouse scrolled (679, 365) with delta (0, 0)
Screenshot: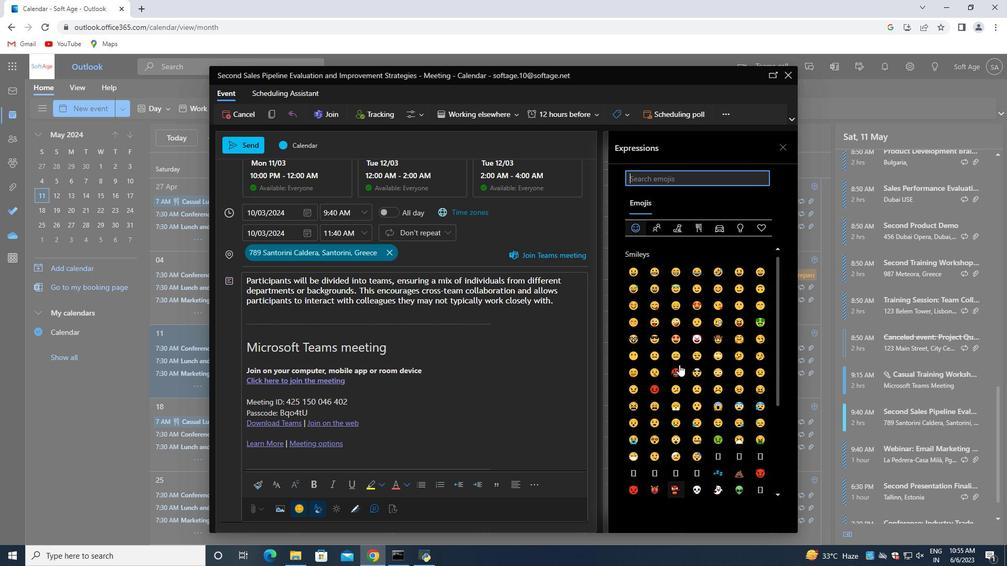 
Action: Mouse scrolled (679, 365) with delta (0, 0)
Screenshot: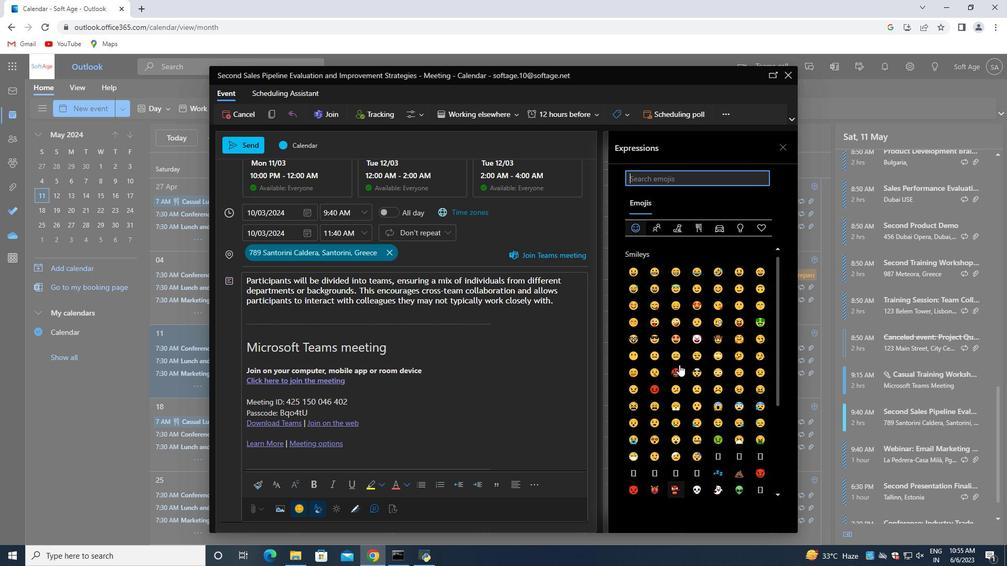 
Action: Mouse scrolled (679, 365) with delta (0, 0)
Screenshot: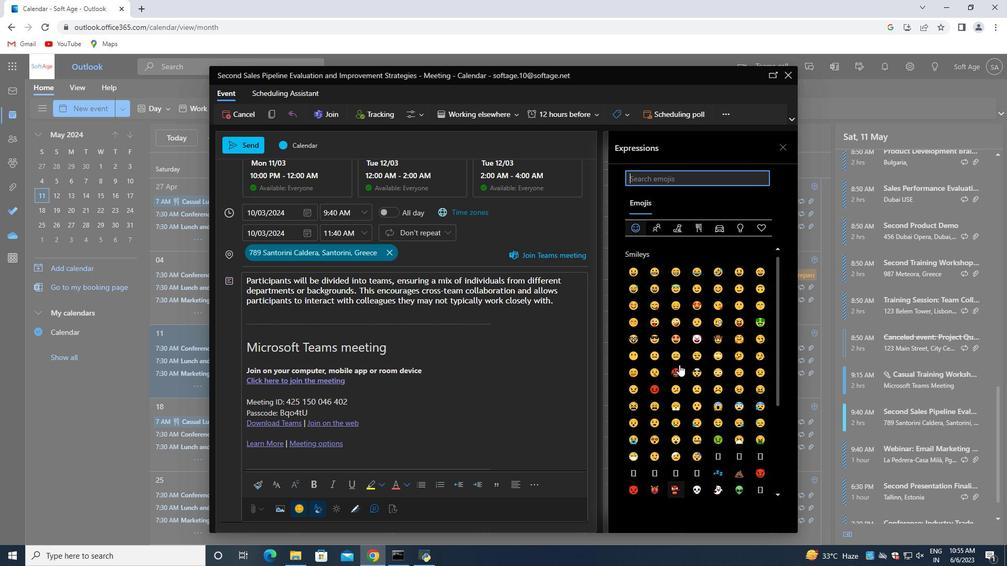 
Action: Mouse scrolled (679, 365) with delta (0, 0)
Screenshot: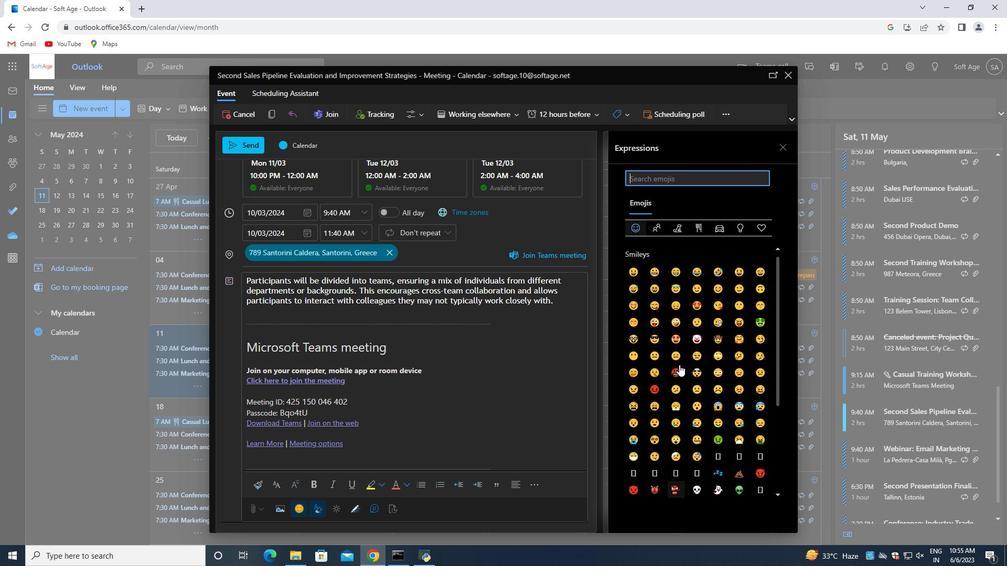 
Action: Mouse scrolled (679, 365) with delta (0, 0)
Screenshot: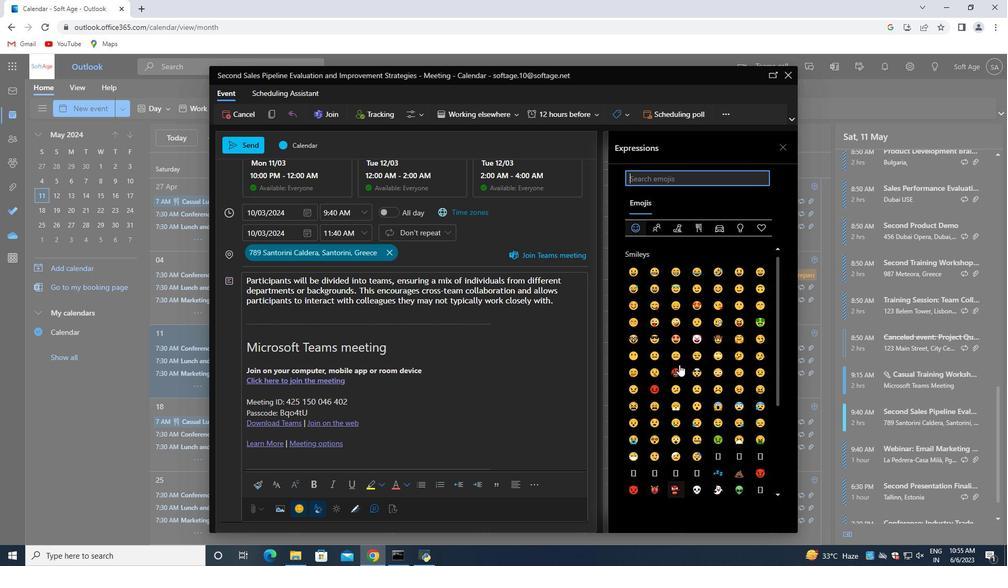 
Action: Mouse scrolled (679, 365) with delta (0, 0)
Screenshot: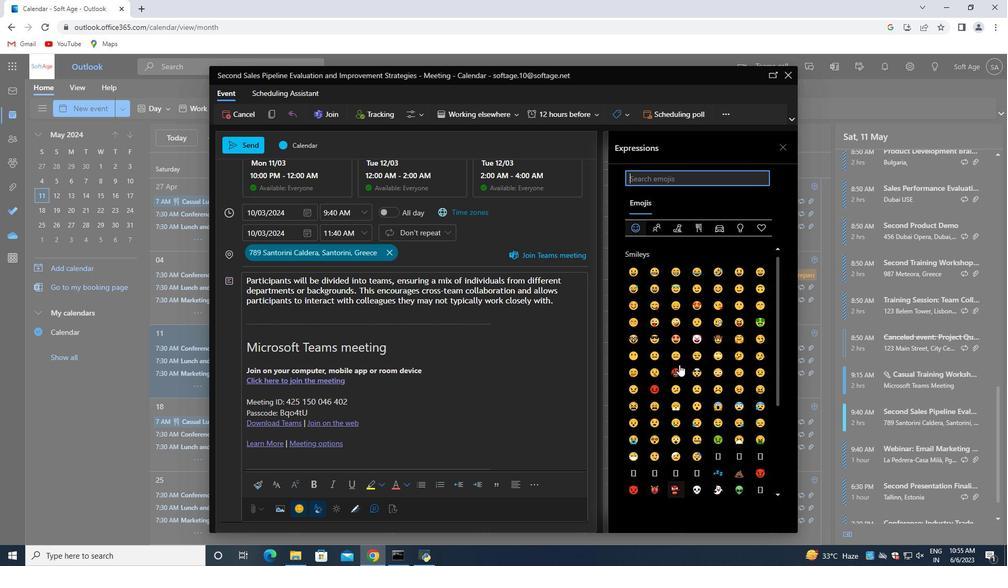 
Action: Mouse scrolled (679, 365) with delta (0, 0)
Screenshot: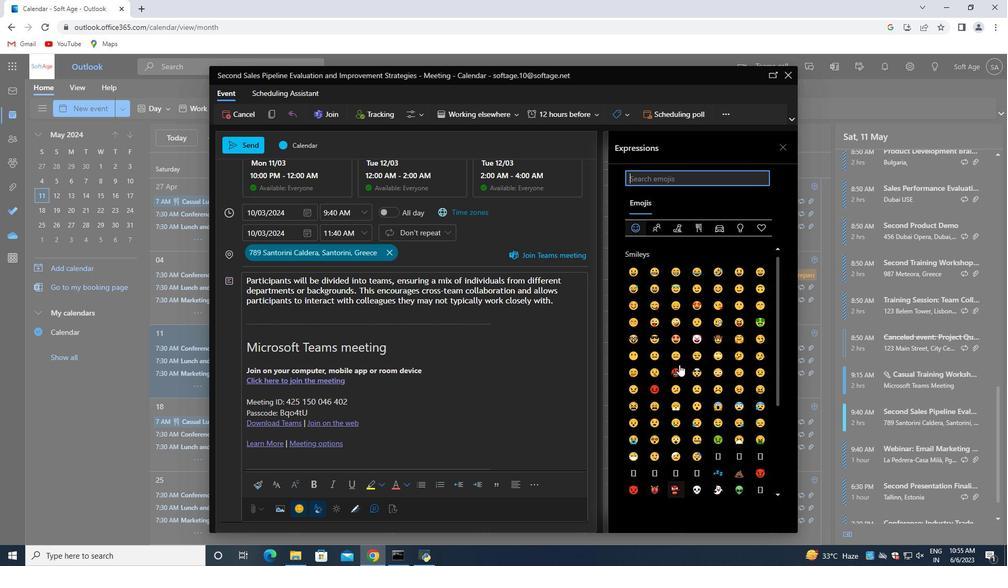 
Action: Mouse moved to (650, 224)
Screenshot: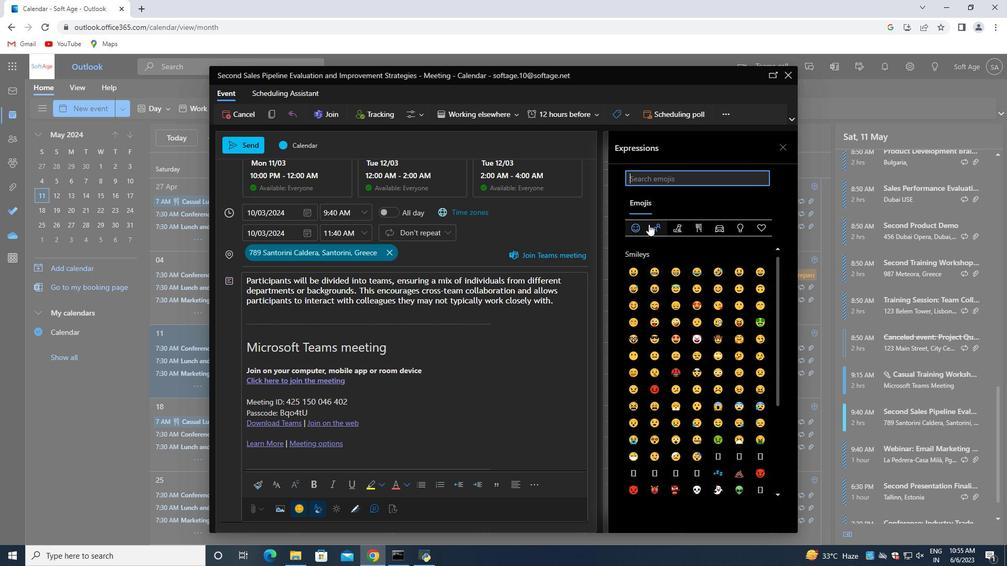 
Action: Mouse pressed left at (650, 224)
Screenshot: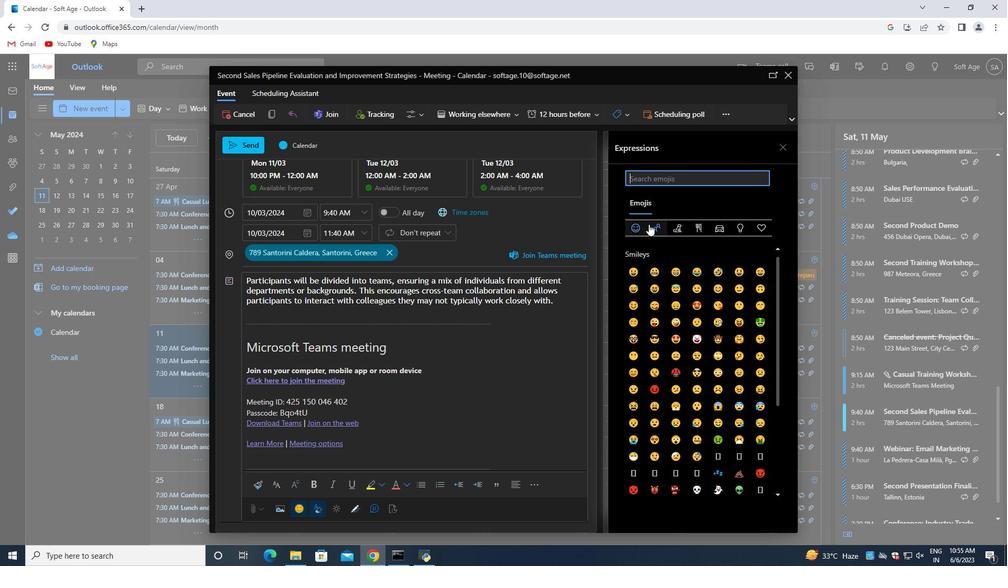 
Action: Mouse moved to (664, 330)
Screenshot: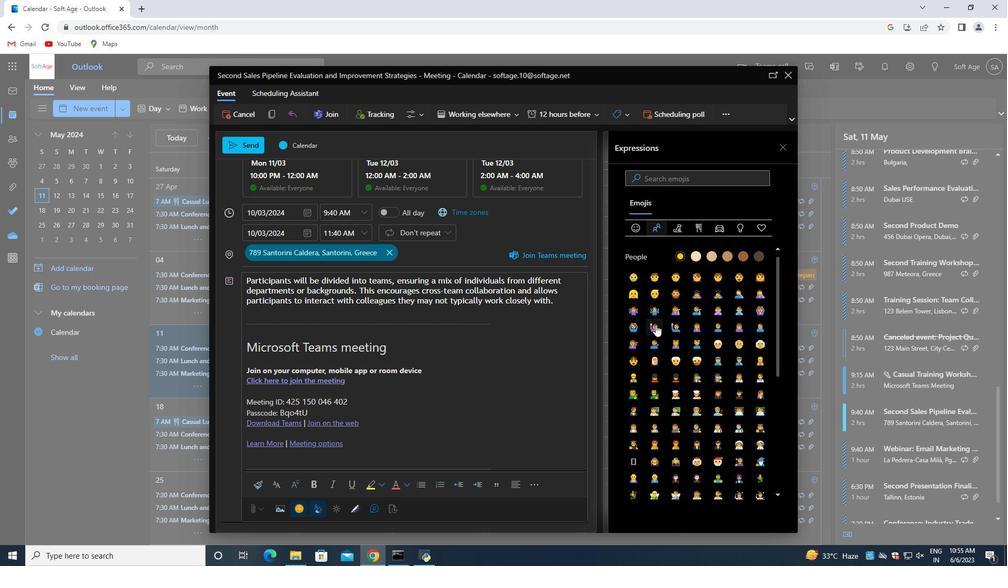 
Action: Mouse scrolled (664, 329) with delta (0, 0)
Screenshot: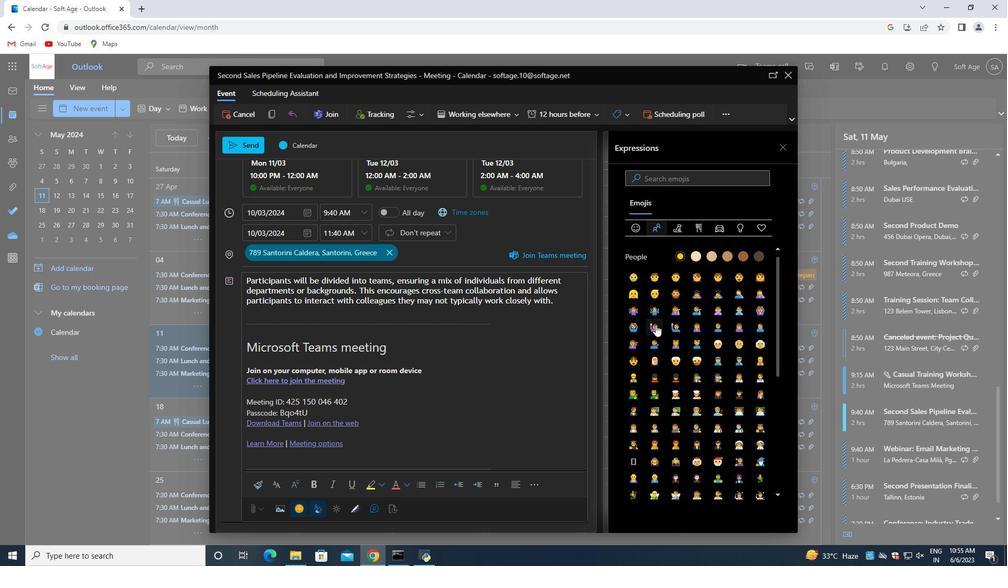 
Action: Mouse moved to (670, 336)
Screenshot: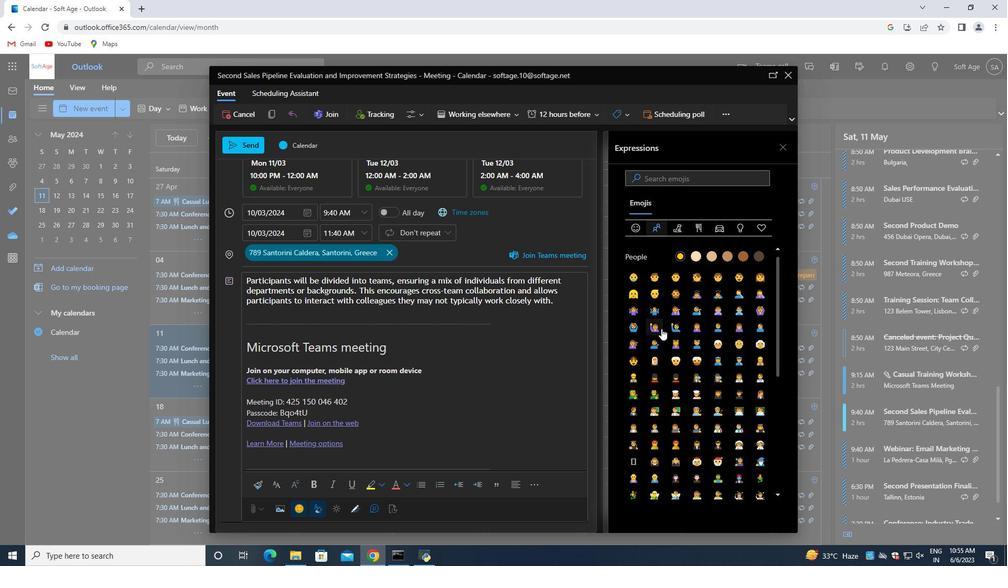 
Action: Mouse scrolled (670, 336) with delta (0, 0)
Screenshot: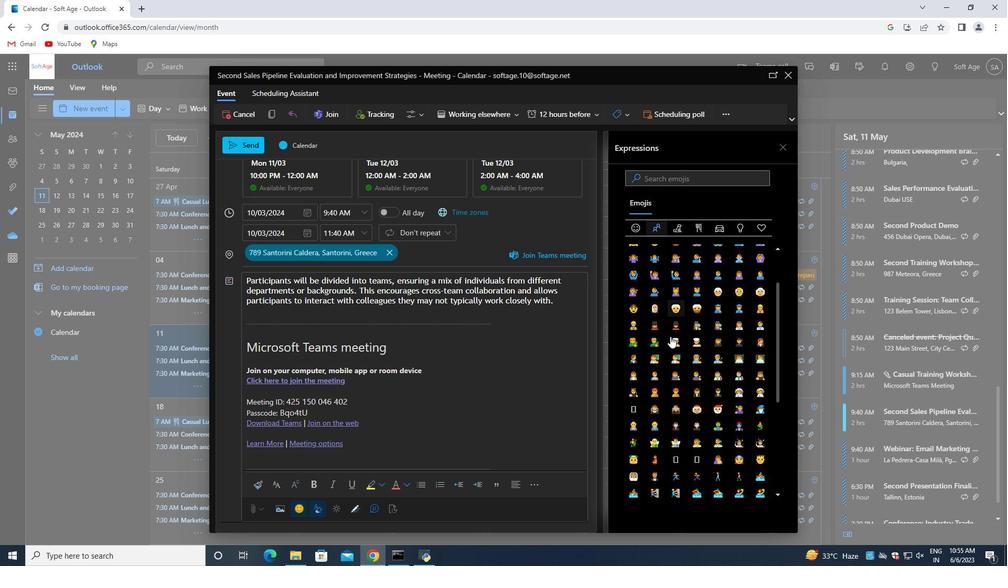 
Action: Mouse scrolled (670, 336) with delta (0, 0)
Screenshot: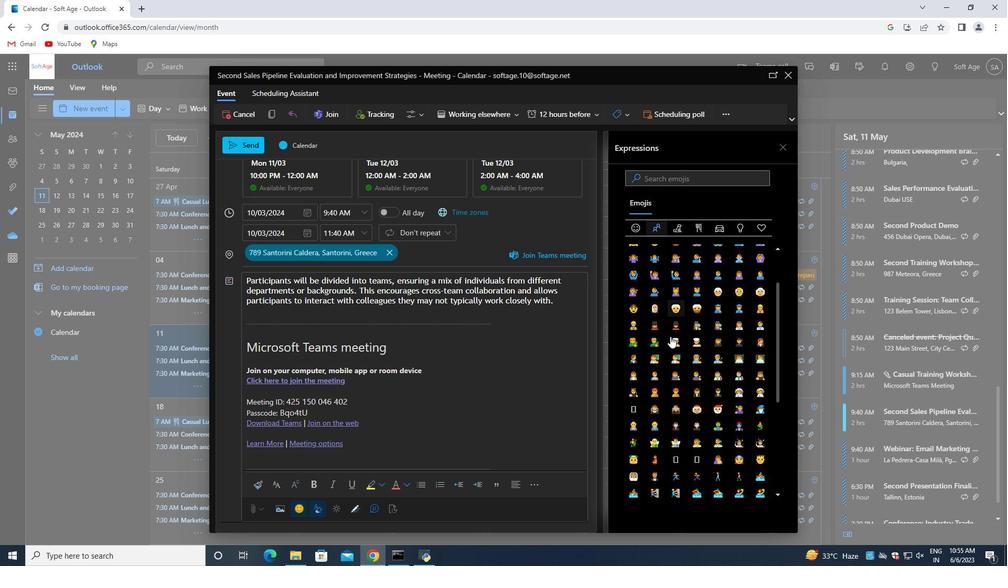 
Action: Mouse scrolled (670, 336) with delta (0, 0)
Screenshot: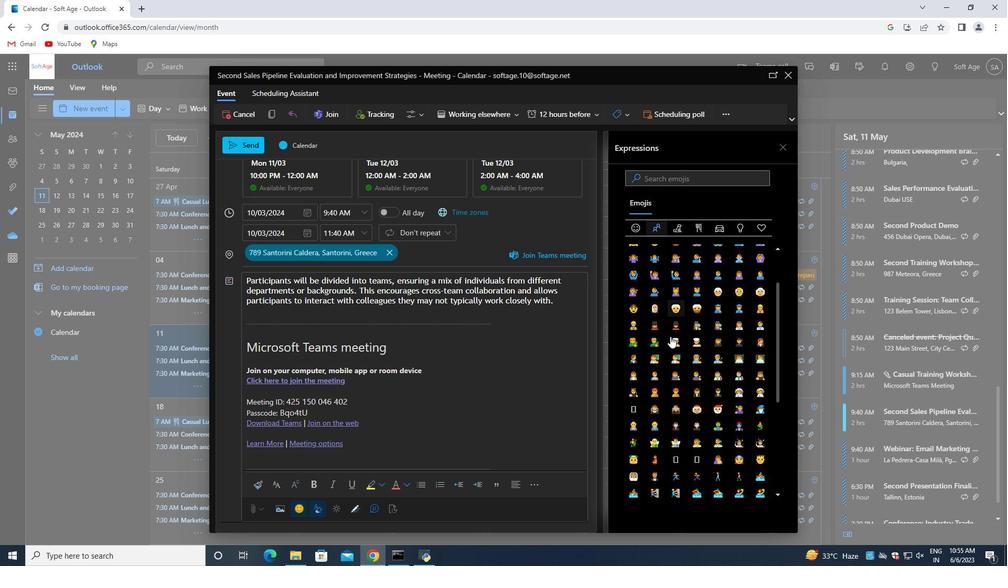 
Action: Mouse moved to (670, 338)
